 Task: Buy 1 Water Connection from Gaskets section under best seller category for shipping address: Jesse Powell, 4203 Skips Lane, Phoenix, Arizona 85012, Cell Number 9285042162. Pay from credit card ending with 2005, CVV 3321
Action: Mouse moved to (31, 90)
Screenshot: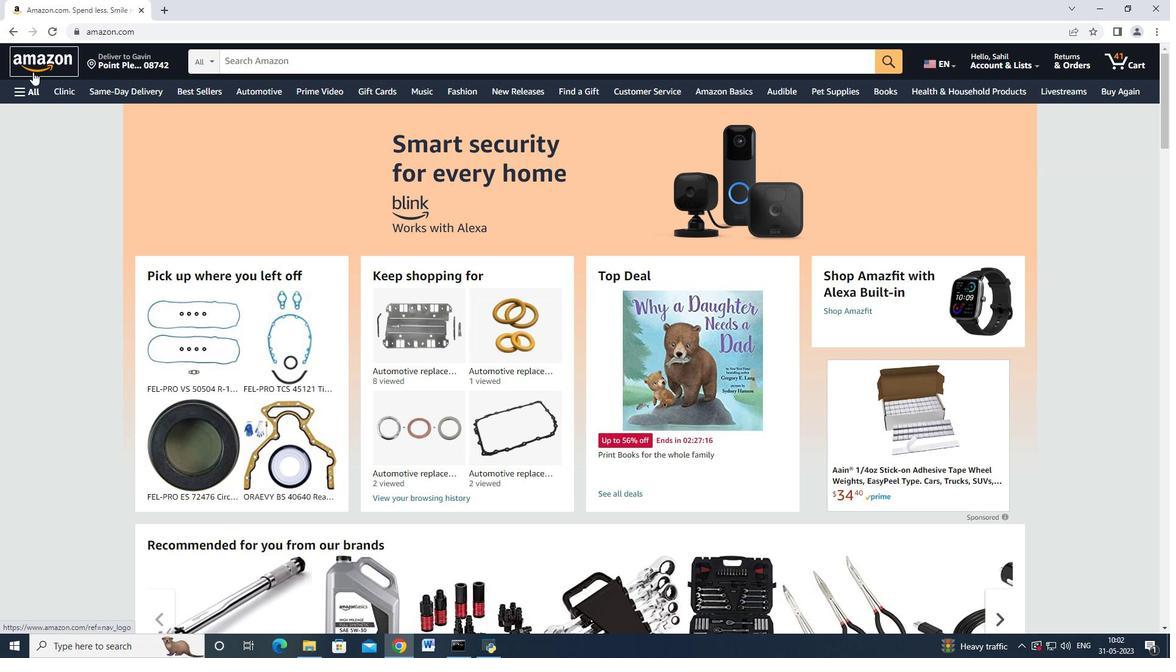 
Action: Mouse pressed left at (31, 90)
Screenshot: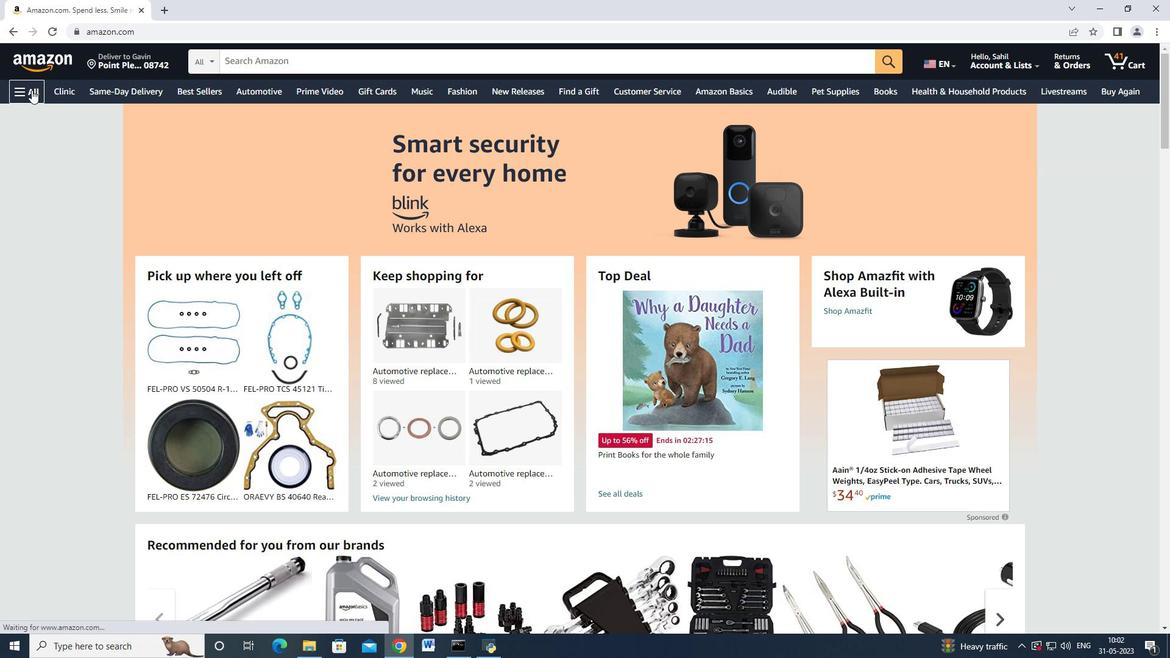 
Action: Mouse moved to (38, 305)
Screenshot: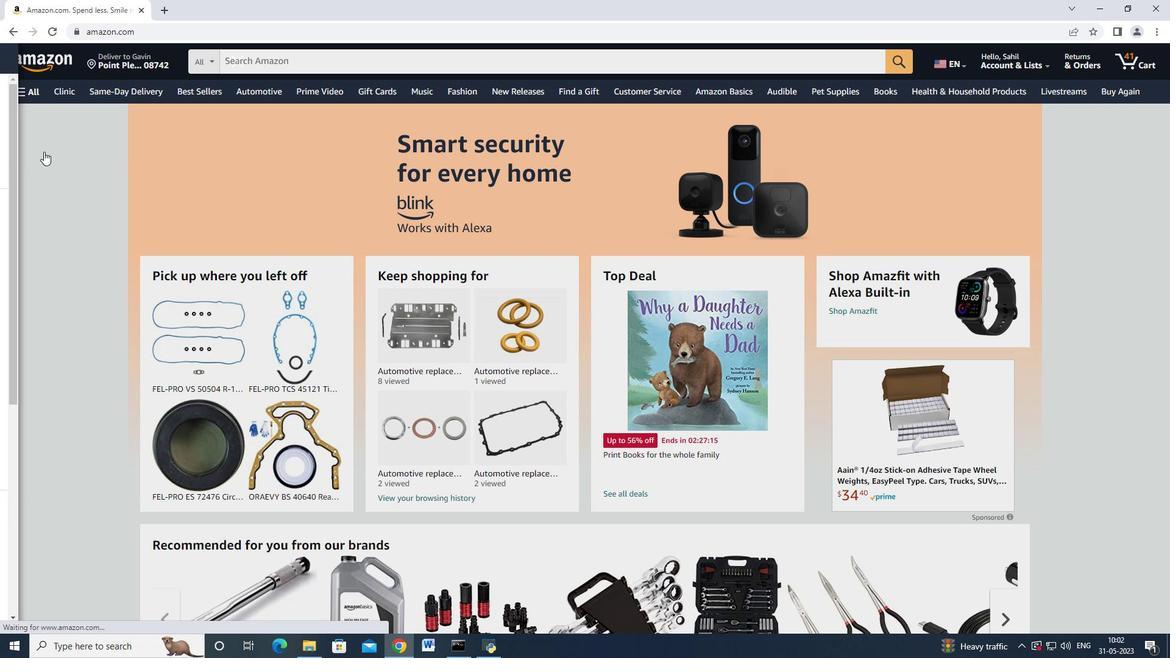 
Action: Mouse scrolled (38, 304) with delta (0, 0)
Screenshot: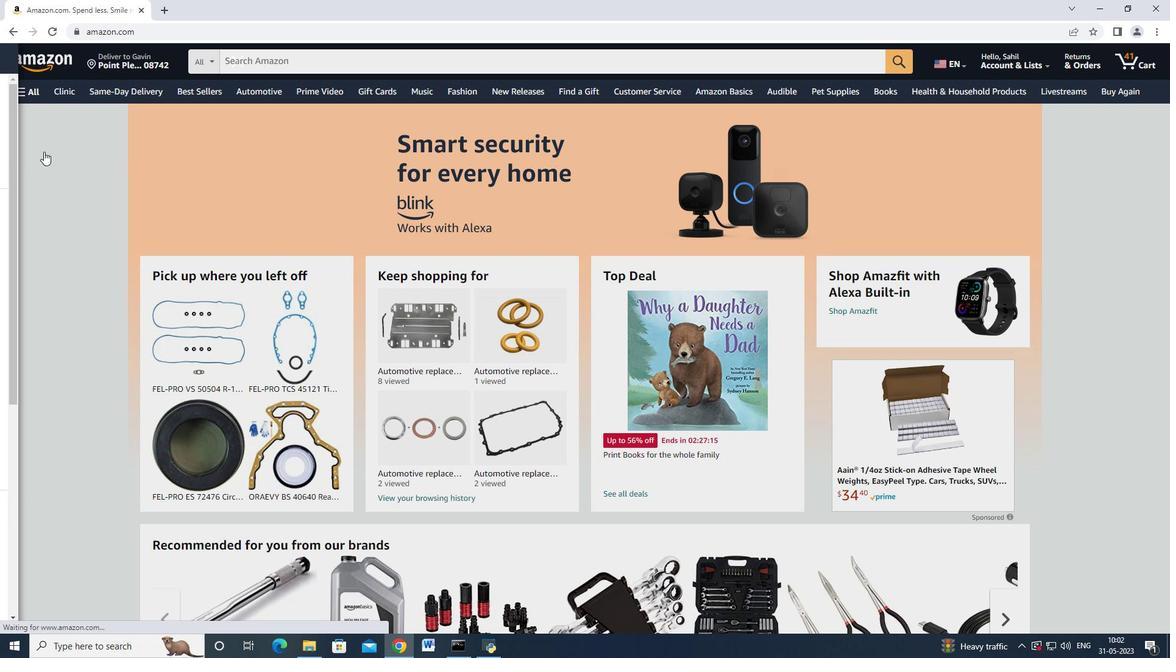 
Action: Mouse moved to (38, 311)
Screenshot: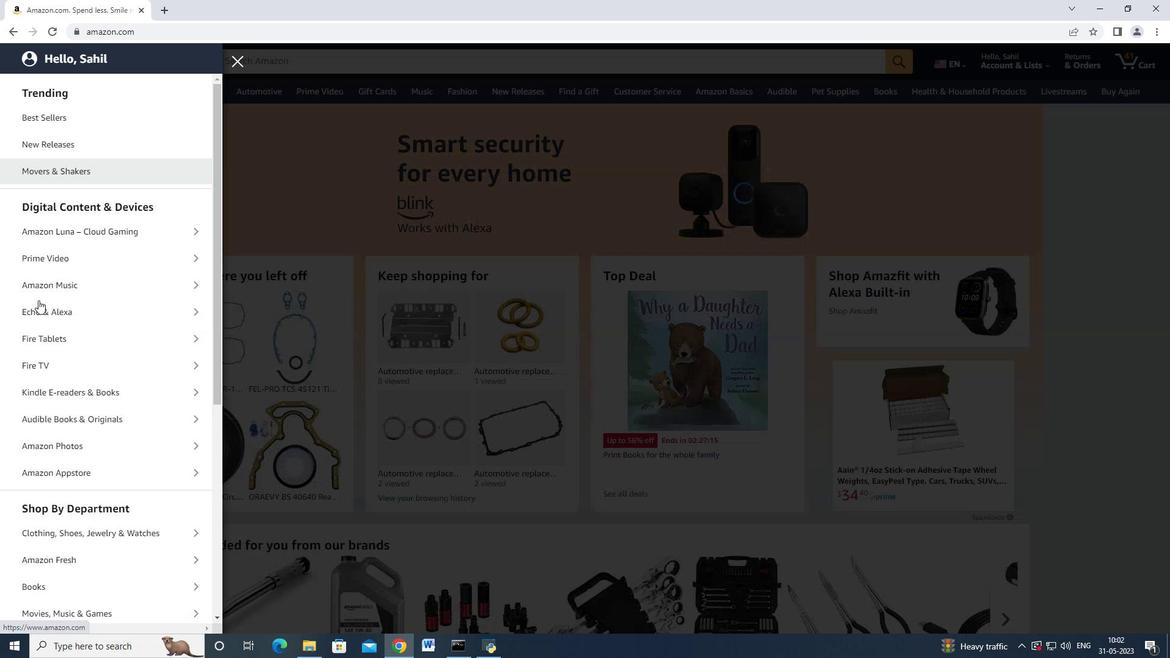 
Action: Mouse scrolled (38, 310) with delta (0, 0)
Screenshot: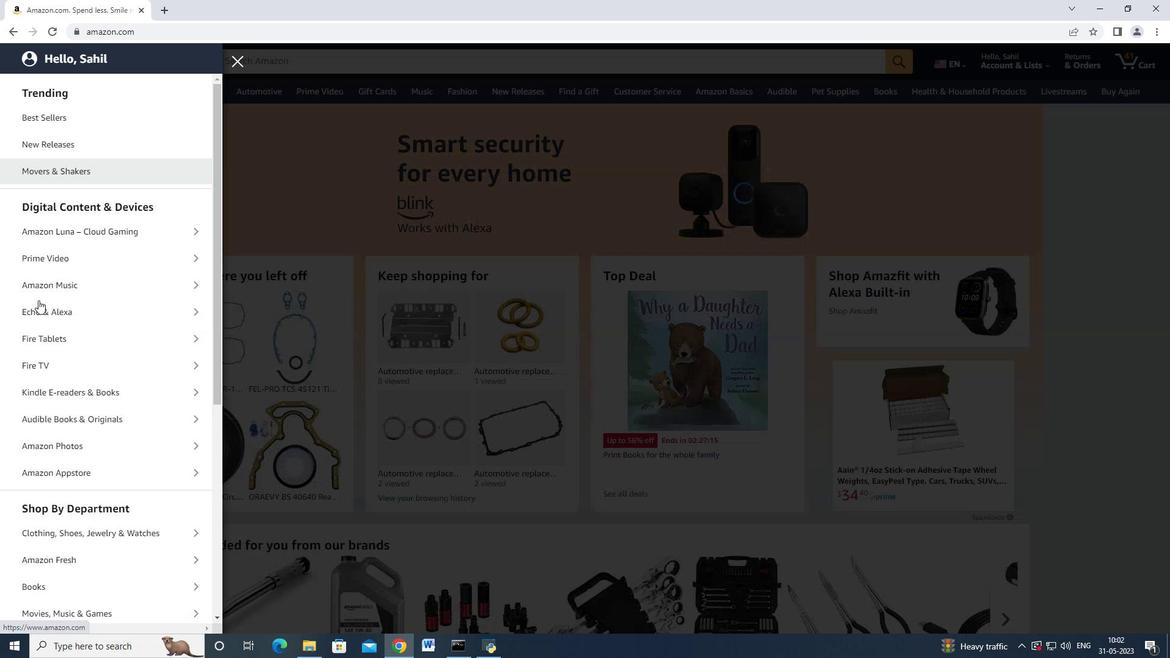 
Action: Mouse moved to (35, 343)
Screenshot: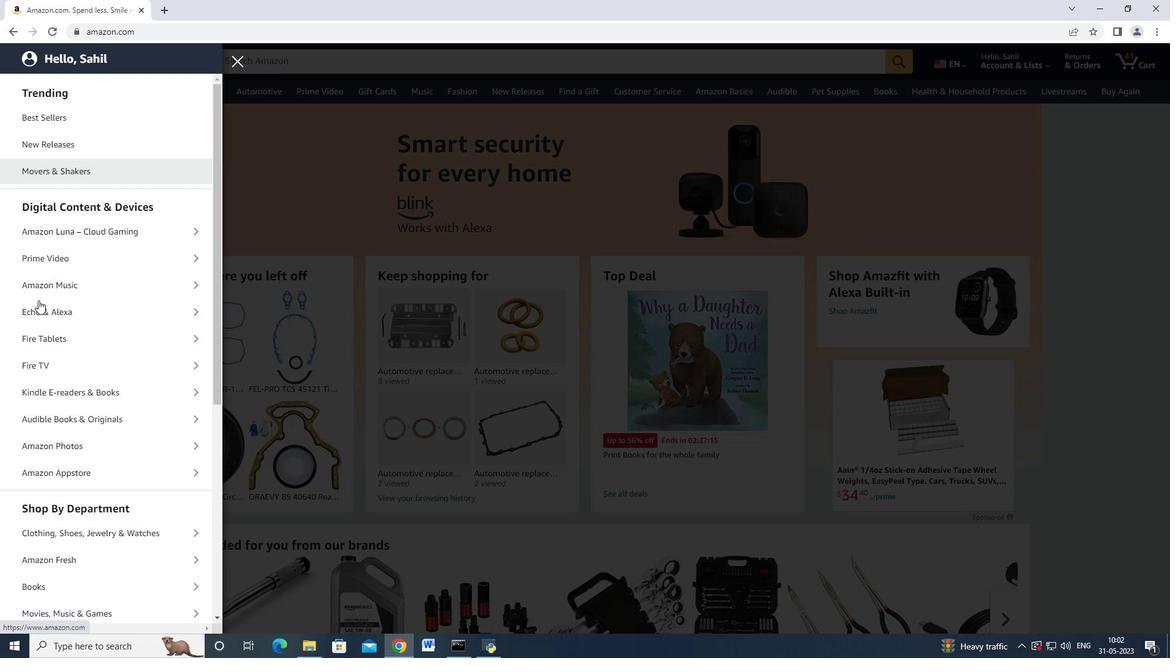 
Action: Mouse scrolled (35, 343) with delta (0, 0)
Screenshot: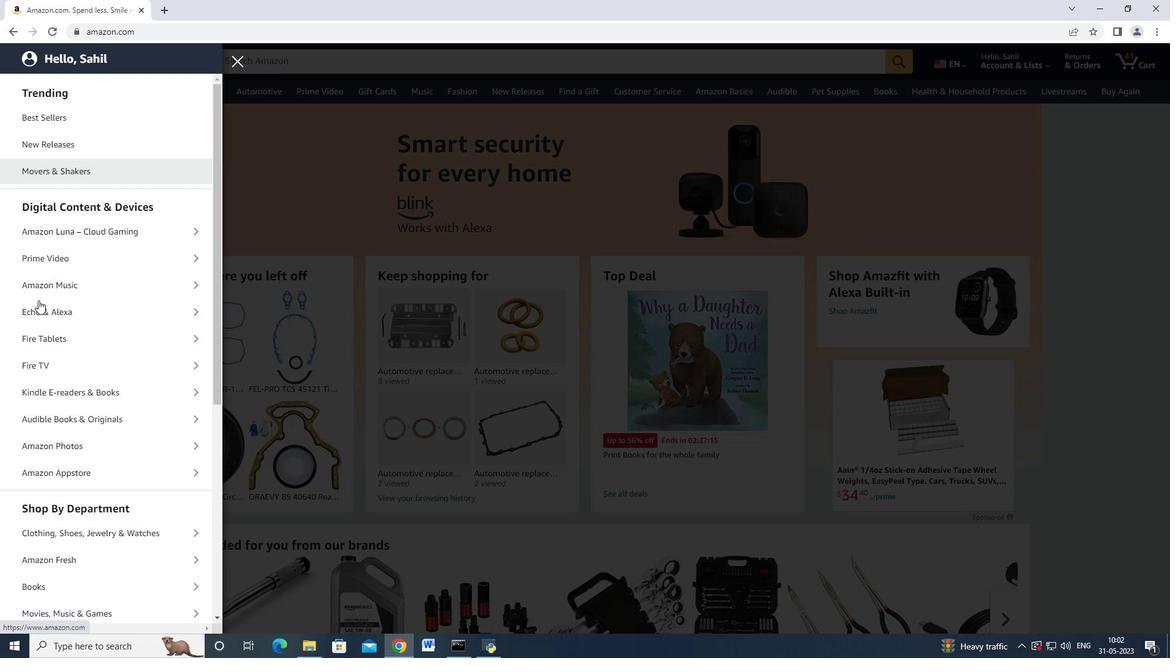 
Action: Mouse moved to (85, 459)
Screenshot: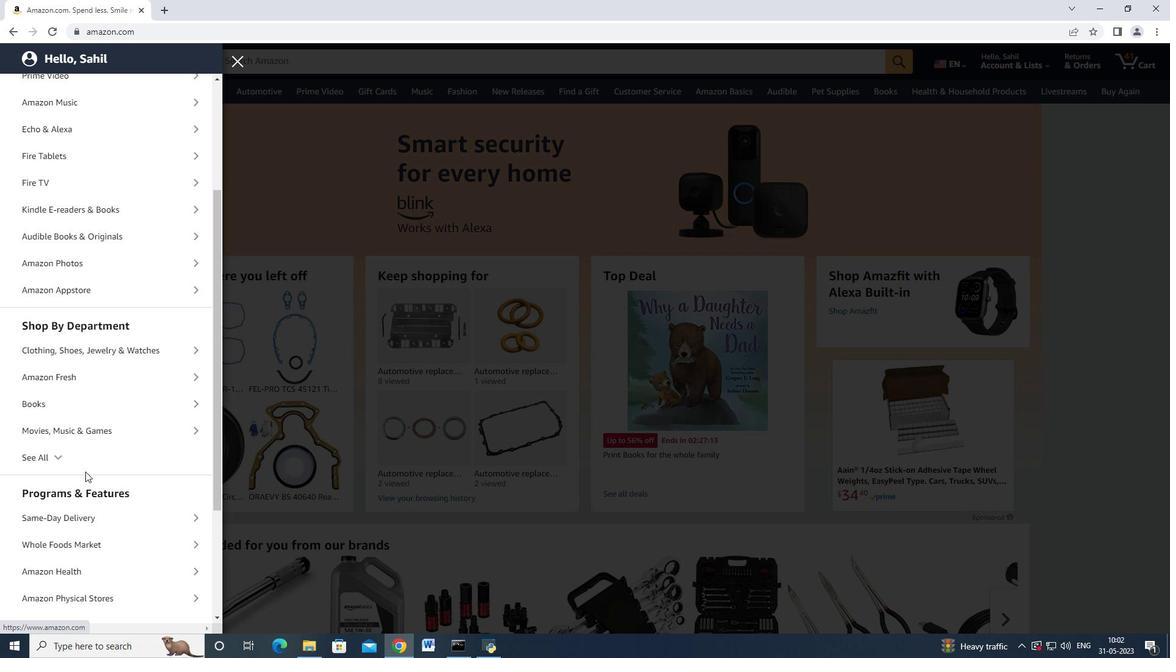 
Action: Mouse pressed left at (85, 459)
Screenshot: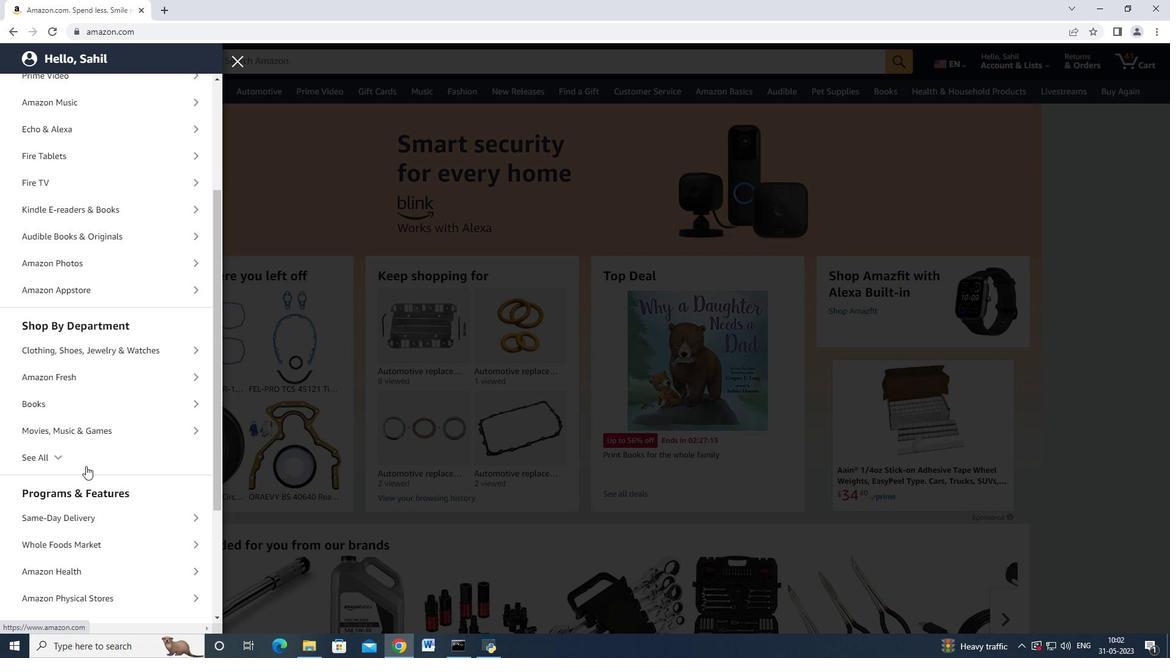 
Action: Mouse moved to (91, 430)
Screenshot: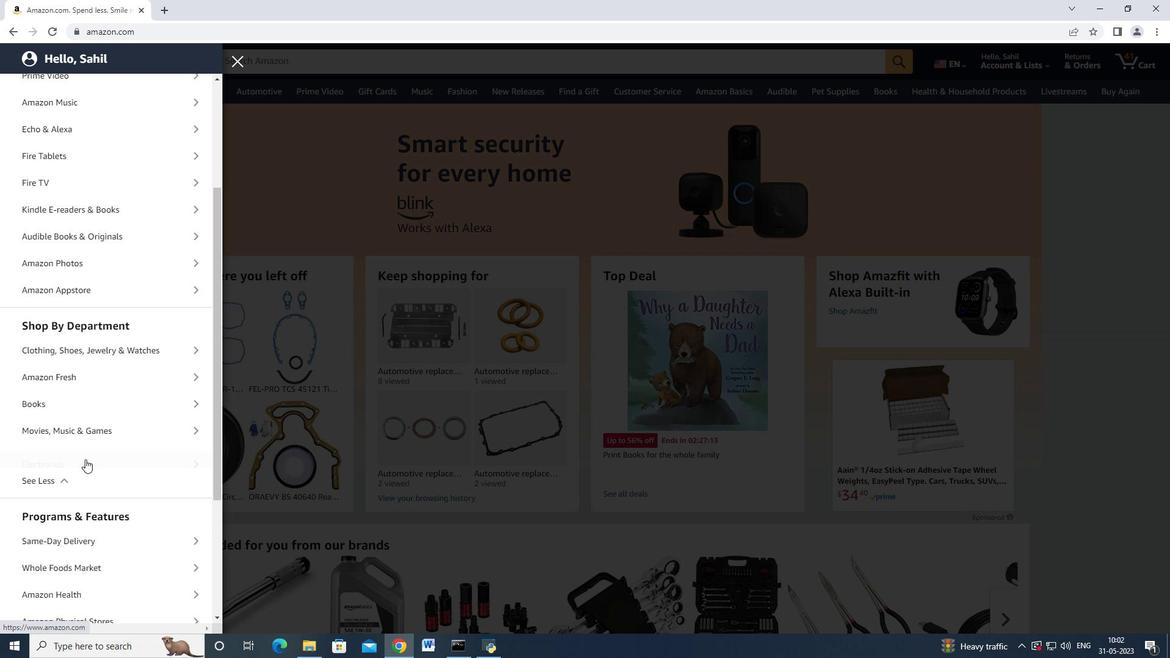 
Action: Mouse scrolled (91, 430) with delta (0, 0)
Screenshot: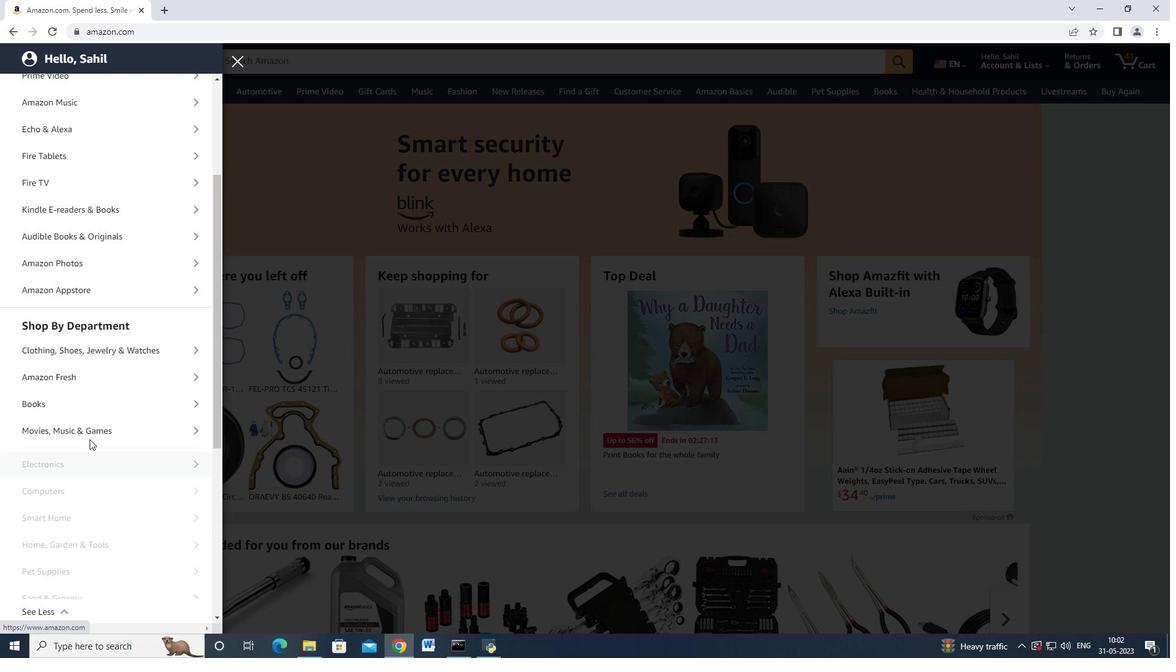 
Action: Mouse moved to (91, 430)
Screenshot: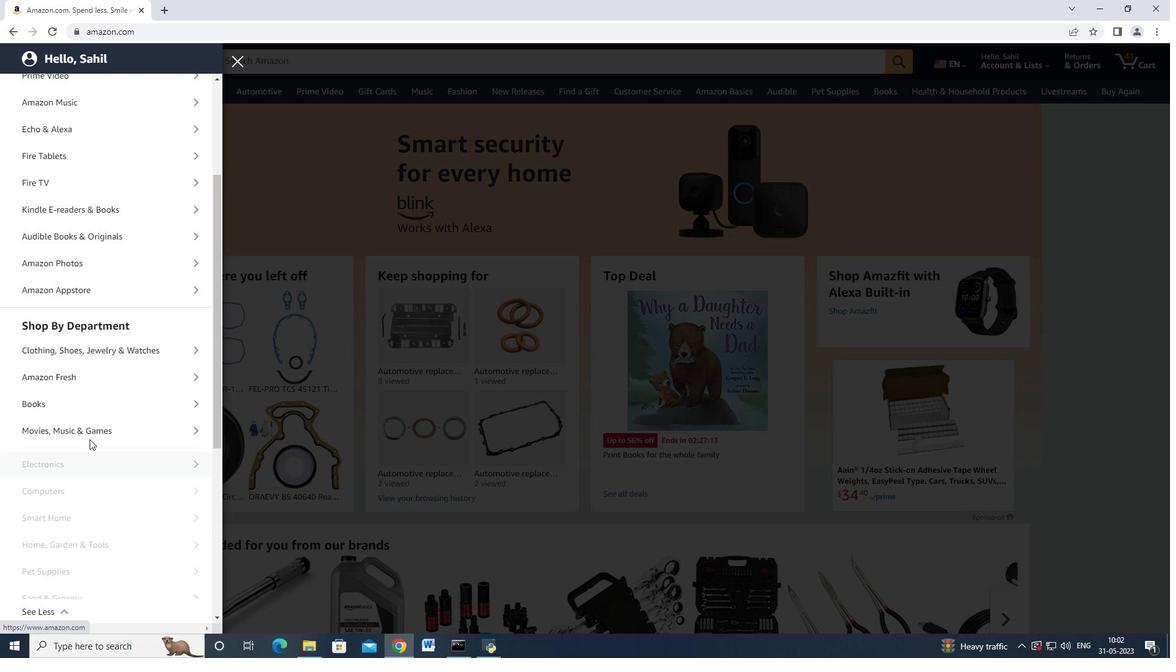 
Action: Mouse scrolled (91, 430) with delta (0, 0)
Screenshot: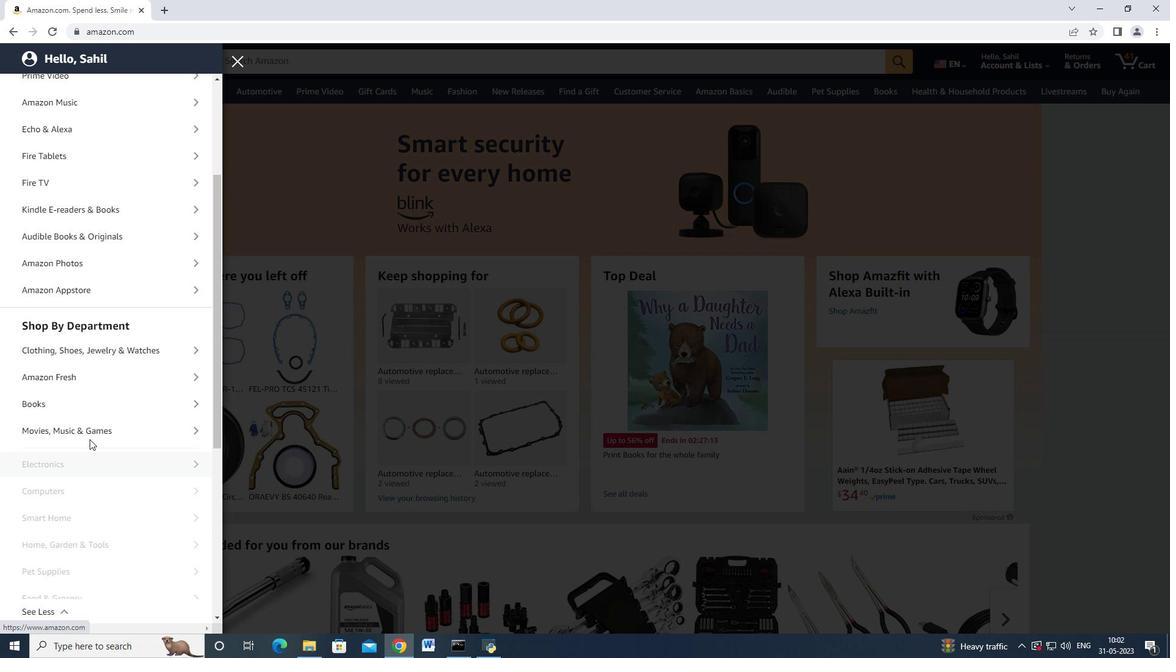 
Action: Mouse scrolled (91, 430) with delta (0, 0)
Screenshot: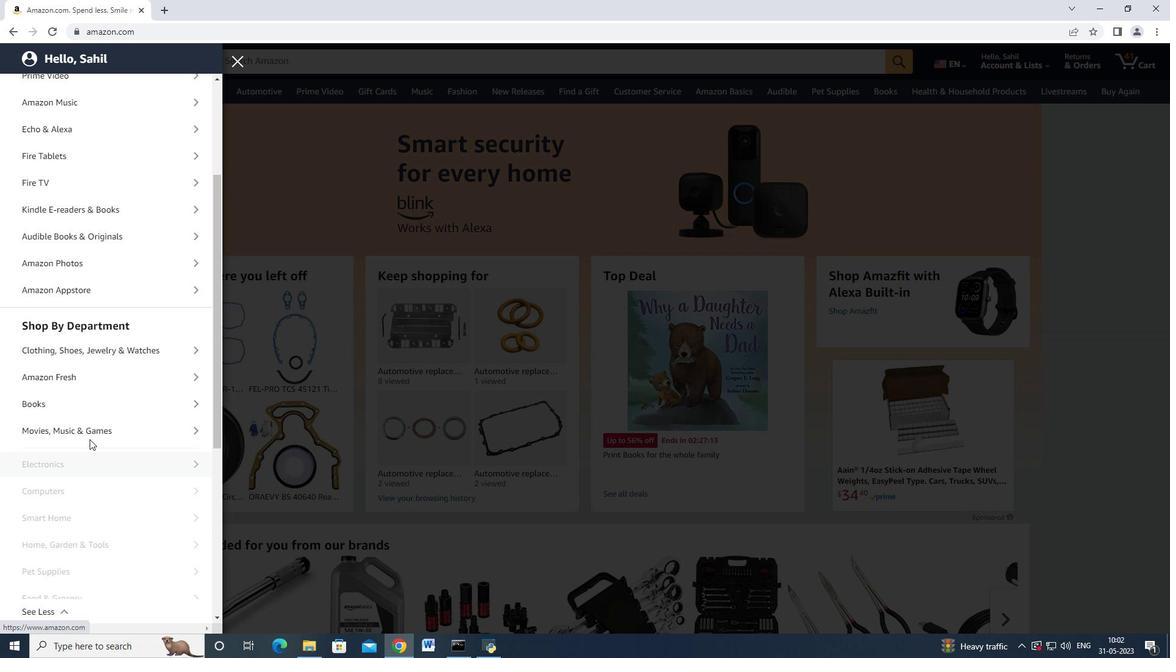 
Action: Mouse scrolled (91, 430) with delta (0, 0)
Screenshot: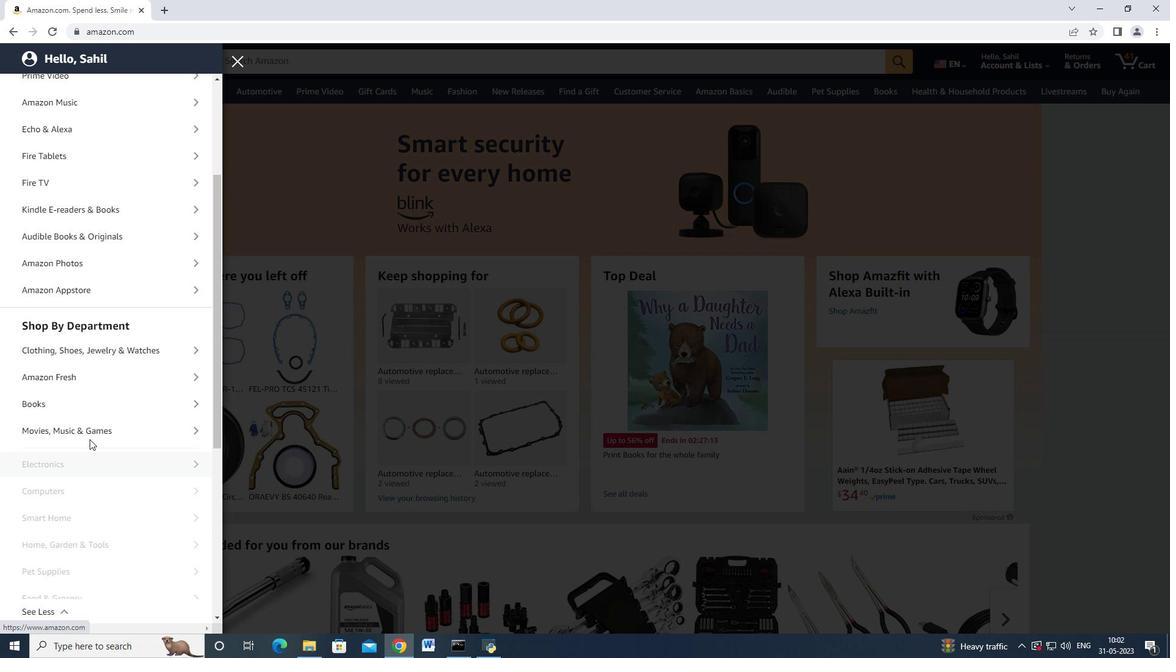 
Action: Mouse scrolled (91, 430) with delta (0, 0)
Screenshot: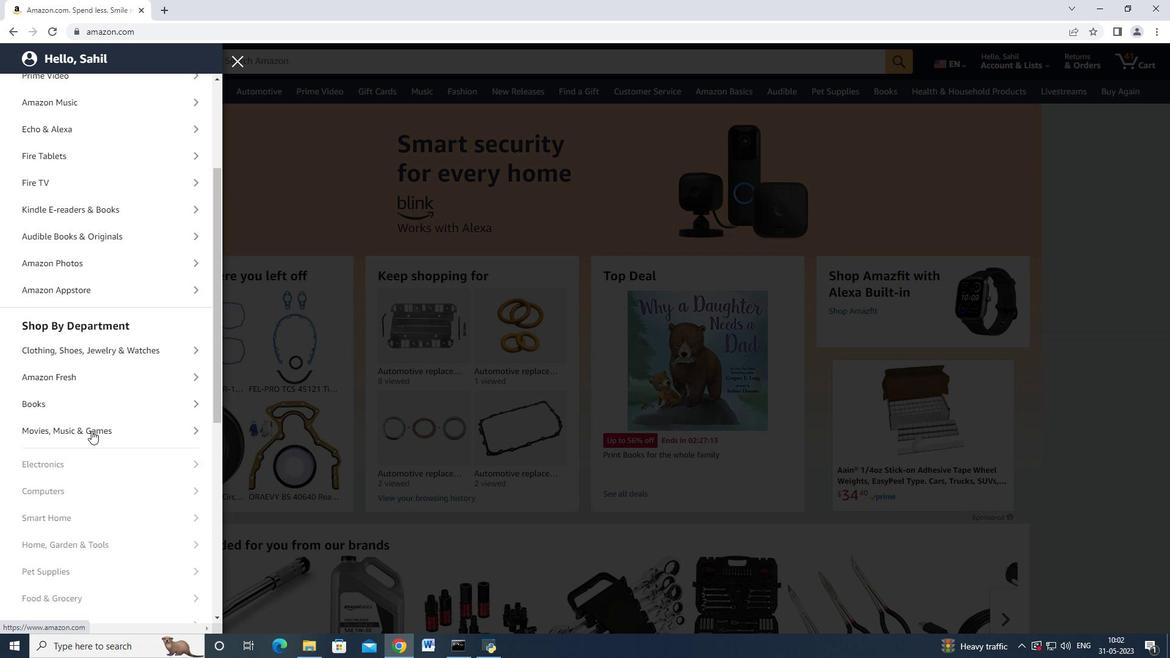 
Action: Mouse moved to (98, 448)
Screenshot: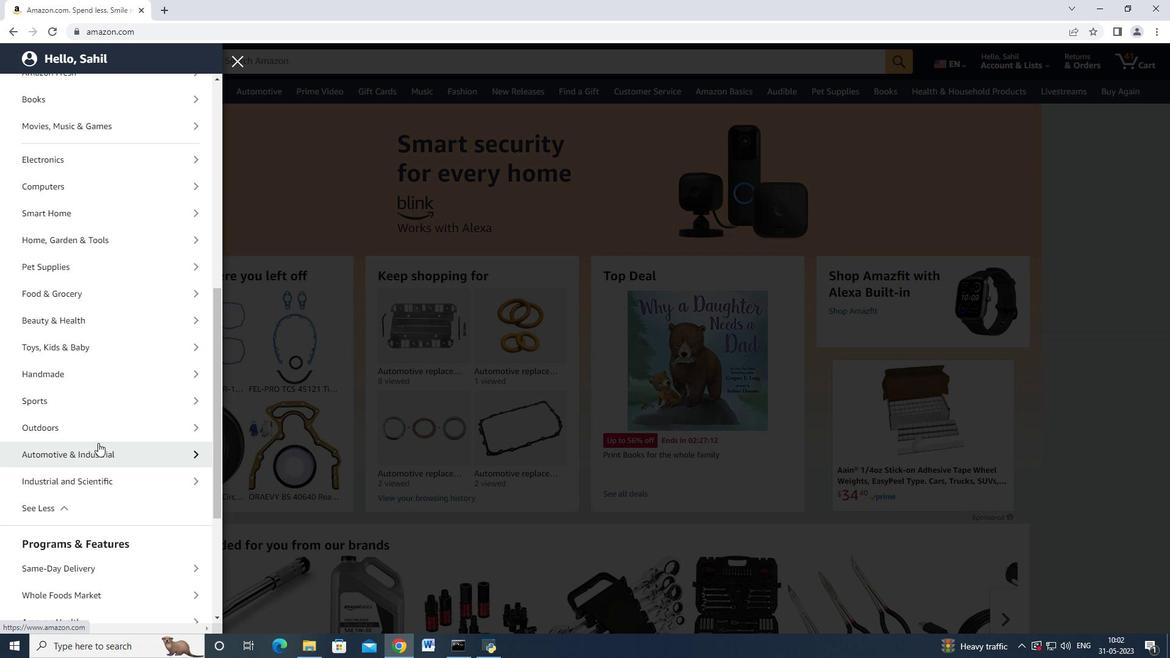 
Action: Mouse pressed left at (98, 448)
Screenshot: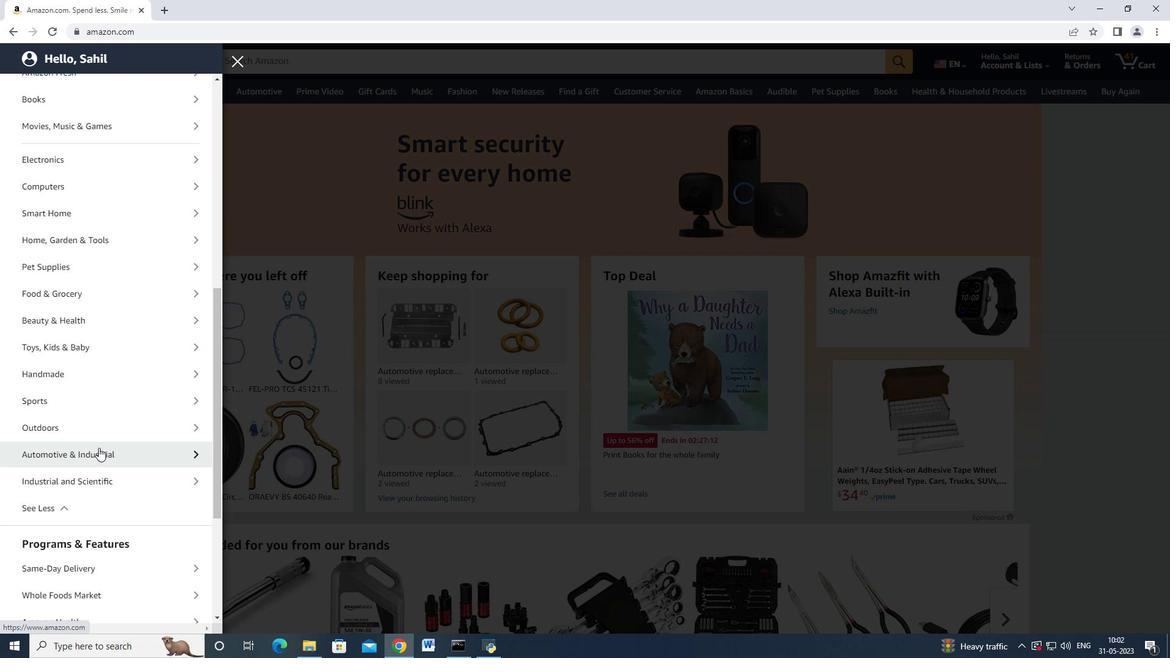 
Action: Mouse moved to (37, 56)
Screenshot: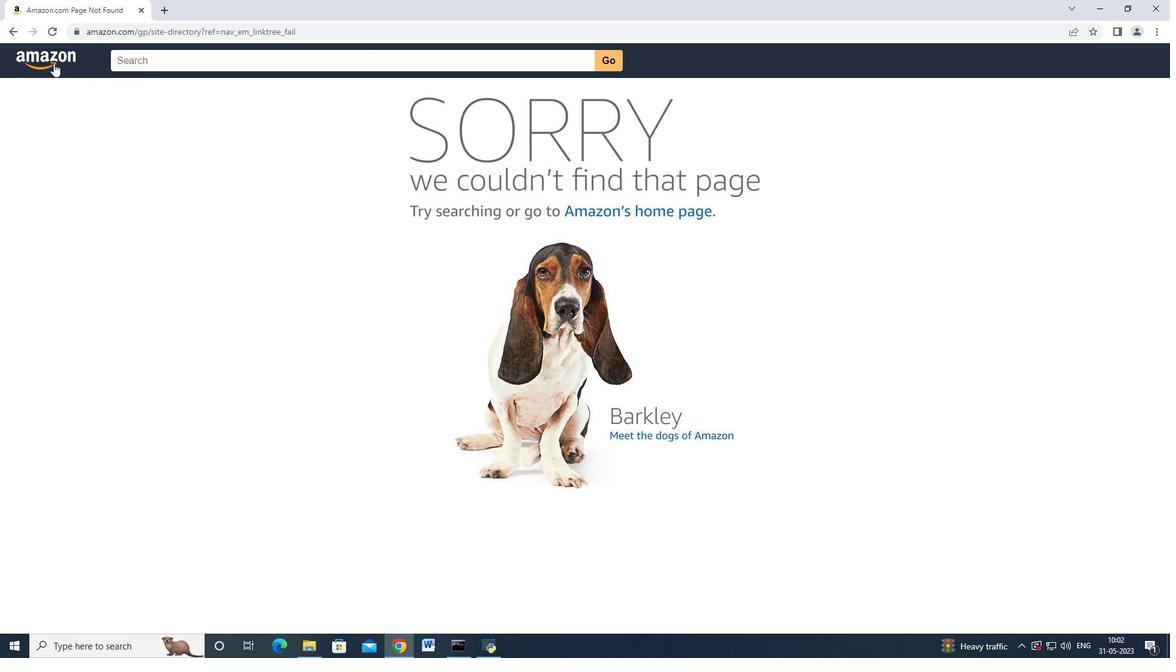 
Action: Mouse pressed left at (37, 56)
Screenshot: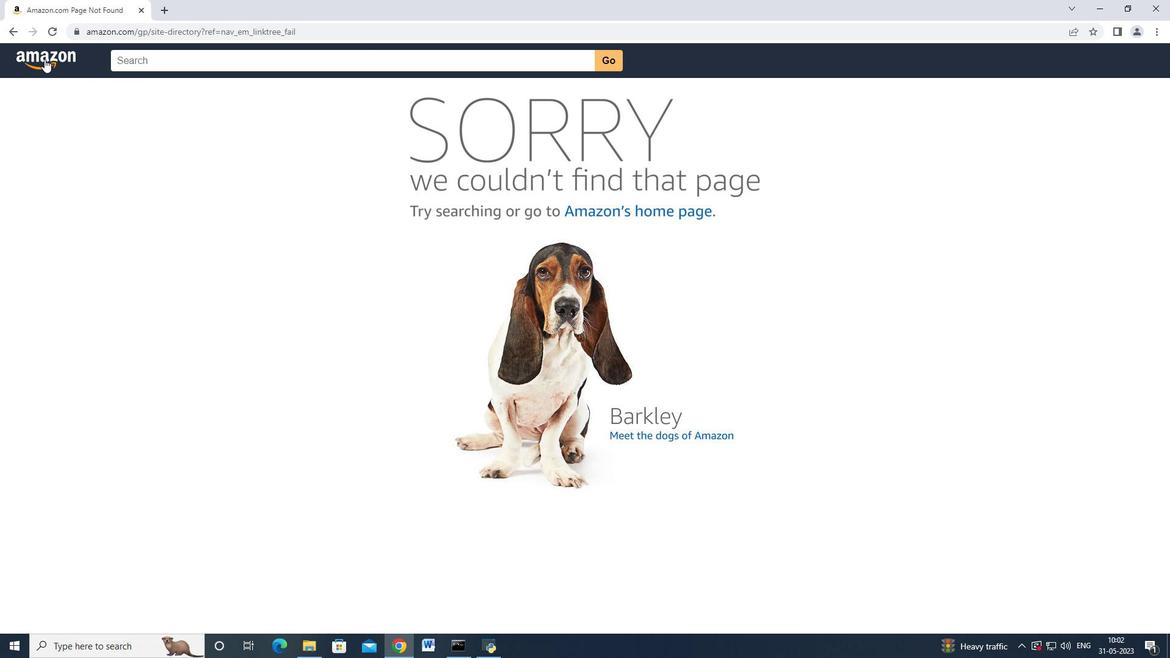 
Action: Mouse moved to (23, 95)
Screenshot: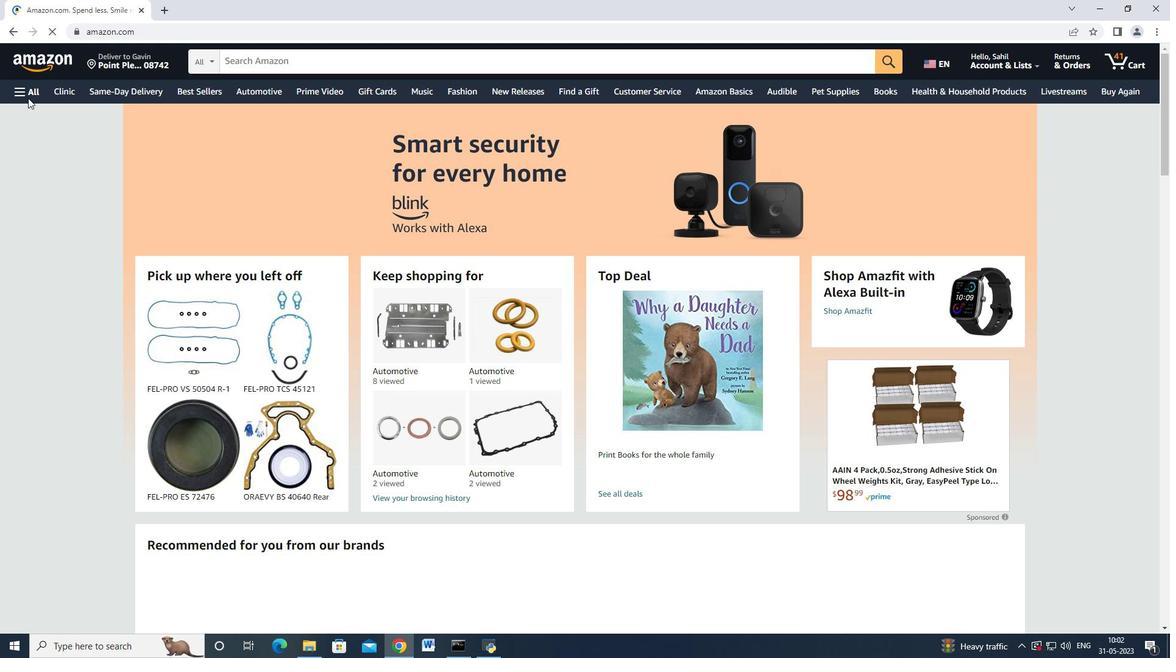 
Action: Mouse pressed left at (23, 95)
Screenshot: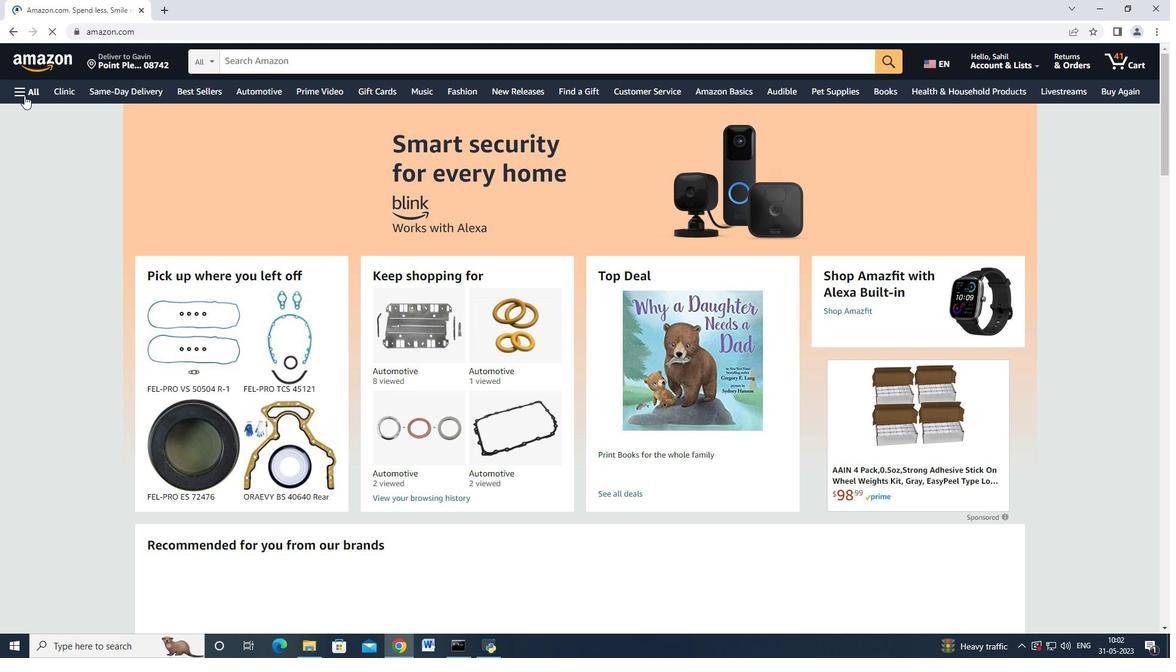 
Action: Mouse moved to (62, 167)
Screenshot: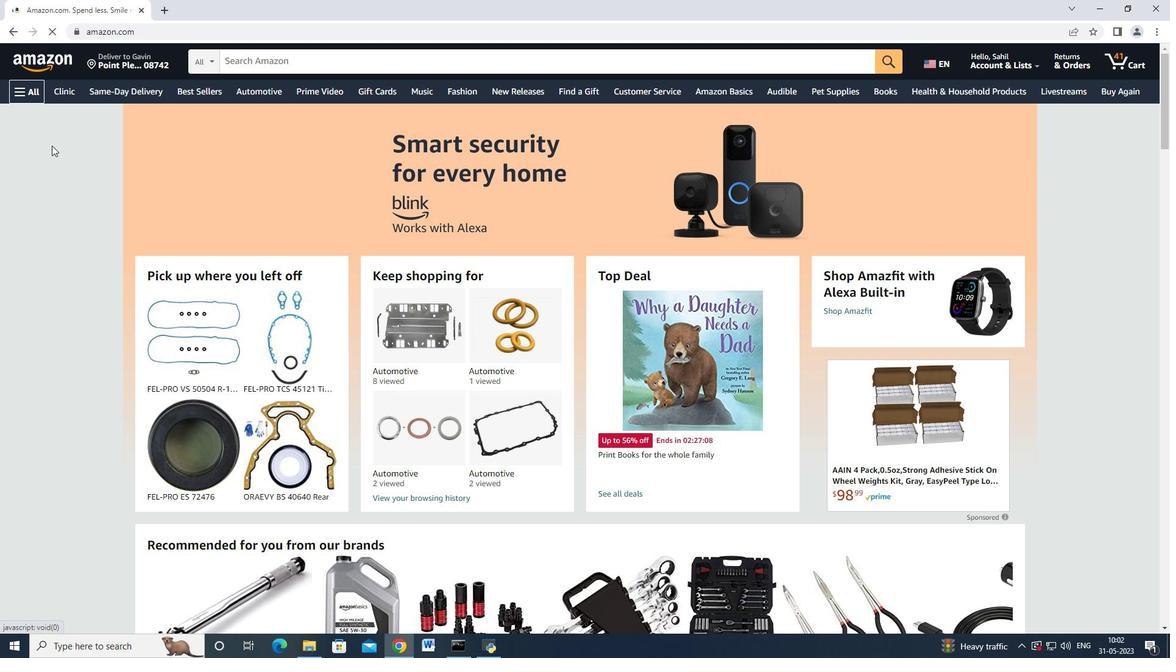 
Action: Mouse scrolled (62, 166) with delta (0, 0)
Screenshot: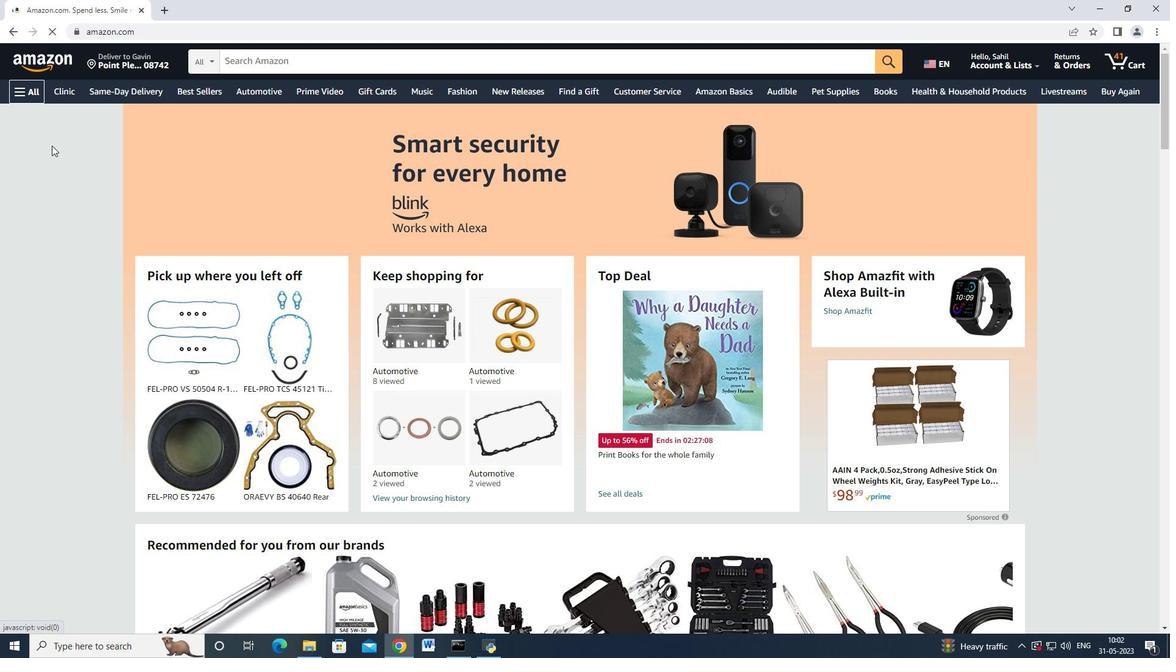 
Action: Mouse moved to (62, 169)
Screenshot: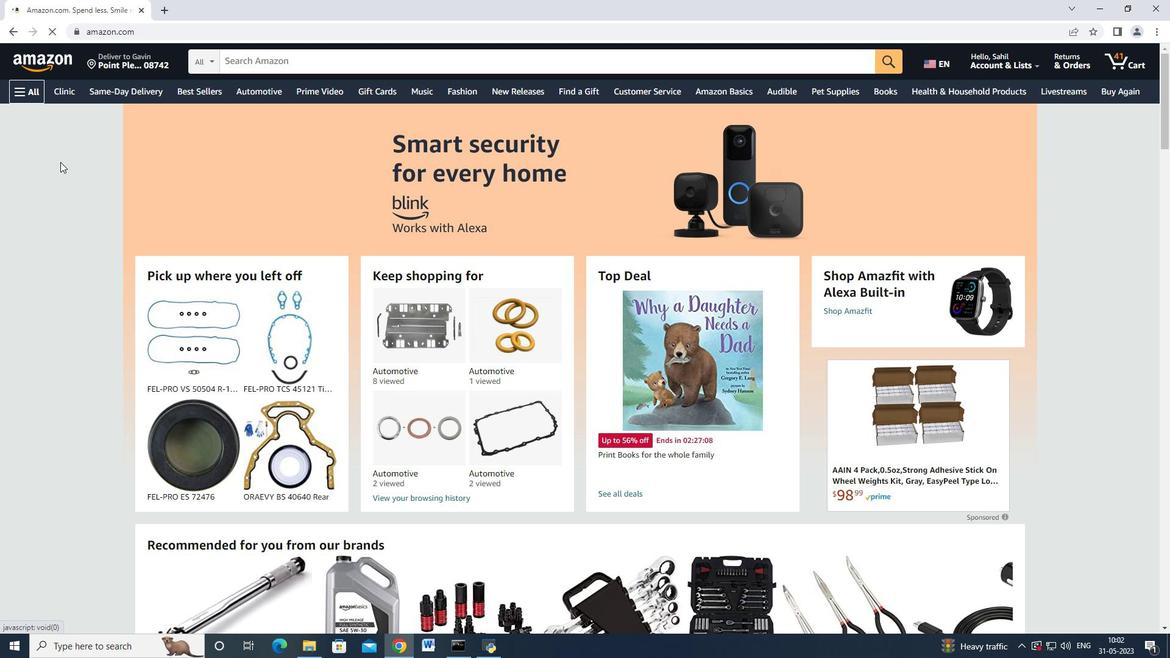 
Action: Mouse scrolled (62, 168) with delta (0, 0)
Screenshot: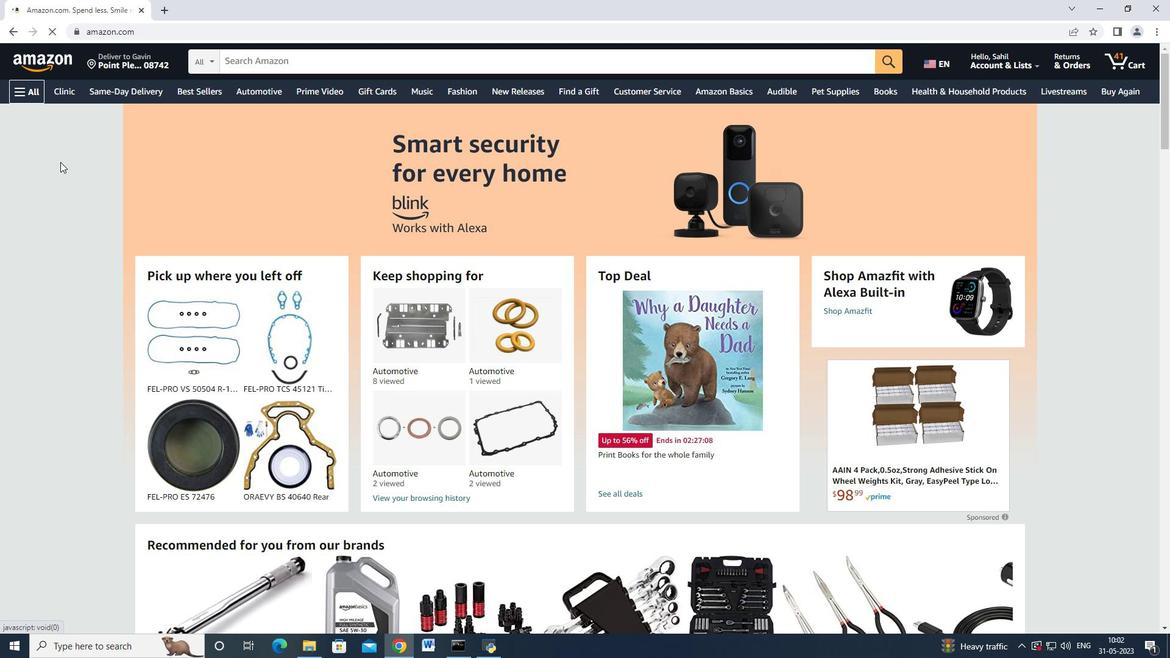 
Action: Mouse moved to (62, 171)
Screenshot: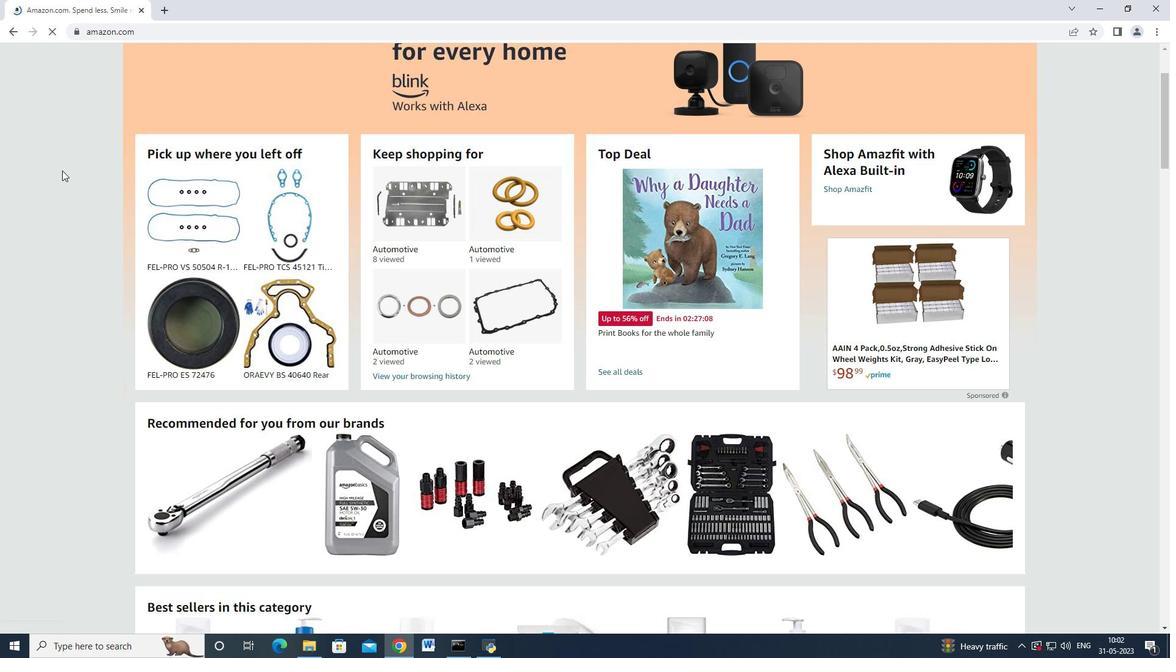 
Action: Mouse scrolled (62, 171) with delta (0, 0)
Screenshot: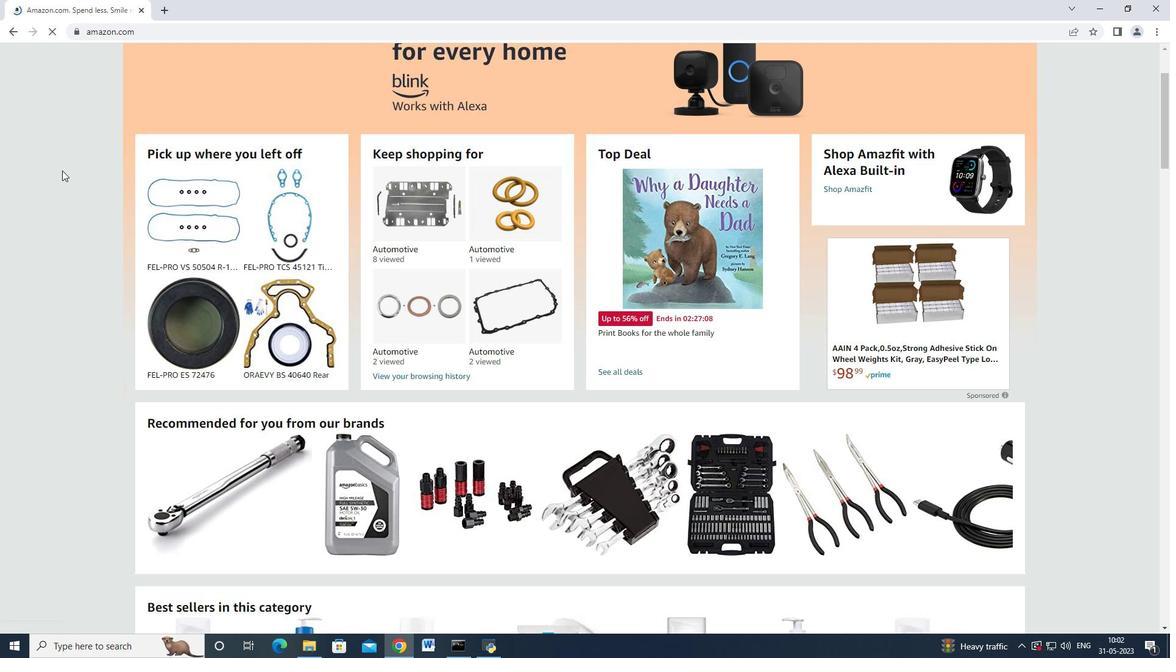 
Action: Mouse moved to (62, 173)
Screenshot: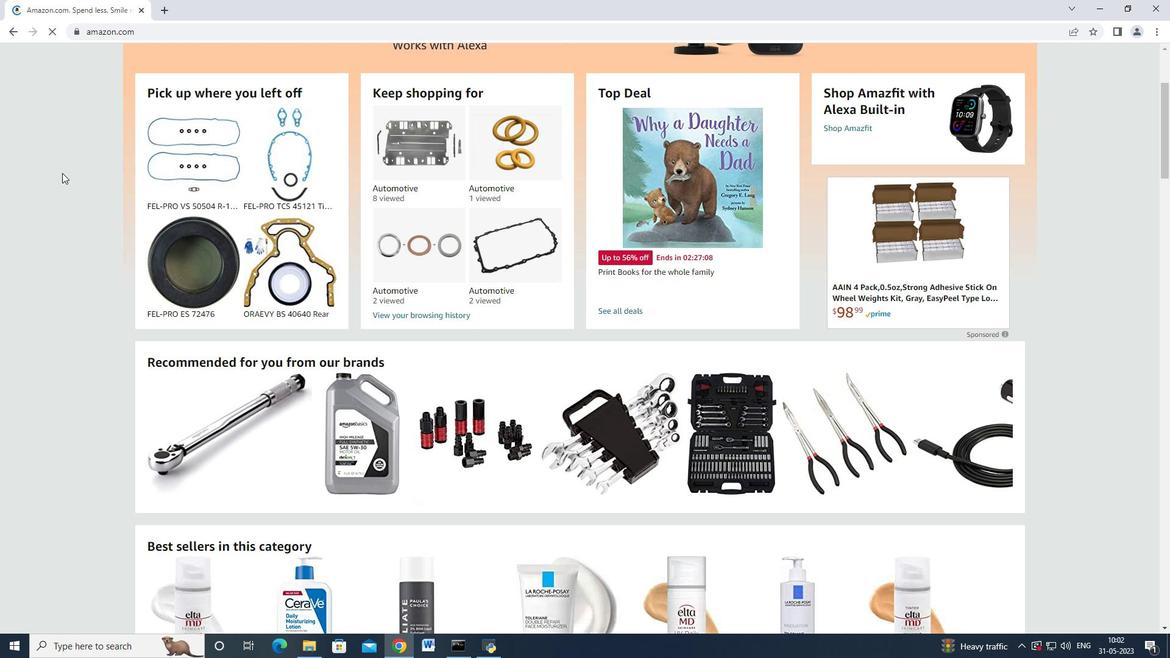 
Action: Mouse scrolled (62, 173) with delta (0, 0)
Screenshot: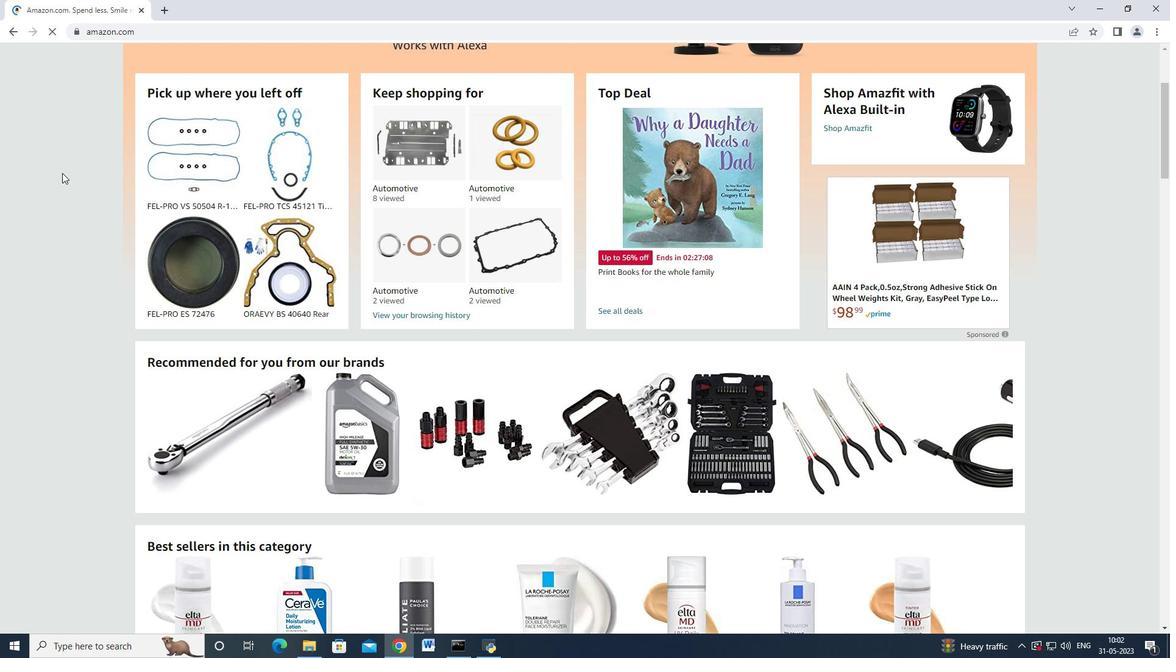 
Action: Mouse scrolled (62, 173) with delta (0, 0)
Screenshot: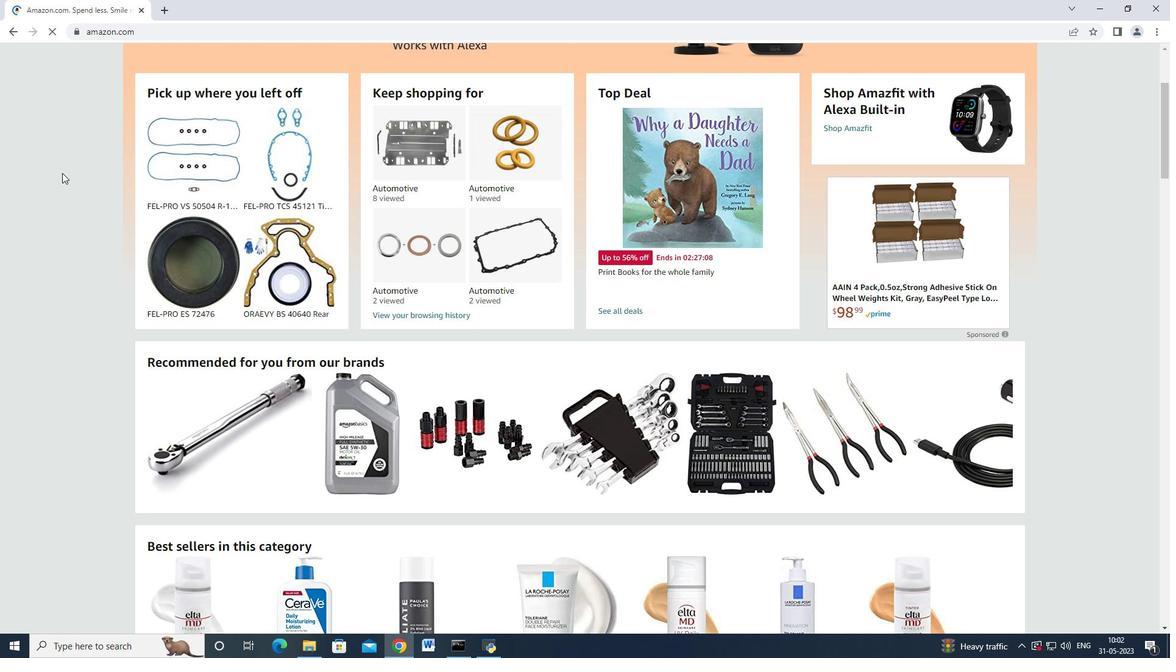 
Action: Mouse scrolled (62, 173) with delta (0, 0)
Screenshot: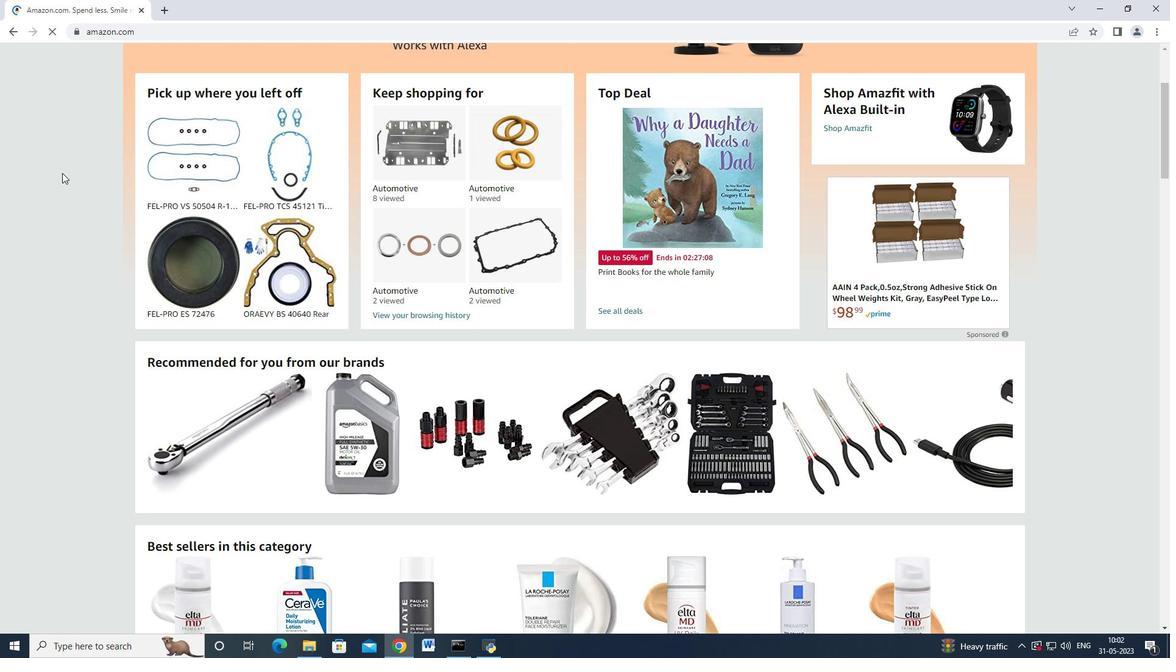 
Action: Mouse scrolled (62, 173) with delta (0, 0)
Screenshot: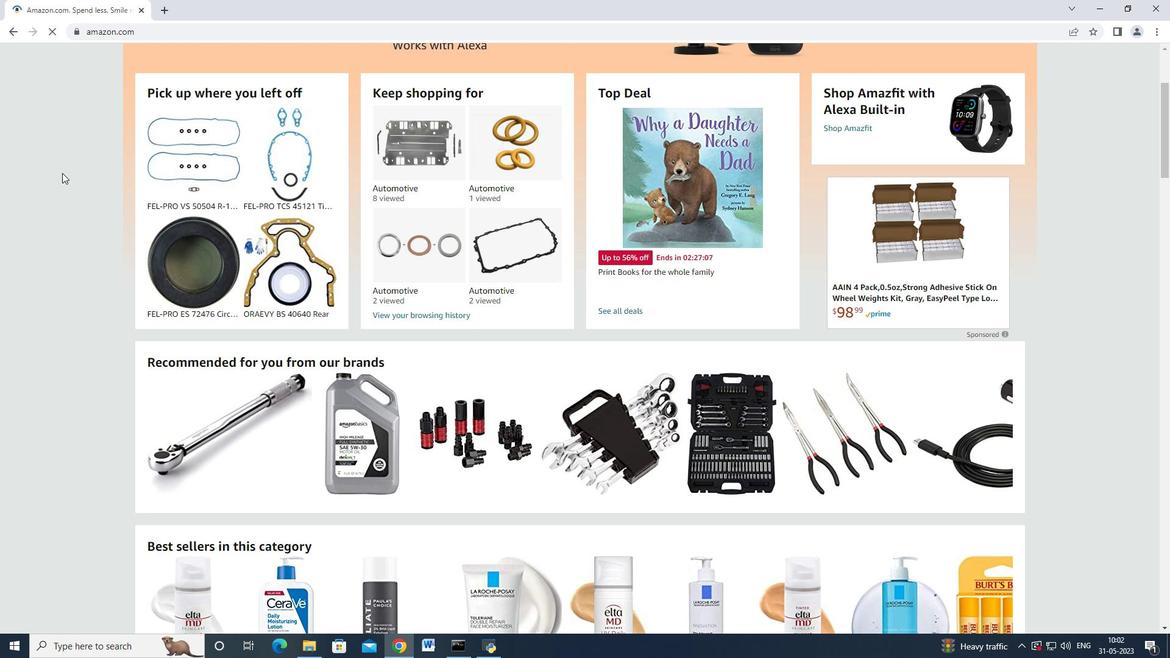 
Action: Mouse moved to (124, 266)
Screenshot: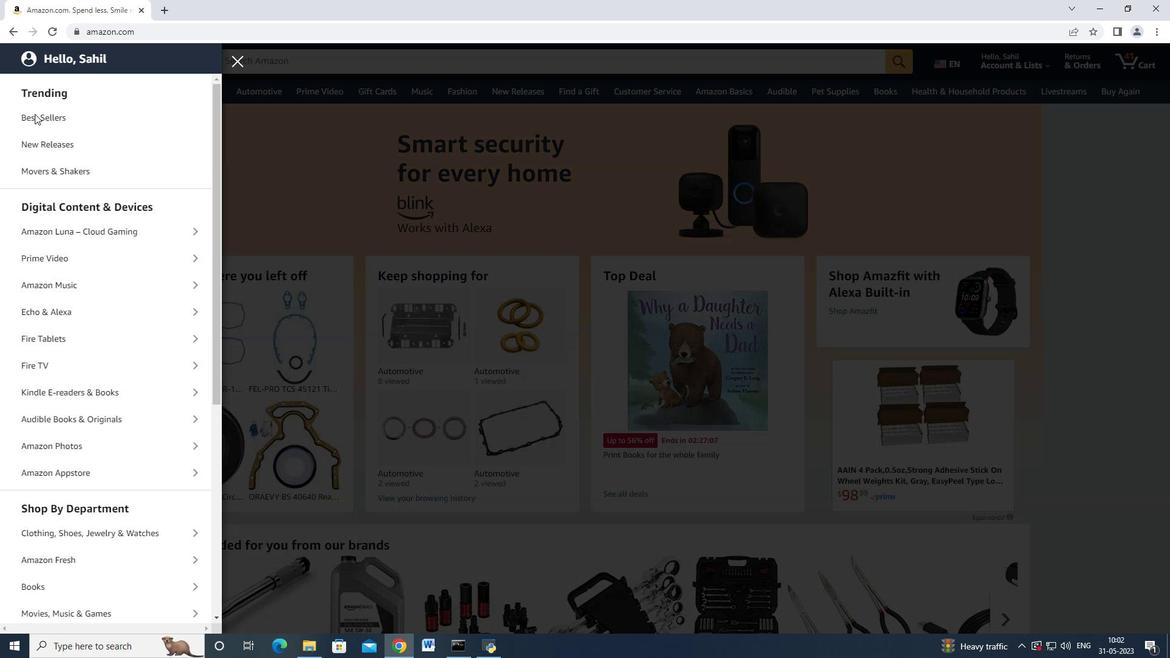 
Action: Mouse scrolled (124, 266) with delta (0, 0)
Screenshot: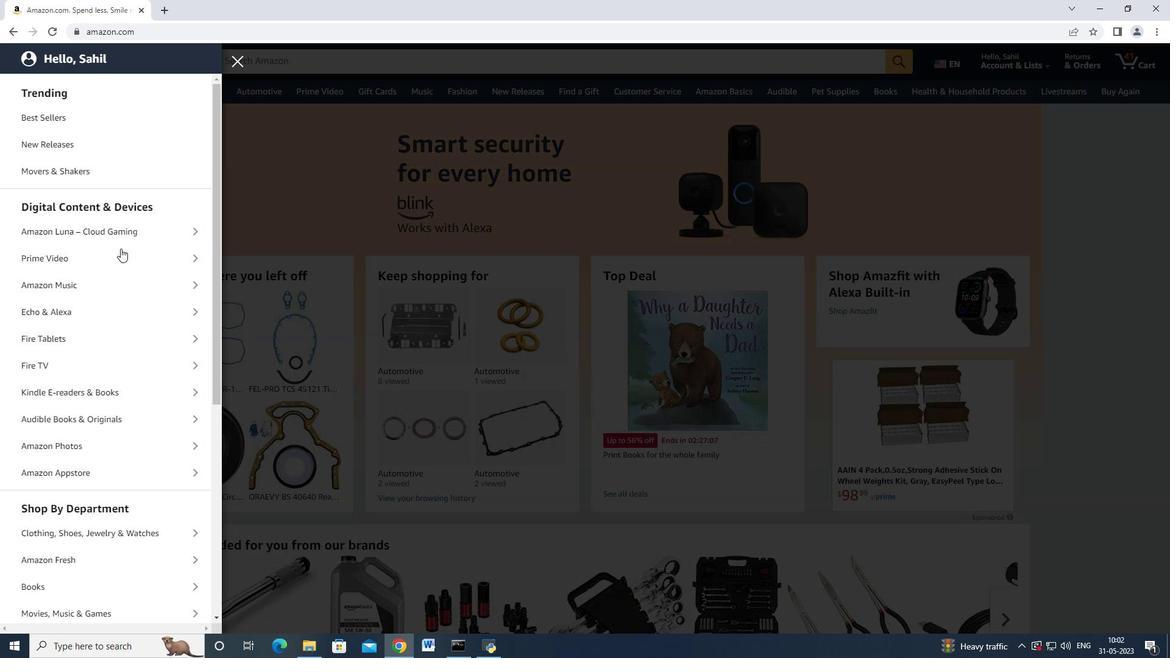 
Action: Mouse moved to (124, 268)
Screenshot: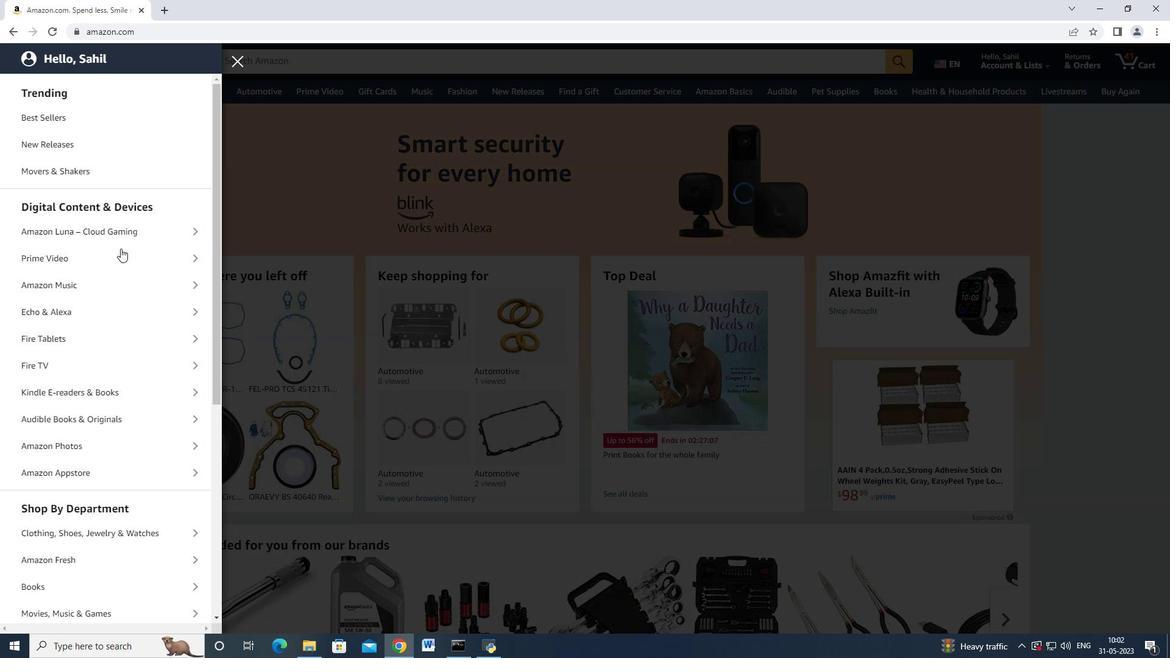 
Action: Mouse scrolled (124, 267) with delta (0, 0)
Screenshot: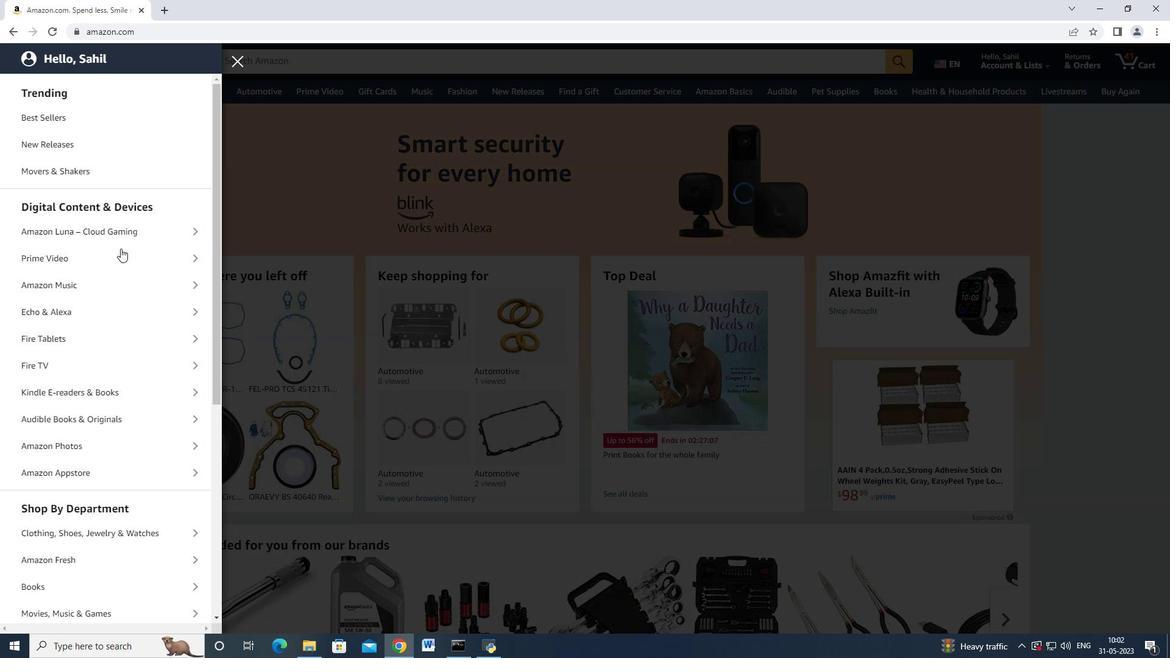 
Action: Mouse scrolled (124, 267) with delta (0, 0)
Screenshot: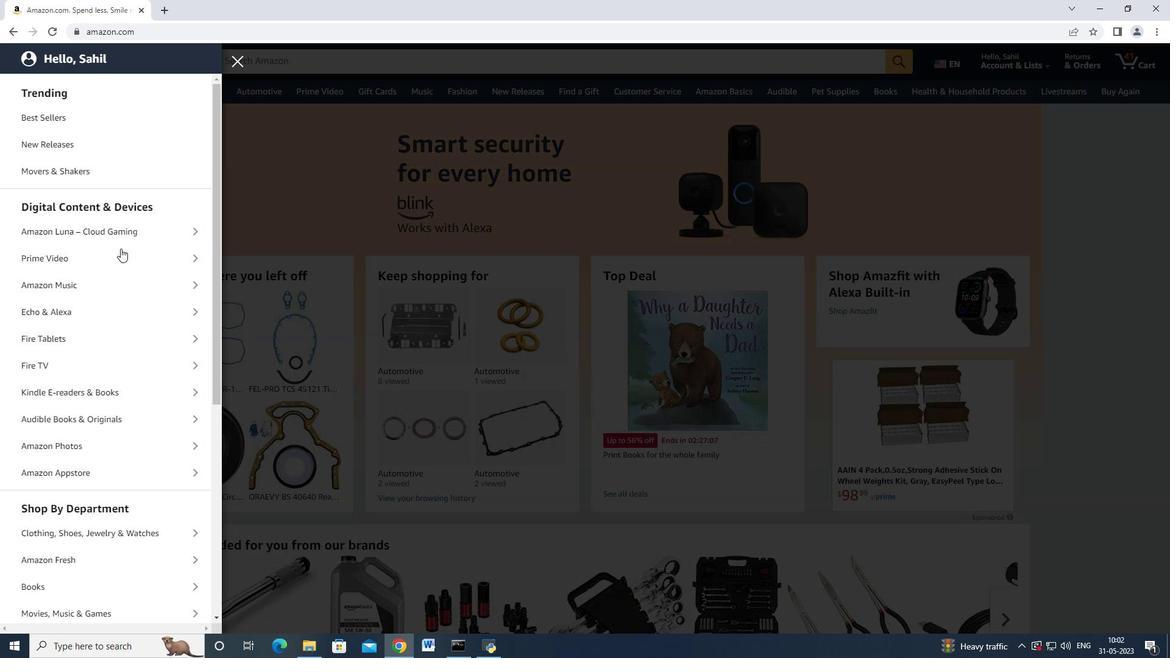 
Action: Mouse scrolled (124, 267) with delta (0, 0)
Screenshot: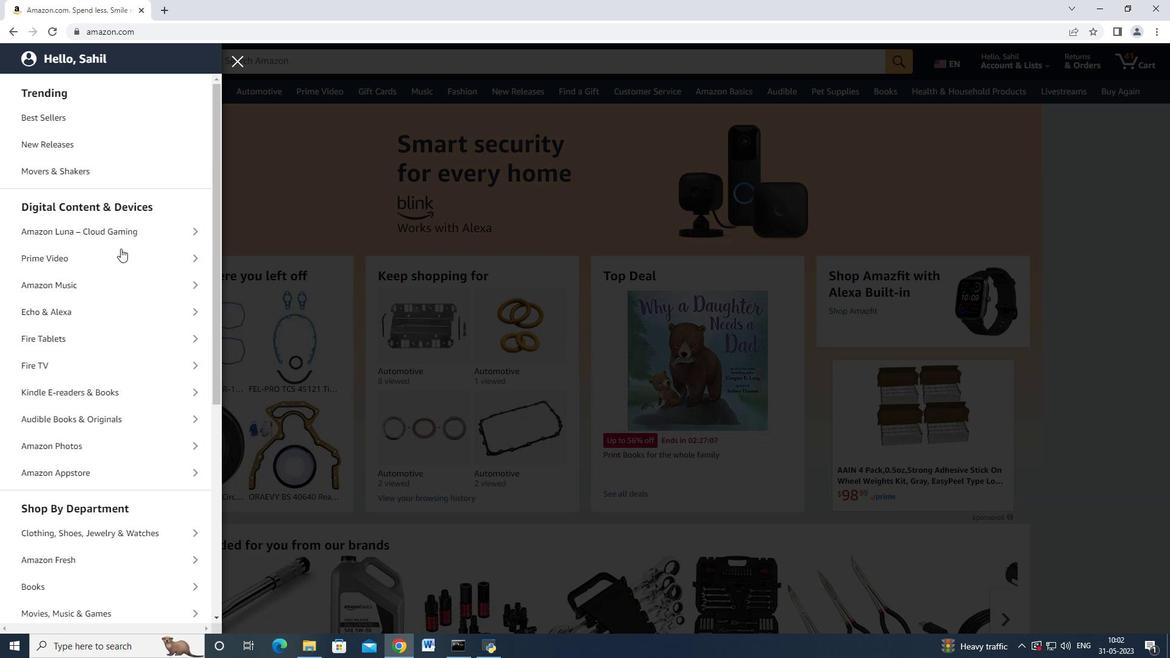 
Action: Mouse scrolled (124, 267) with delta (0, 0)
Screenshot: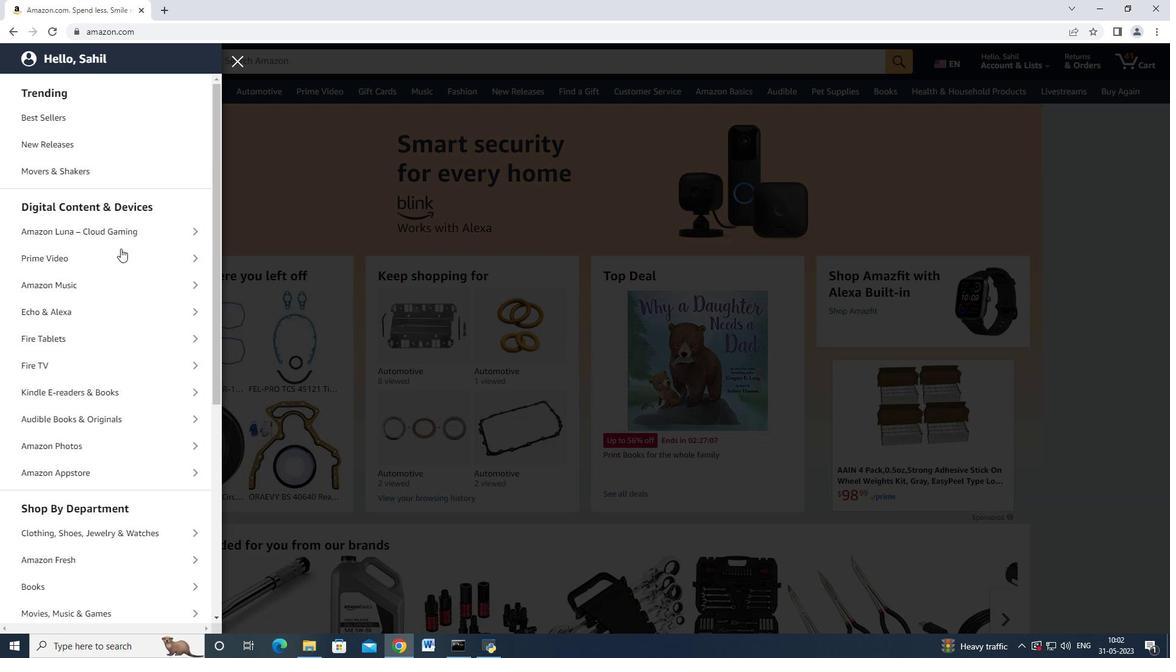 
Action: Mouse scrolled (124, 267) with delta (0, 0)
Screenshot: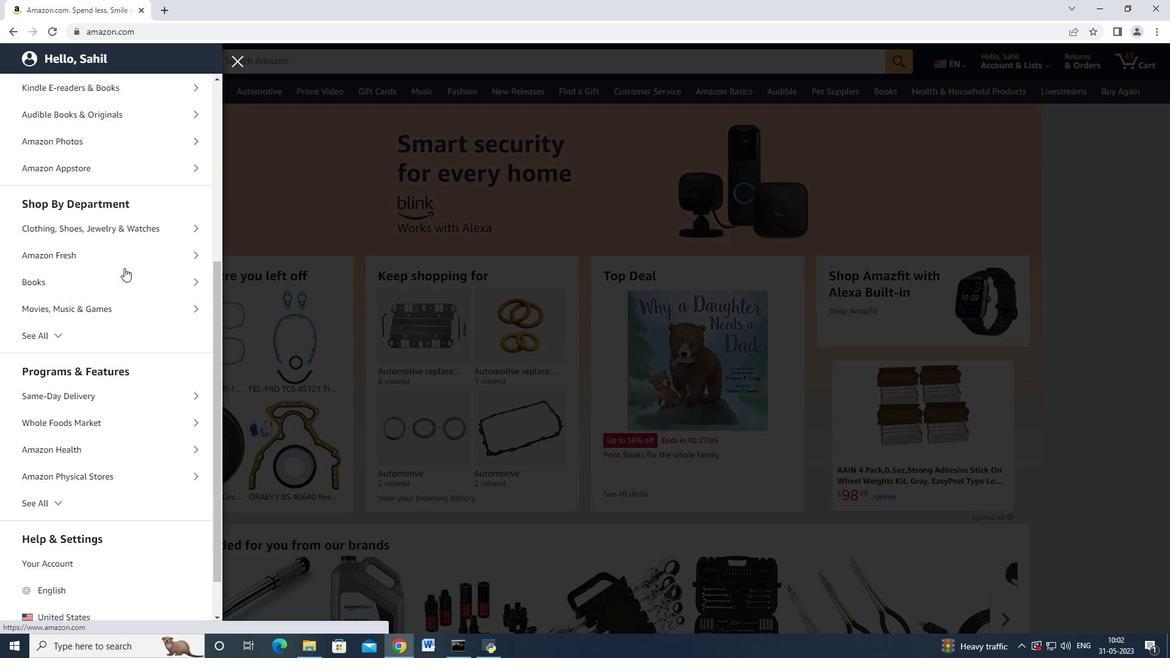 
Action: Mouse scrolled (124, 267) with delta (0, 0)
Screenshot: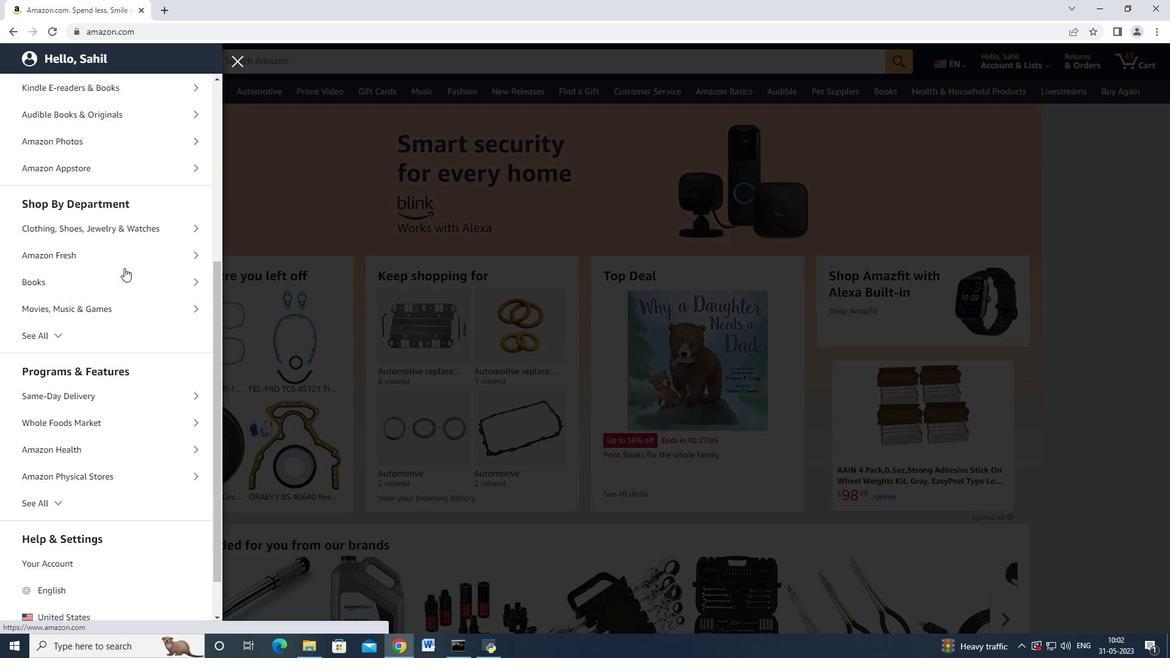 
Action: Mouse scrolled (124, 267) with delta (0, 0)
Screenshot: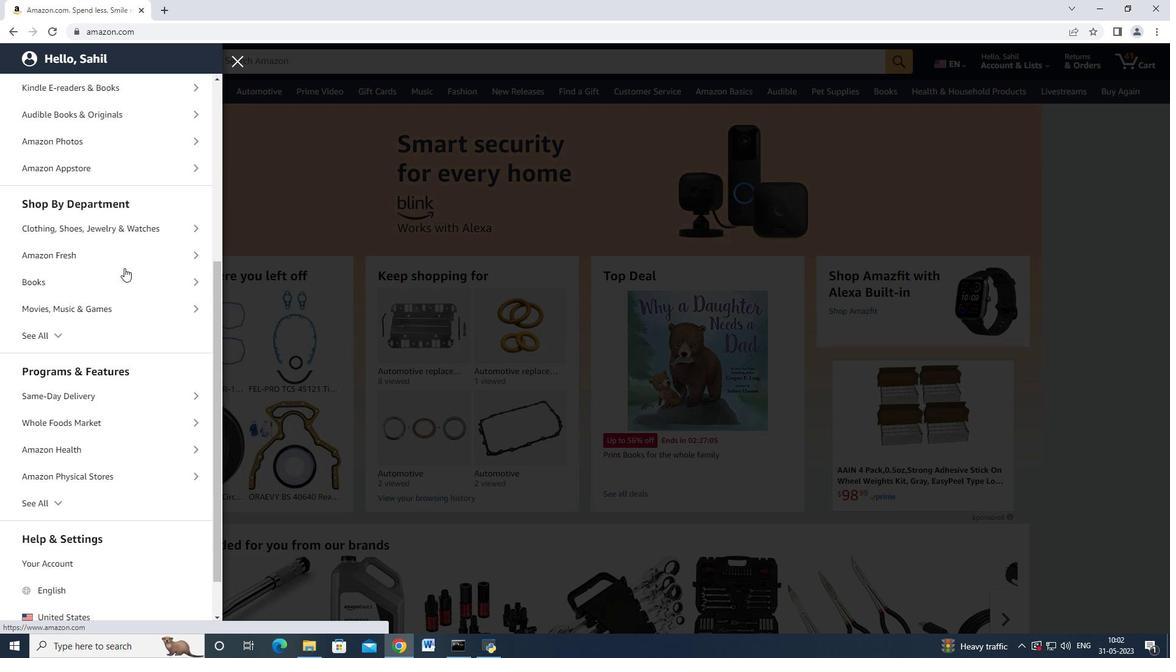 
Action: Mouse scrolled (124, 267) with delta (0, 0)
Screenshot: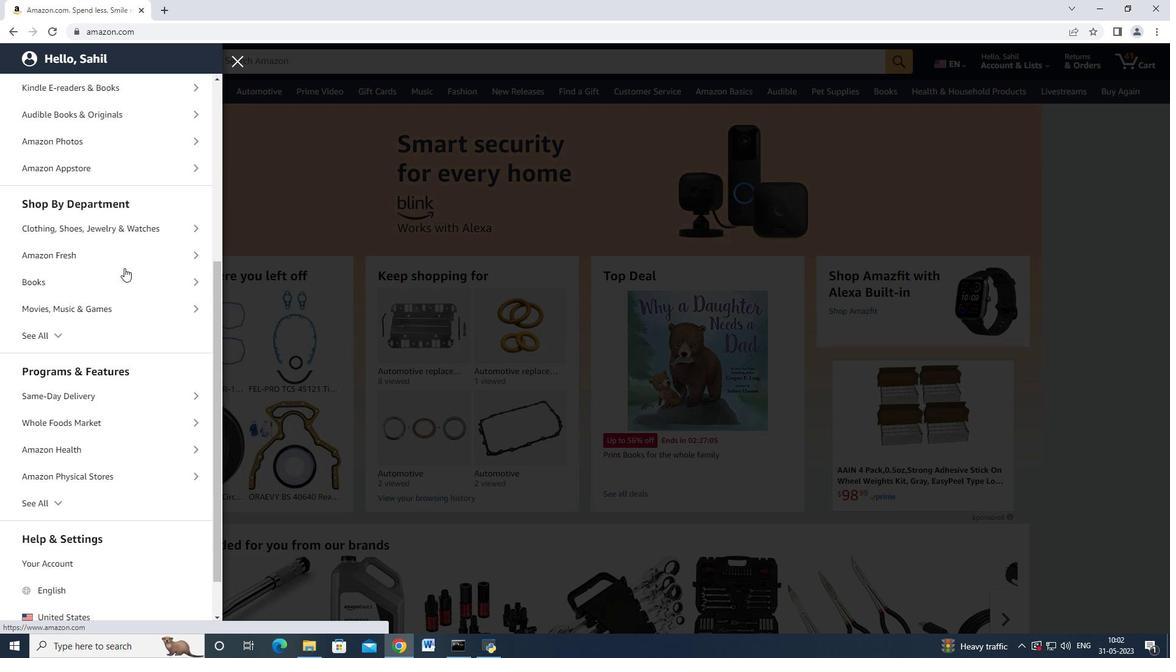 
Action: Mouse scrolled (124, 267) with delta (0, 0)
Screenshot: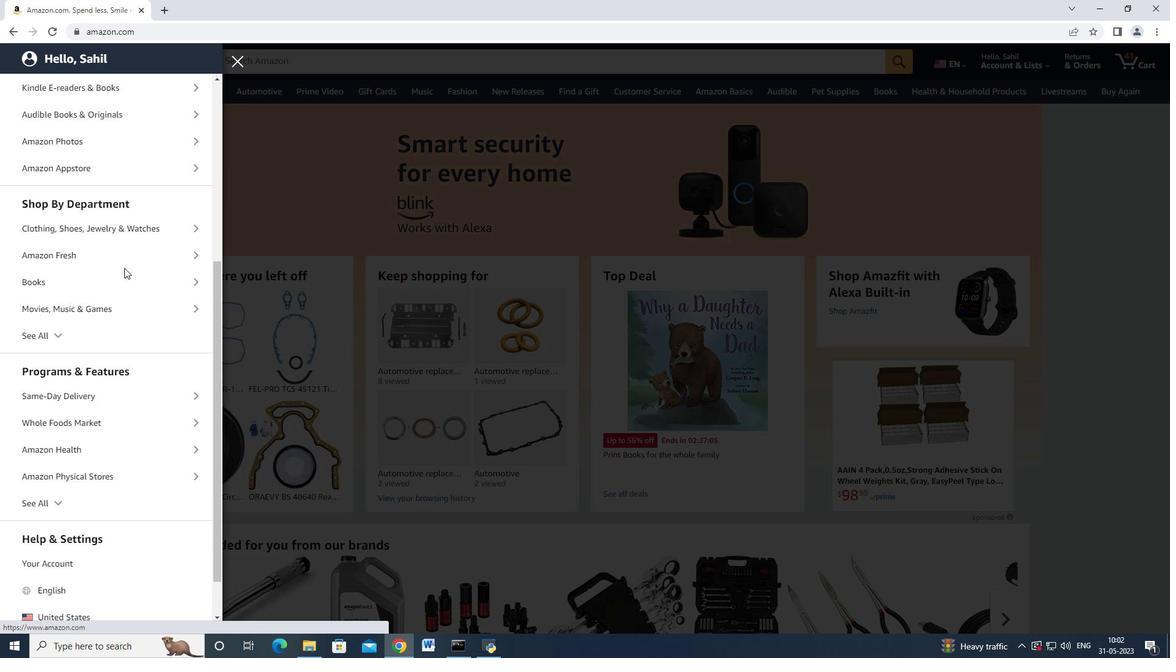 
Action: Mouse scrolled (124, 267) with delta (0, 0)
Screenshot: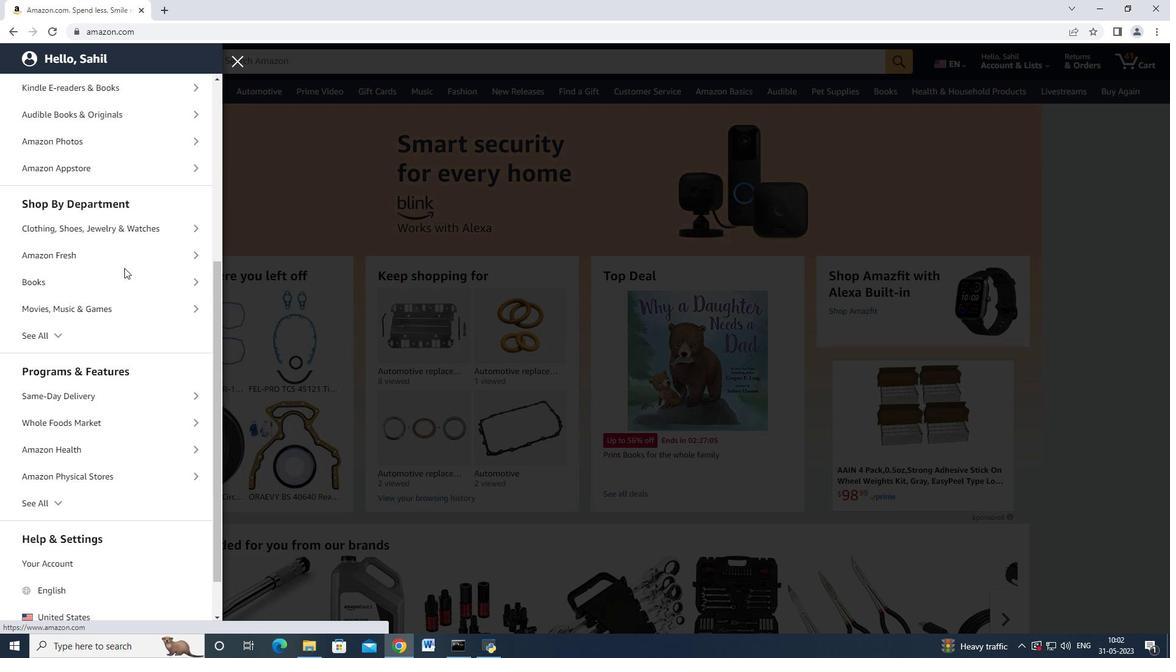 
Action: Mouse moved to (62, 285)
Screenshot: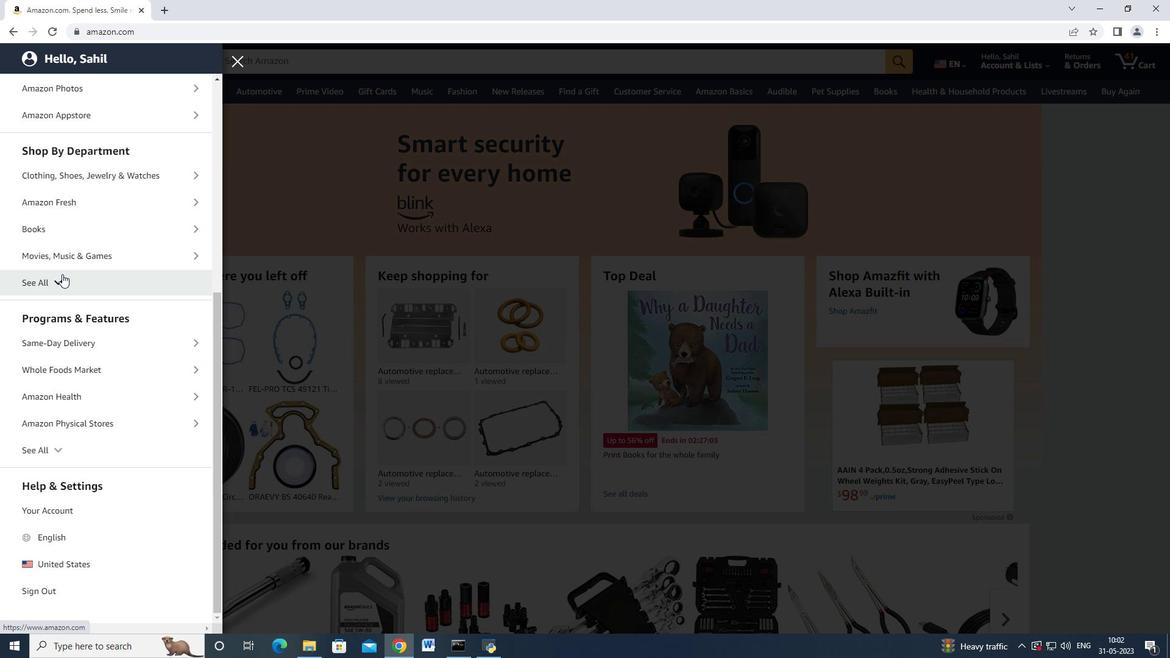 
Action: Mouse pressed left at (62, 285)
Screenshot: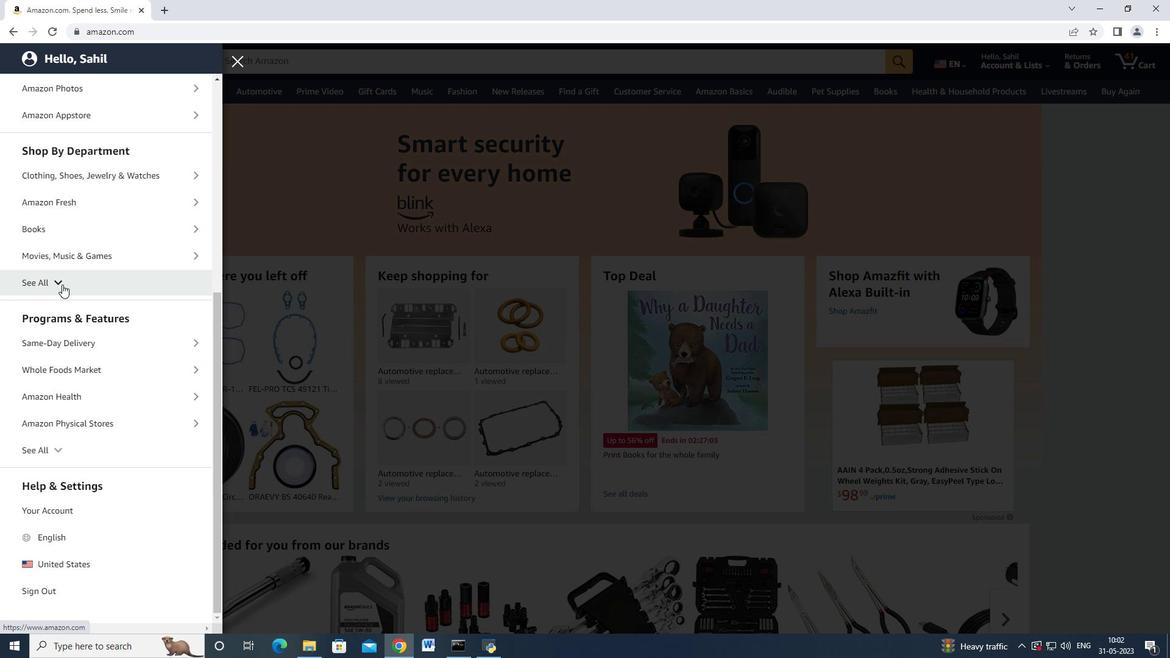 
Action: Mouse moved to (74, 287)
Screenshot: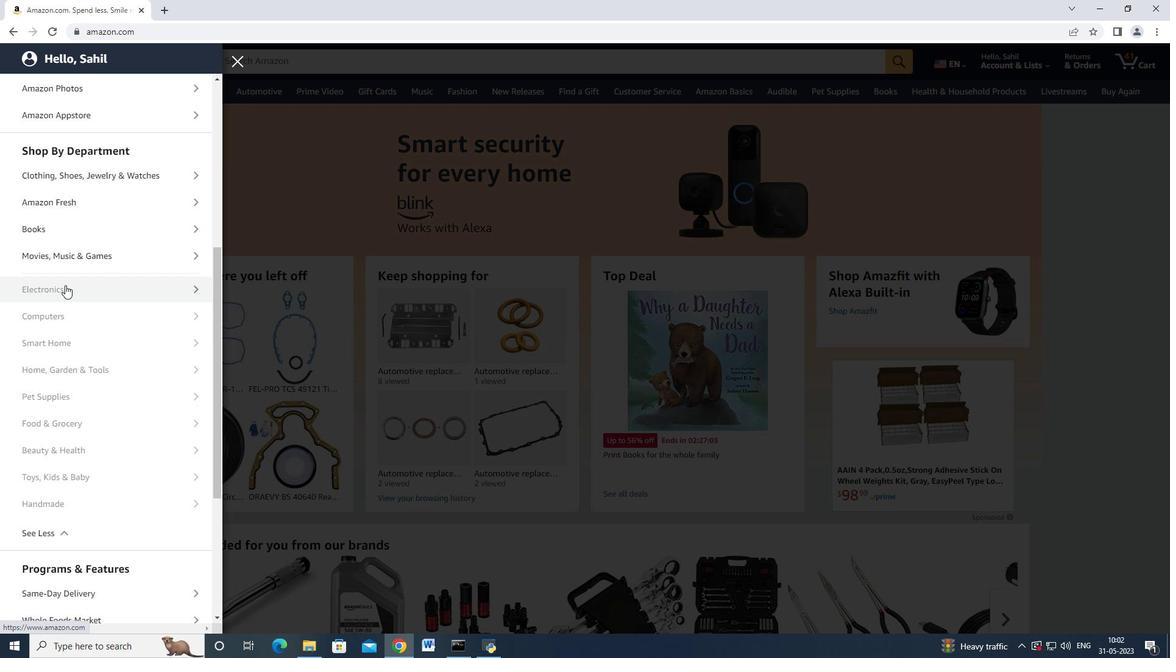 
Action: Mouse scrolled (74, 287) with delta (0, 0)
Screenshot: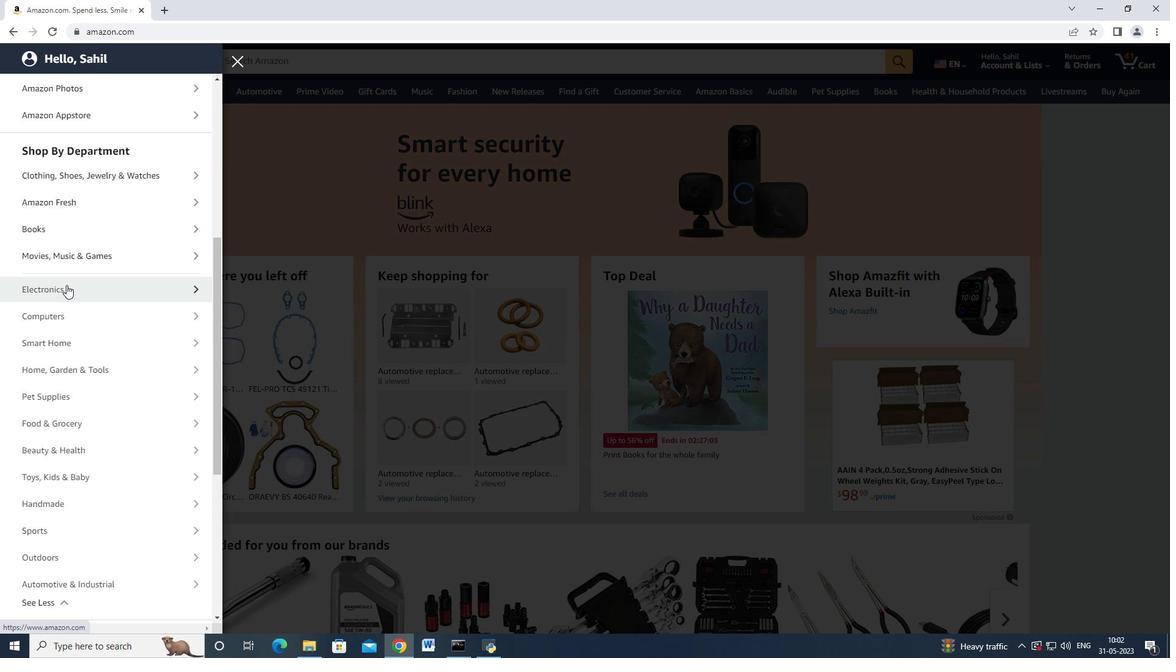 
Action: Mouse scrolled (74, 287) with delta (0, 0)
Screenshot: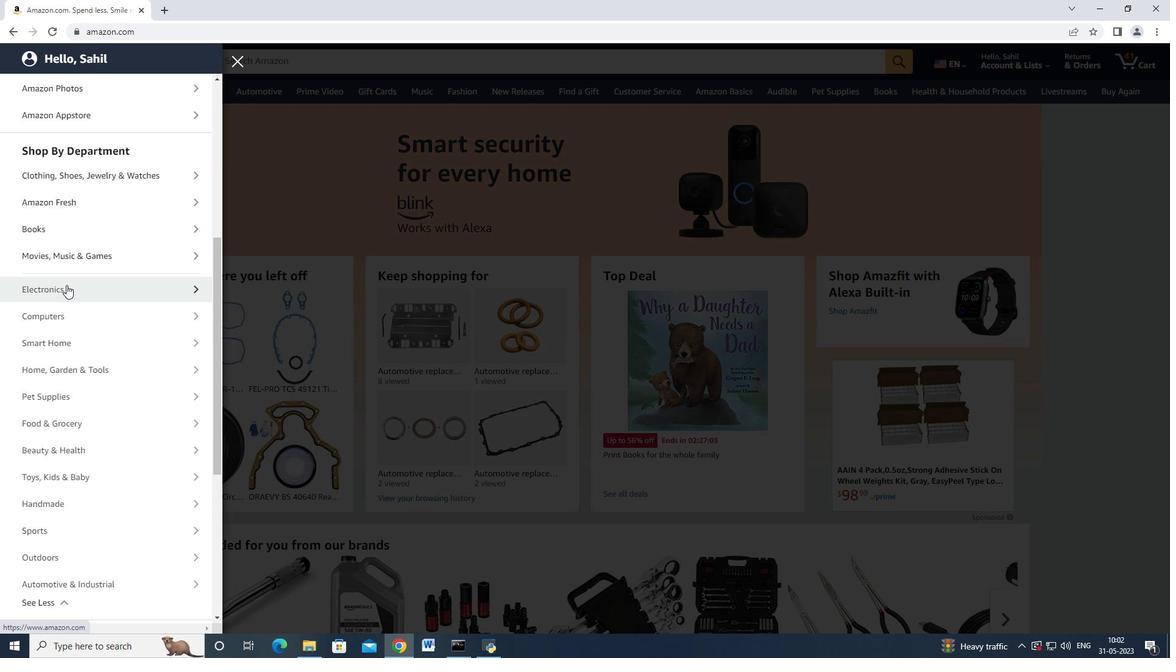 
Action: Mouse scrolled (74, 287) with delta (0, 0)
Screenshot: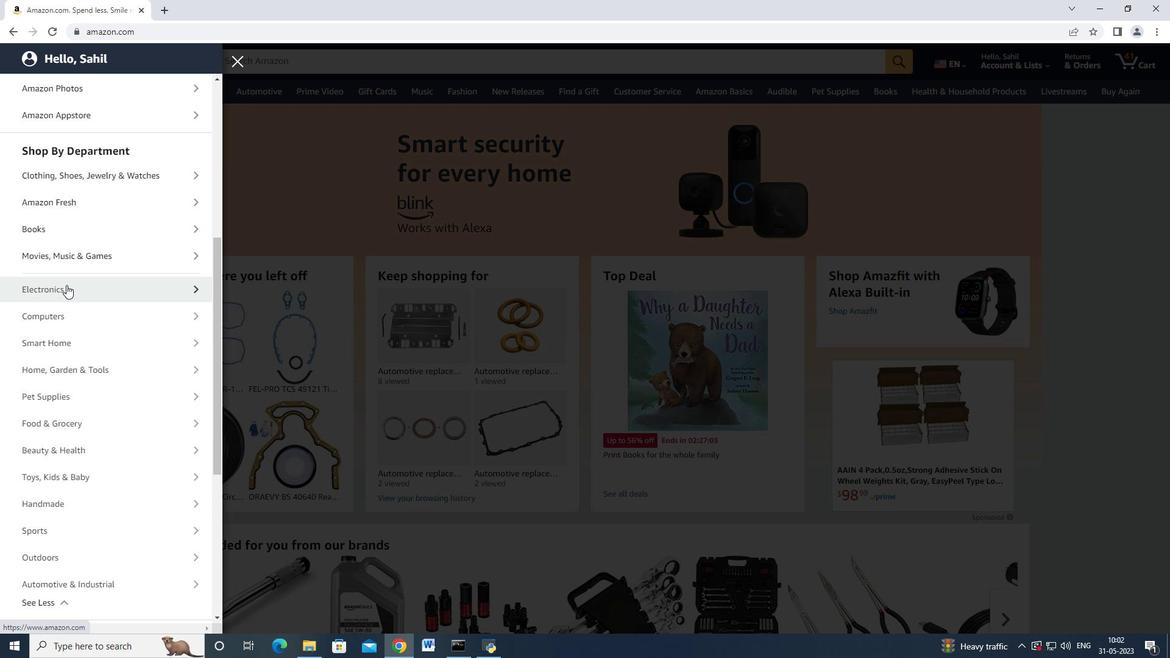 
Action: Mouse scrolled (74, 287) with delta (0, 0)
Screenshot: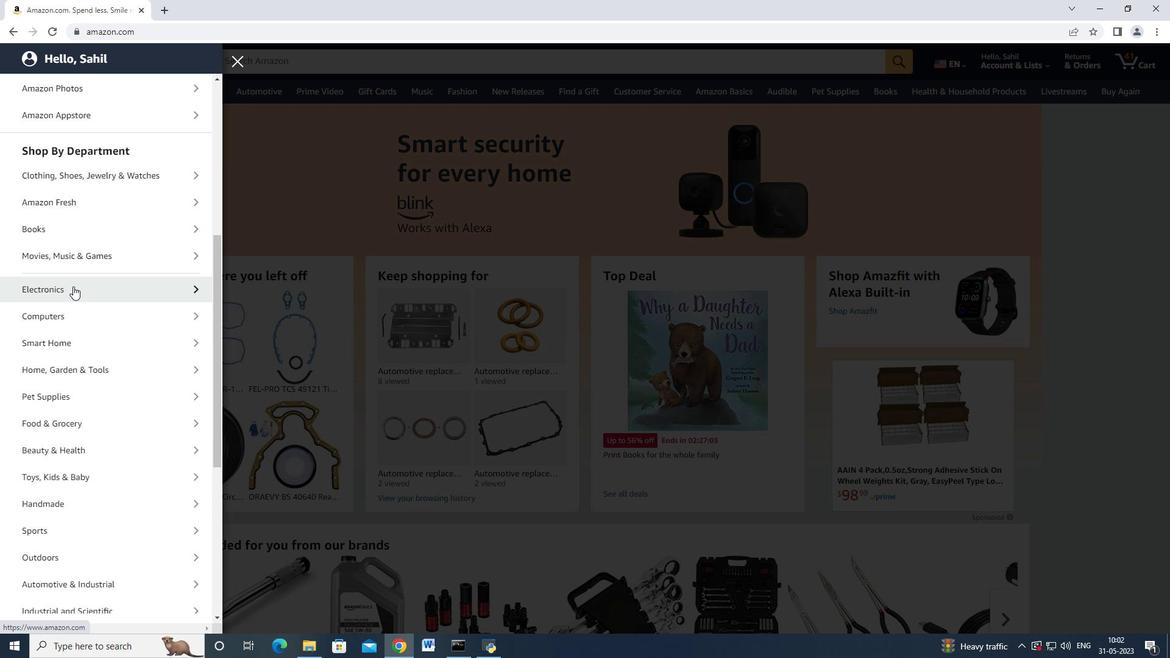 
Action: Mouse moved to (74, 288)
Screenshot: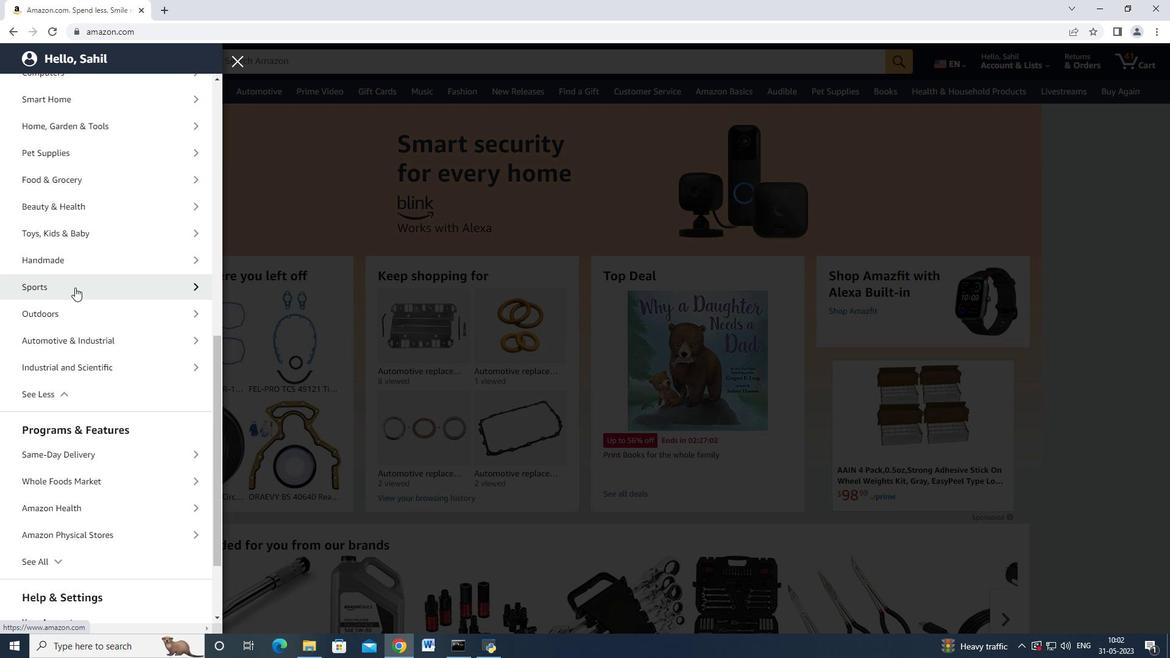 
Action: Mouse scrolled (74, 287) with delta (0, 0)
Screenshot: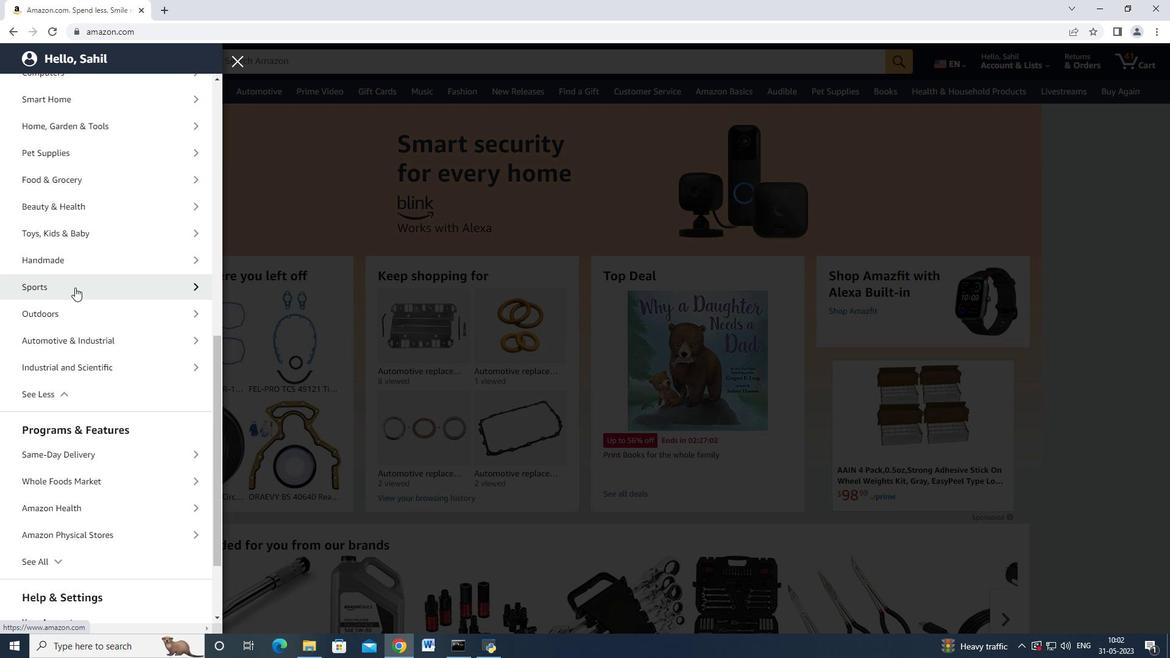 
Action: Mouse scrolled (74, 287) with delta (0, 0)
Screenshot: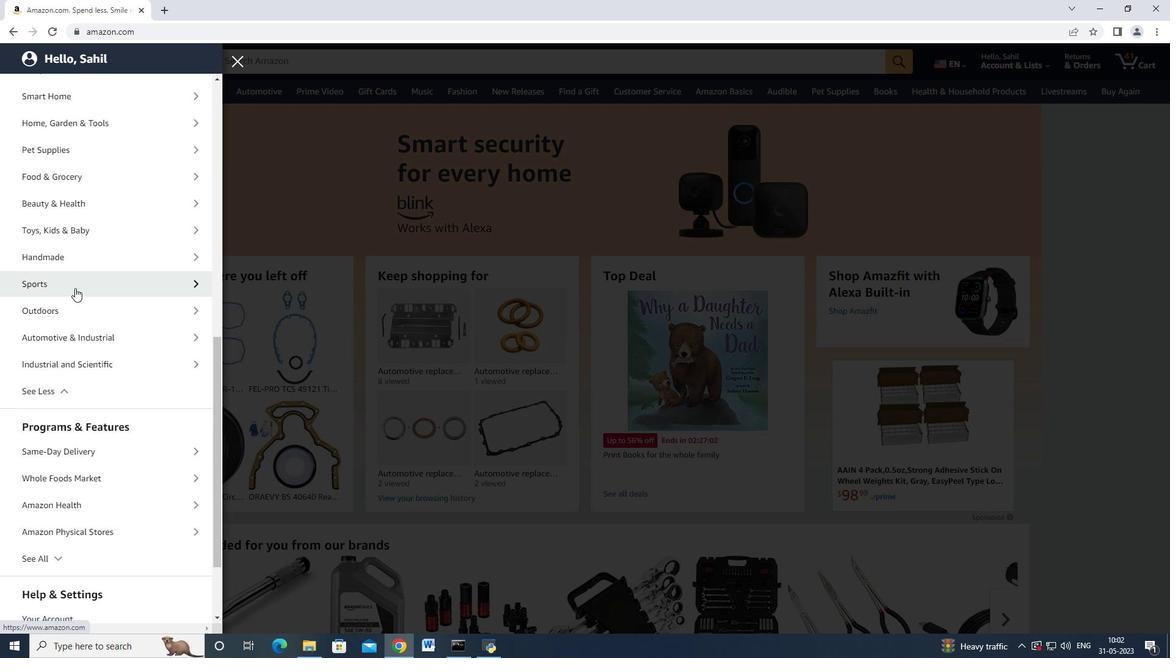 
Action: Mouse scrolled (74, 288) with delta (0, 0)
Screenshot: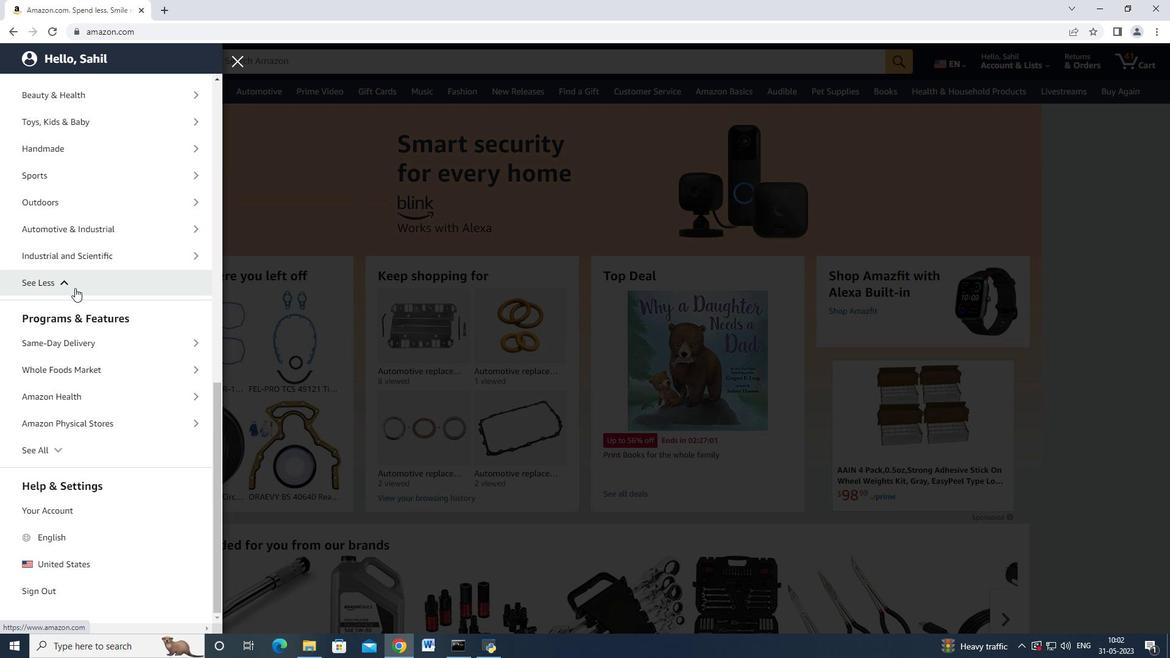 
Action: Mouse moved to (78, 285)
Screenshot: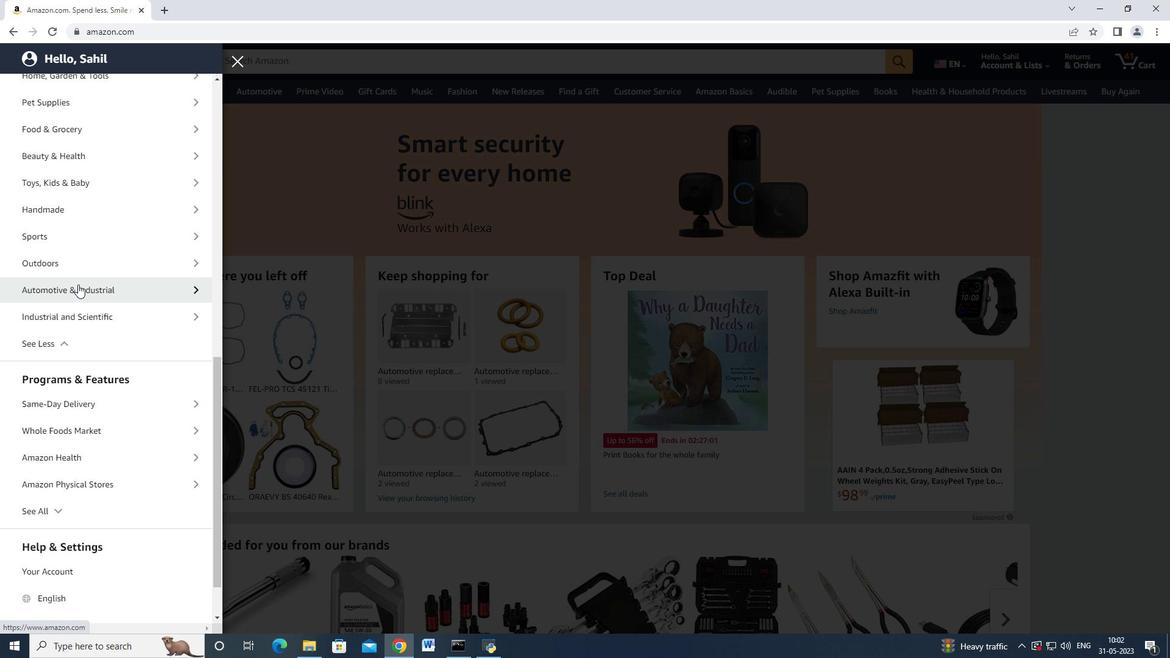 
Action: Mouse pressed left at (78, 285)
Screenshot: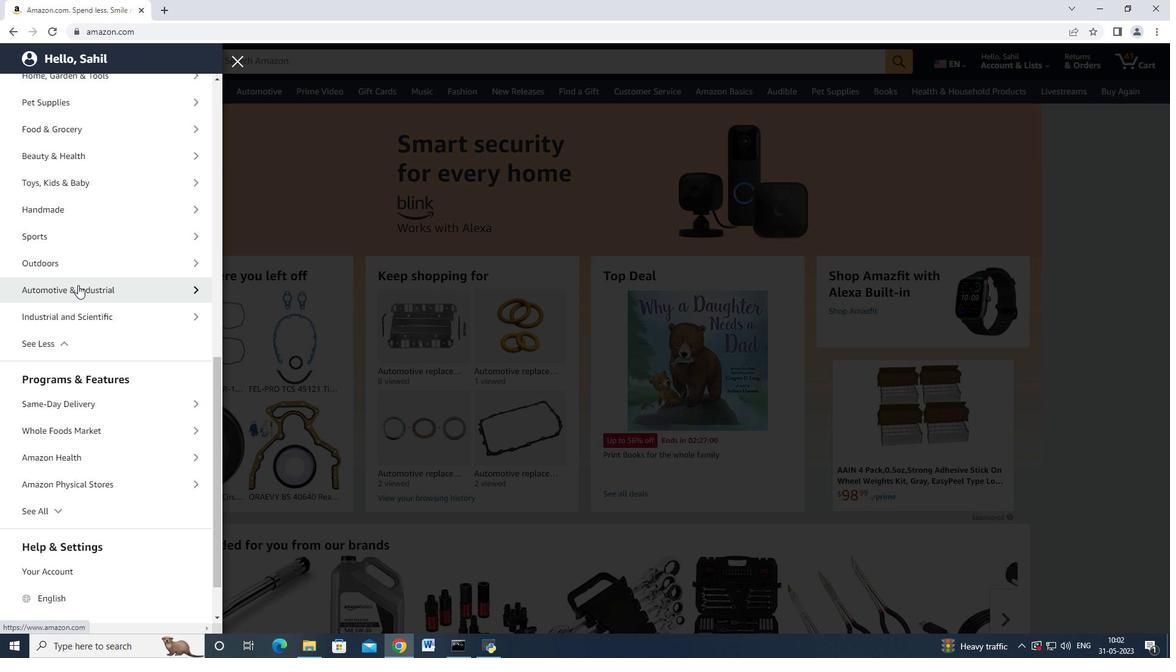 
Action: Mouse moved to (107, 153)
Screenshot: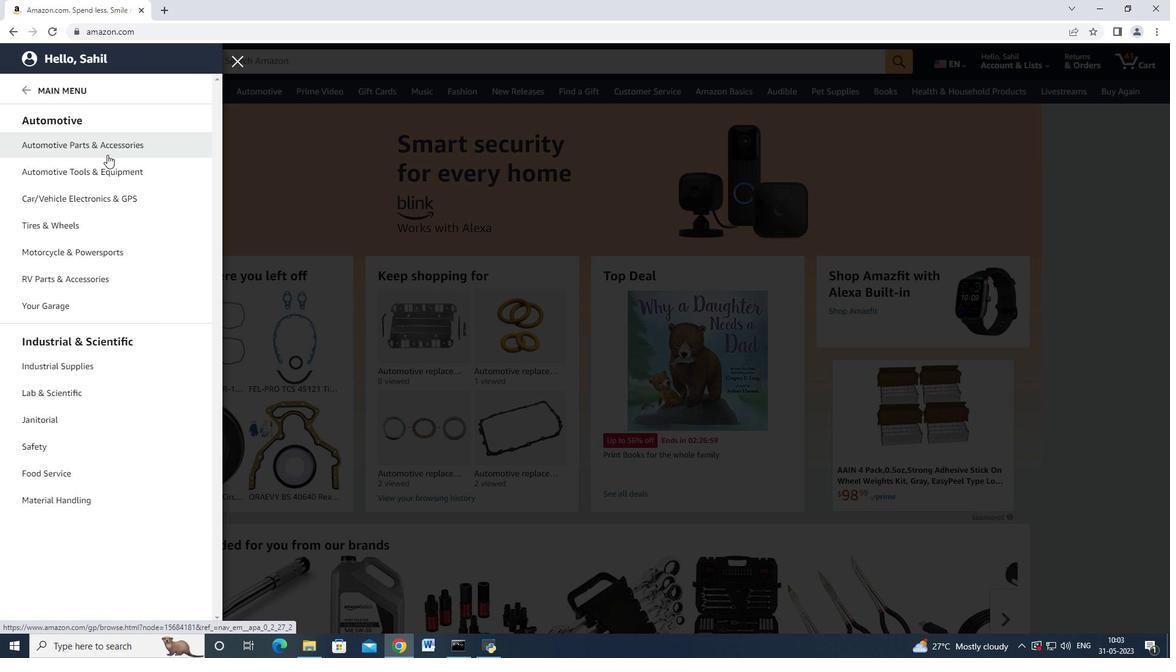 
Action: Mouse pressed left at (107, 153)
Screenshot: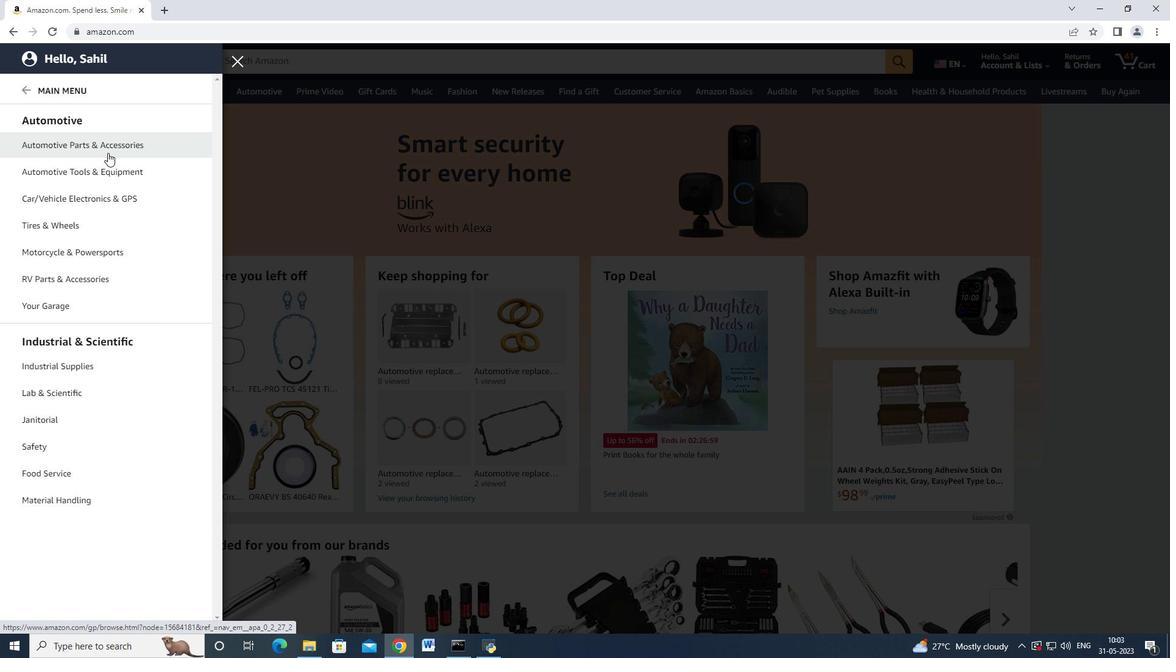 
Action: Mouse moved to (191, 119)
Screenshot: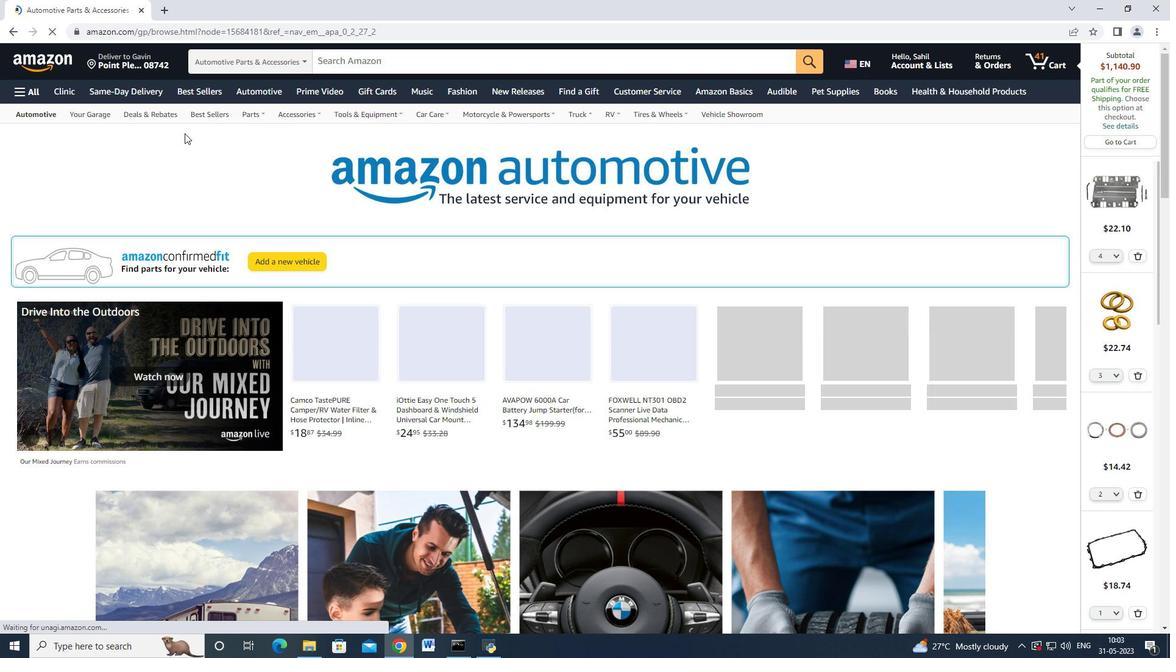 
Action: Mouse pressed left at (191, 119)
Screenshot: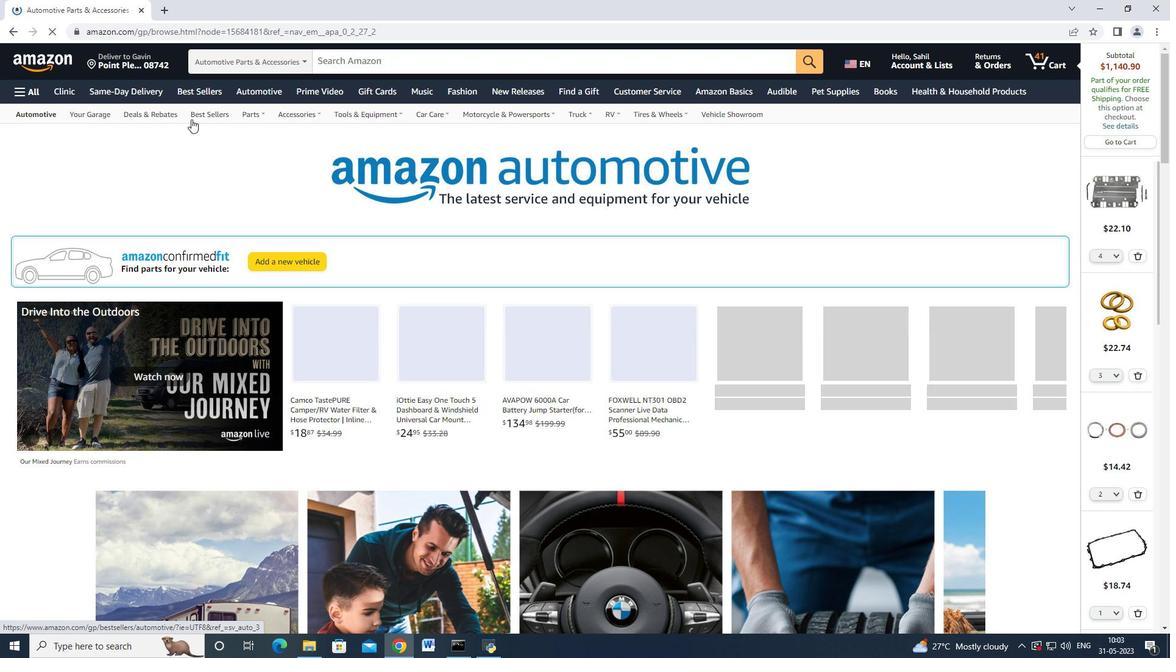 
Action: Mouse moved to (153, 164)
Screenshot: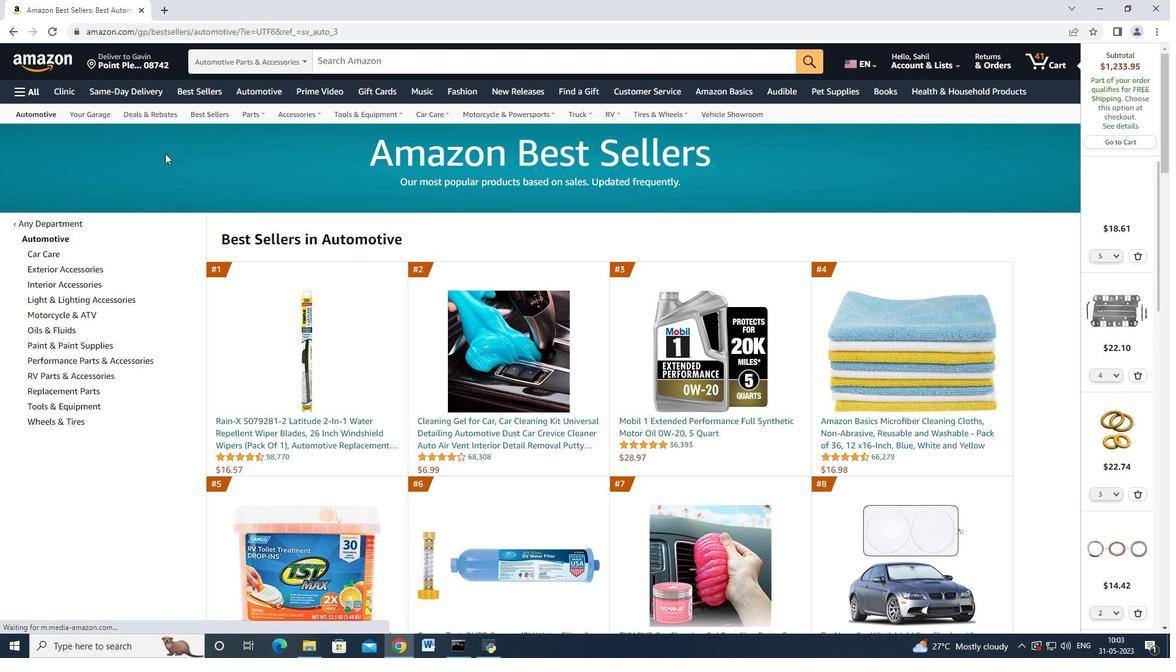 
Action: Mouse scrolled (153, 163) with delta (0, 0)
Screenshot: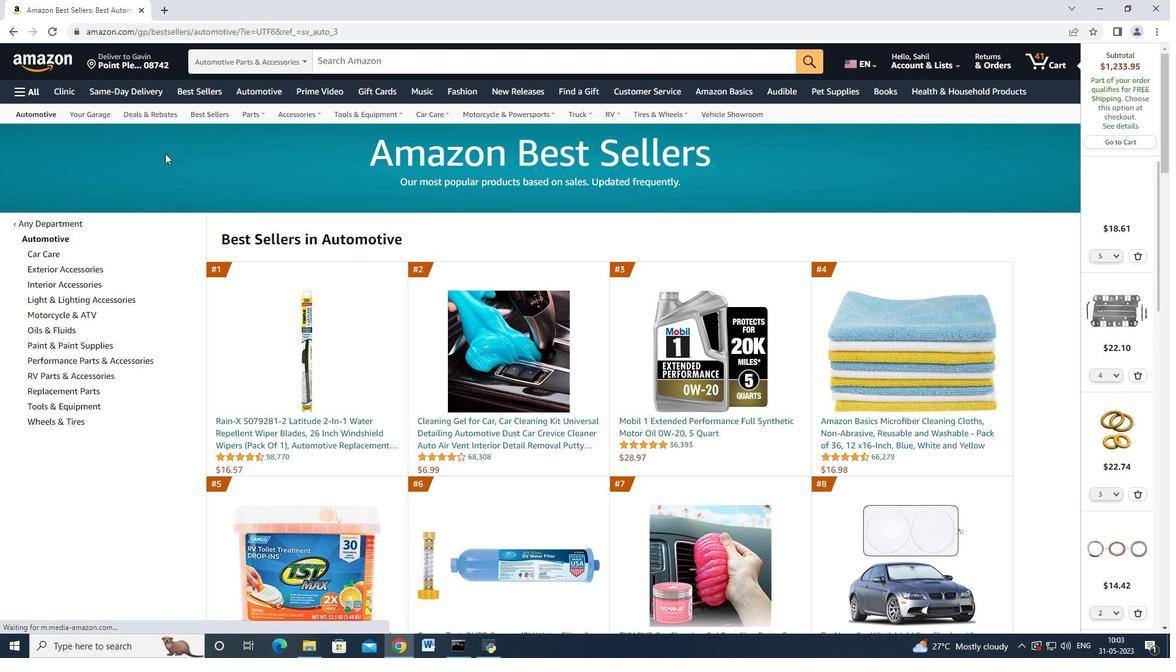 
Action: Mouse moved to (152, 164)
Screenshot: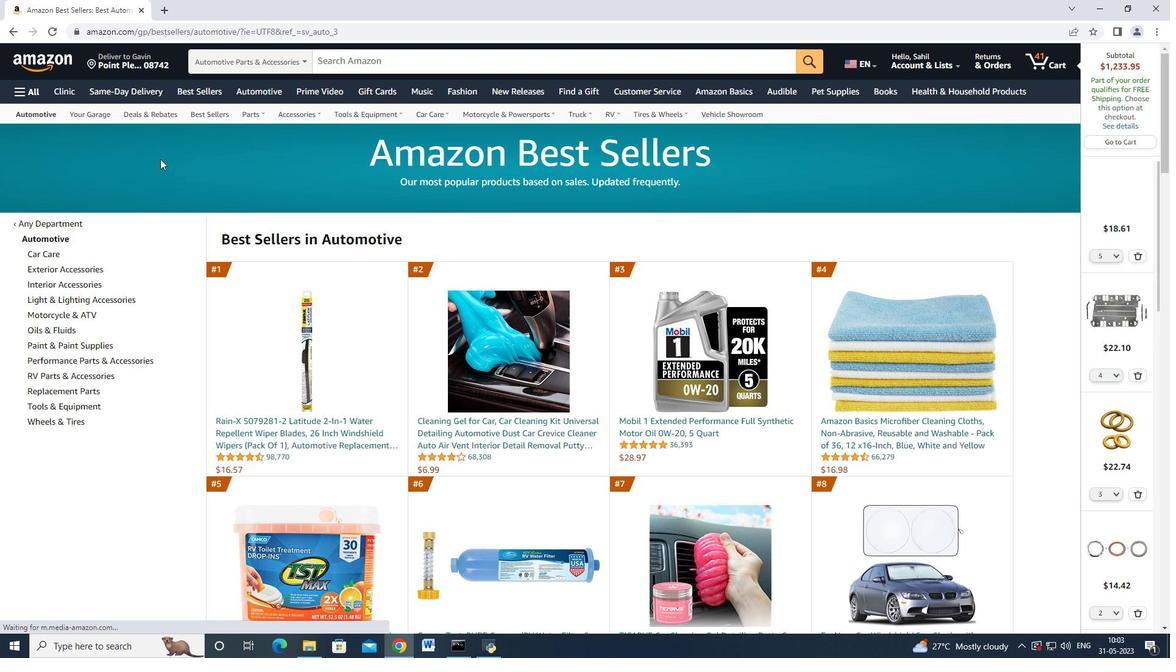 
Action: Mouse scrolled (152, 163) with delta (0, 0)
Screenshot: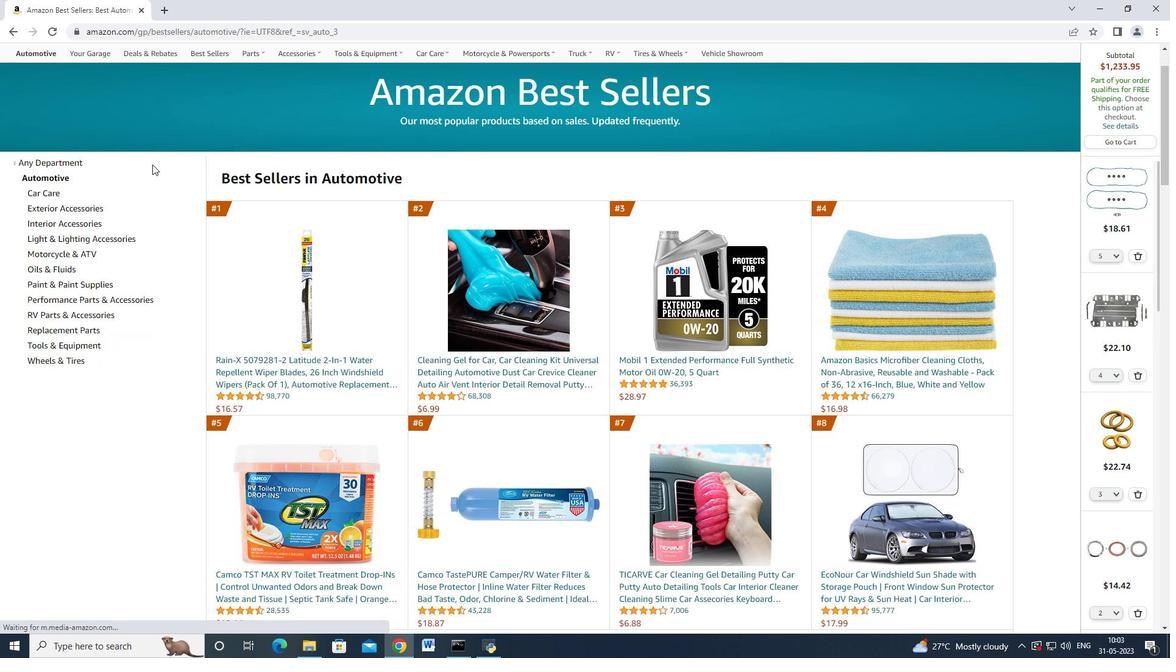
Action: Mouse moved to (87, 266)
Screenshot: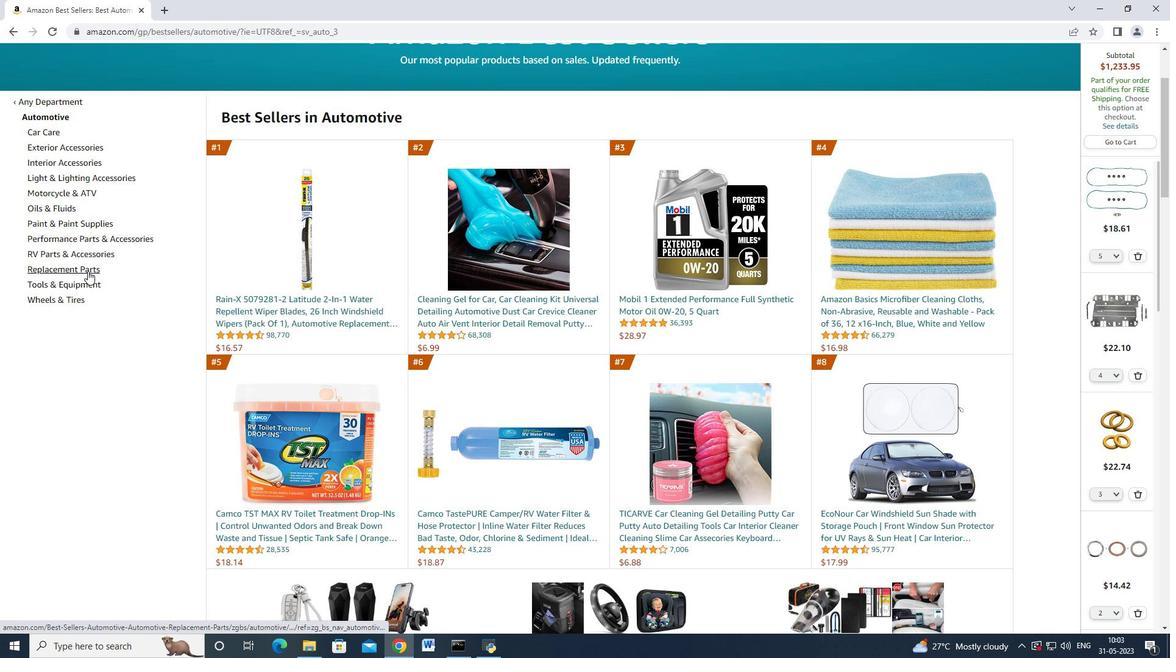 
Action: Mouse pressed left at (87, 266)
Screenshot: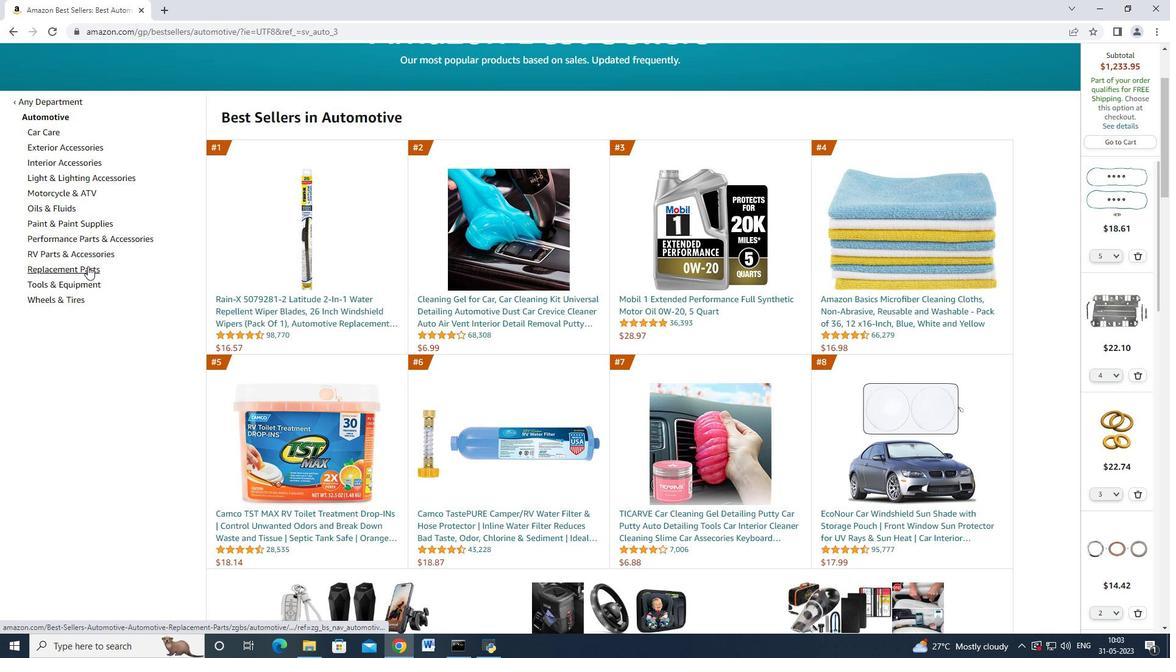 
Action: Mouse moved to (114, 283)
Screenshot: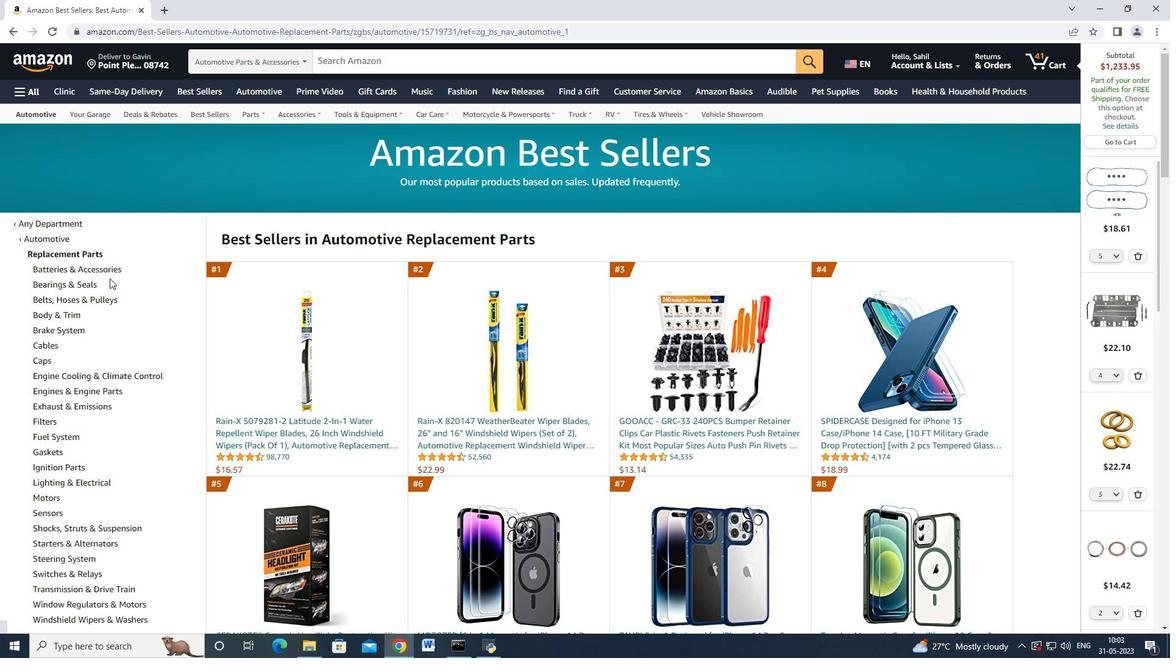
Action: Mouse scrolled (114, 282) with delta (0, 0)
Screenshot: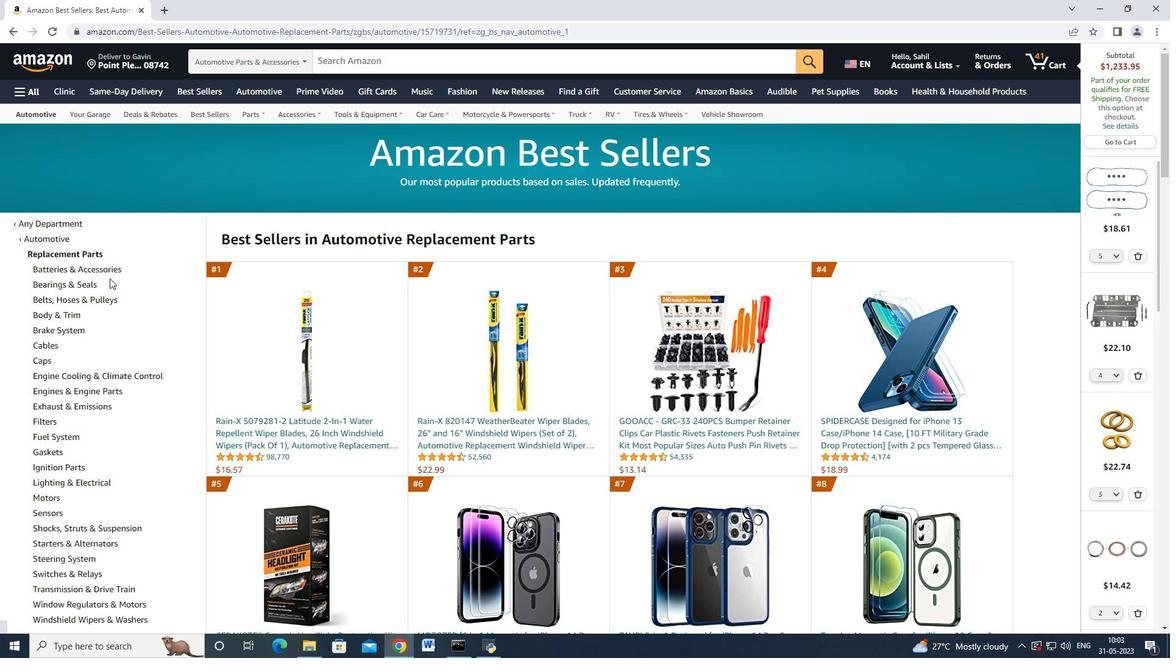 
Action: Mouse moved to (115, 285)
Screenshot: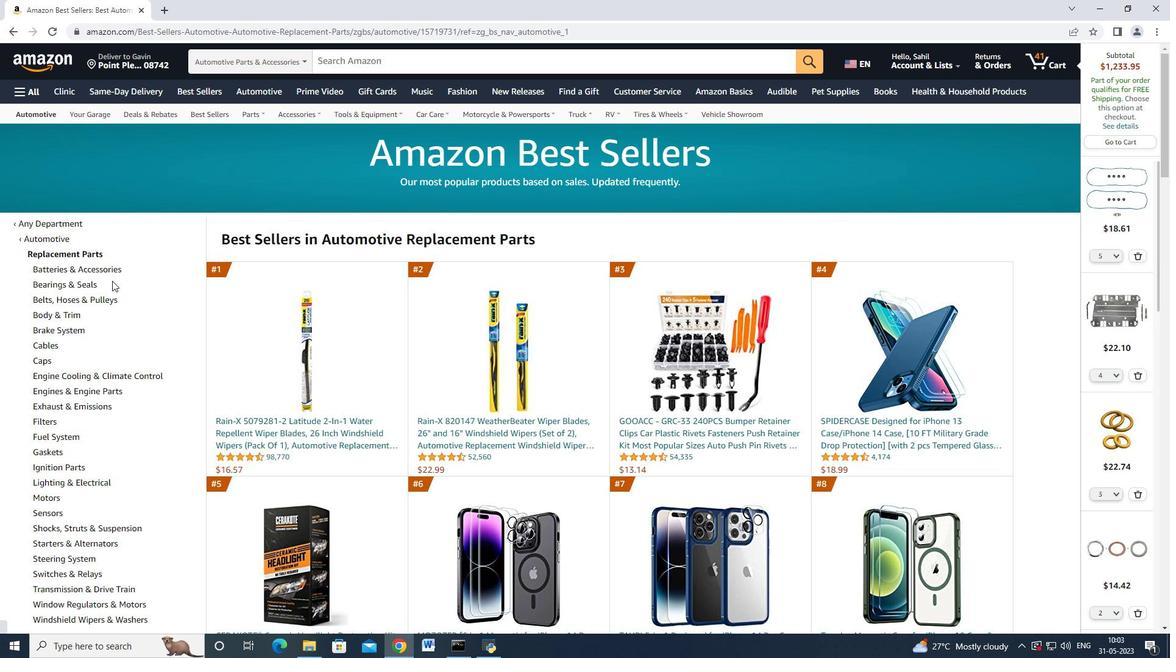 
Action: Mouse scrolled (115, 284) with delta (0, 0)
Screenshot: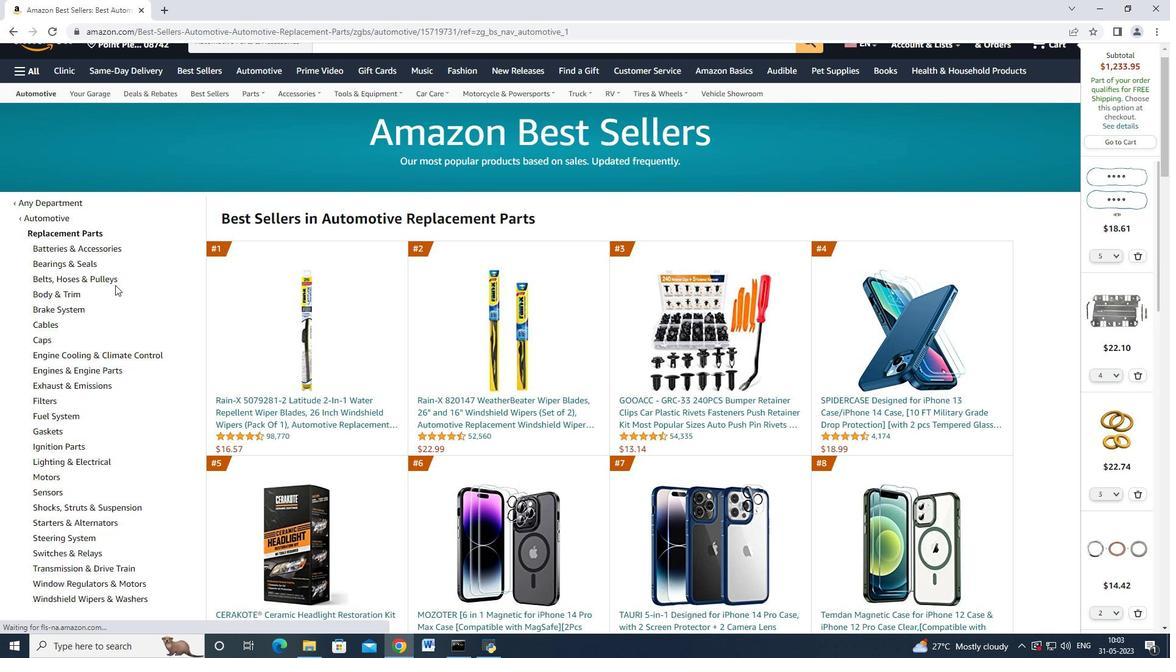 
Action: Mouse moved to (59, 329)
Screenshot: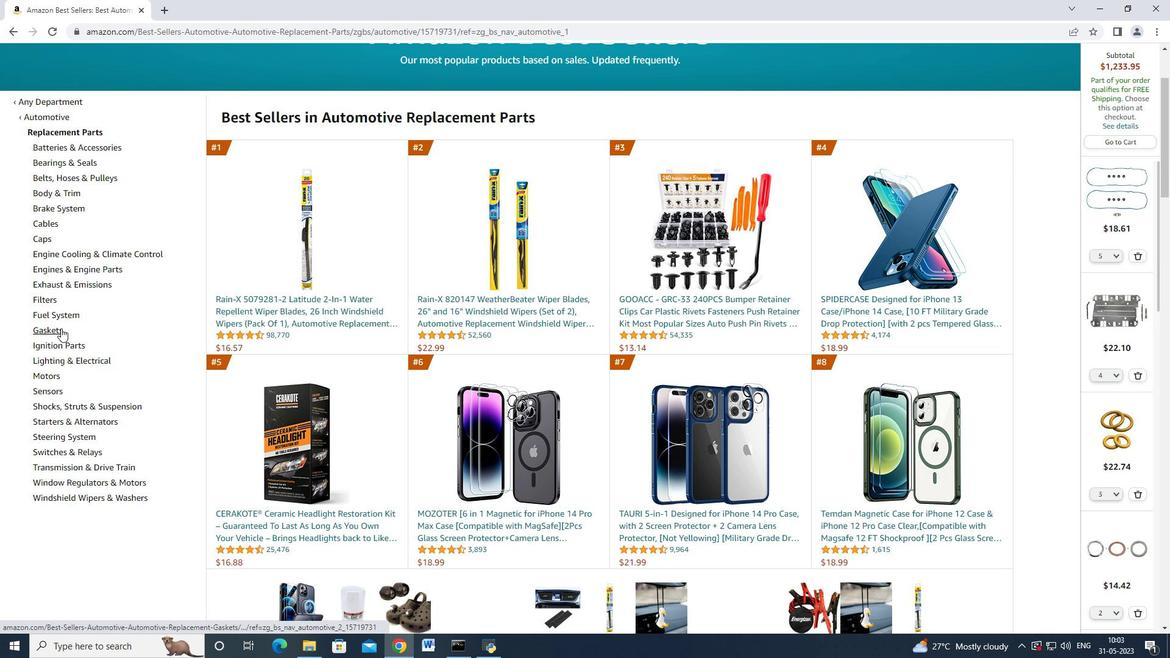 
Action: Mouse pressed left at (59, 329)
Screenshot: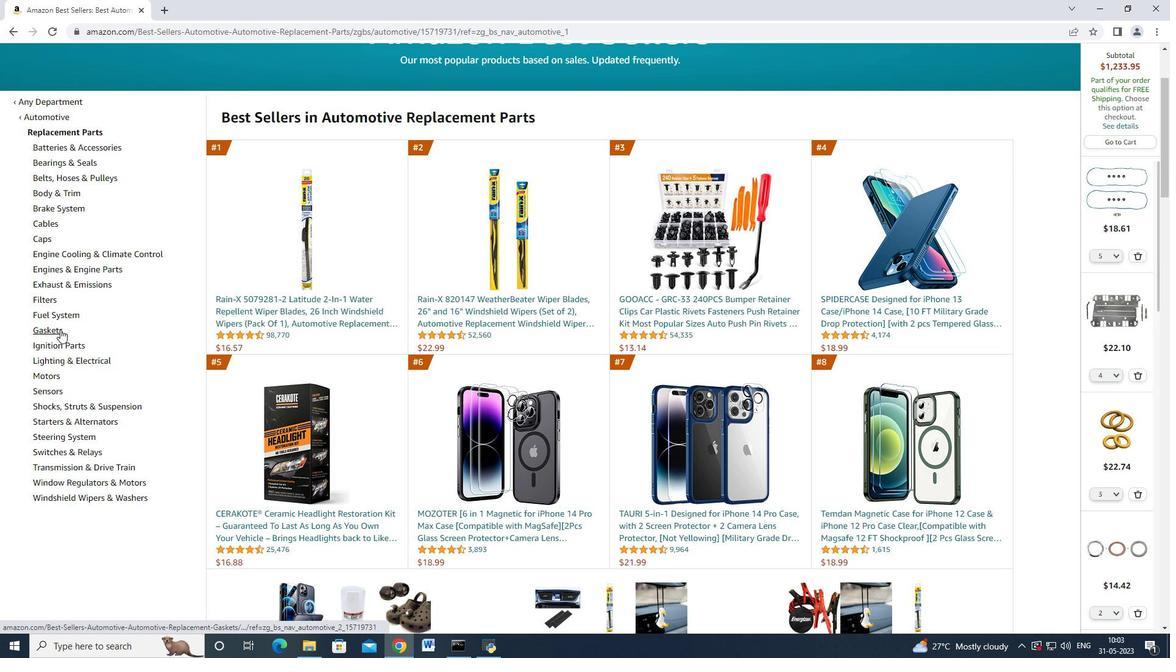 
Action: Mouse moved to (56, 323)
Screenshot: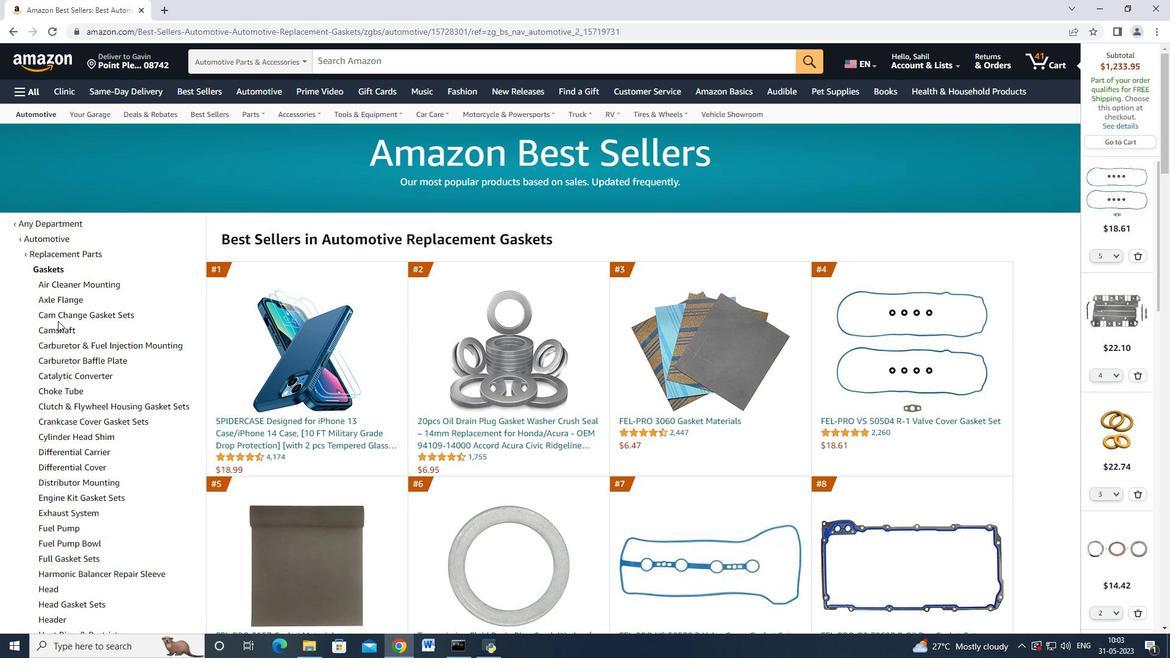 
Action: Mouse scrolled (56, 322) with delta (0, 0)
Screenshot: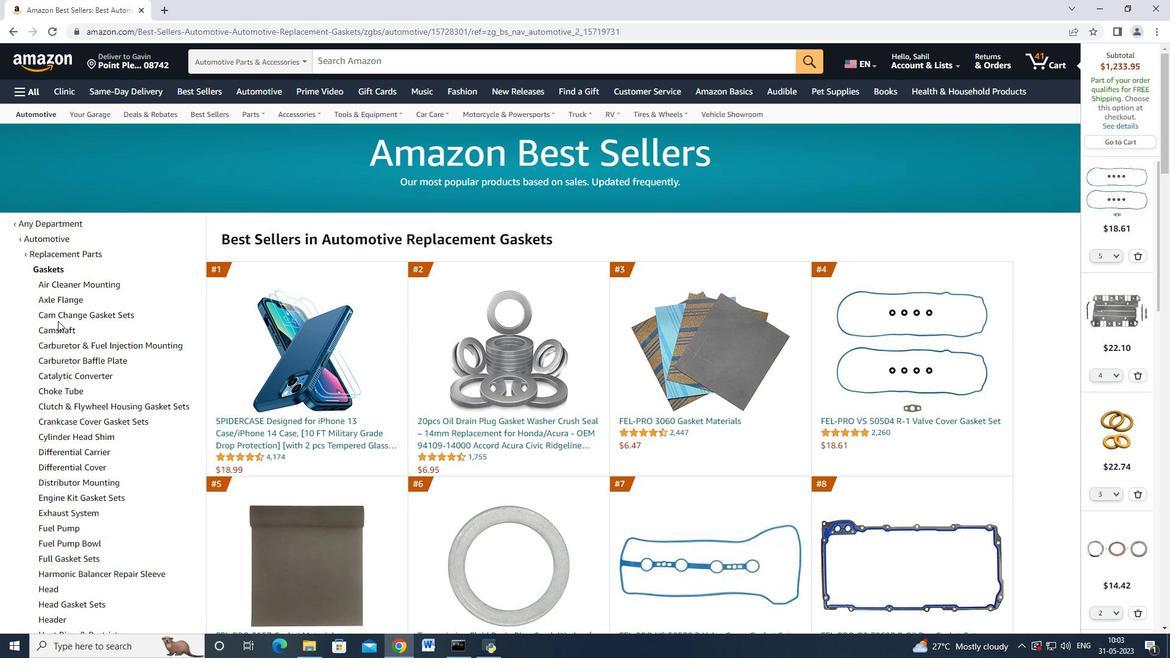 
Action: Mouse moved to (56, 324)
Screenshot: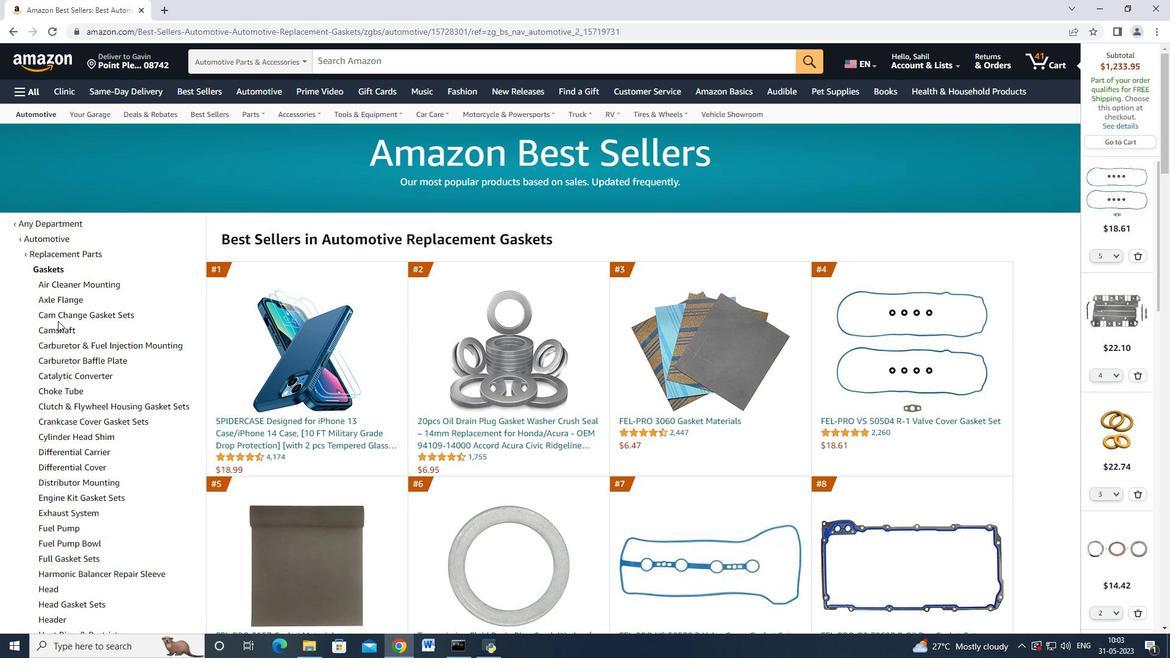
Action: Mouse scrolled (56, 323) with delta (0, 0)
Screenshot: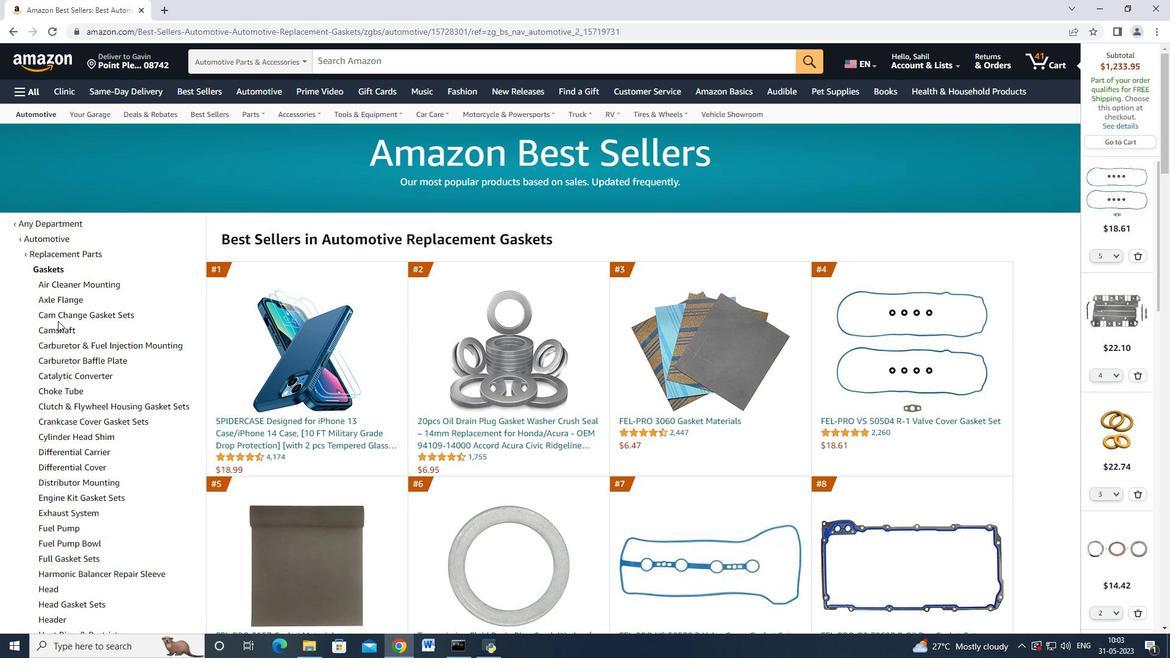 
Action: Mouse moved to (67, 358)
Screenshot: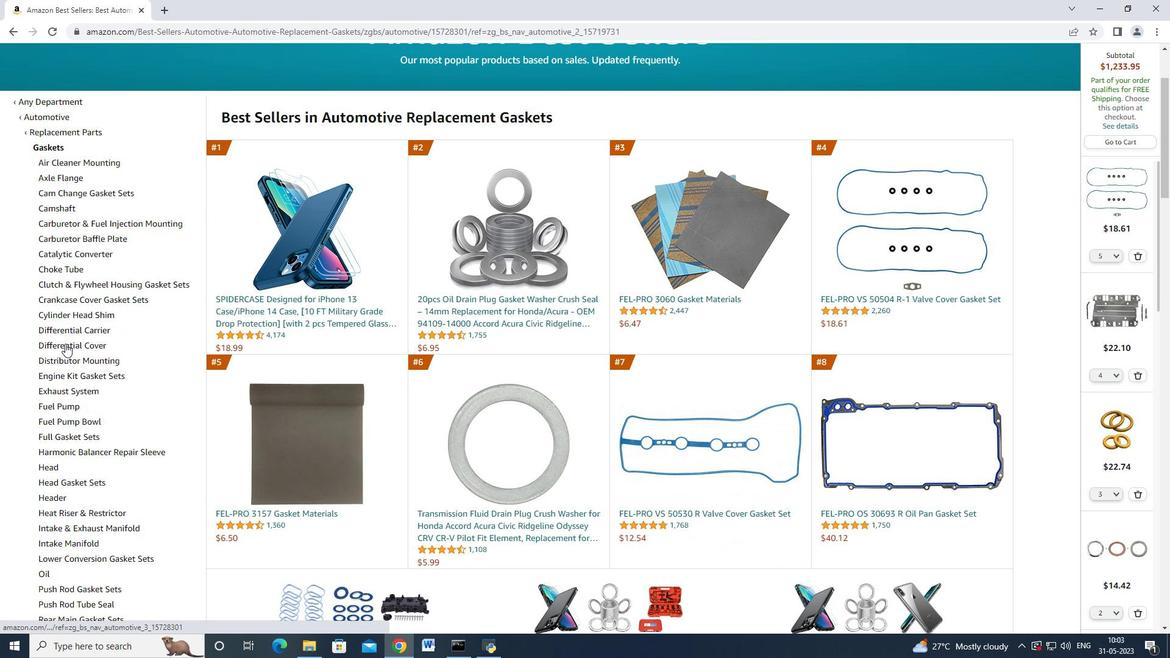 
Action: Mouse scrolled (67, 357) with delta (0, 0)
Screenshot: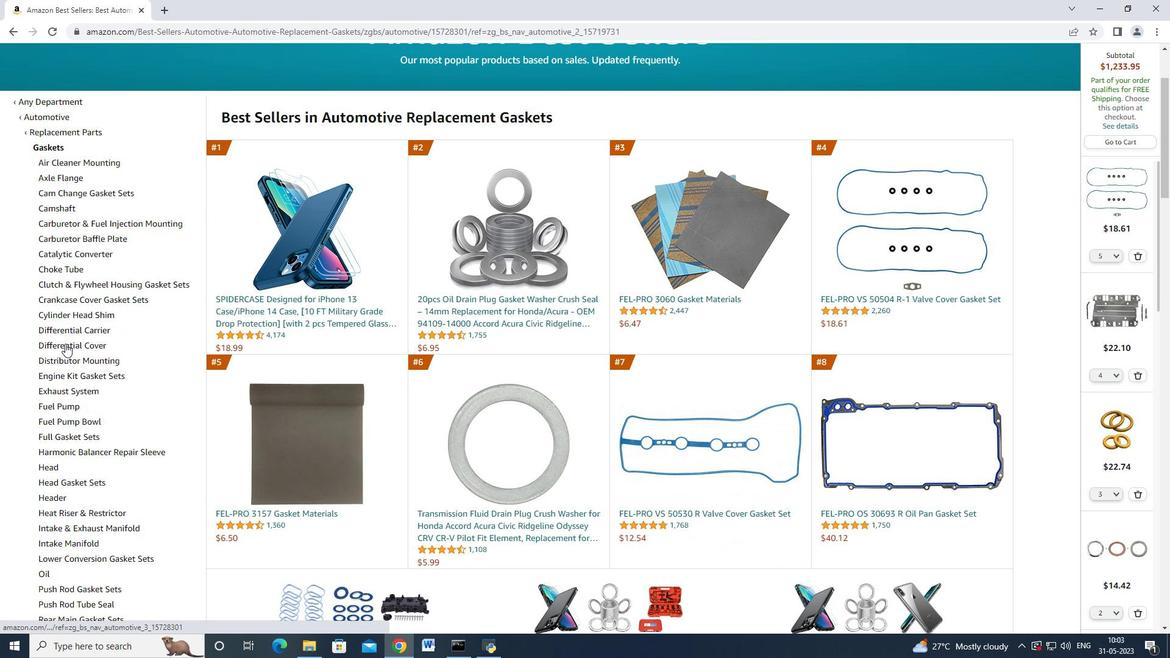 
Action: Mouse moved to (73, 401)
Screenshot: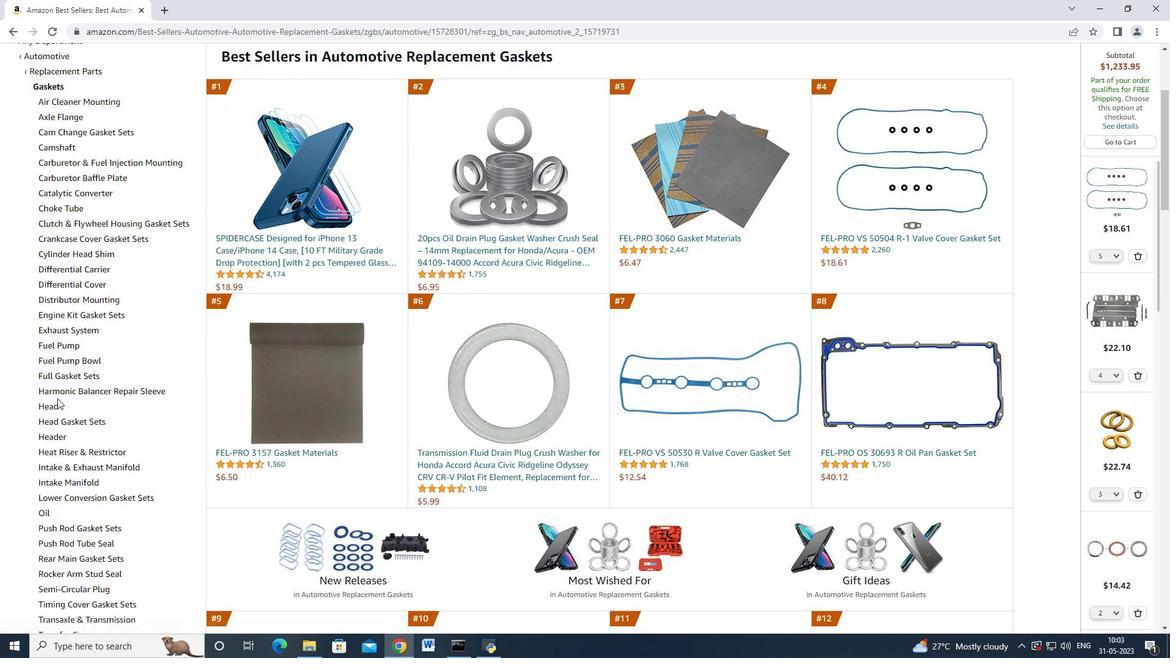 
Action: Mouse scrolled (73, 401) with delta (0, 0)
Screenshot: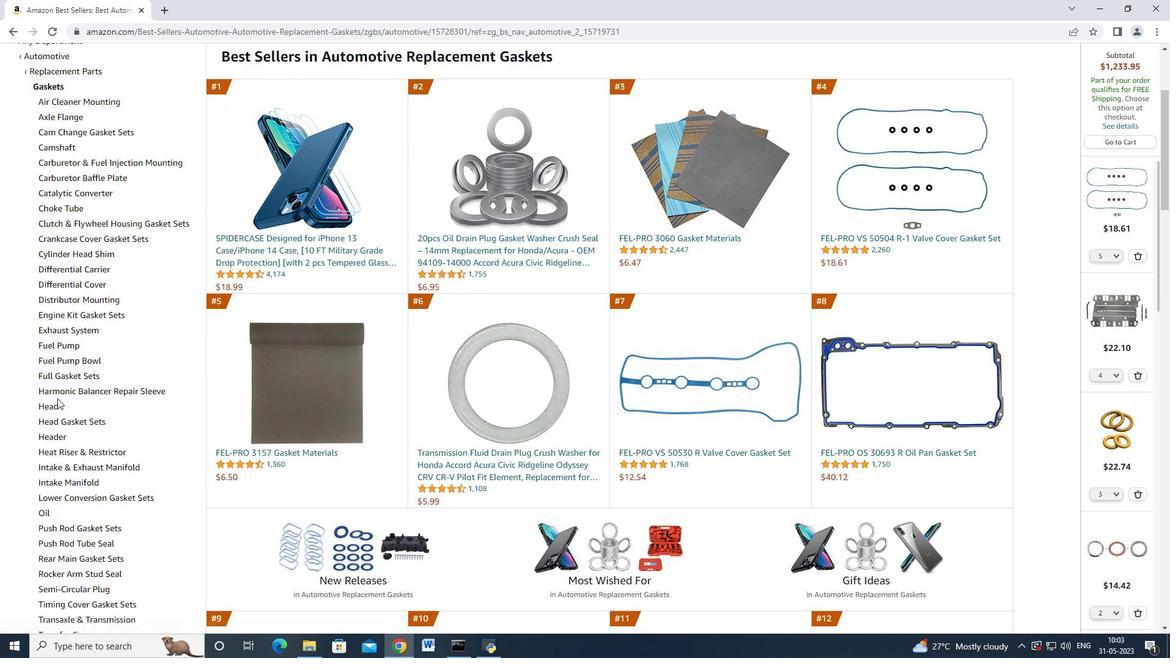 
Action: Mouse scrolled (73, 401) with delta (0, 0)
Screenshot: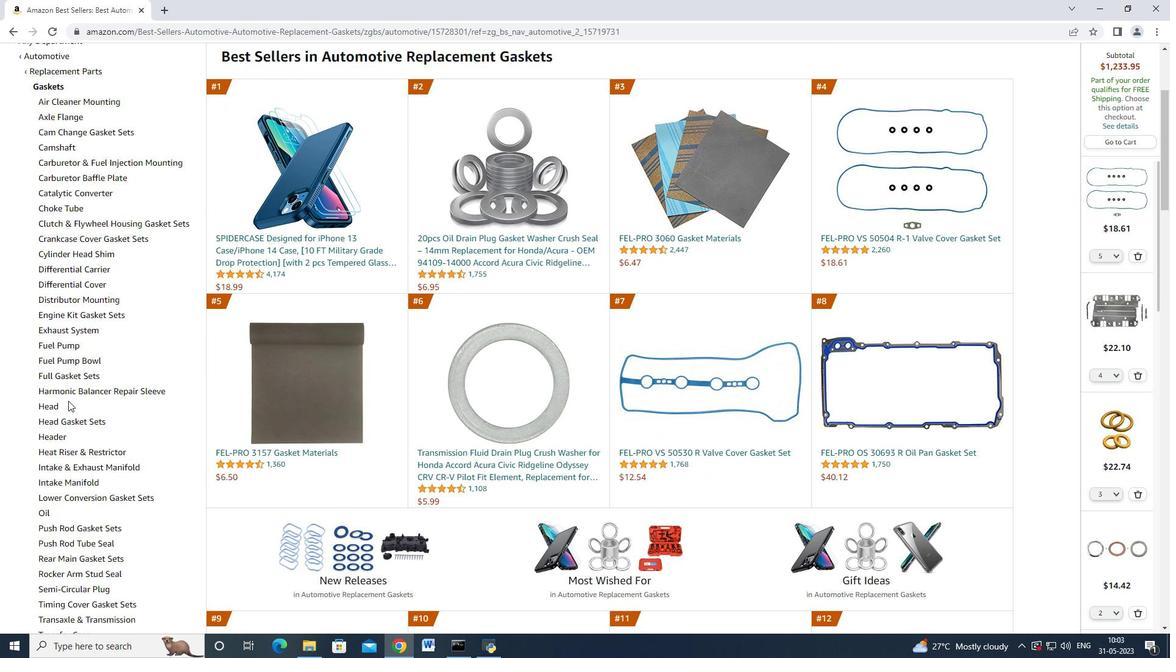 
Action: Mouse moved to (74, 400)
Screenshot: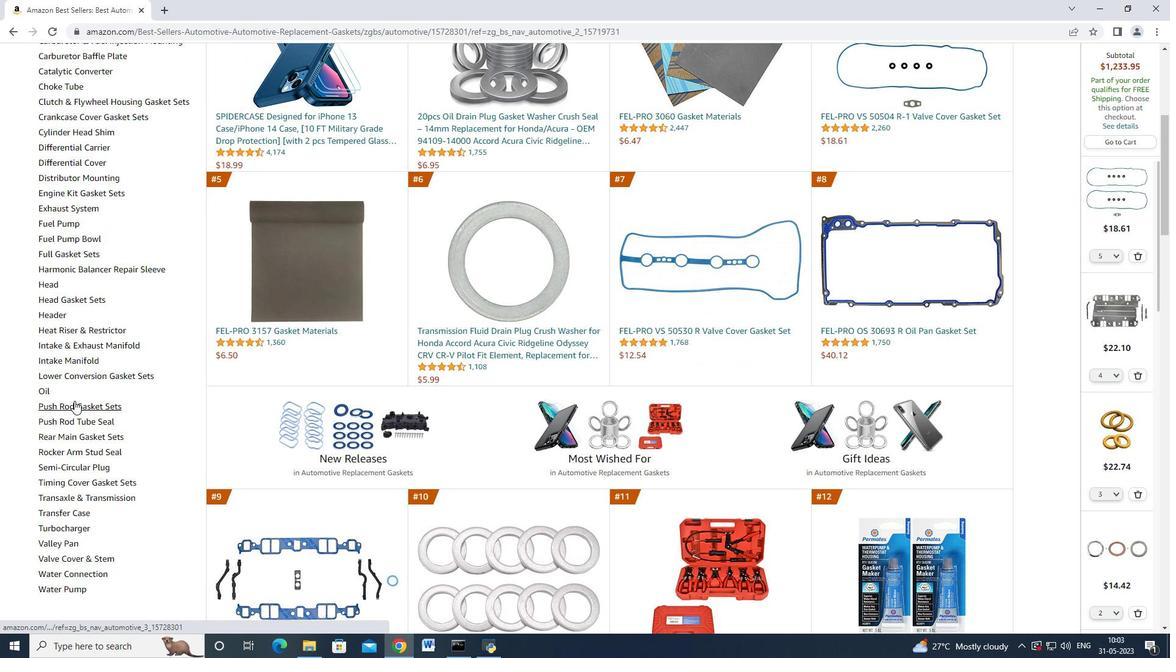 
Action: Mouse scrolled (74, 399) with delta (0, 0)
Screenshot: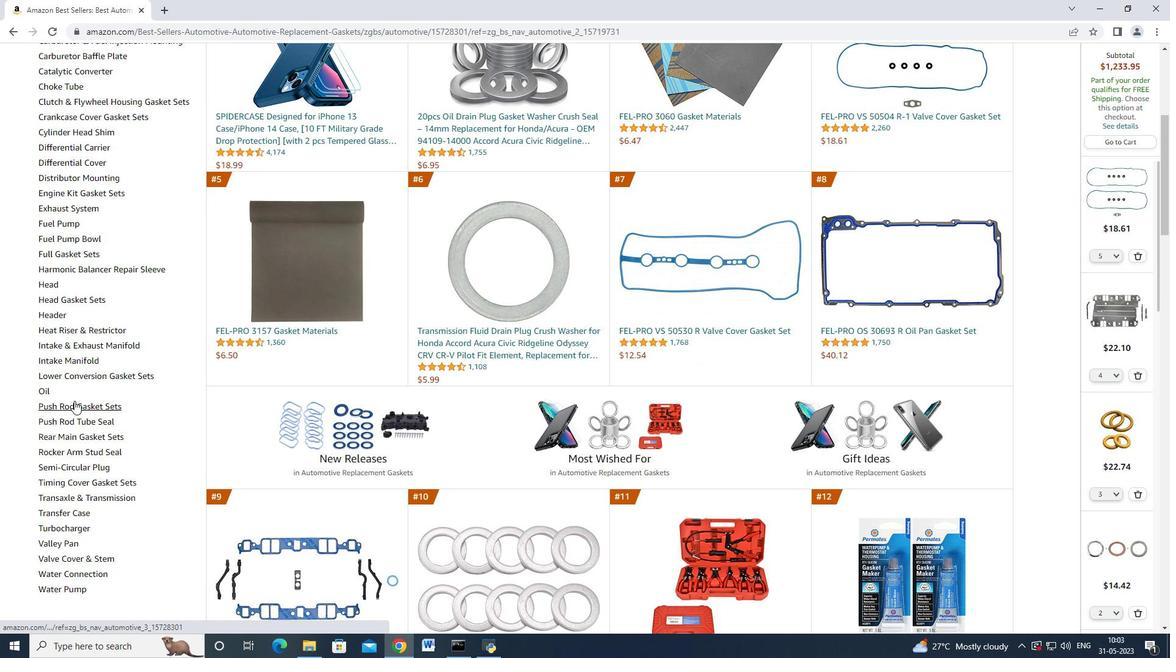 
Action: Mouse scrolled (74, 399) with delta (0, 0)
Screenshot: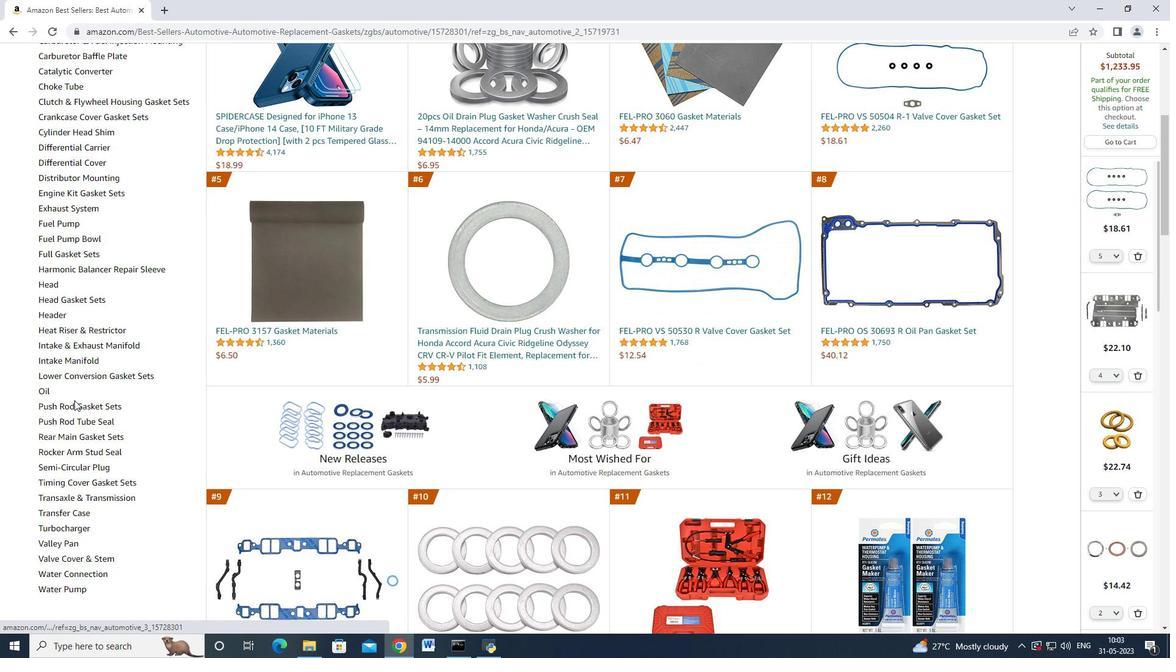 
Action: Mouse moved to (74, 401)
Screenshot: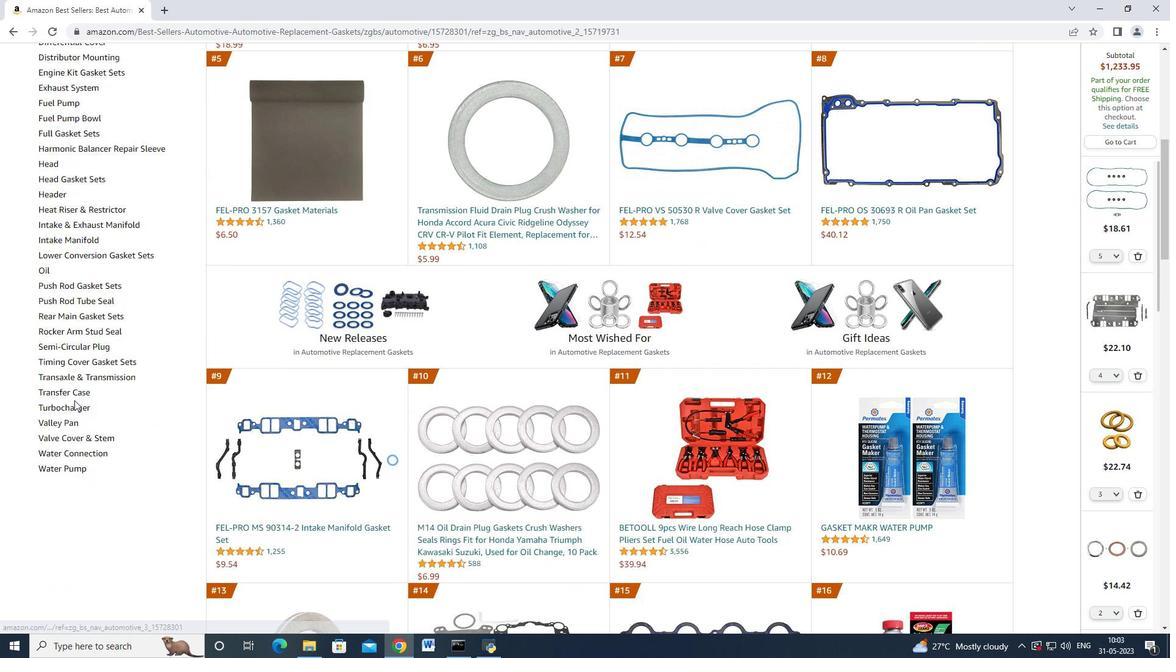 
Action: Mouse scrolled (74, 400) with delta (0, 0)
Screenshot: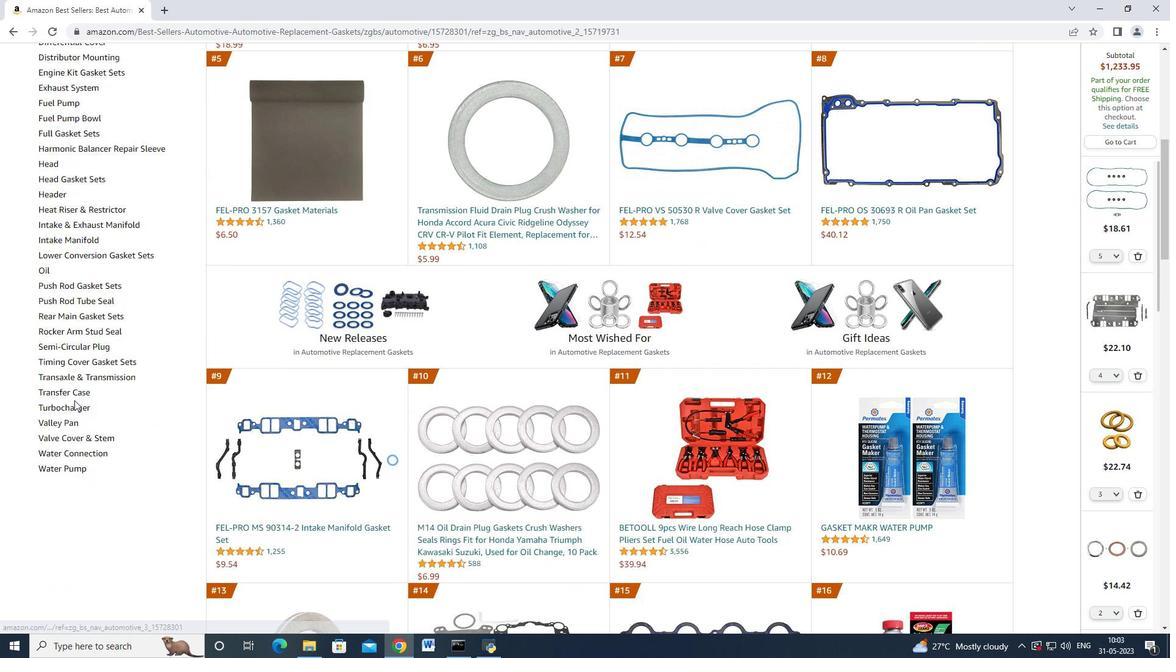 
Action: Mouse moved to (74, 404)
Screenshot: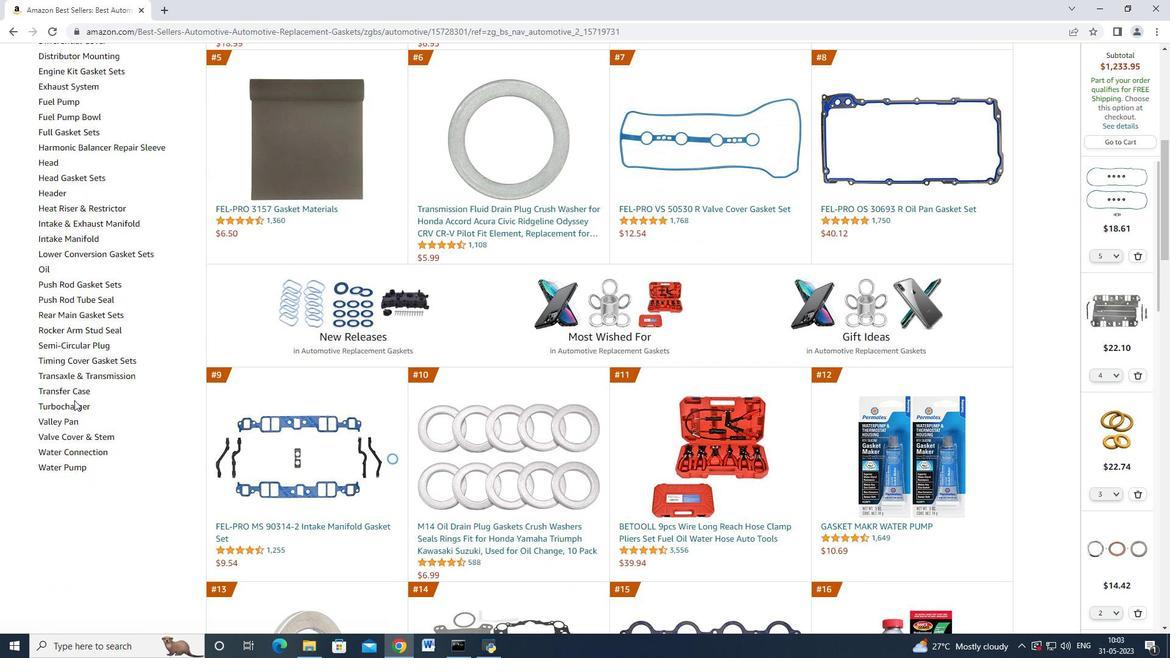 
Action: Mouse scrolled (74, 404) with delta (0, 0)
Screenshot: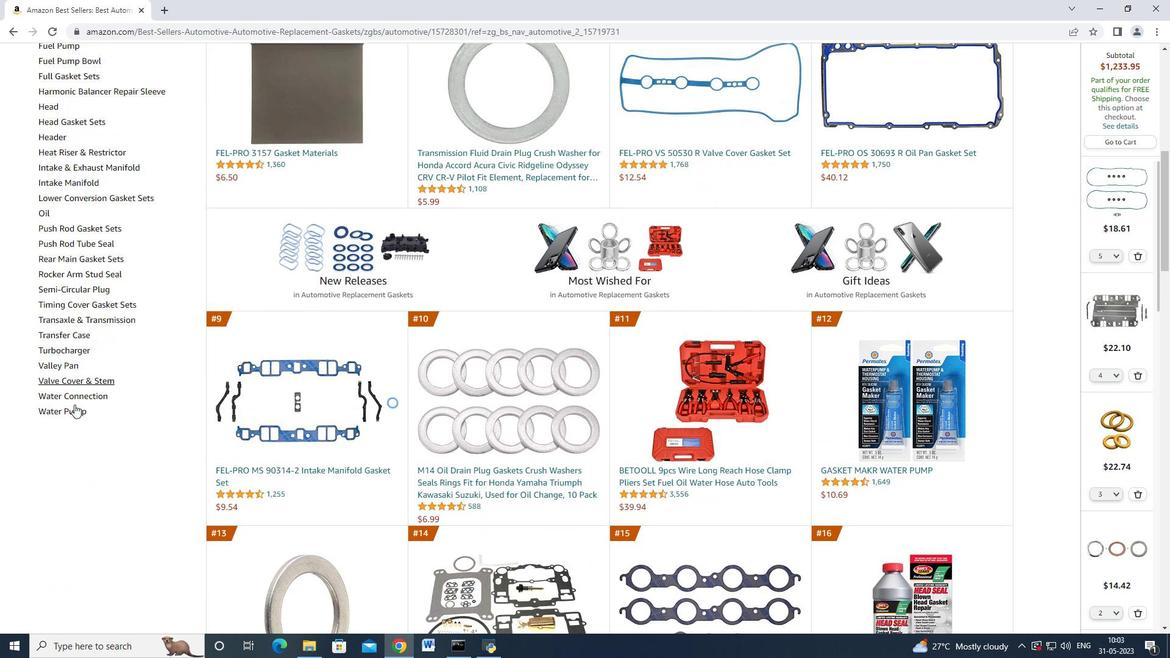 
Action: Mouse moved to (73, 405)
Screenshot: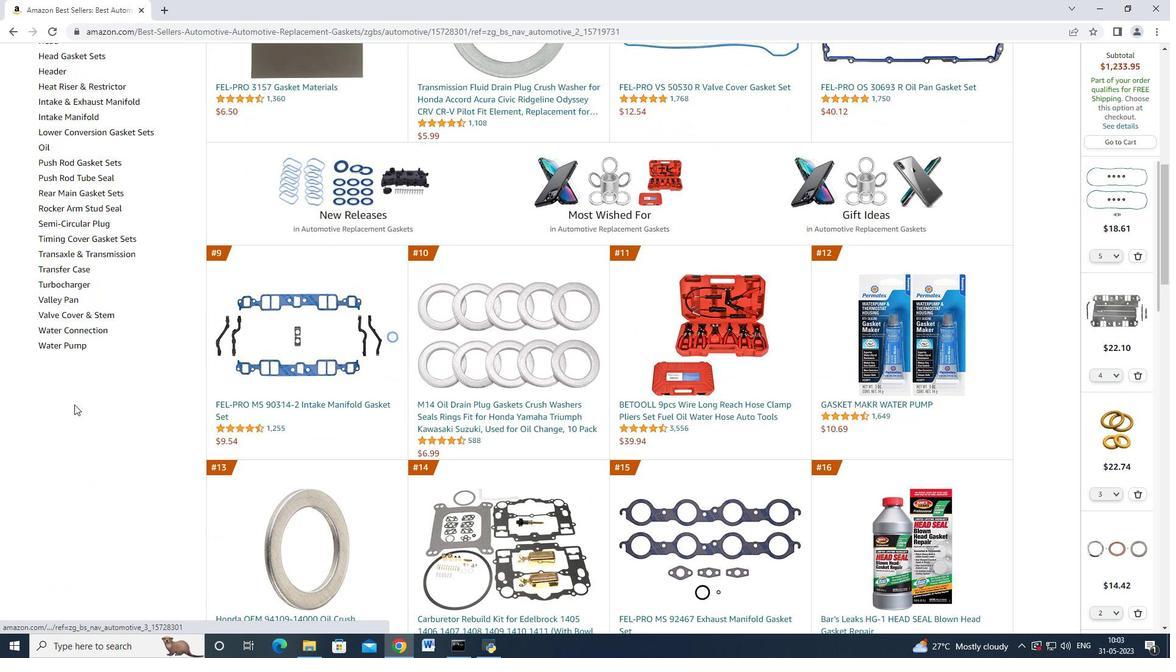 
Action: Mouse scrolled (73, 405) with delta (0, 0)
Screenshot: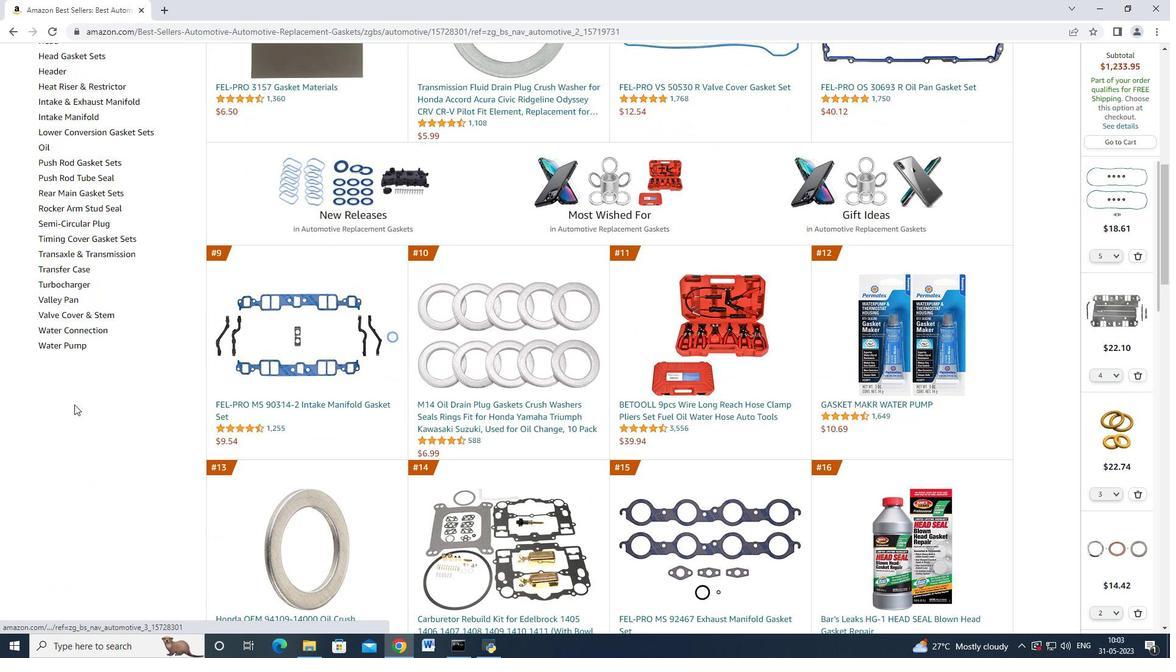 
Action: Mouse moved to (63, 266)
Screenshot: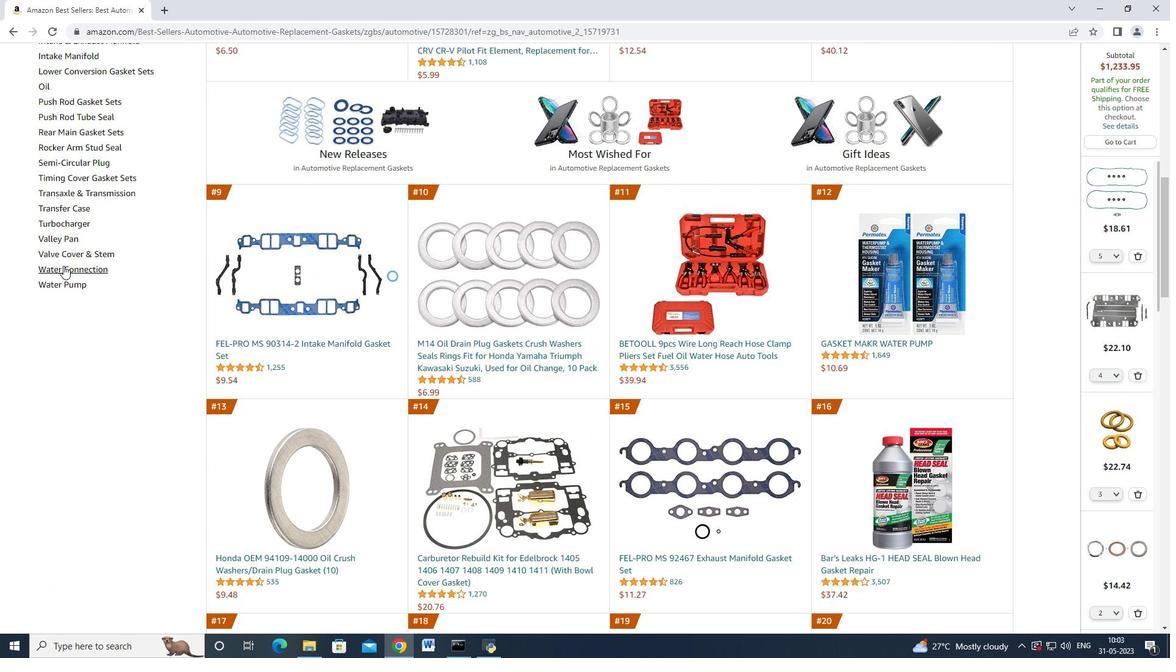 
Action: Mouse pressed left at (63, 266)
Screenshot: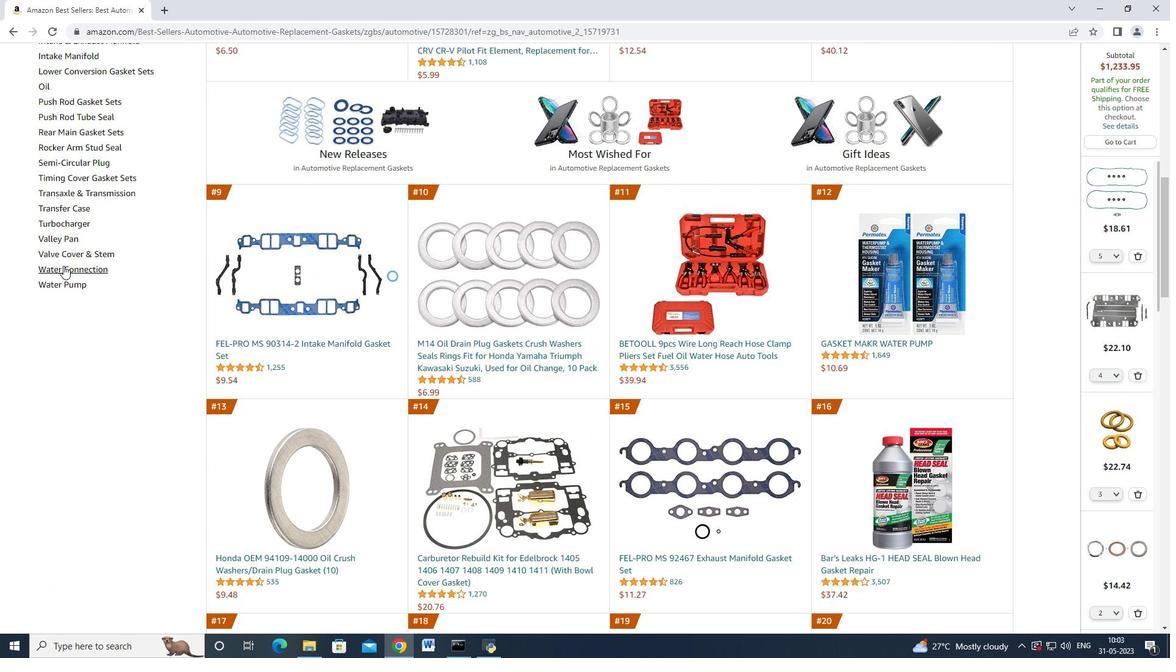 
Action: Mouse moved to (284, 413)
Screenshot: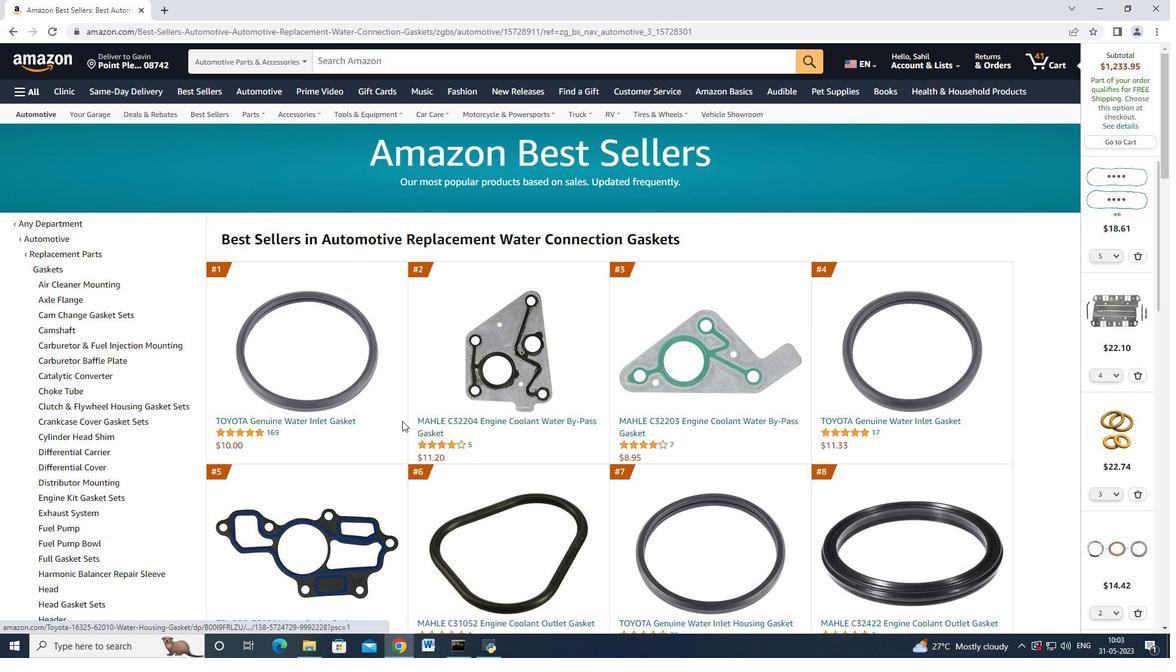 
Action: Mouse pressed left at (284, 413)
Screenshot: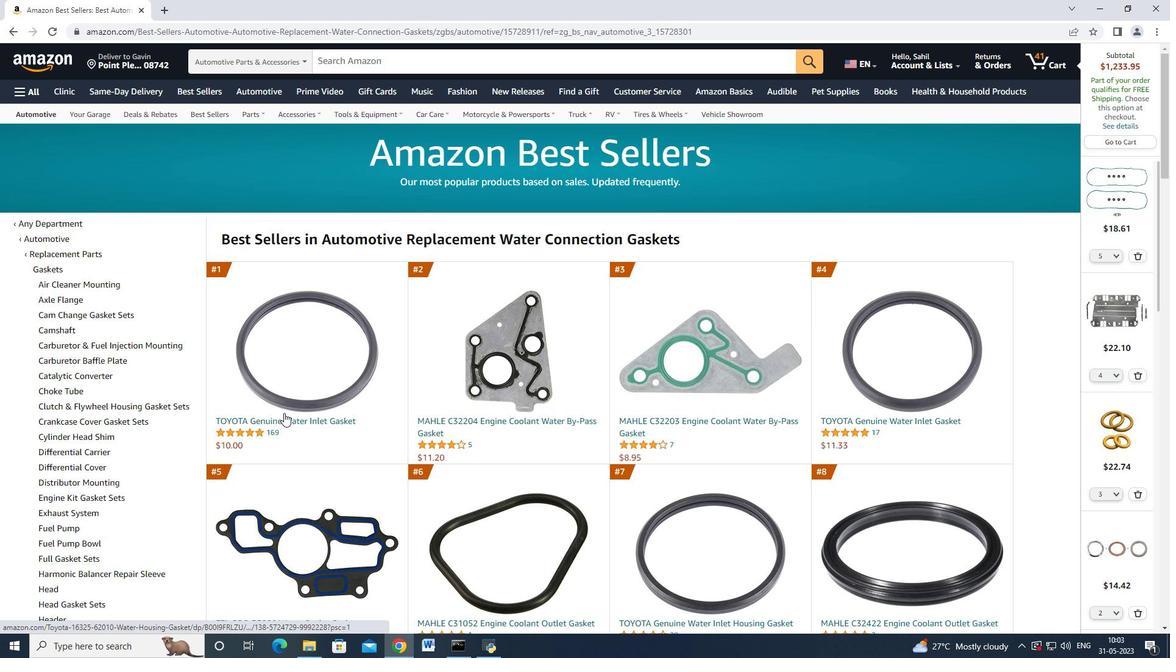 
Action: Mouse moved to (284, 416)
Screenshot: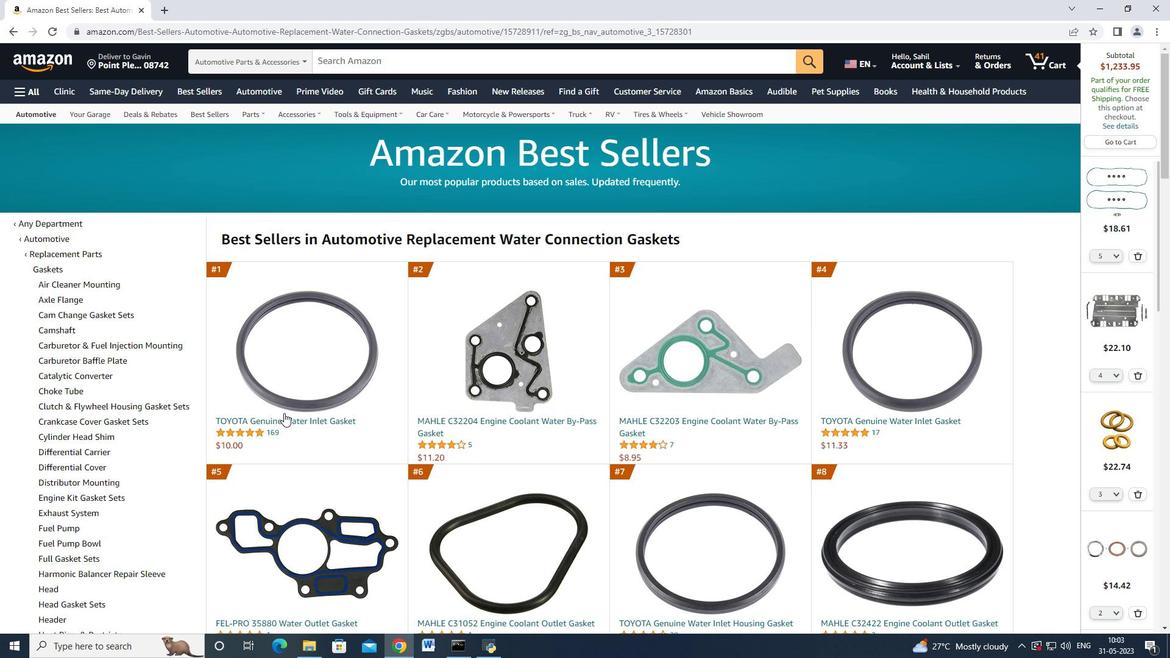 
Action: Mouse pressed left at (284, 416)
Screenshot: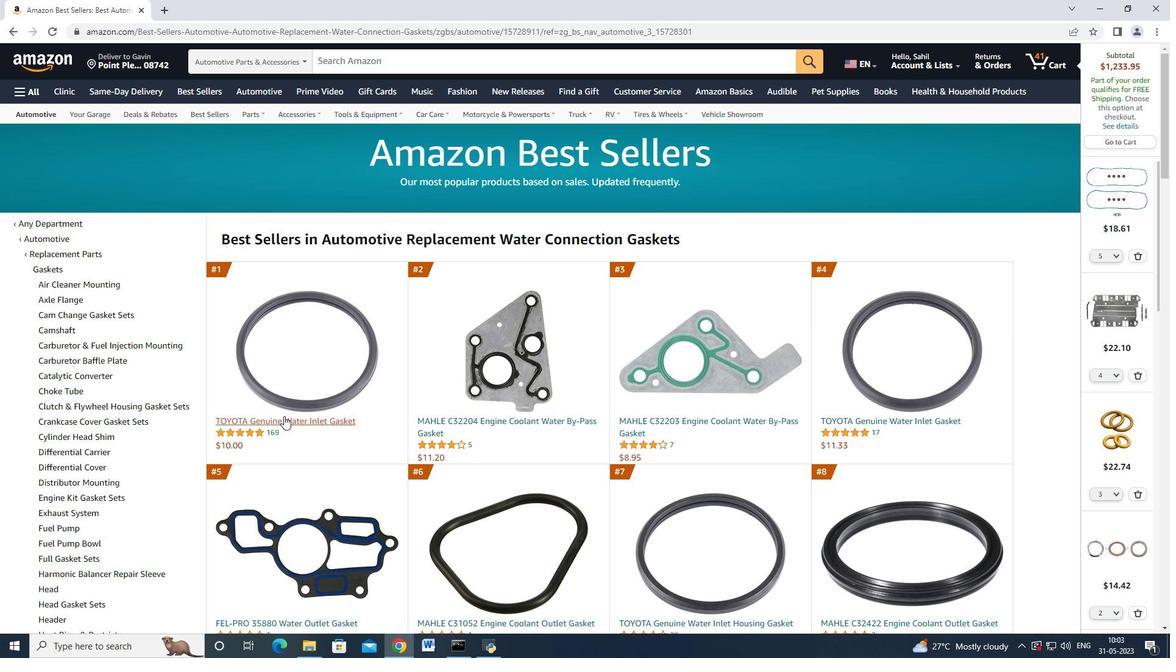 
Action: Mouse moved to (901, 505)
Screenshot: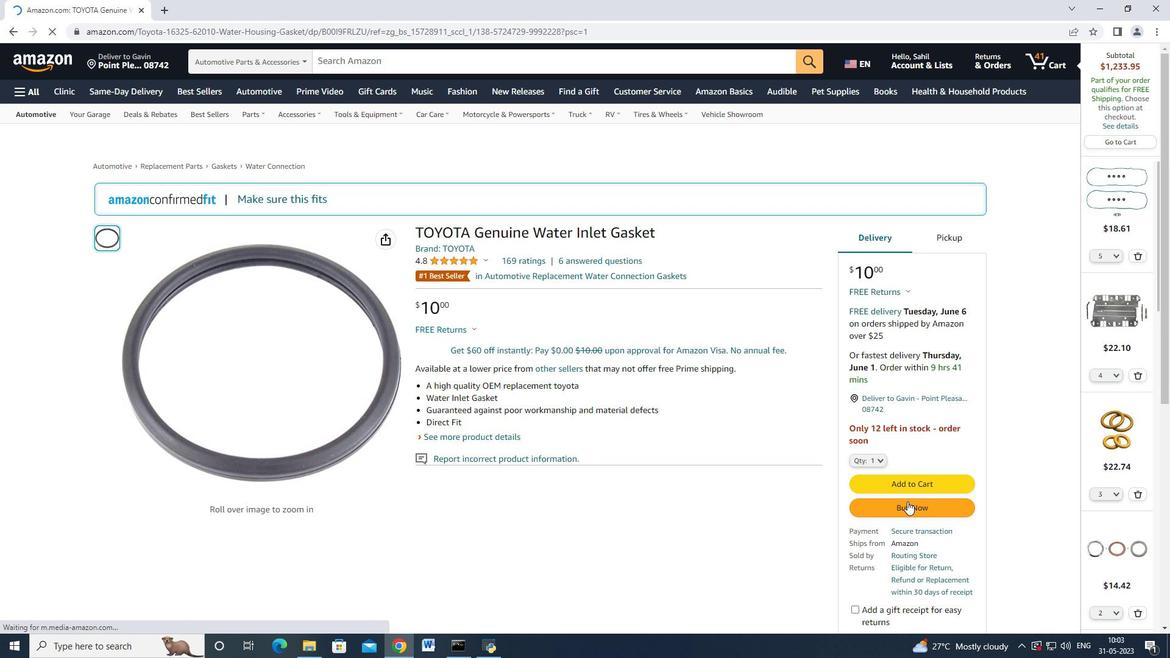 
Action: Mouse pressed left at (901, 505)
Screenshot: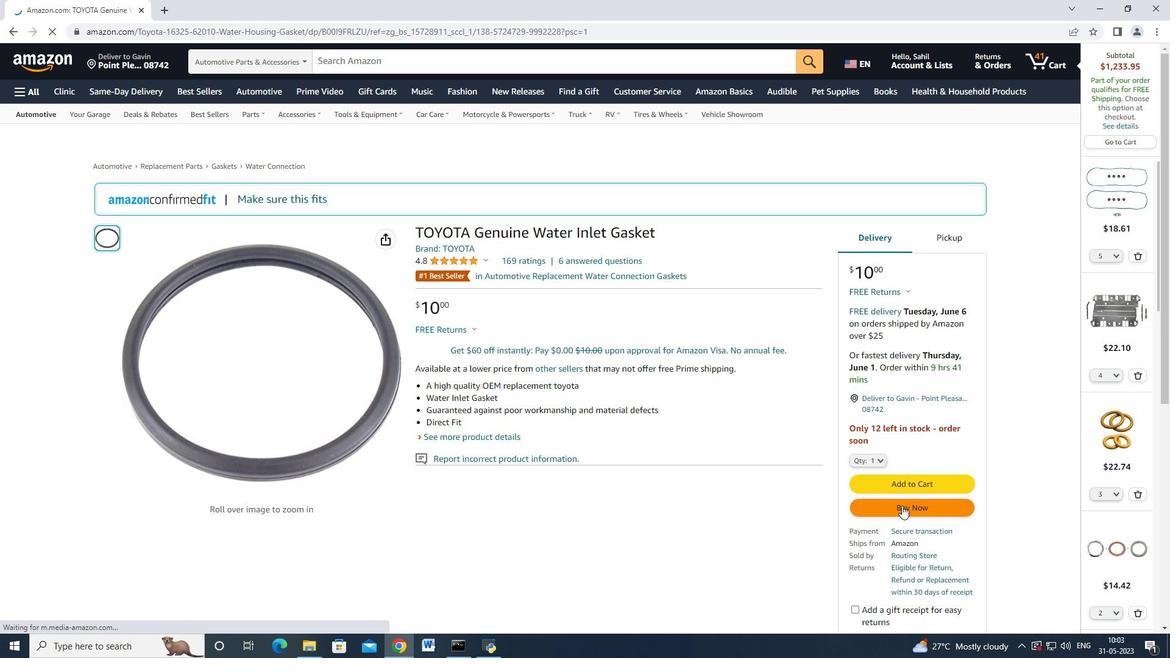 
Action: Mouse moved to (702, 100)
Screenshot: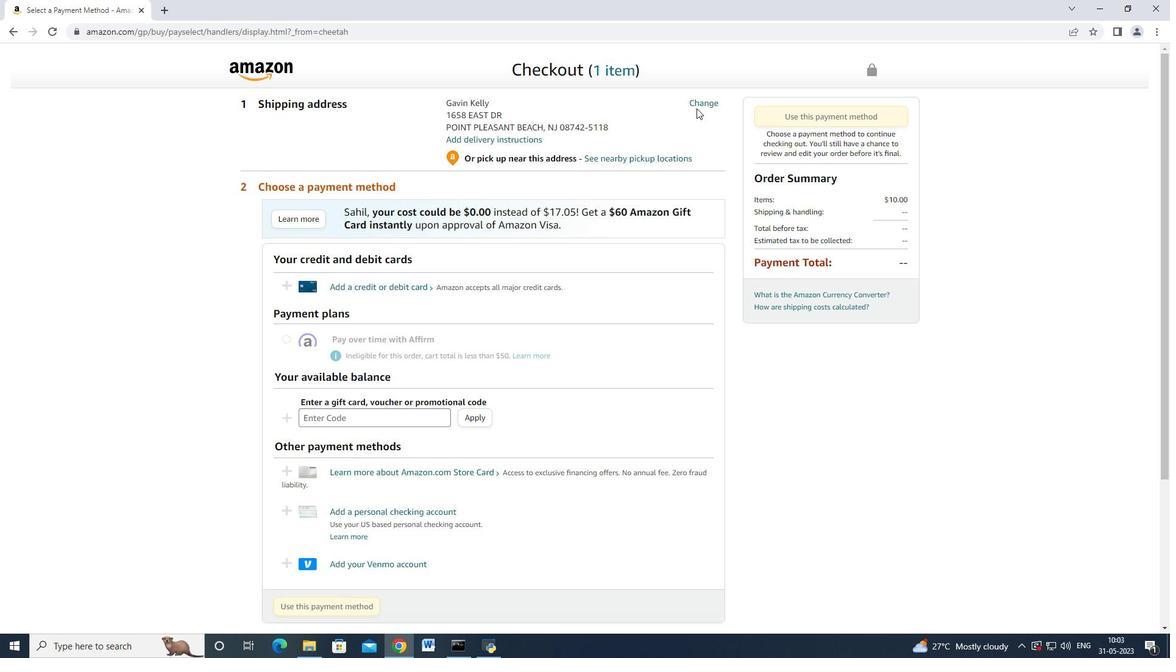 
Action: Mouse pressed left at (702, 100)
Screenshot: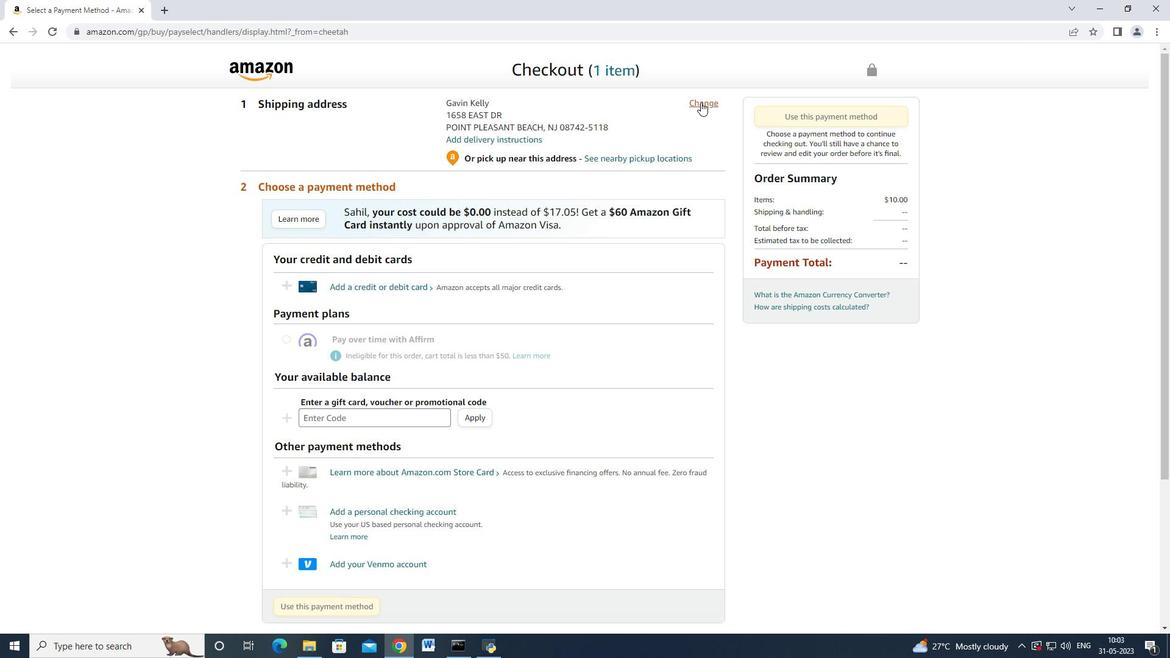 
Action: Mouse moved to (389, 494)
Screenshot: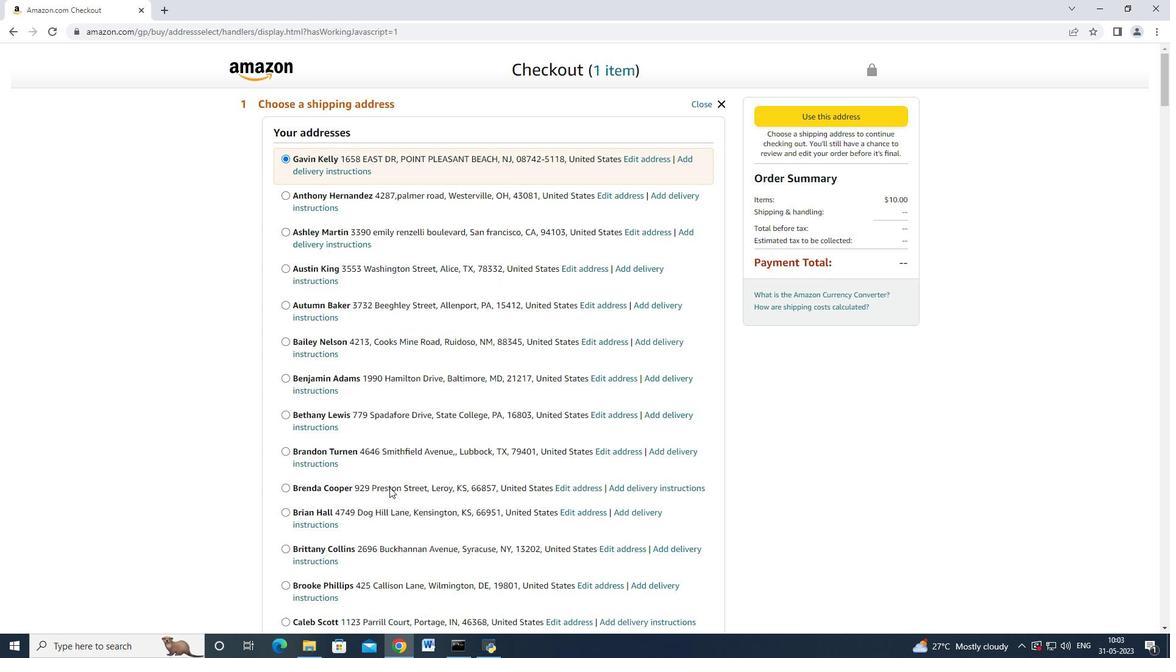 
Action: Mouse scrolled (389, 494) with delta (0, 0)
Screenshot: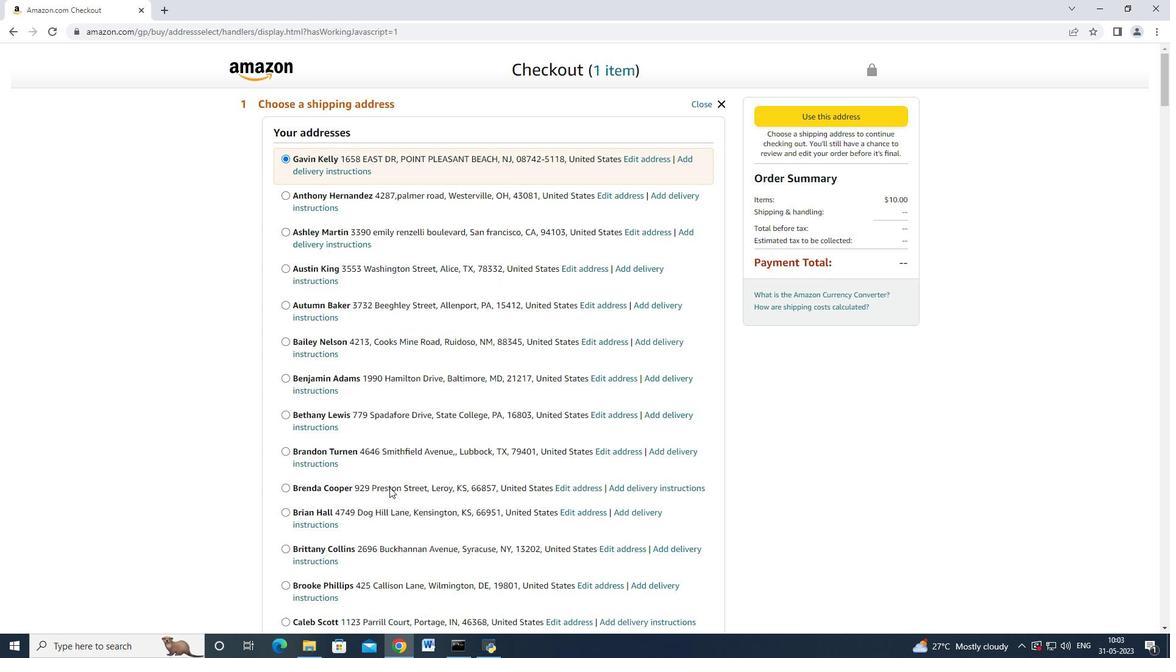 
Action: Mouse moved to (389, 495)
Screenshot: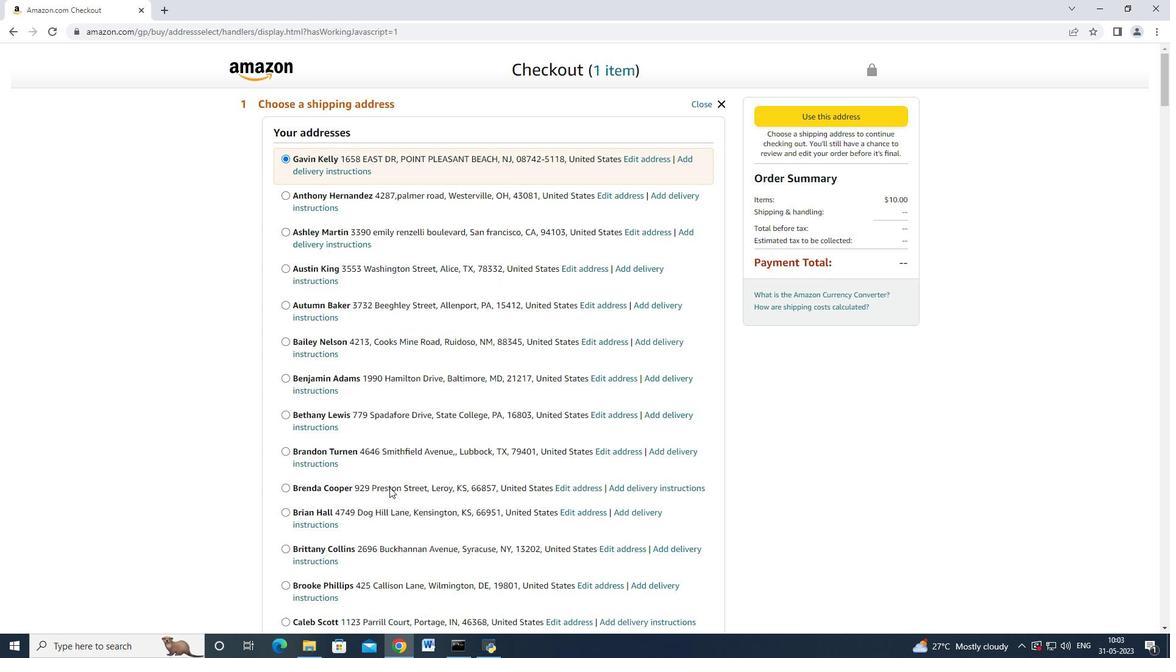 
Action: Mouse scrolled (389, 494) with delta (0, 0)
Screenshot: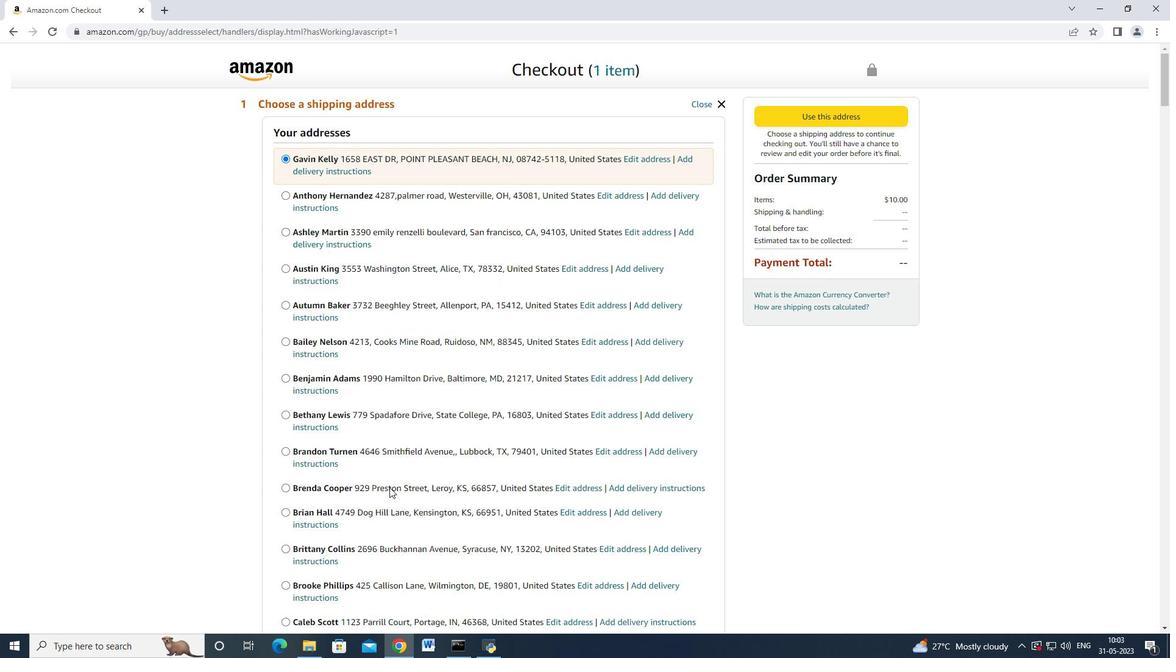 
Action: Mouse scrolled (389, 494) with delta (0, 0)
Screenshot: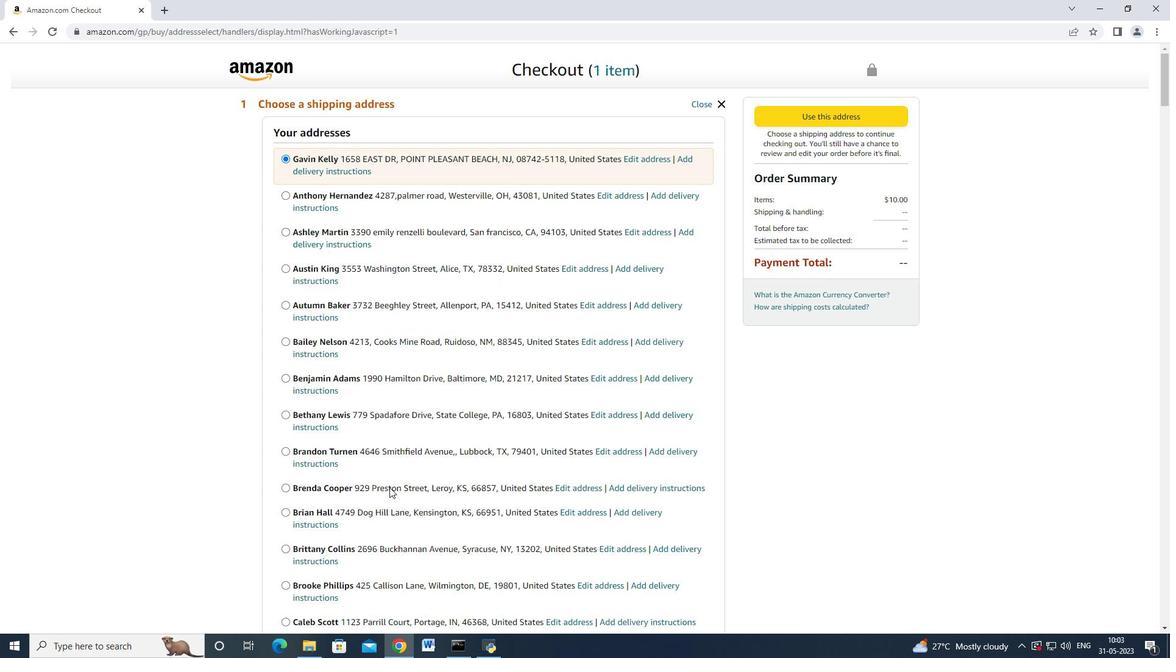 
Action: Mouse scrolled (389, 494) with delta (0, 0)
Screenshot: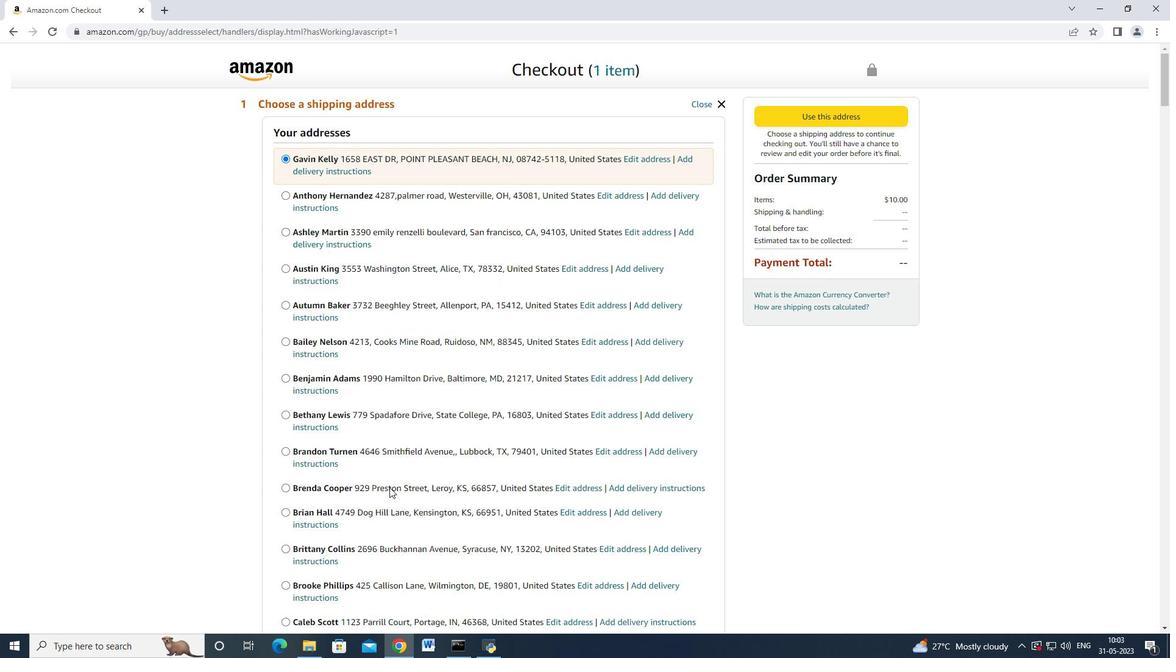 
Action: Mouse moved to (388, 495)
Screenshot: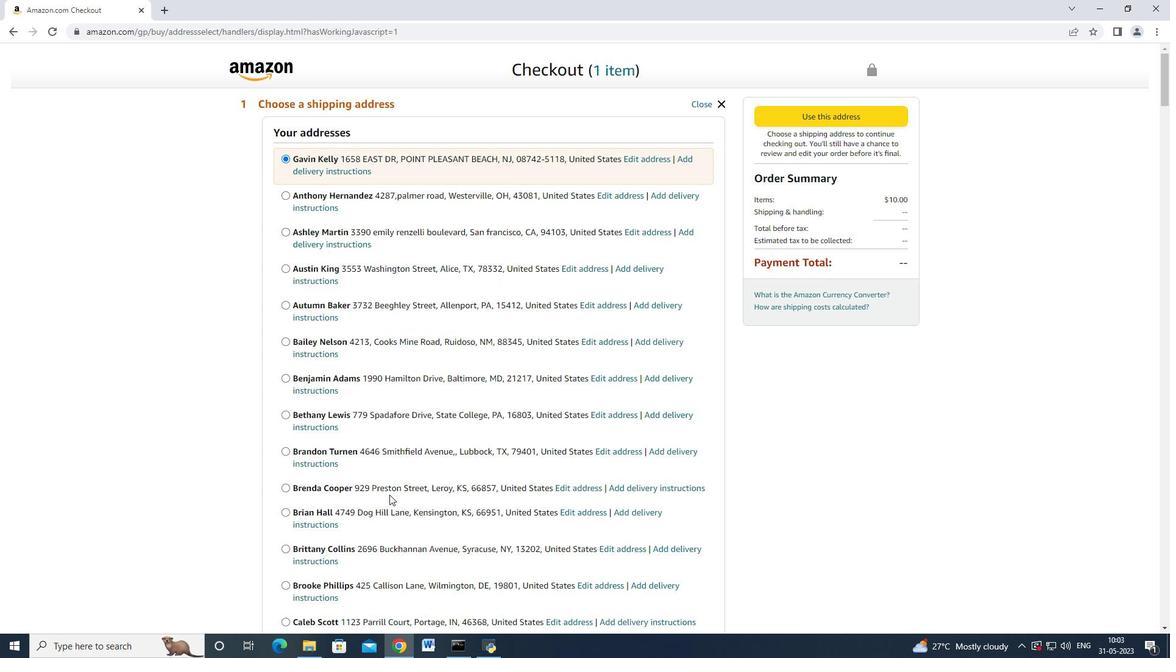 
Action: Mouse scrolled (389, 494) with delta (0, 0)
Screenshot: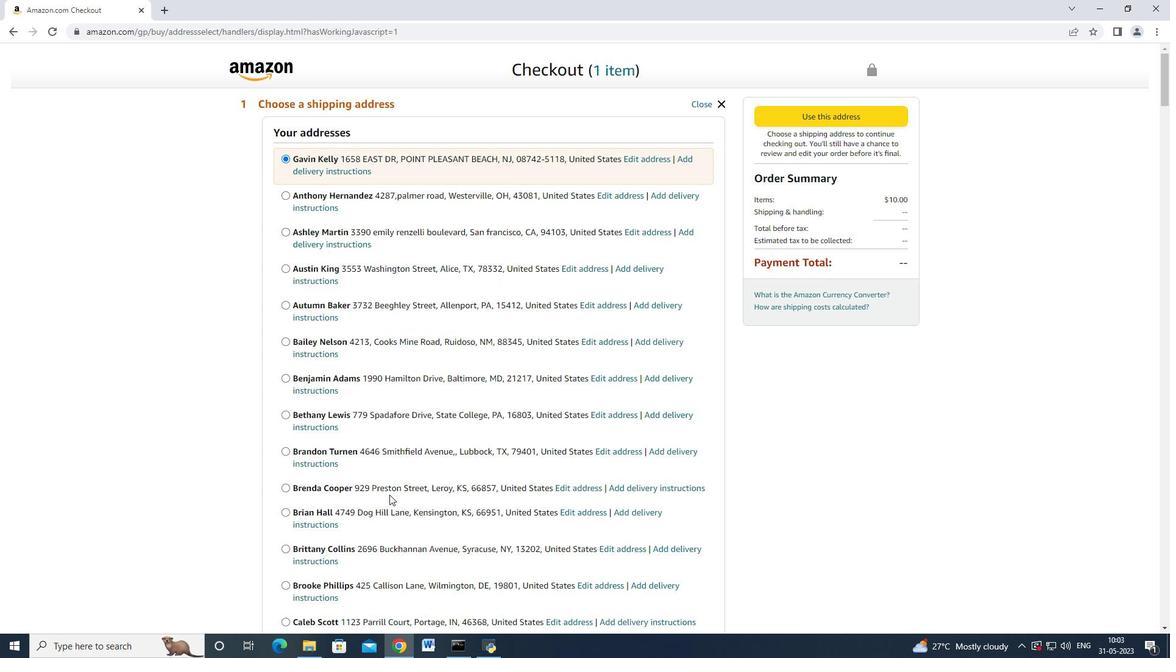 
Action: Mouse moved to (388, 495)
Screenshot: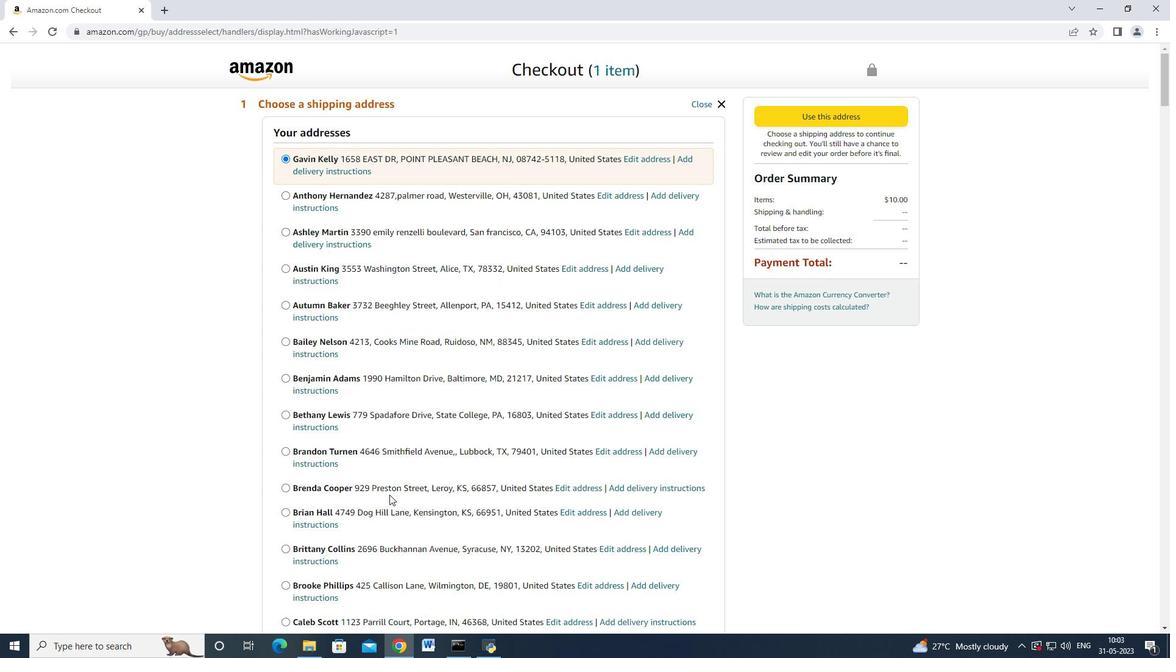 
Action: Mouse scrolled (388, 494) with delta (0, 0)
Screenshot: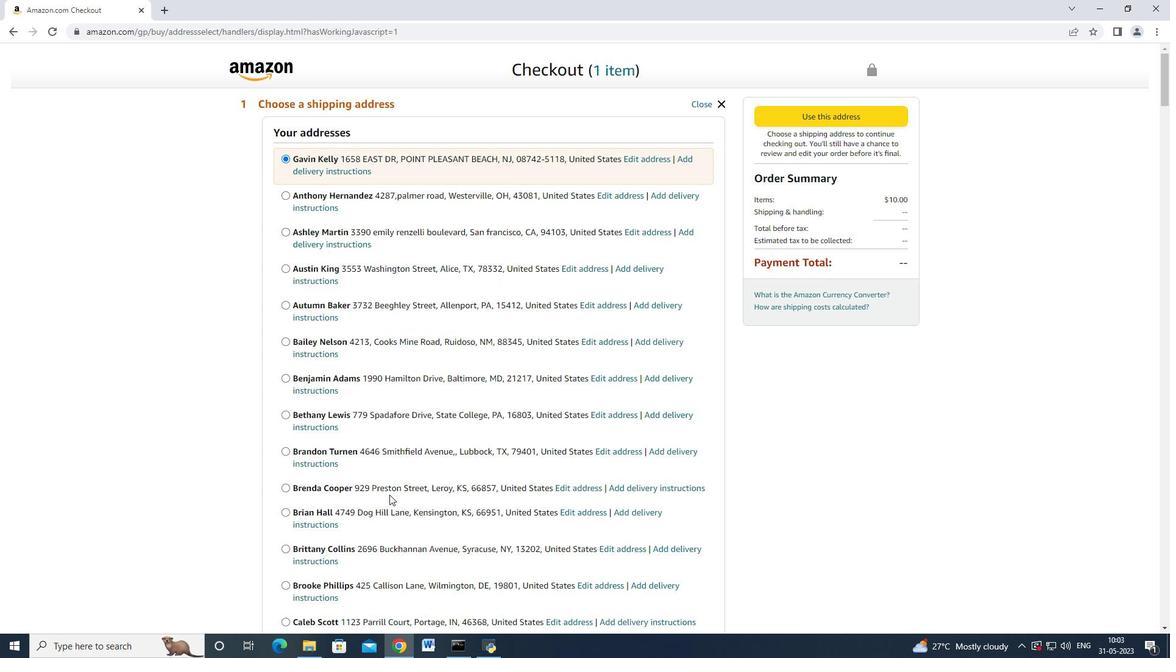 
Action: Mouse moved to (382, 495)
Screenshot: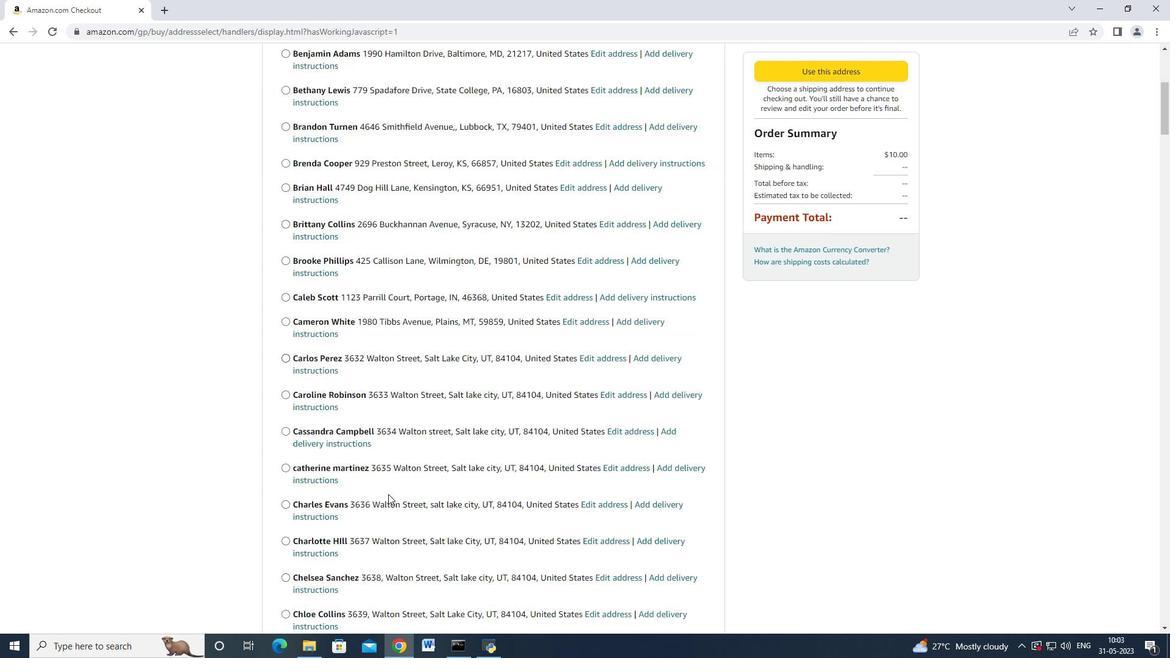 
Action: Mouse scrolled (382, 494) with delta (0, 0)
Screenshot: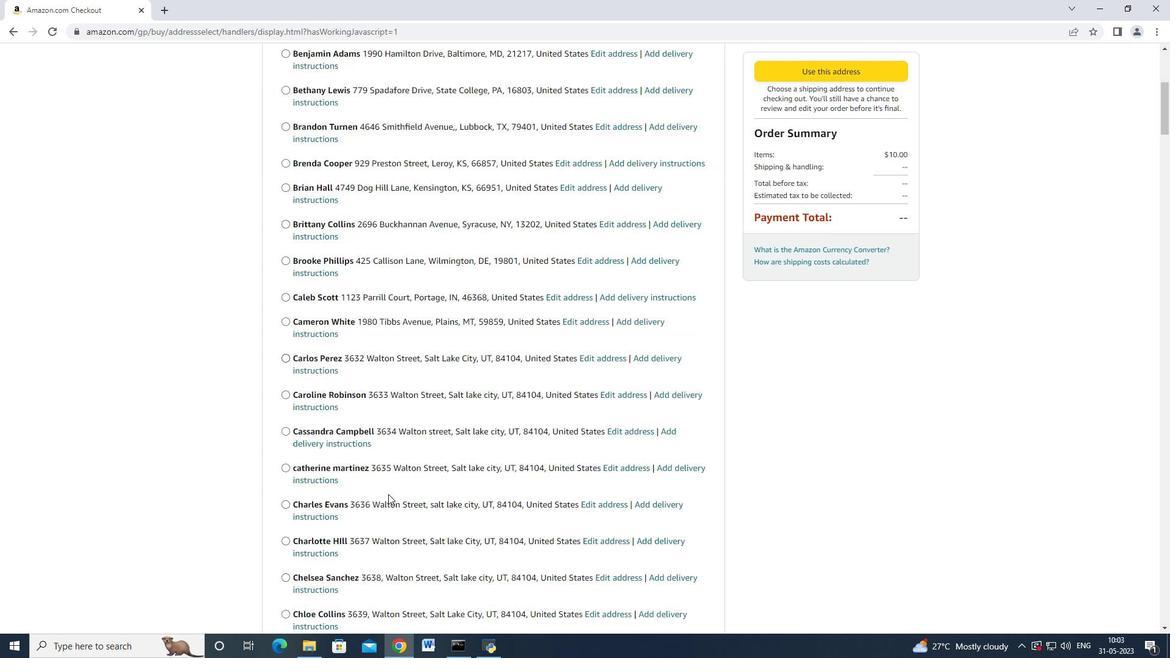 
Action: Mouse scrolled (382, 494) with delta (0, 0)
Screenshot: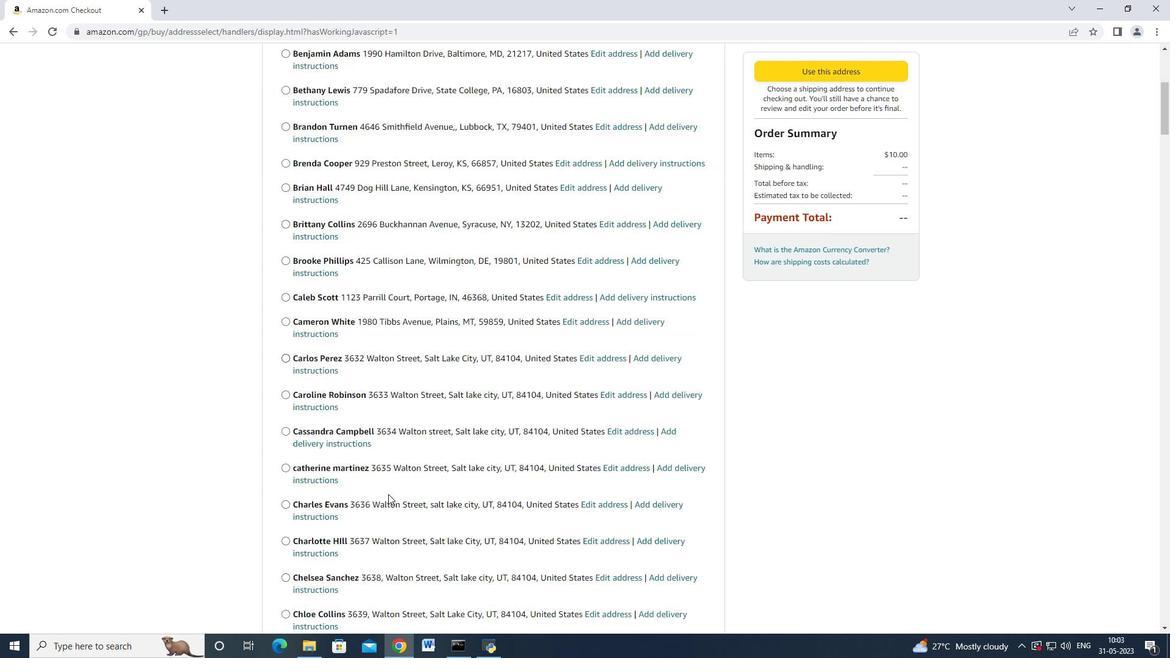 
Action: Mouse scrolled (382, 494) with delta (0, 0)
Screenshot: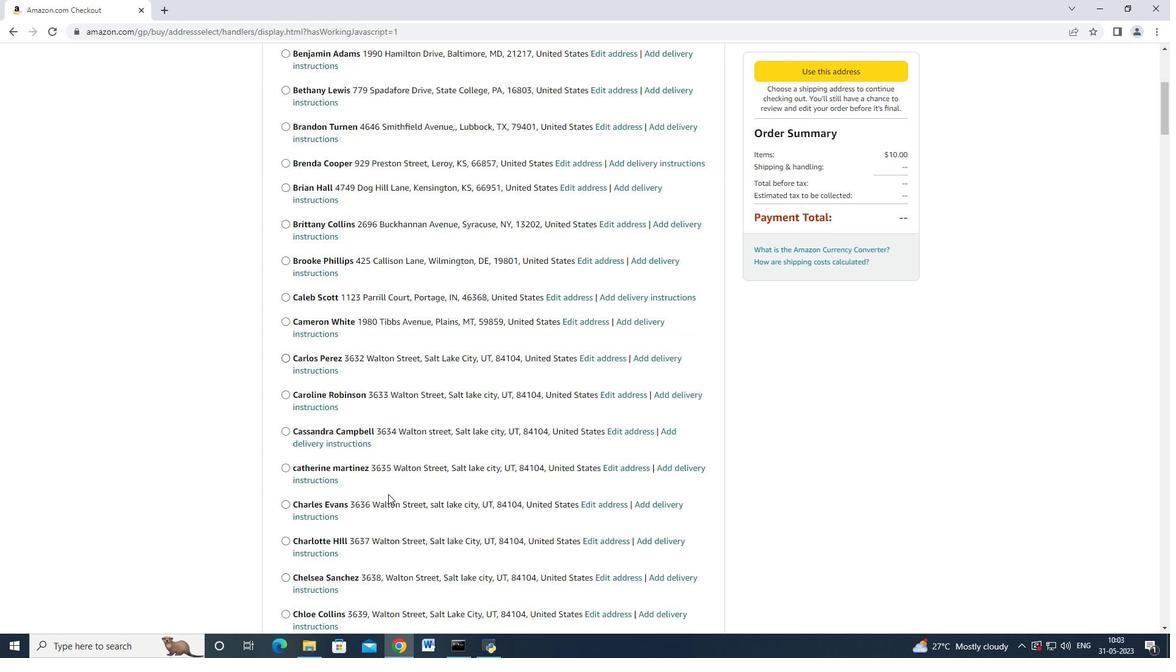 
Action: Mouse scrolled (382, 494) with delta (0, 0)
Screenshot: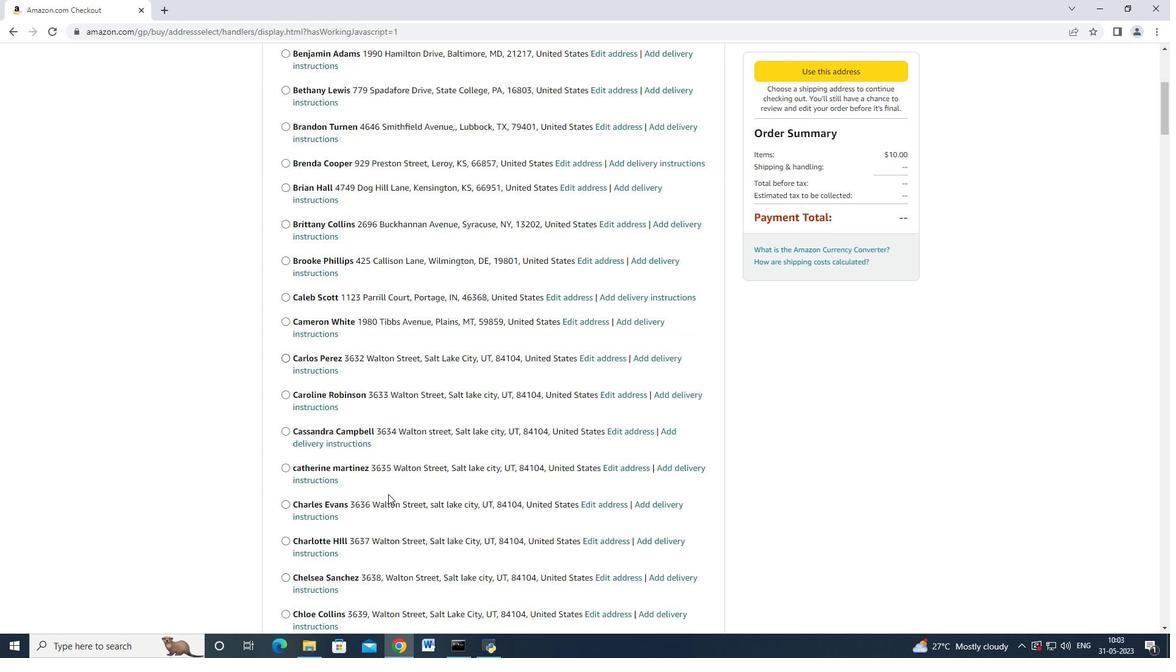 
Action: Mouse moved to (382, 495)
Screenshot: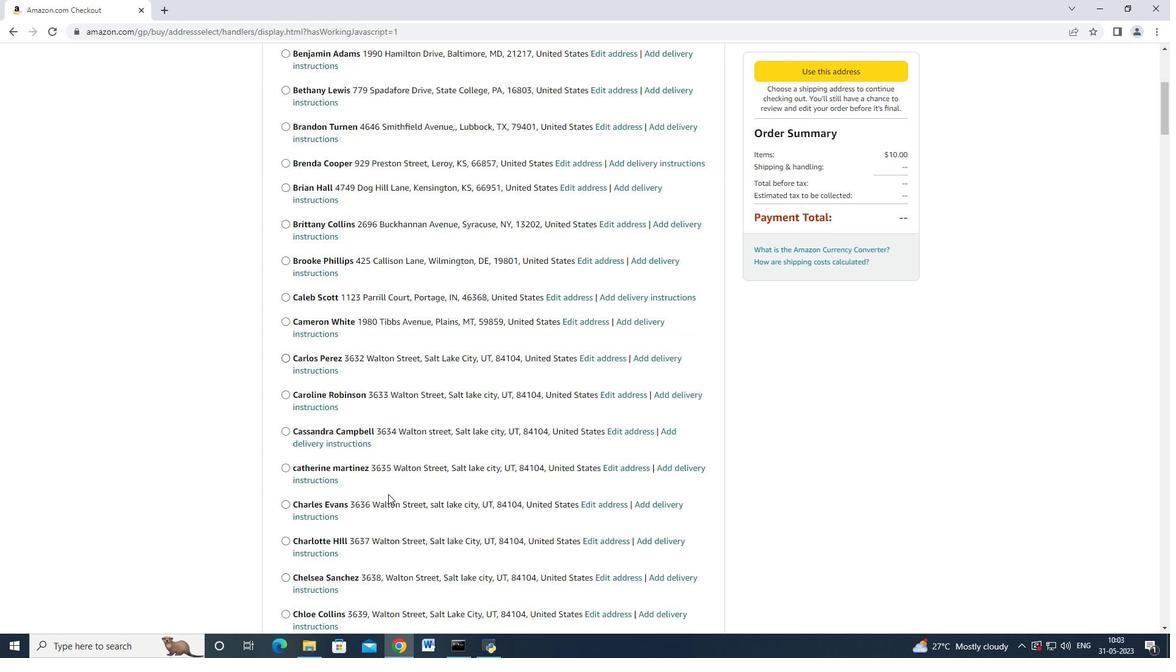 
Action: Mouse scrolled (382, 494) with delta (0, 0)
Screenshot: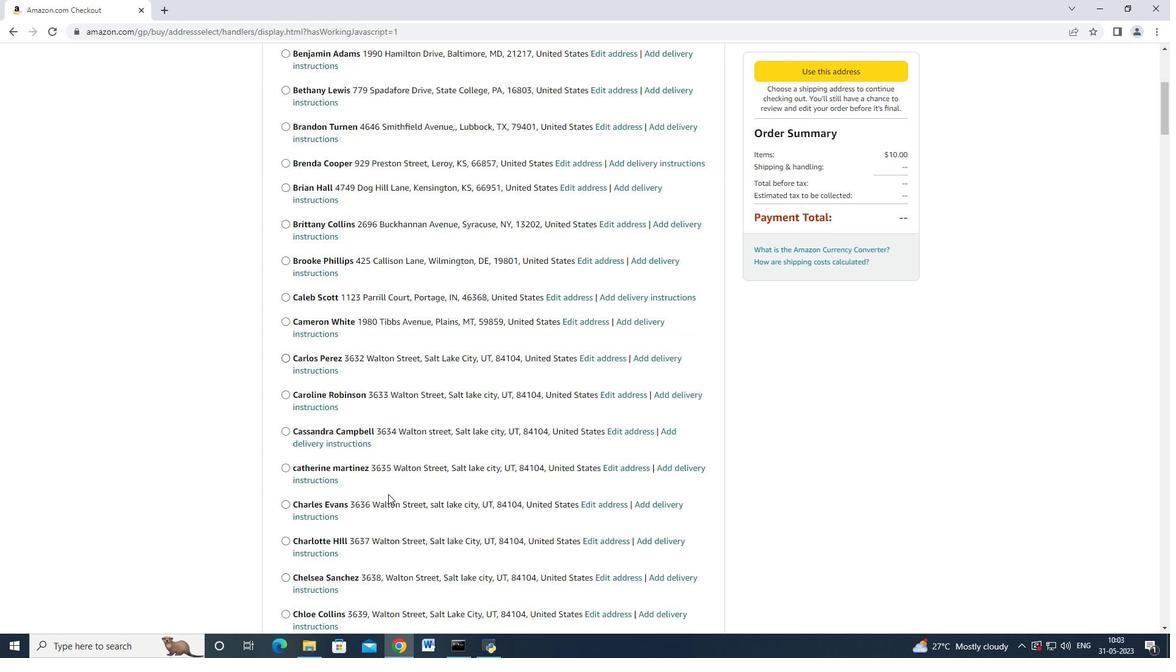 
Action: Mouse moved to (381, 494)
Screenshot: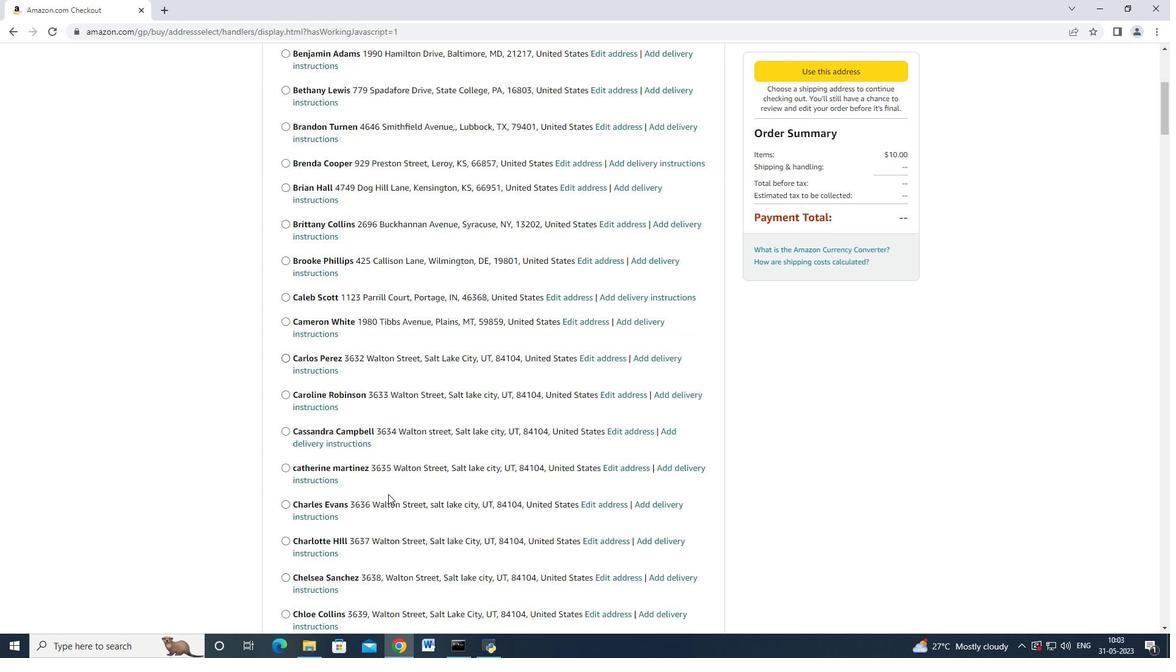 
Action: Mouse scrolled (382, 494) with delta (0, 0)
Screenshot: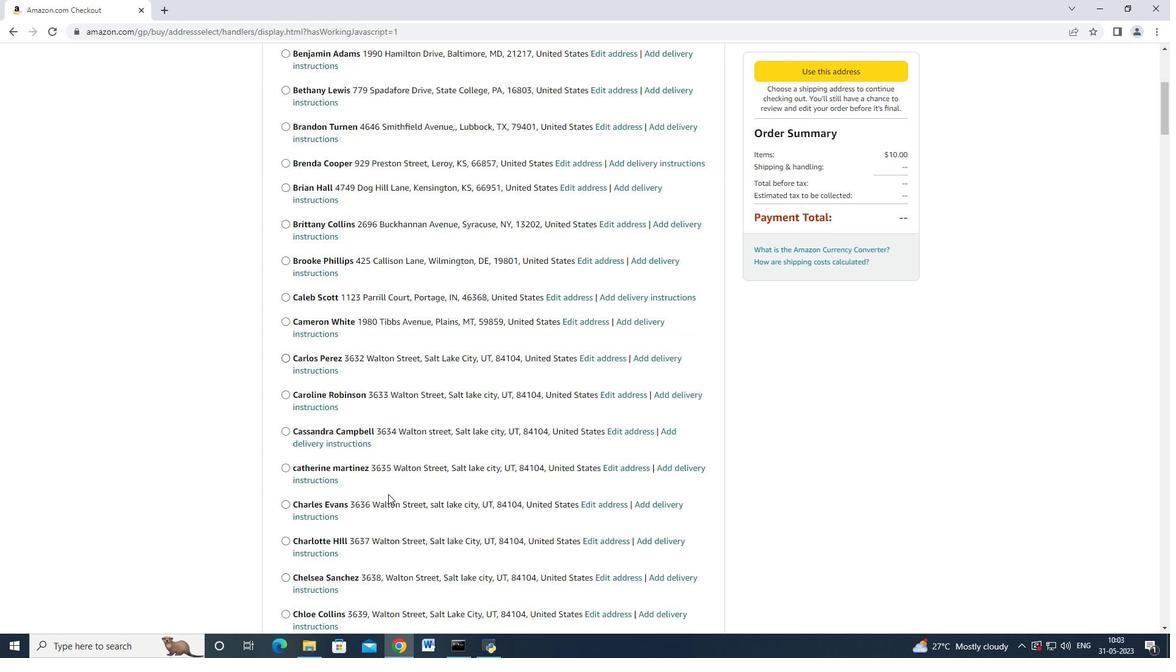 
Action: Mouse moved to (381, 493)
Screenshot: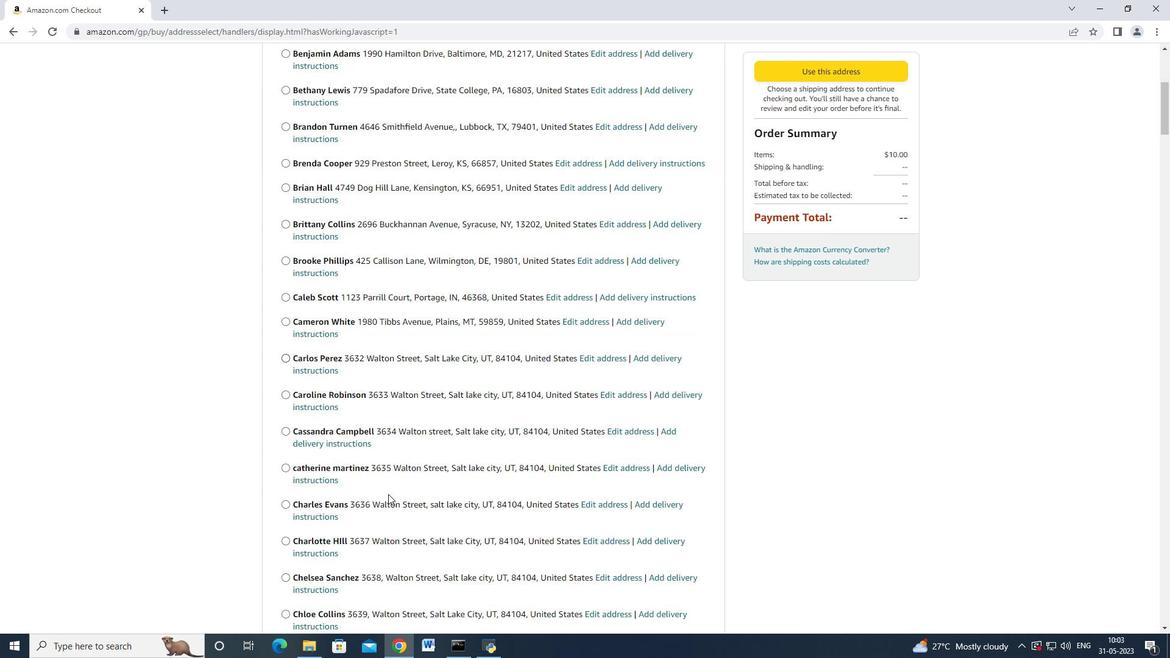 
Action: Mouse scrolled (381, 493) with delta (0, 0)
Screenshot: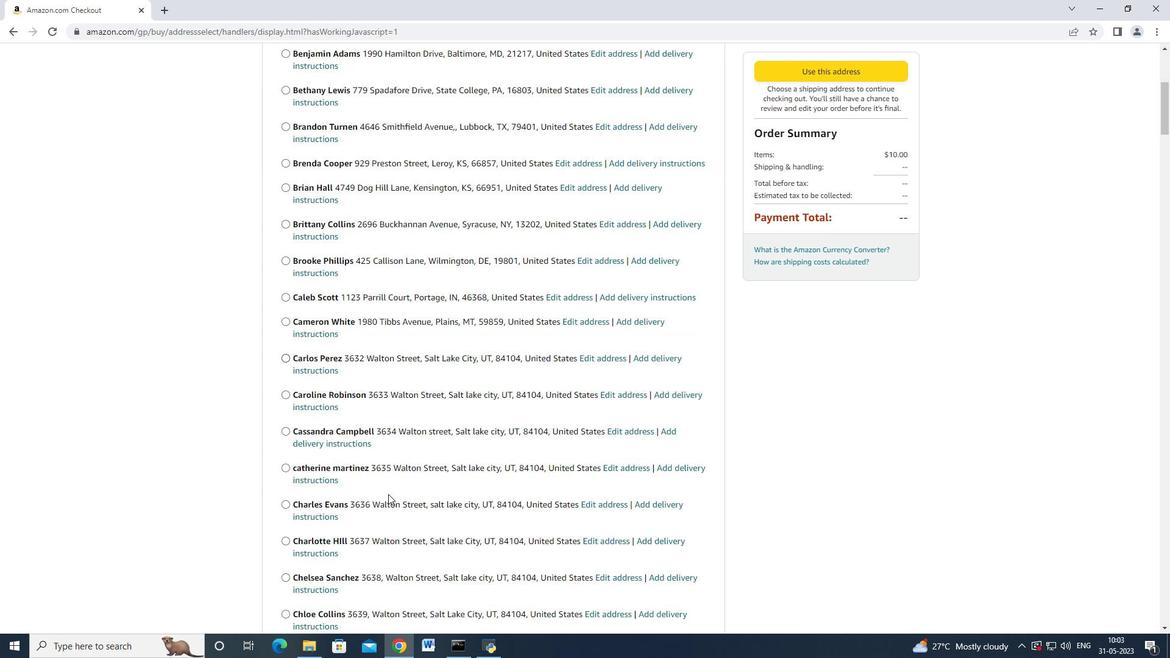 
Action: Mouse moved to (379, 491)
Screenshot: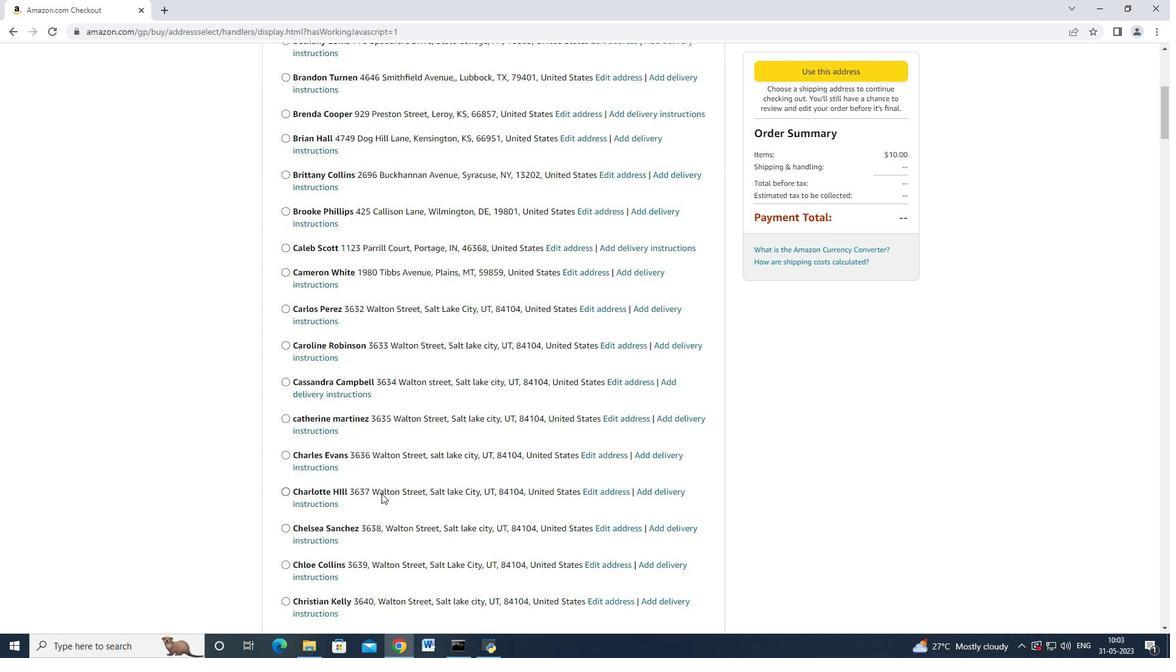 
Action: Mouse scrolled (379, 491) with delta (0, 0)
Screenshot: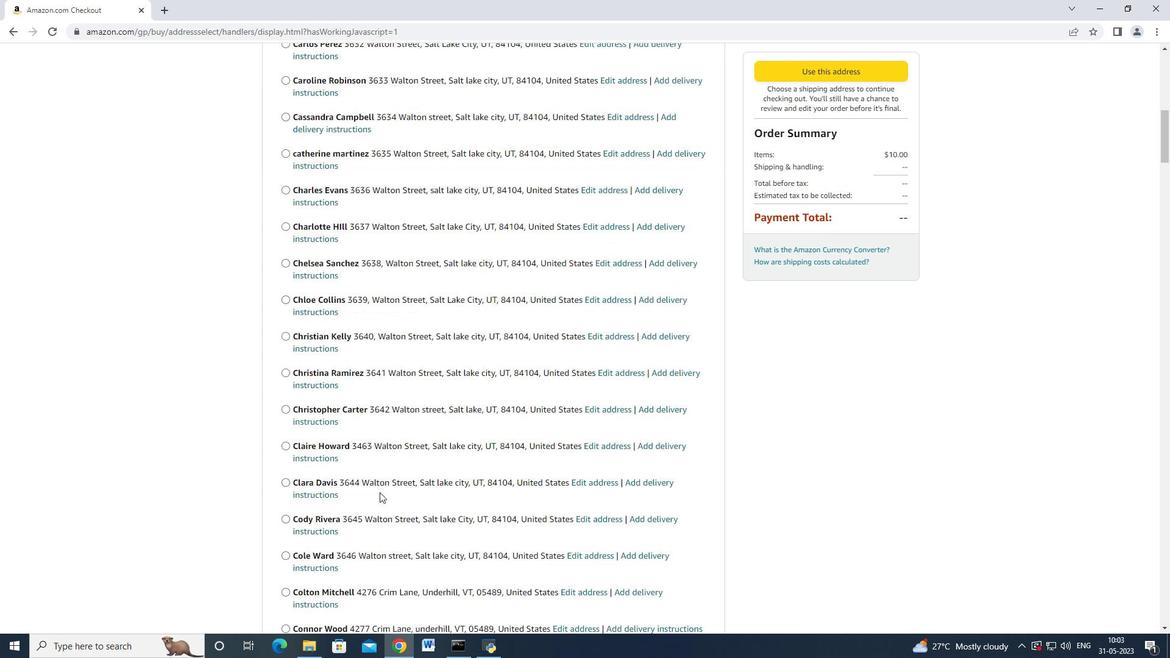 
Action: Mouse moved to (379, 491)
Screenshot: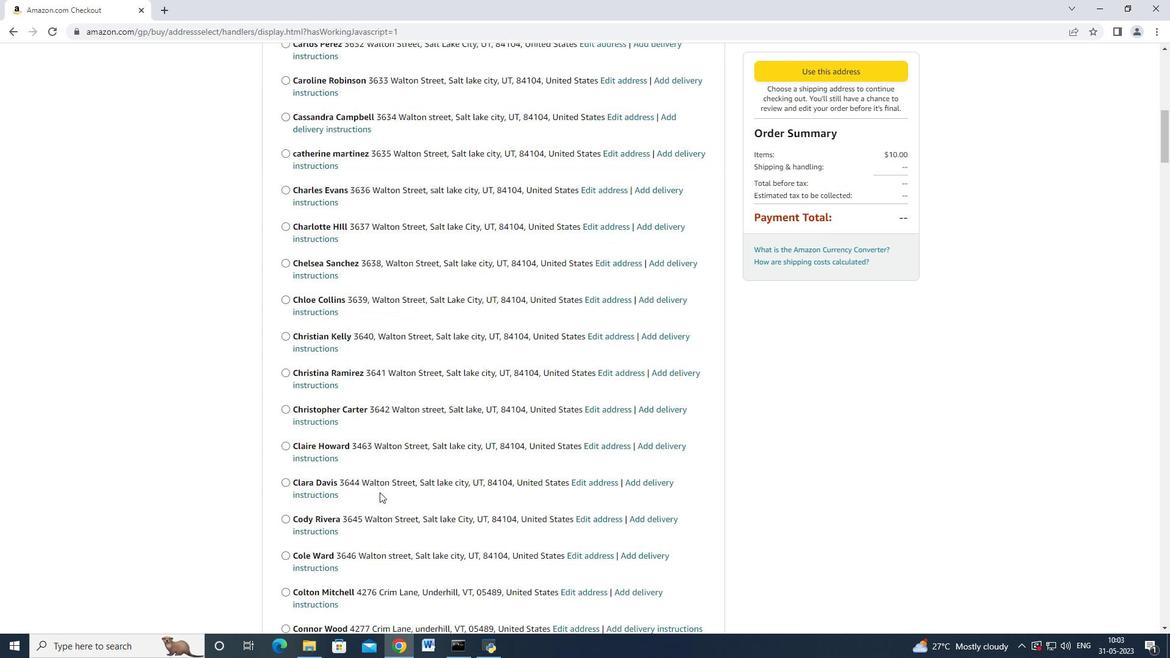 
Action: Mouse scrolled (379, 491) with delta (0, 0)
Screenshot: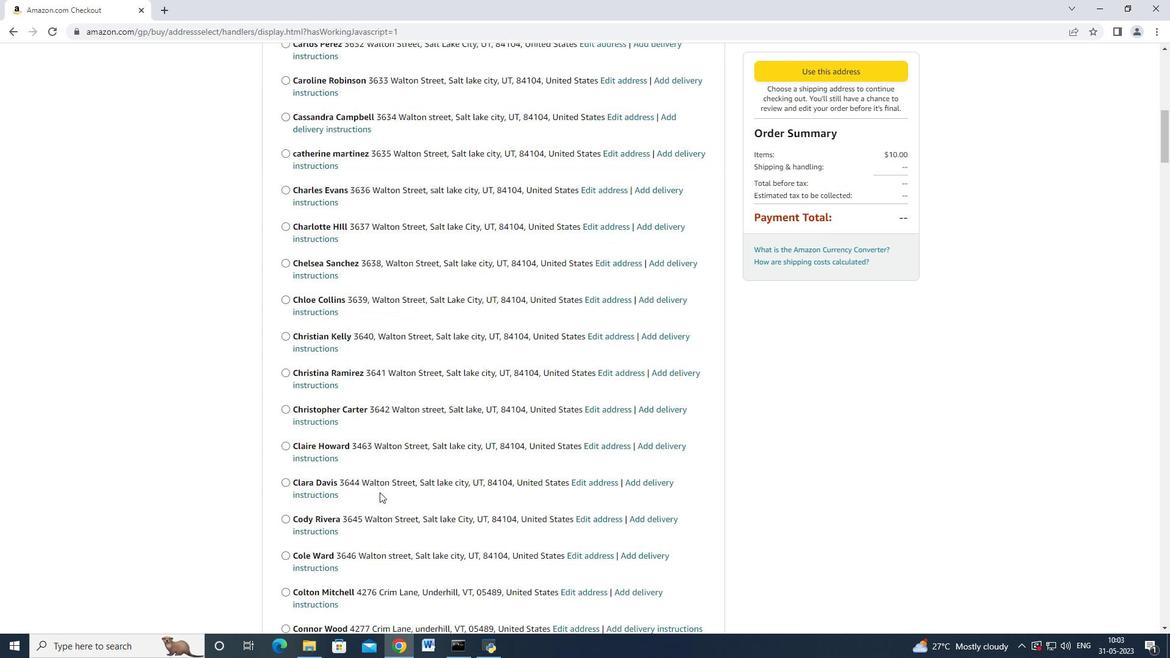 
Action: Mouse moved to (378, 491)
Screenshot: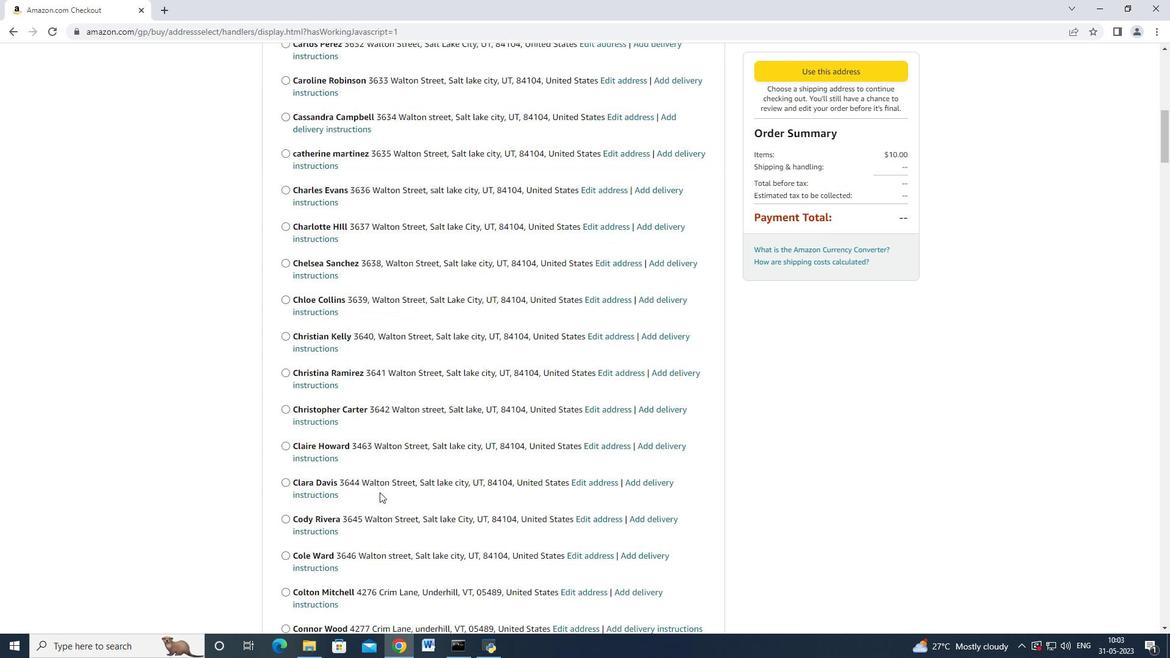 
Action: Mouse scrolled (378, 491) with delta (0, 0)
Screenshot: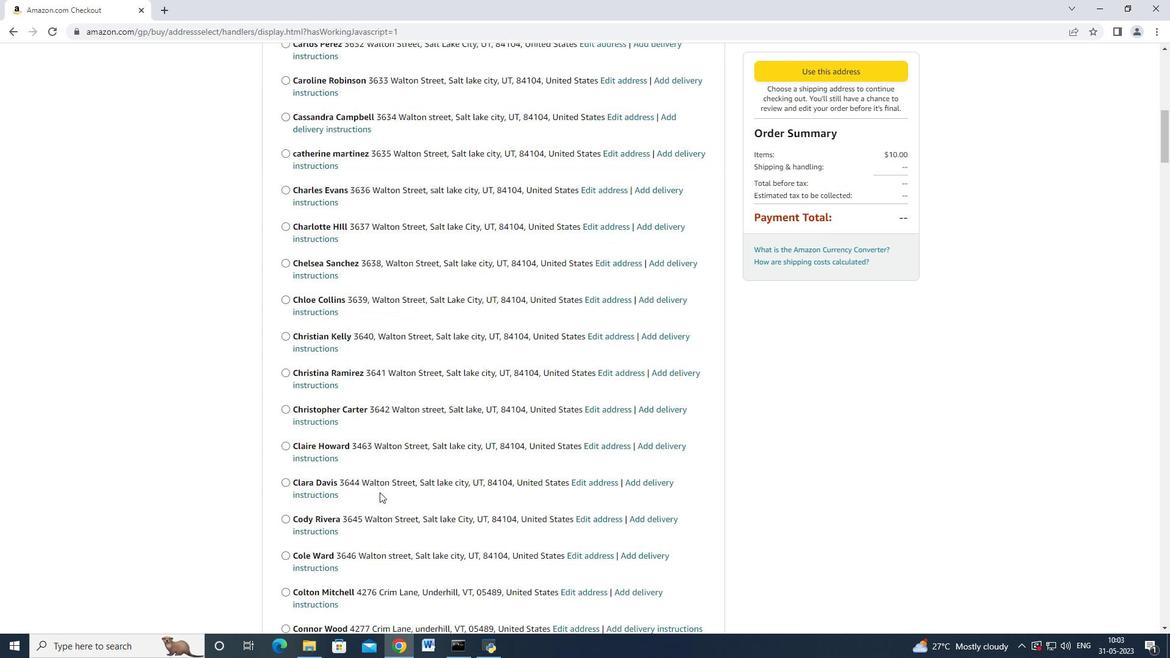 
Action: Mouse moved to (378, 491)
Screenshot: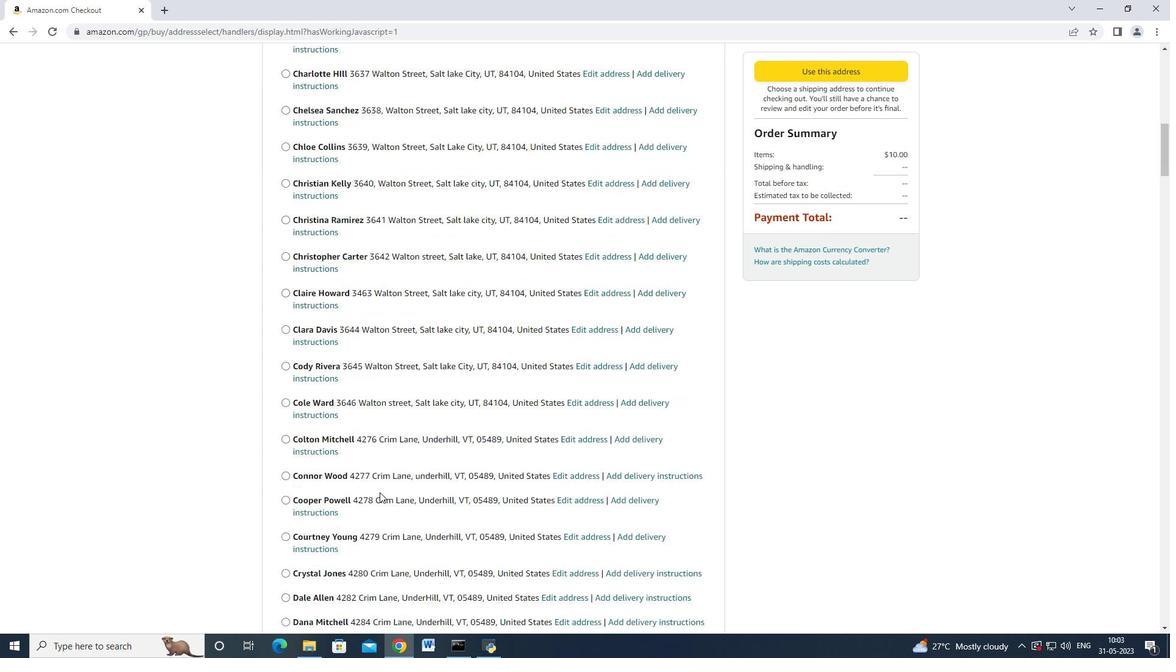 
Action: Mouse scrolled (378, 490) with delta (0, -1)
Screenshot: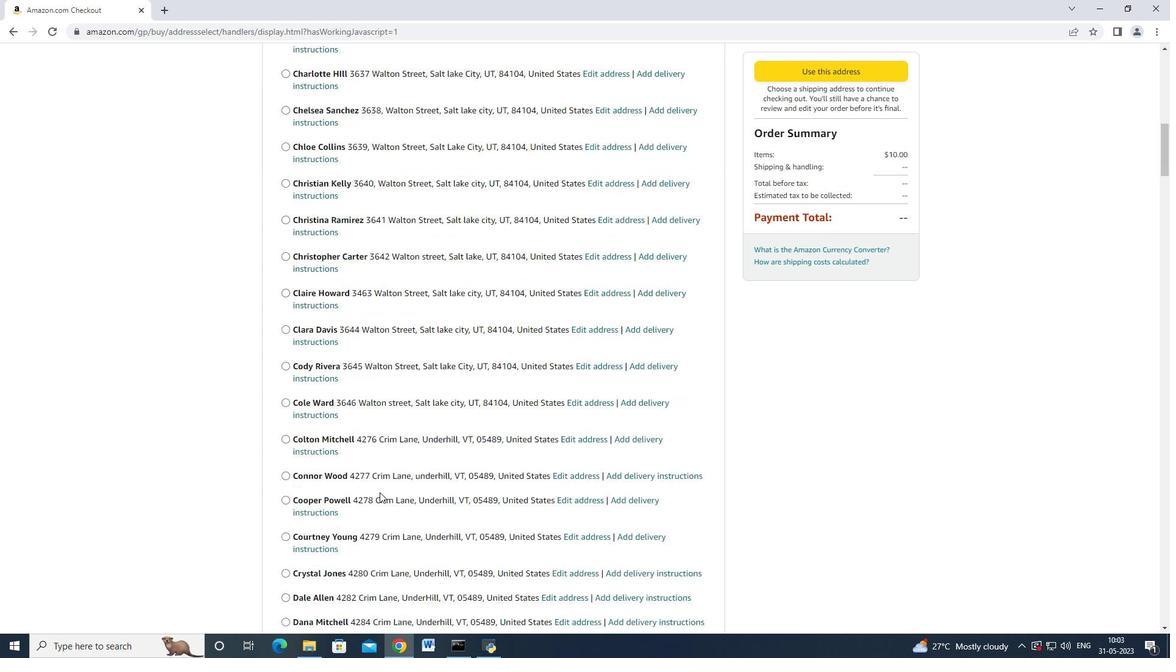 
Action: Mouse moved to (379, 483)
Screenshot: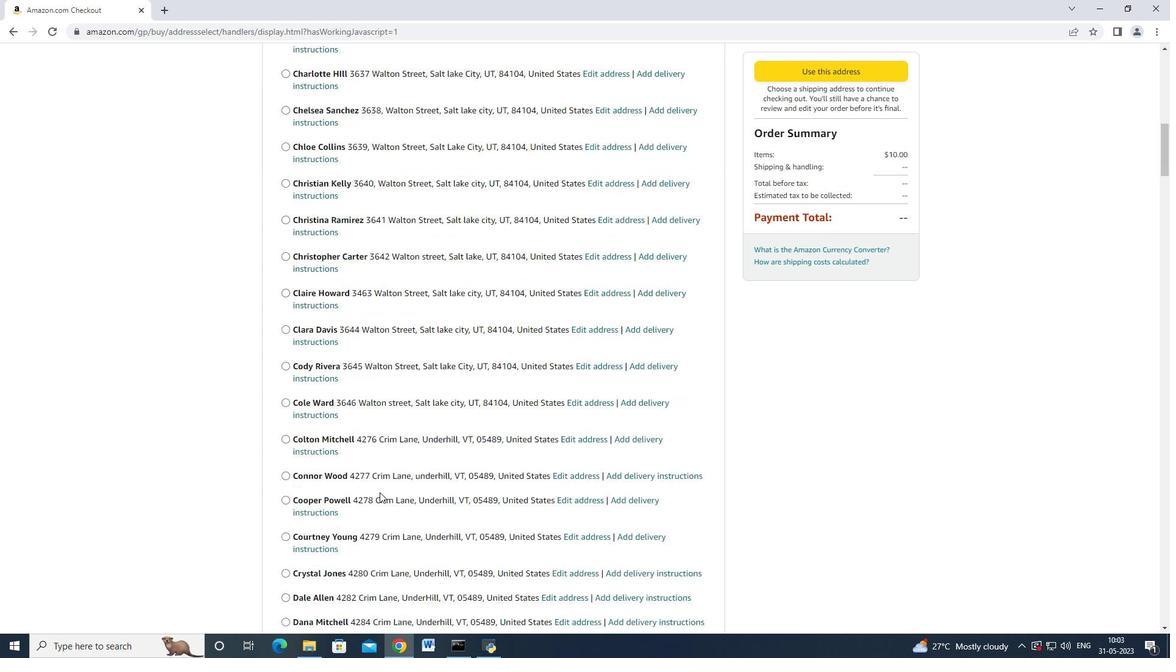 
Action: Mouse scrolled (378, 490) with delta (0, -1)
Screenshot: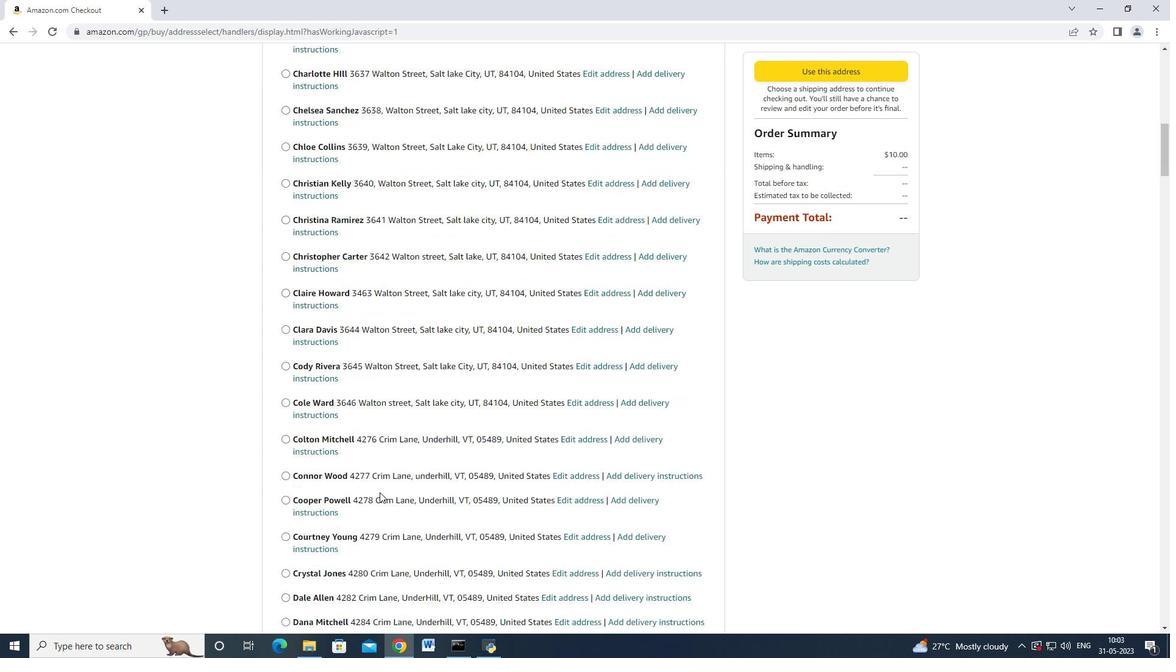 
Action: Mouse moved to (379, 477)
Screenshot: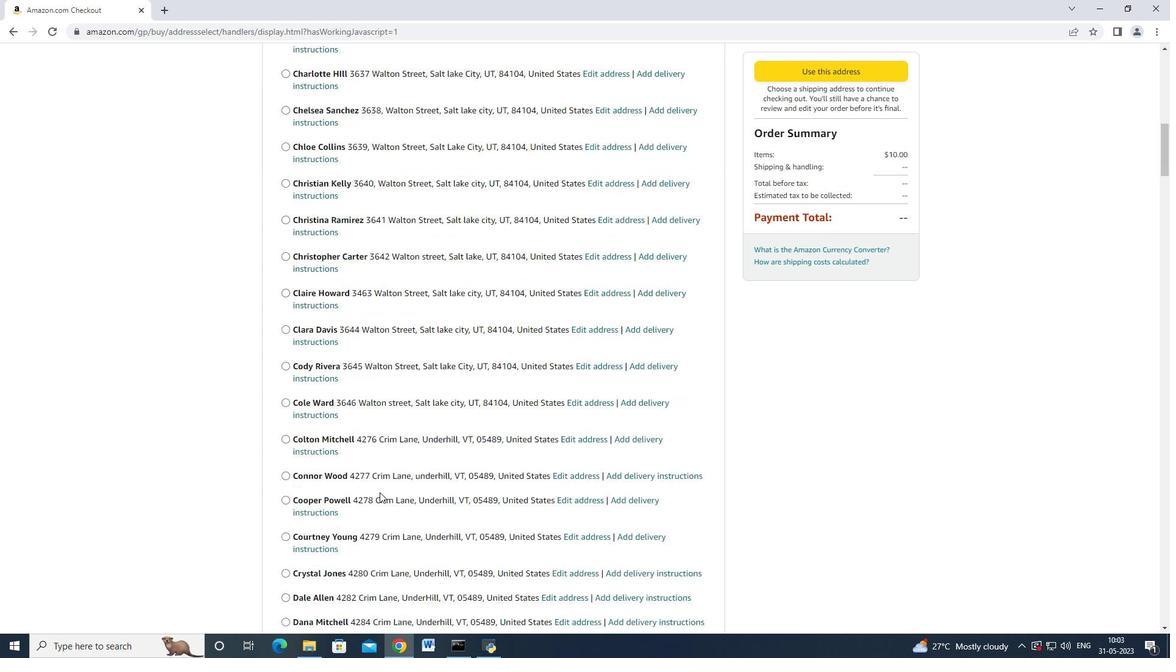 
Action: Mouse scrolled (379, 482) with delta (0, 0)
Screenshot: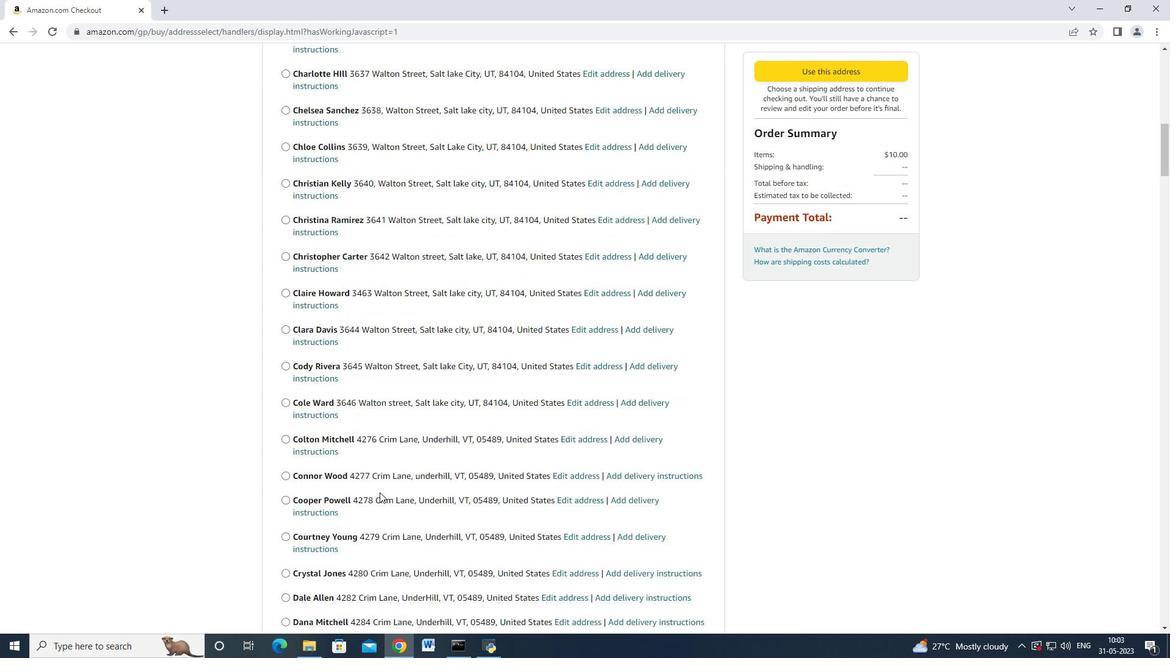 
Action: Mouse moved to (379, 475)
Screenshot: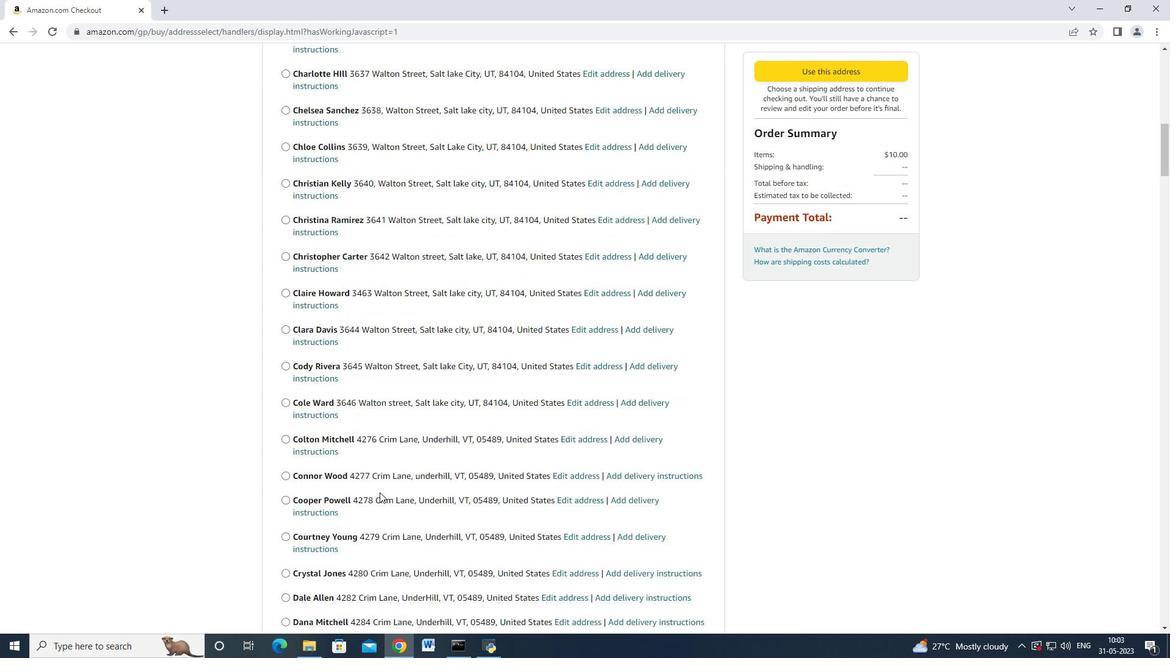 
Action: Mouse scrolled (379, 476) with delta (0, 0)
Screenshot: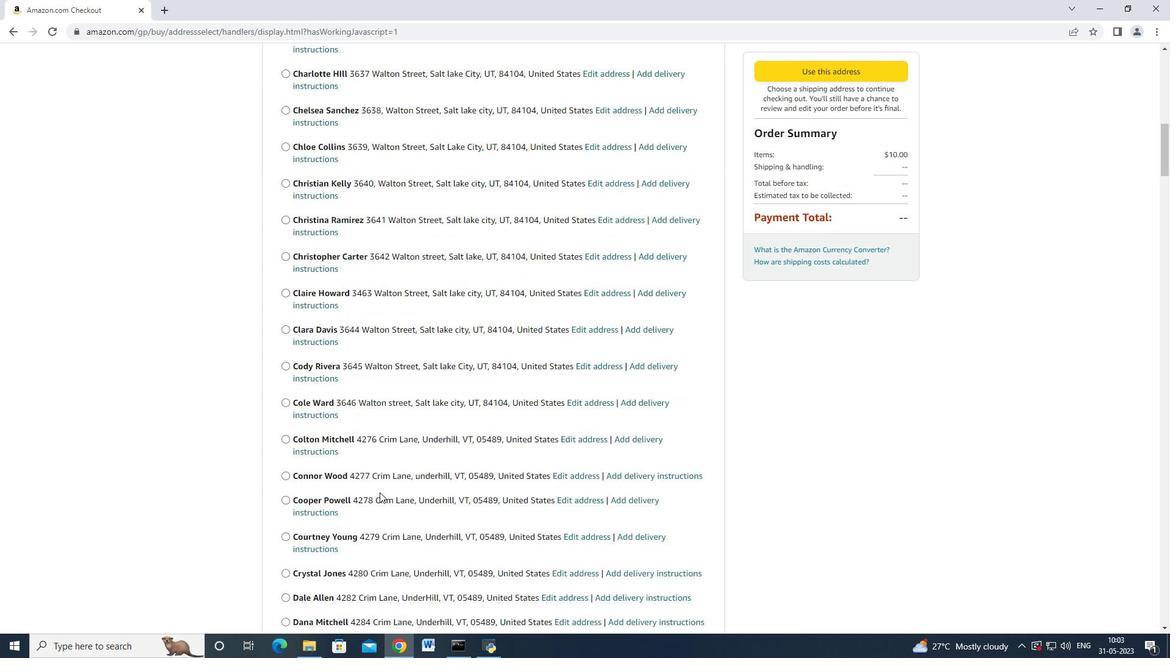 
Action: Mouse moved to (371, 477)
Screenshot: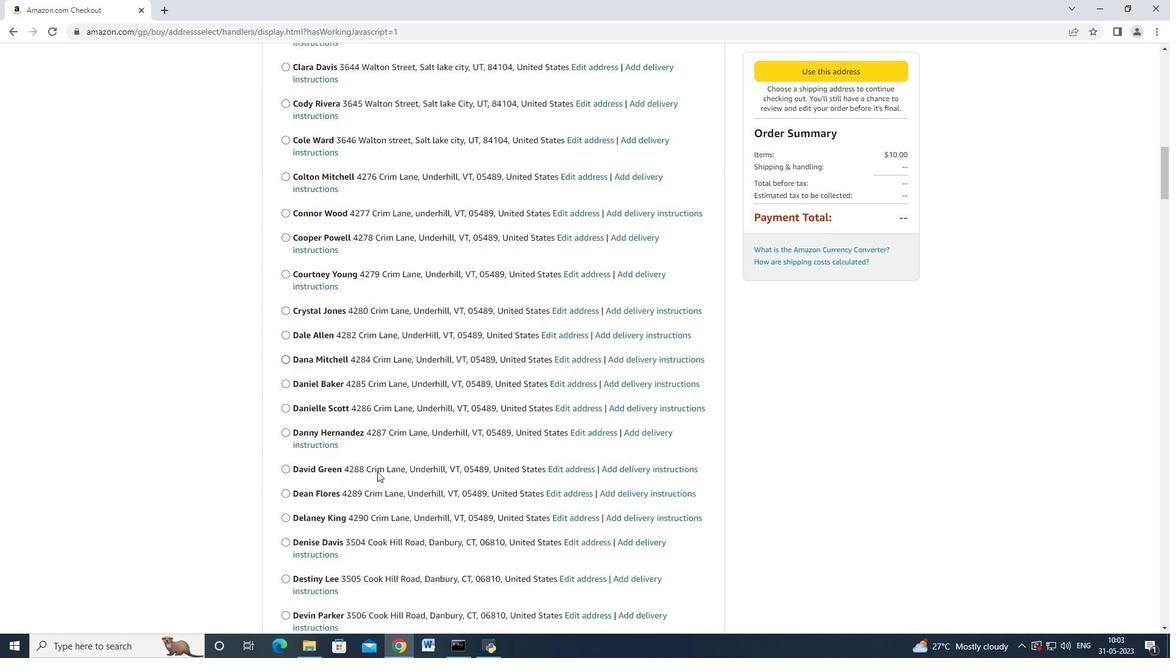 
Action: Mouse scrolled (371, 476) with delta (0, 0)
Screenshot: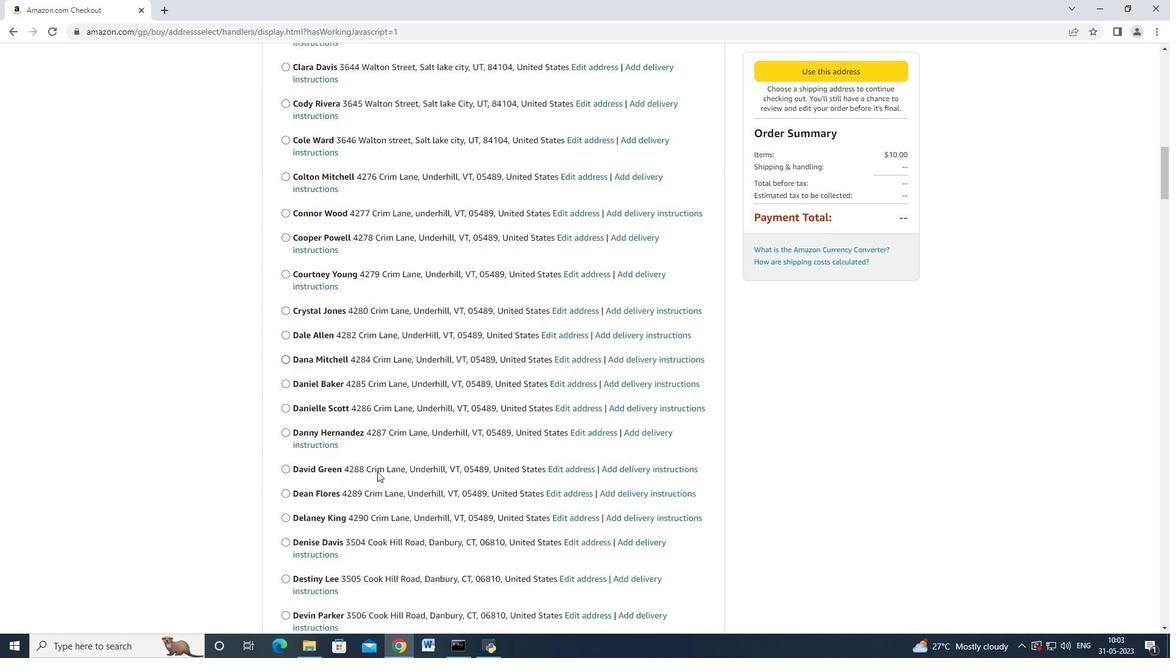 
Action: Mouse moved to (366, 482)
Screenshot: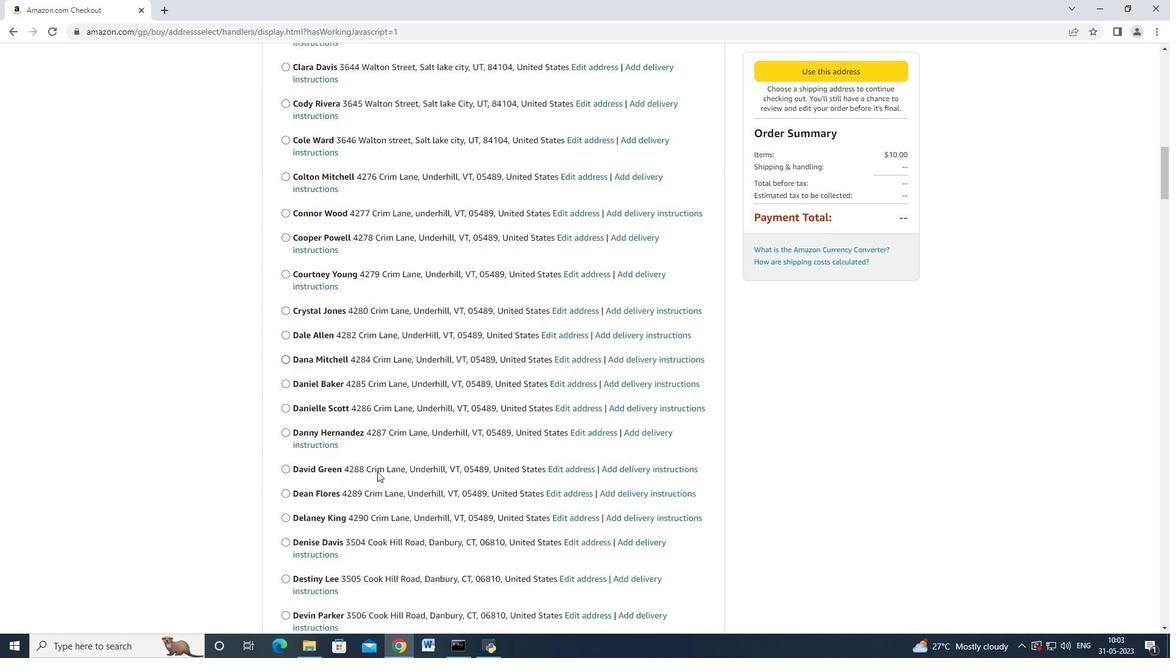 
Action: Mouse scrolled (368, 480) with delta (0, 0)
Screenshot: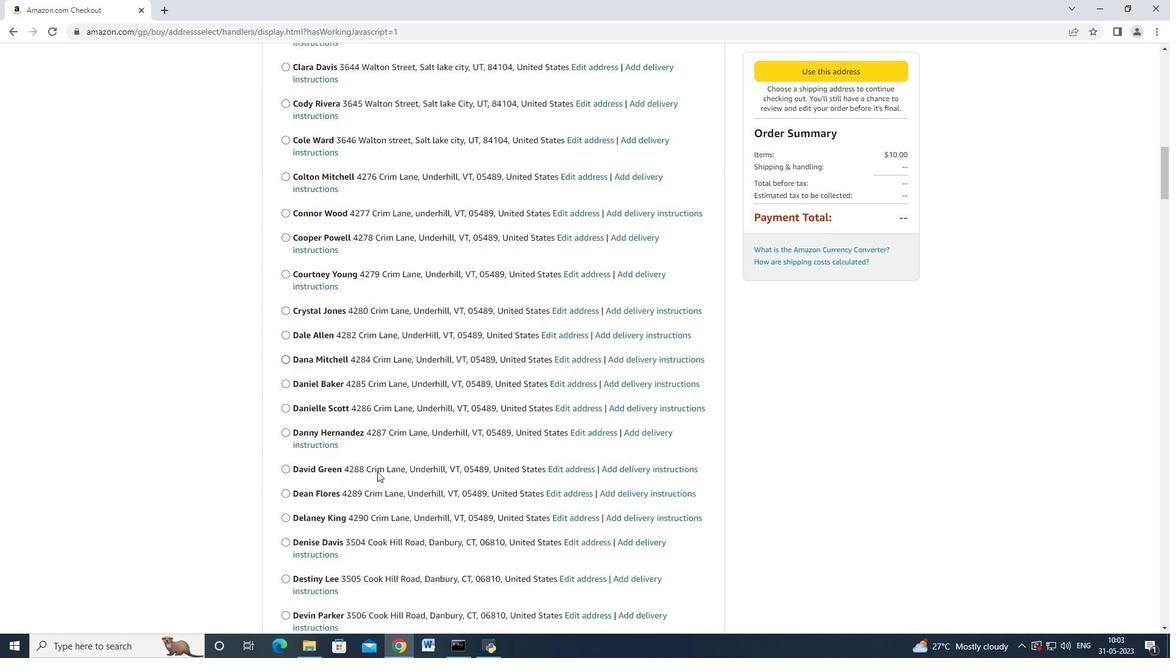 
Action: Mouse moved to (366, 479)
Screenshot: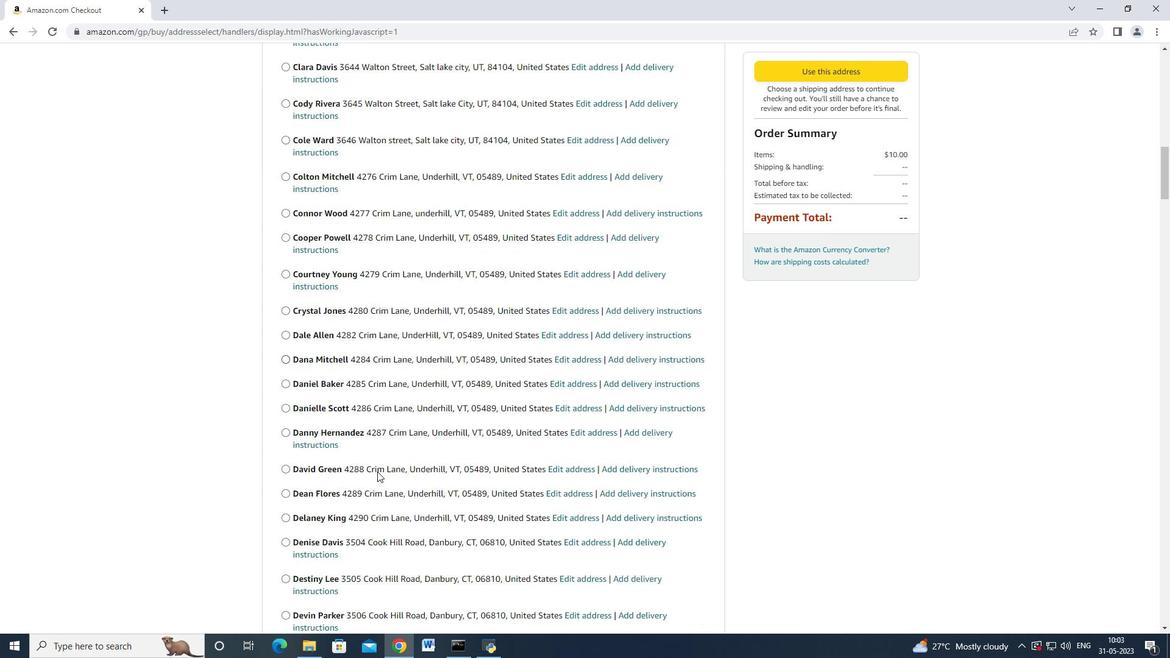 
Action: Mouse scrolled (366, 480) with delta (0, -1)
Screenshot: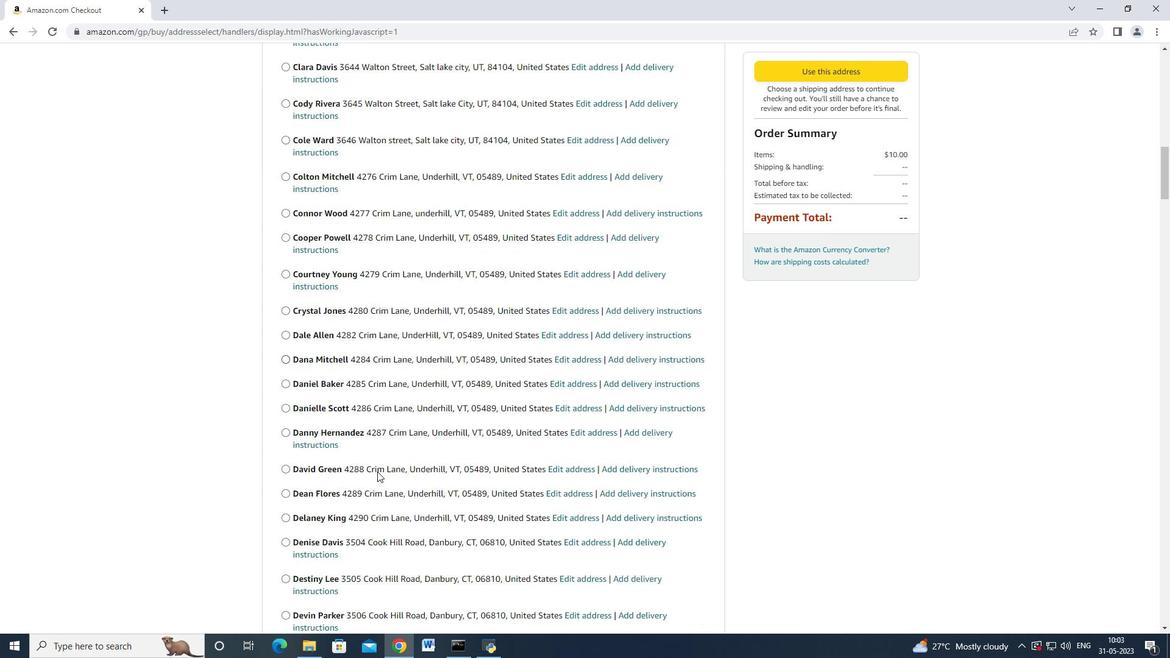 
Action: Mouse moved to (366, 477)
Screenshot: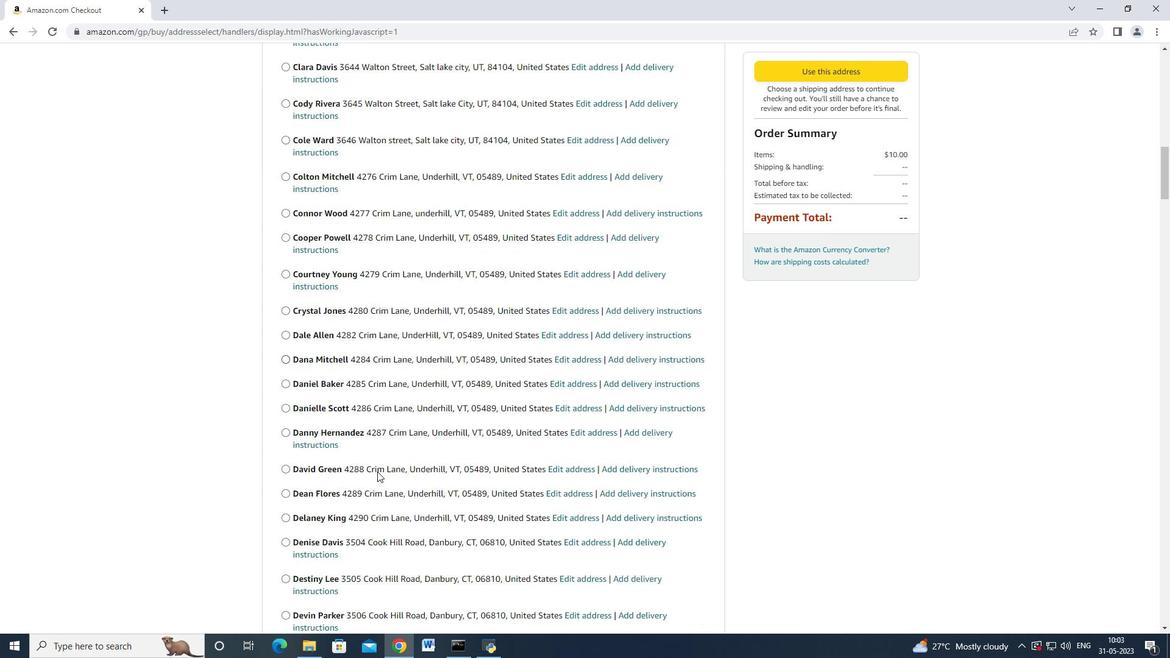 
Action: Mouse scrolled (366, 480) with delta (0, -1)
Screenshot: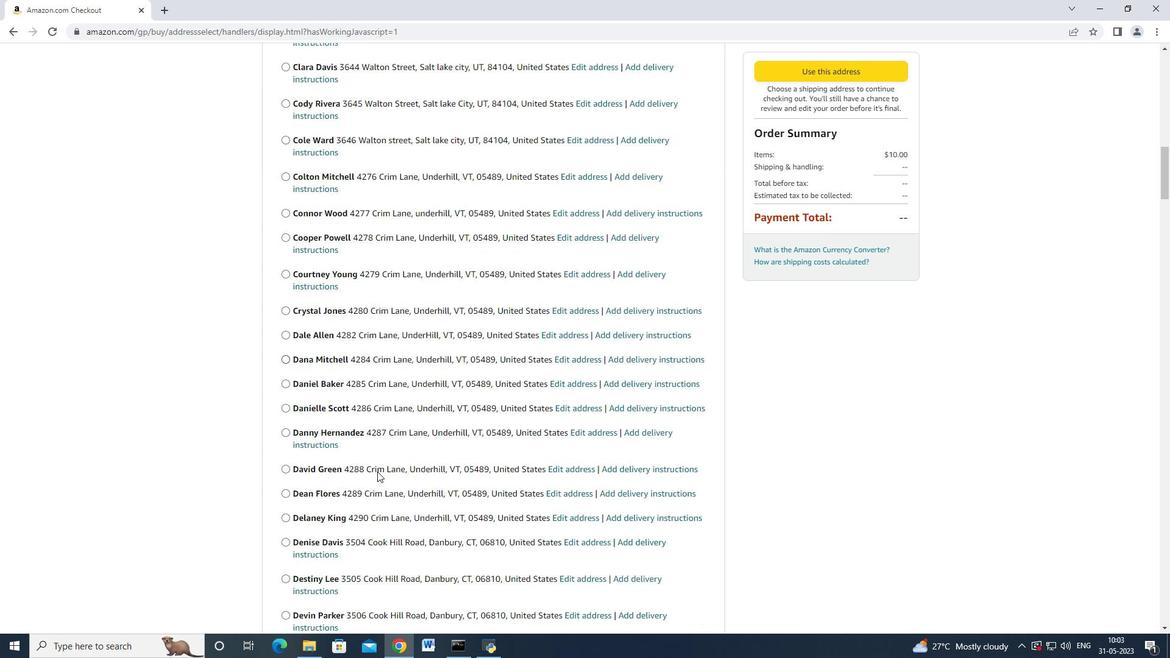 
Action: Mouse moved to (367, 477)
Screenshot: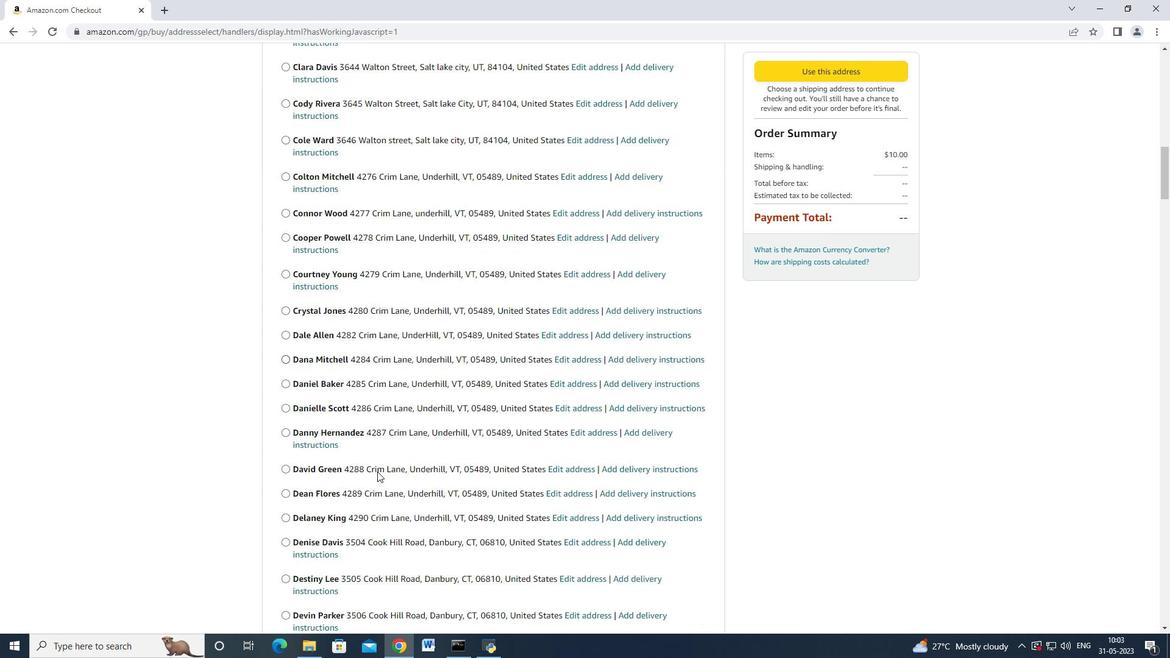 
Action: Mouse scrolled (366, 478) with delta (0, -1)
Screenshot: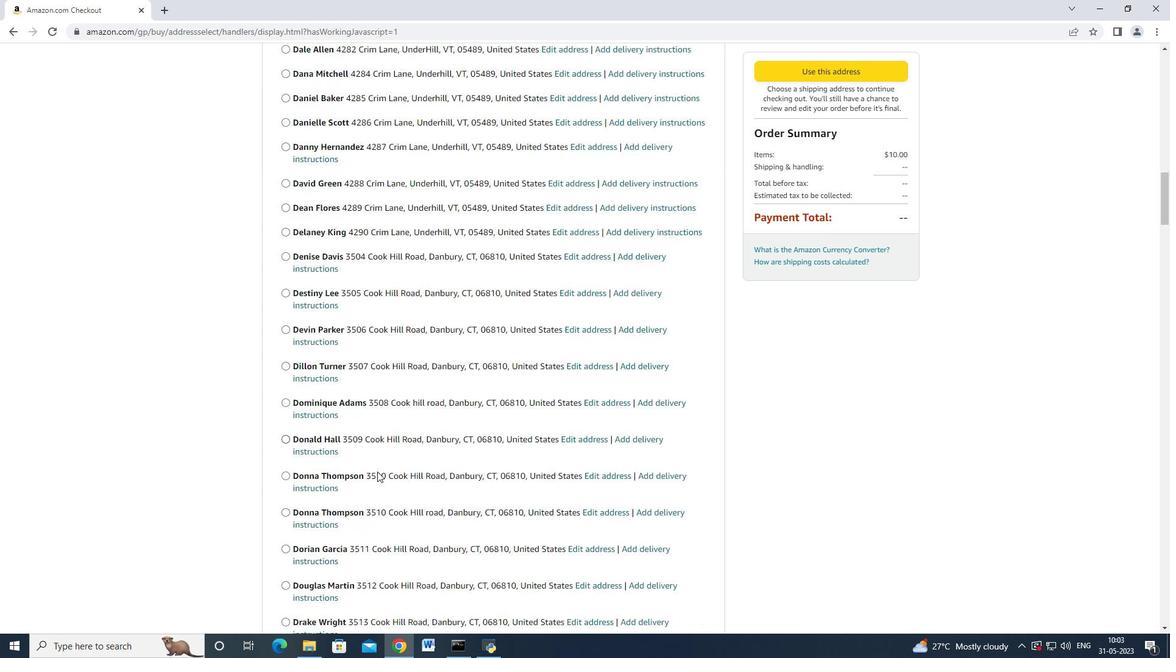 
Action: Mouse moved to (367, 477)
Screenshot: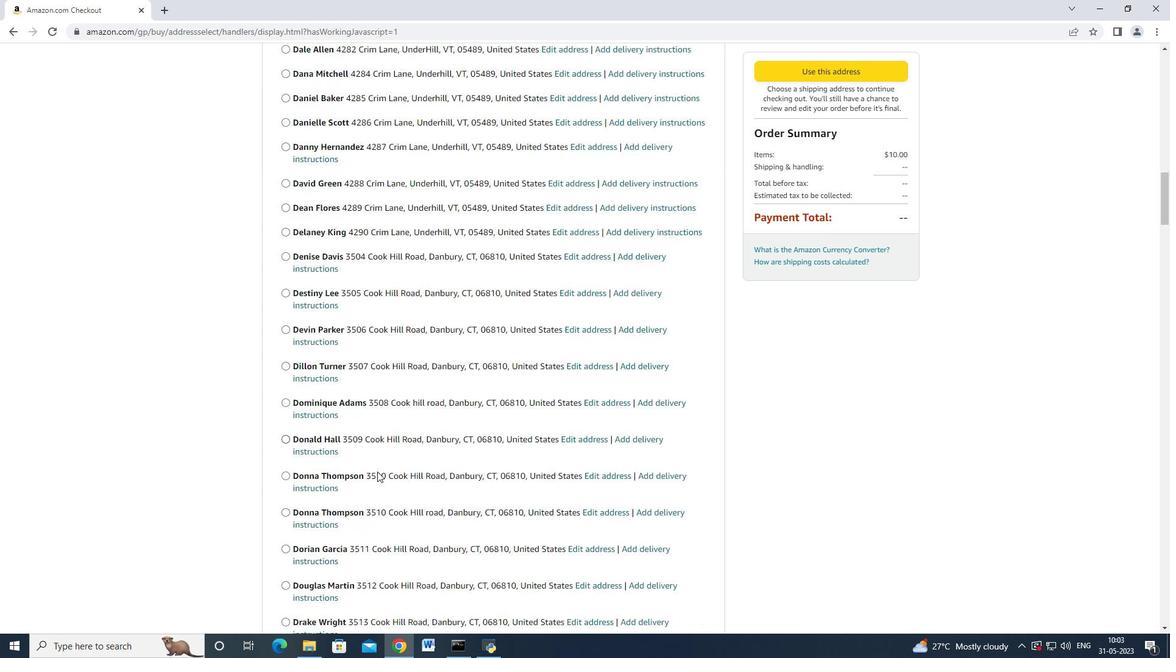 
Action: Mouse scrolled (366, 476) with delta (0, 0)
Screenshot: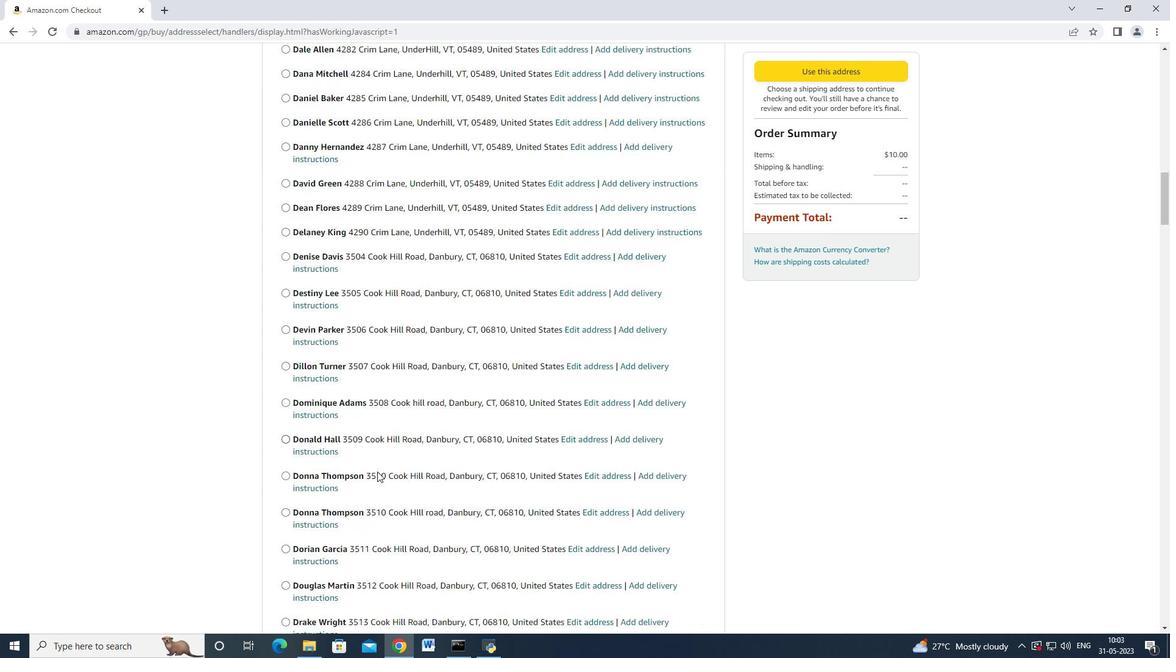 
Action: Mouse moved to (367, 477)
Screenshot: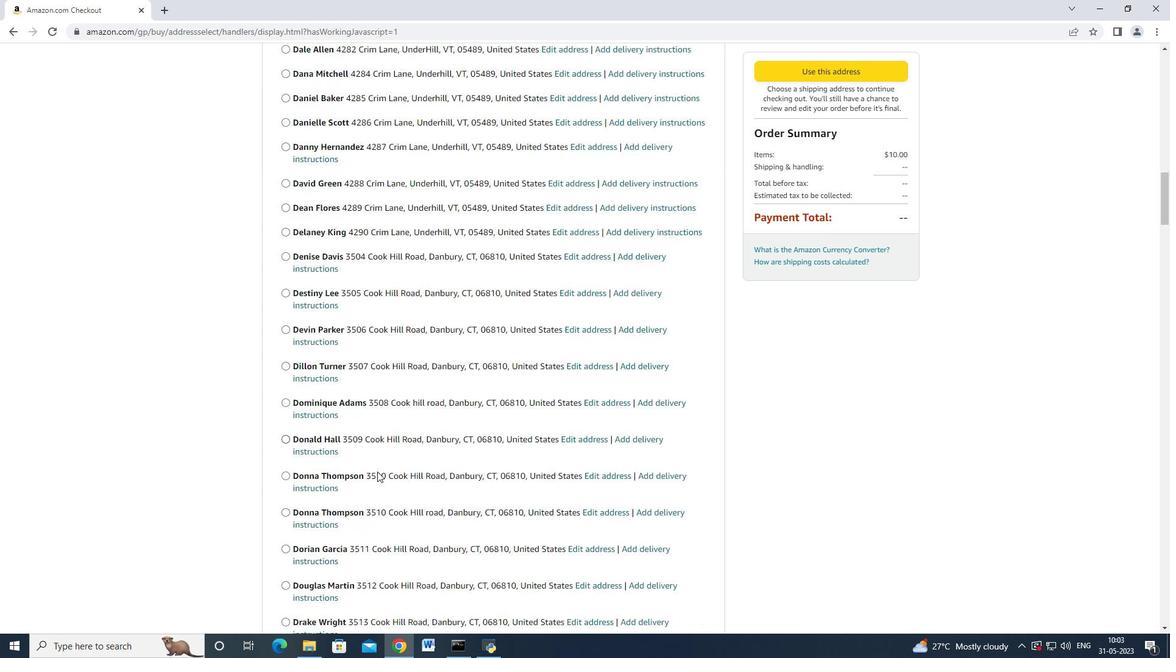 
Action: Mouse scrolled (367, 476) with delta (0, 0)
Screenshot: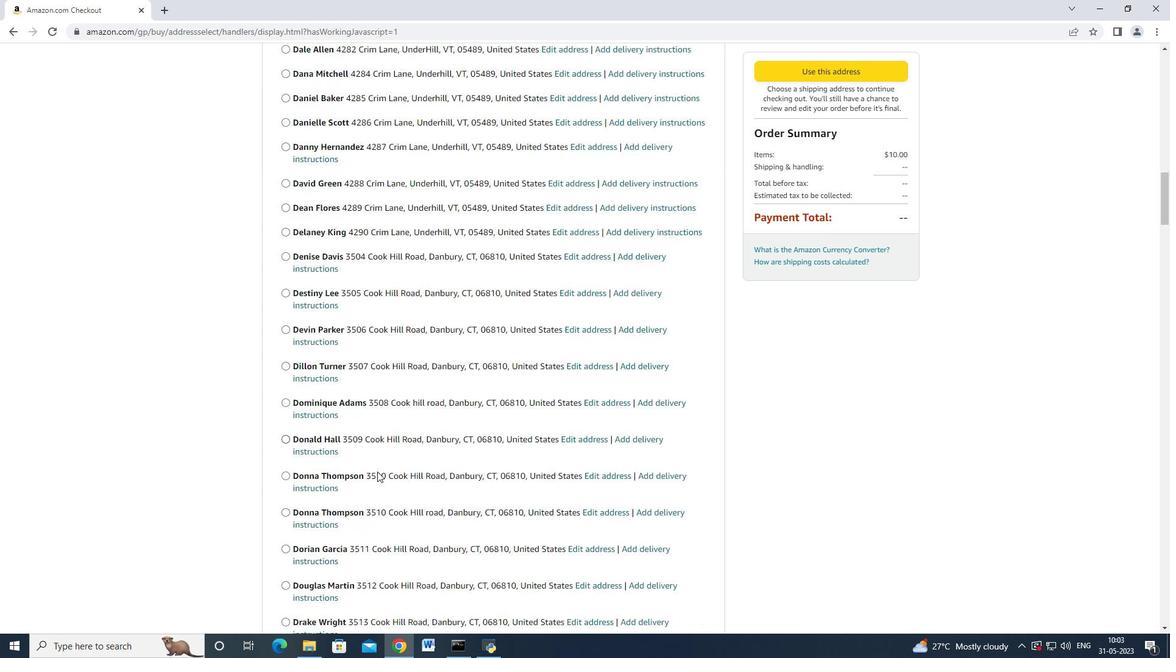 
Action: Mouse scrolled (367, 476) with delta (0, 0)
Screenshot: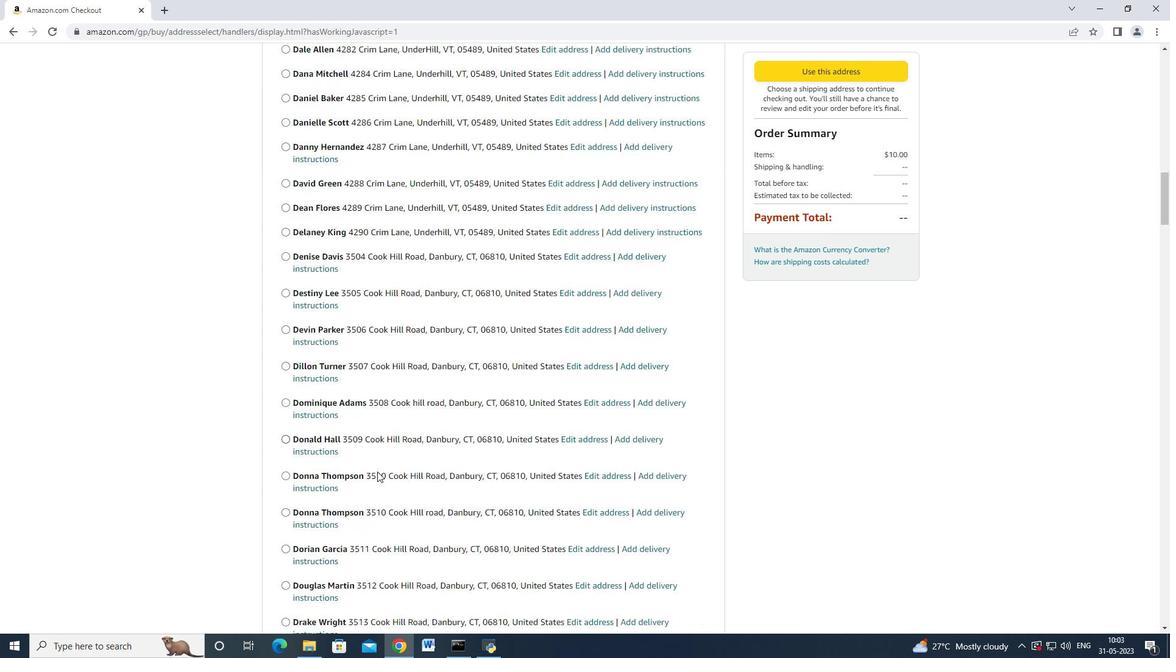 
Action: Mouse moved to (362, 476)
Screenshot: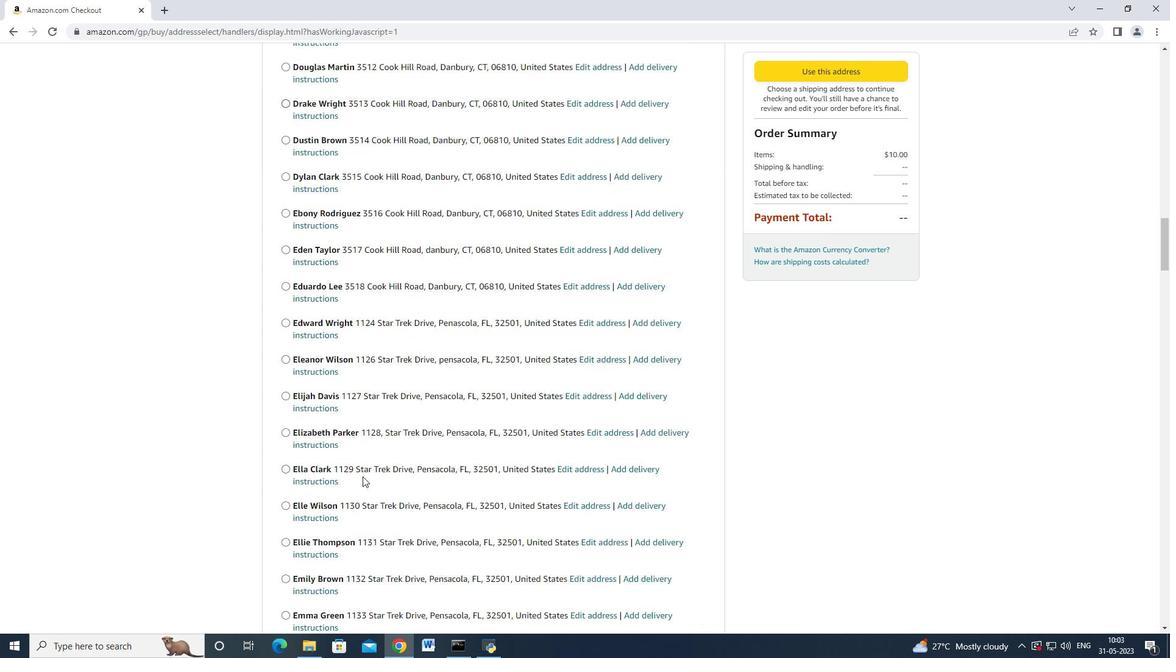
Action: Mouse scrolled (362, 476) with delta (0, 0)
Screenshot: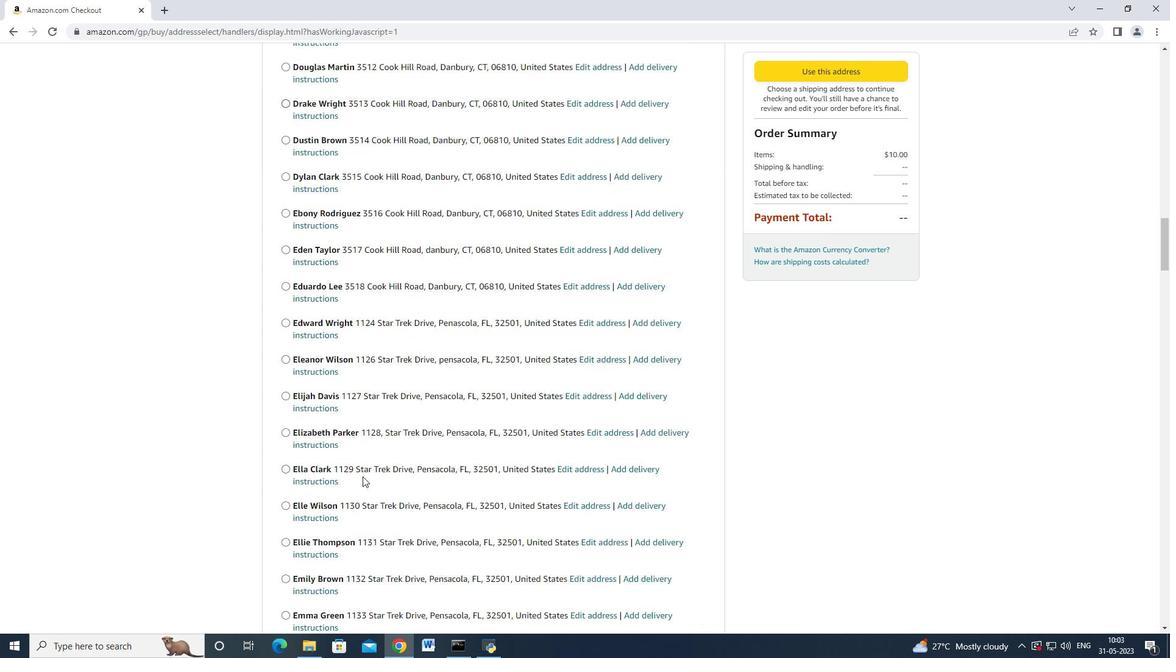 
Action: Mouse moved to (360, 477)
Screenshot: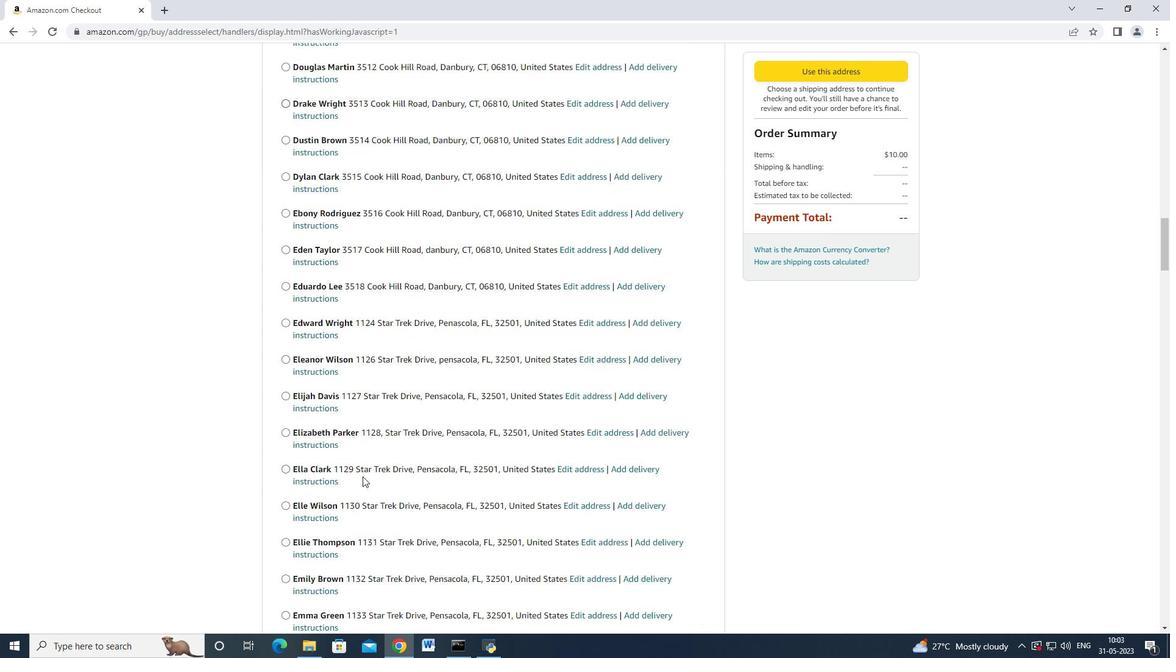 
Action: Mouse scrolled (360, 476) with delta (0, 0)
Screenshot: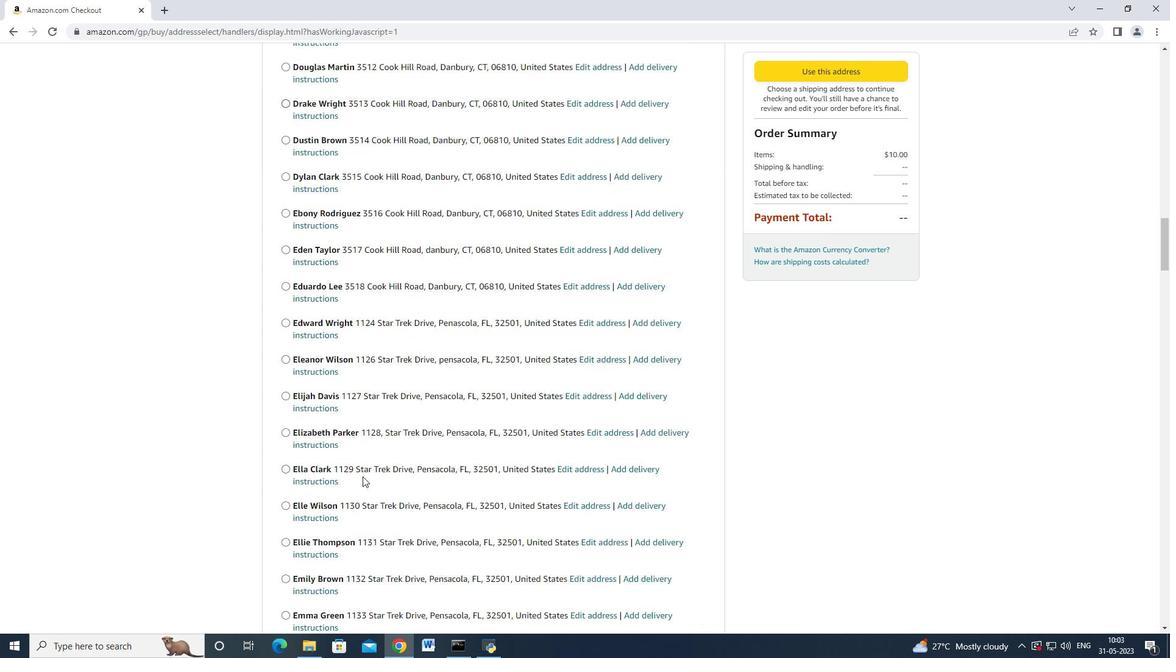 
Action: Mouse moved to (358, 477)
Screenshot: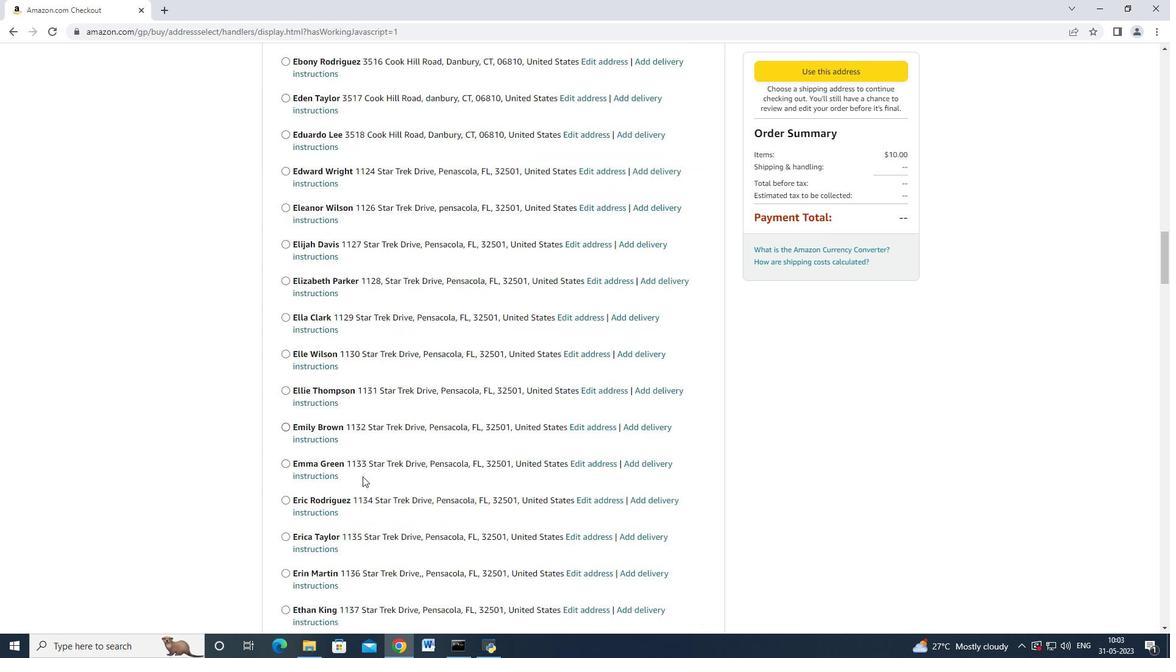 
Action: Mouse scrolled (359, 476) with delta (0, -1)
Screenshot: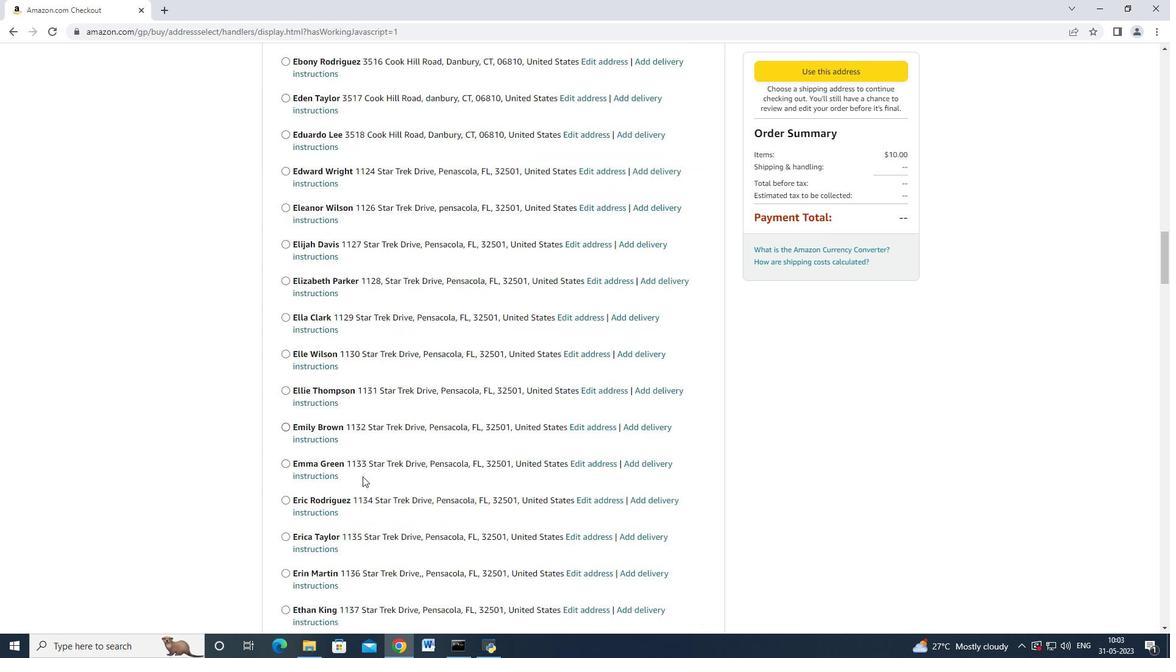 
Action: Mouse moved to (358, 474)
Screenshot: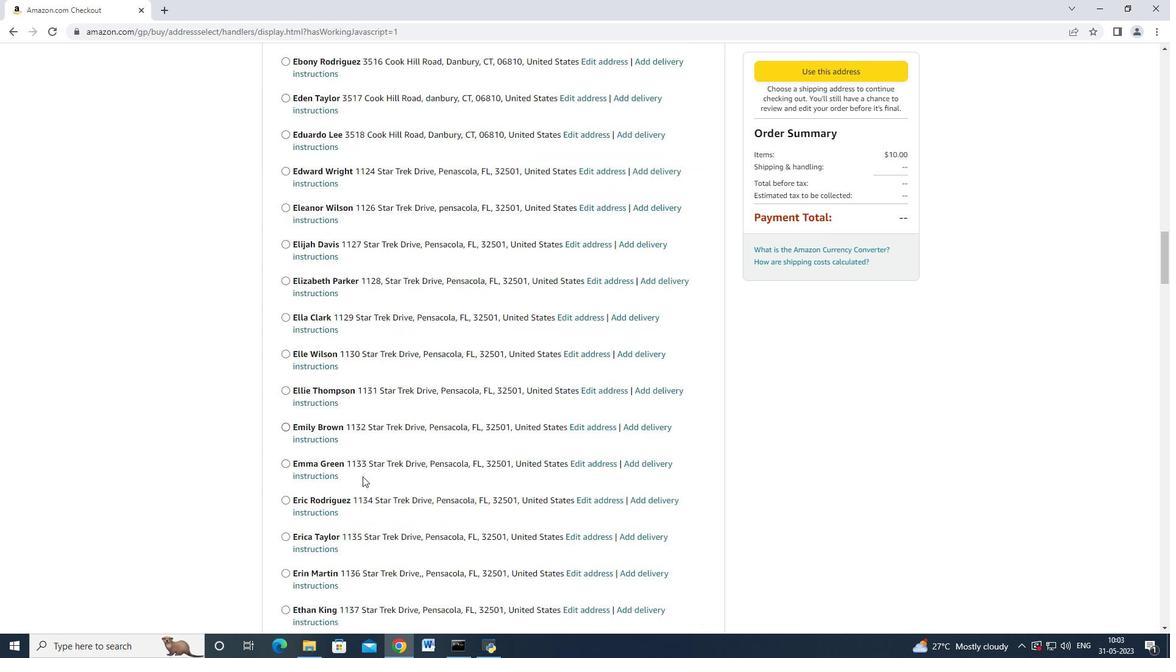 
Action: Mouse scrolled (358, 476) with delta (0, -1)
Screenshot: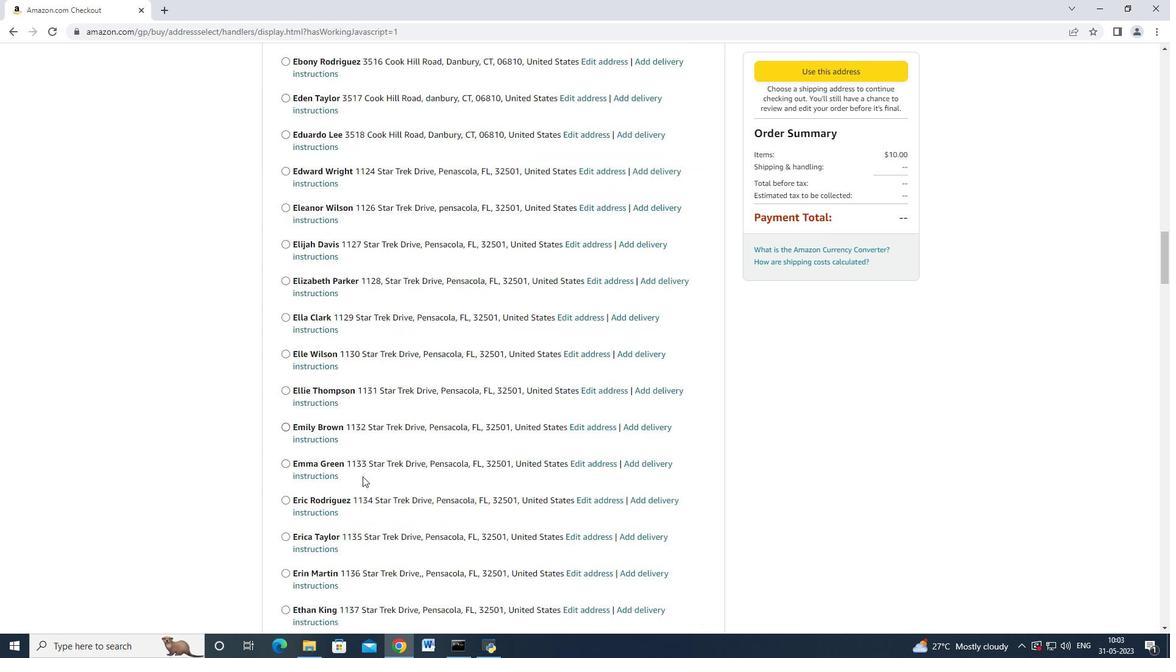 
Action: Mouse moved to (358, 473)
Screenshot: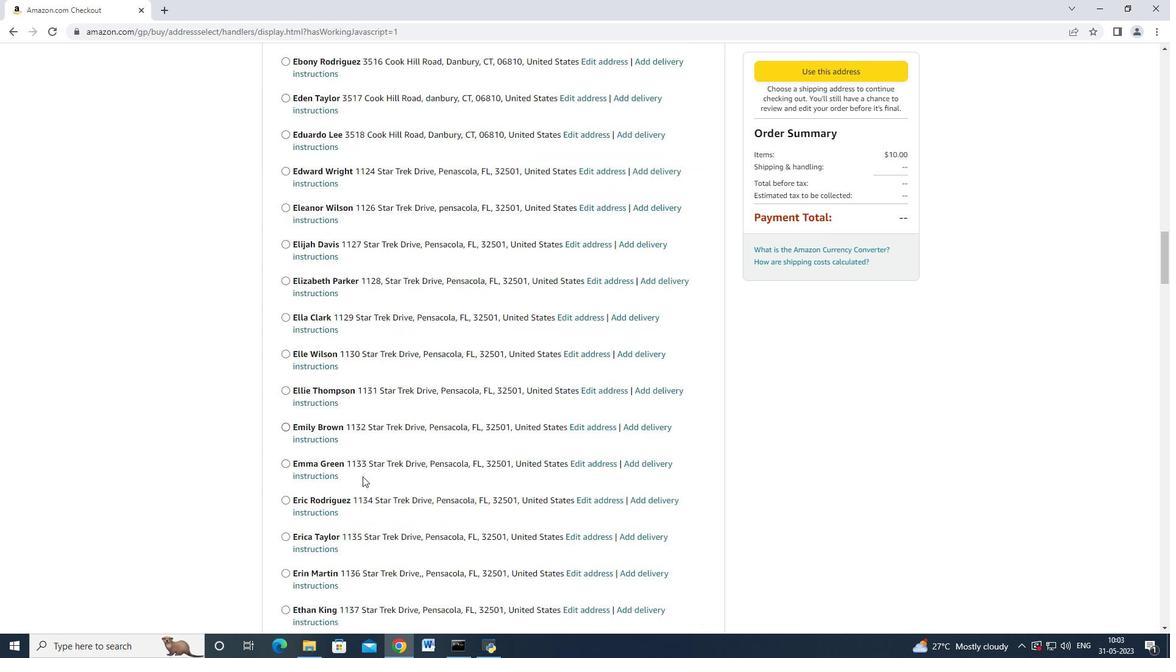 
Action: Mouse scrolled (358, 473) with delta (0, -1)
Screenshot: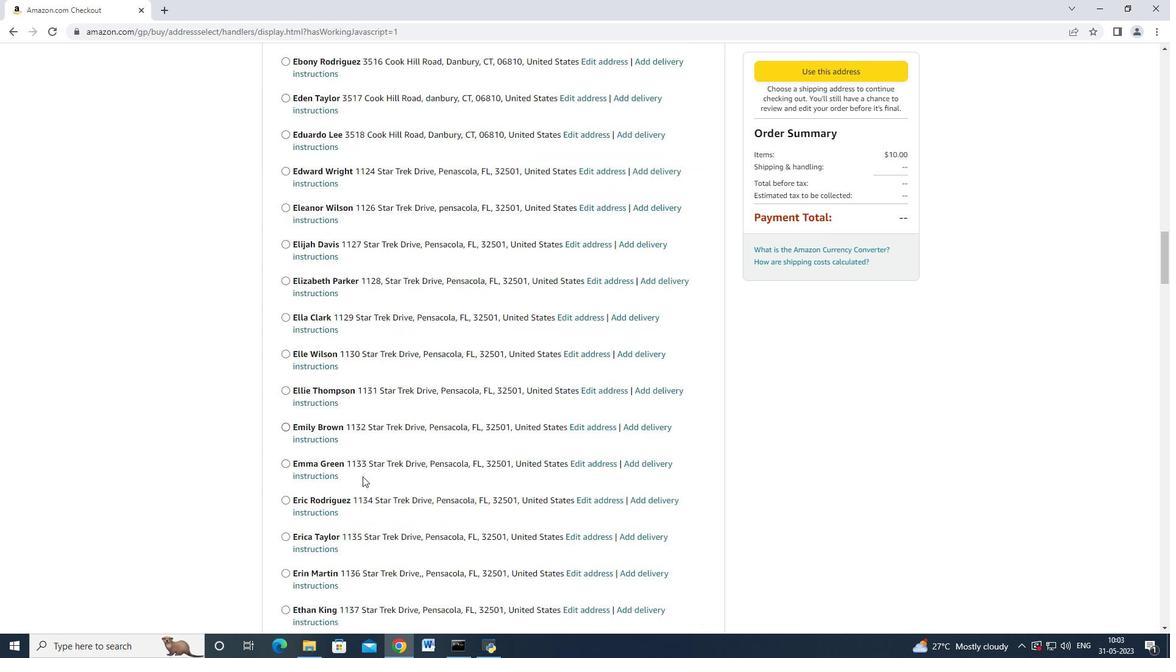 
Action: Mouse moved to (358, 473)
Screenshot: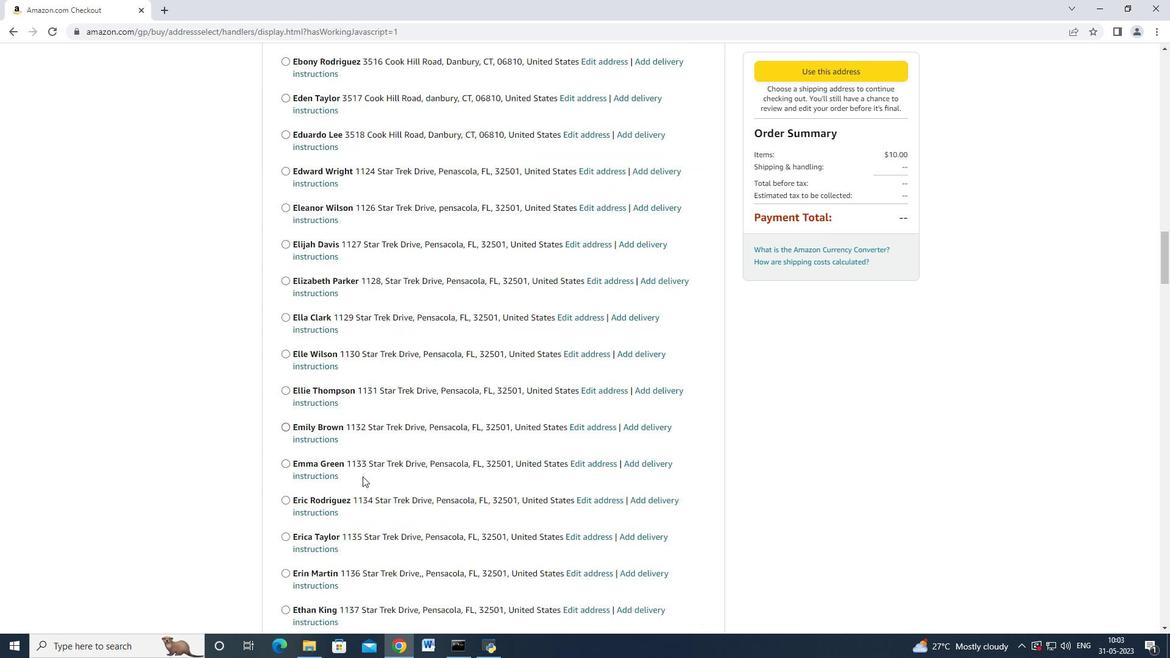 
Action: Mouse scrolled (358, 473) with delta (0, 0)
Screenshot: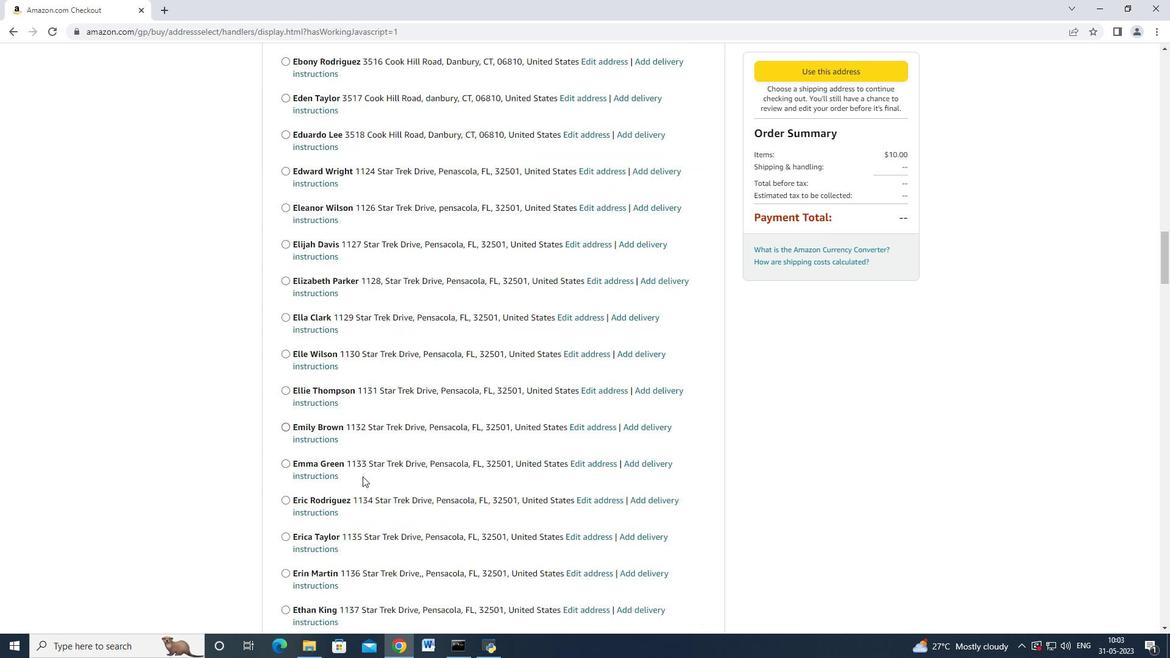 
Action: Mouse moved to (358, 473)
Screenshot: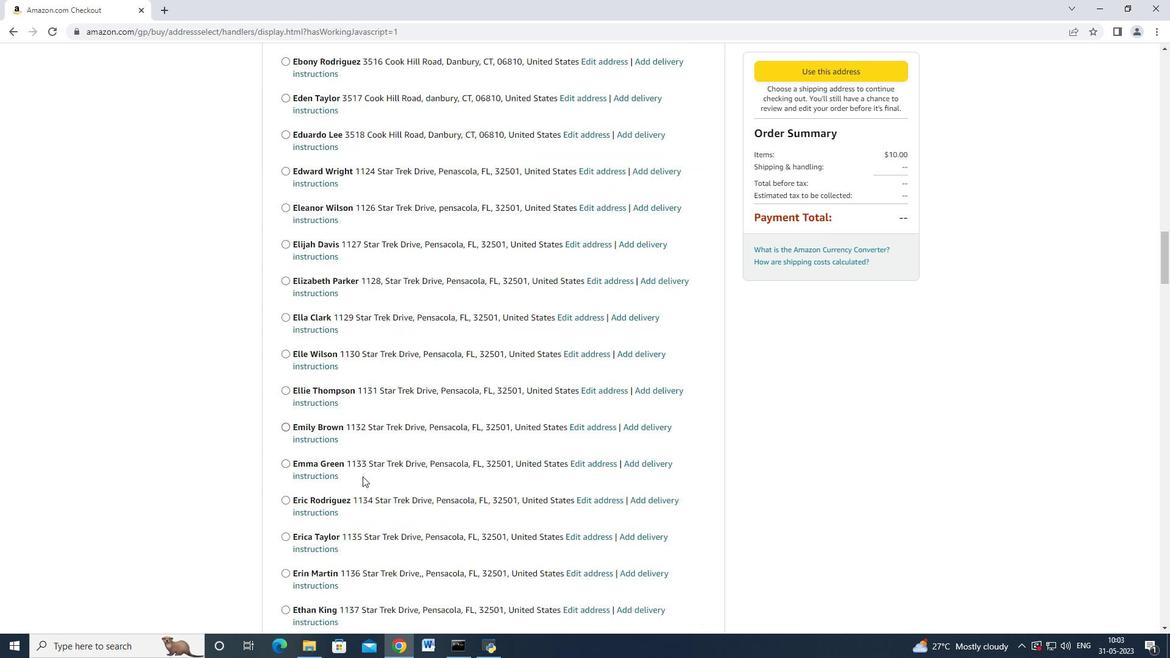 
Action: Mouse scrolled (358, 472) with delta (0, 0)
Screenshot: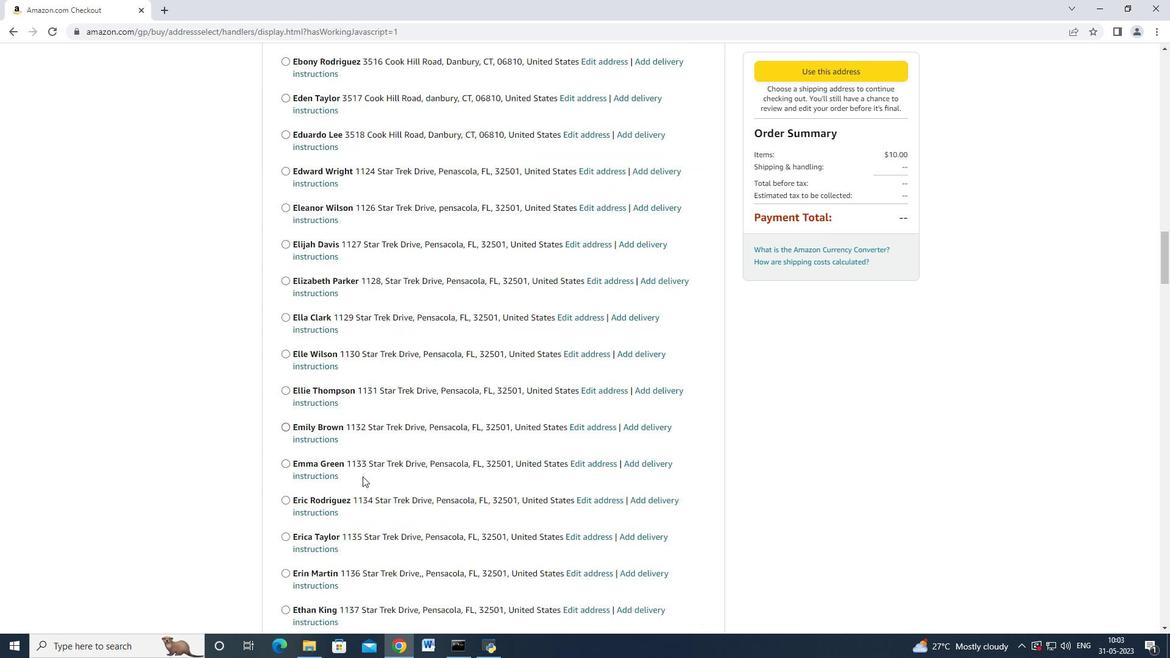 
Action: Mouse moved to (354, 469)
Screenshot: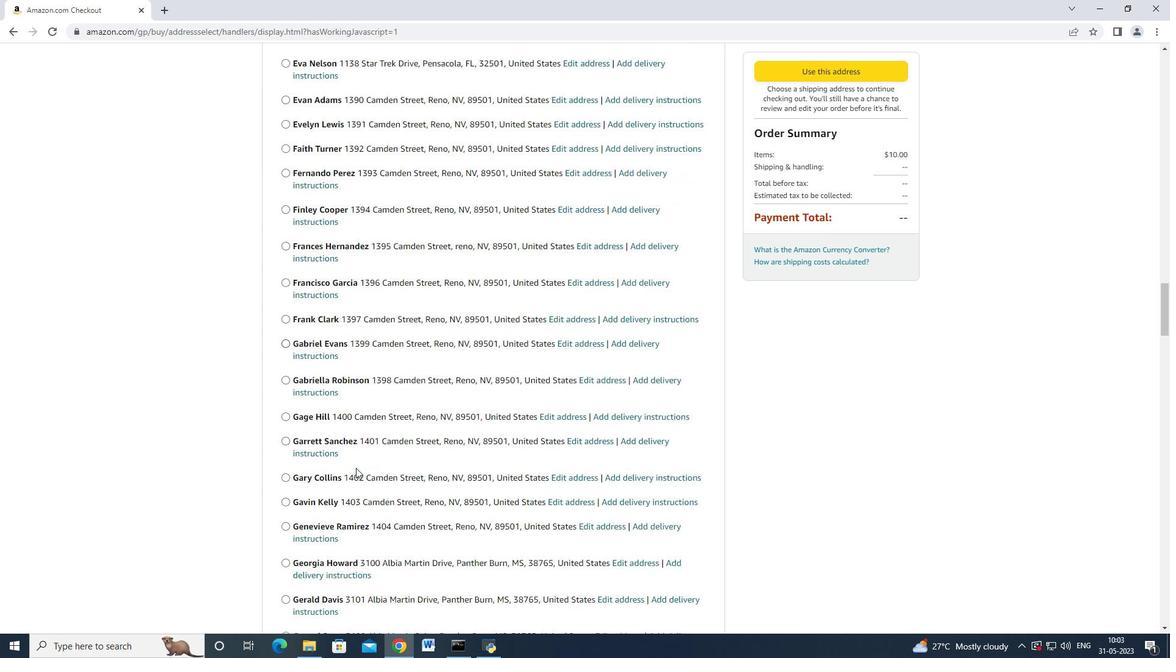 
Action: Mouse scrolled (354, 468) with delta (0, 0)
Screenshot: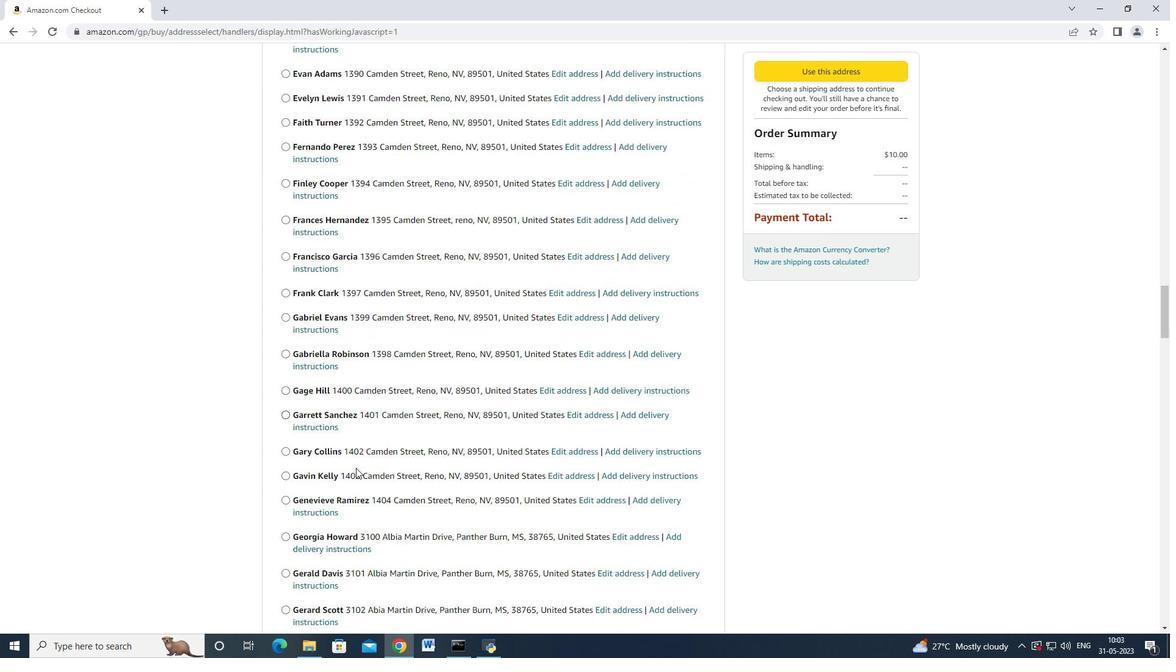 
Action: Mouse moved to (354, 470)
Screenshot: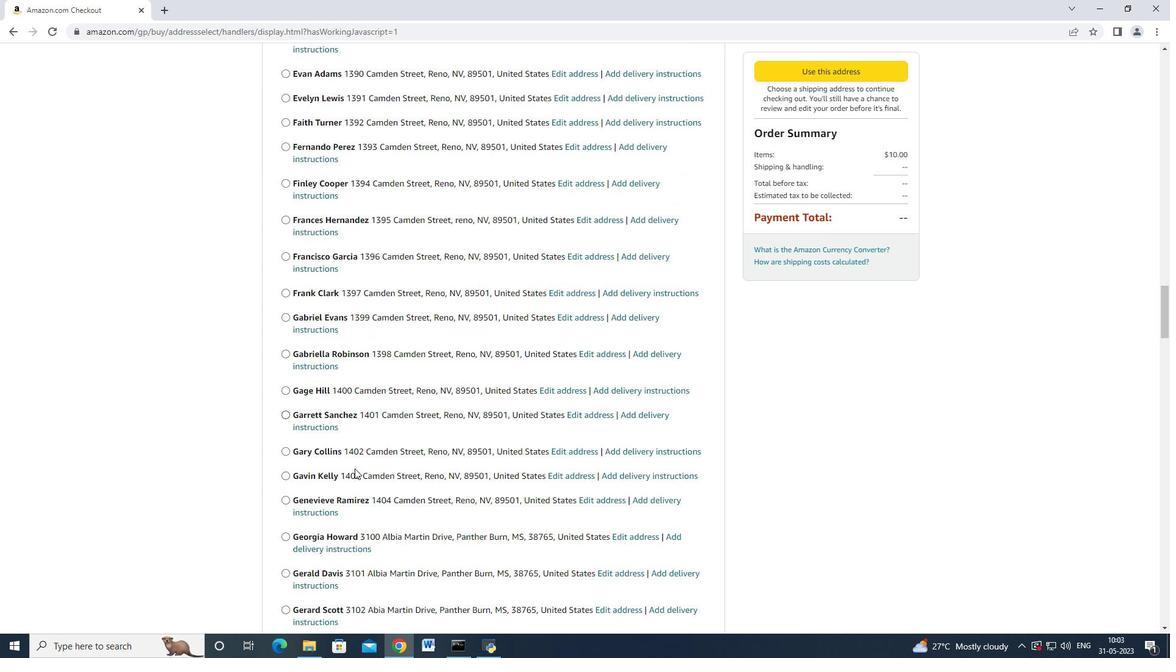 
Action: Mouse scrolled (354, 469) with delta (0, 0)
Screenshot: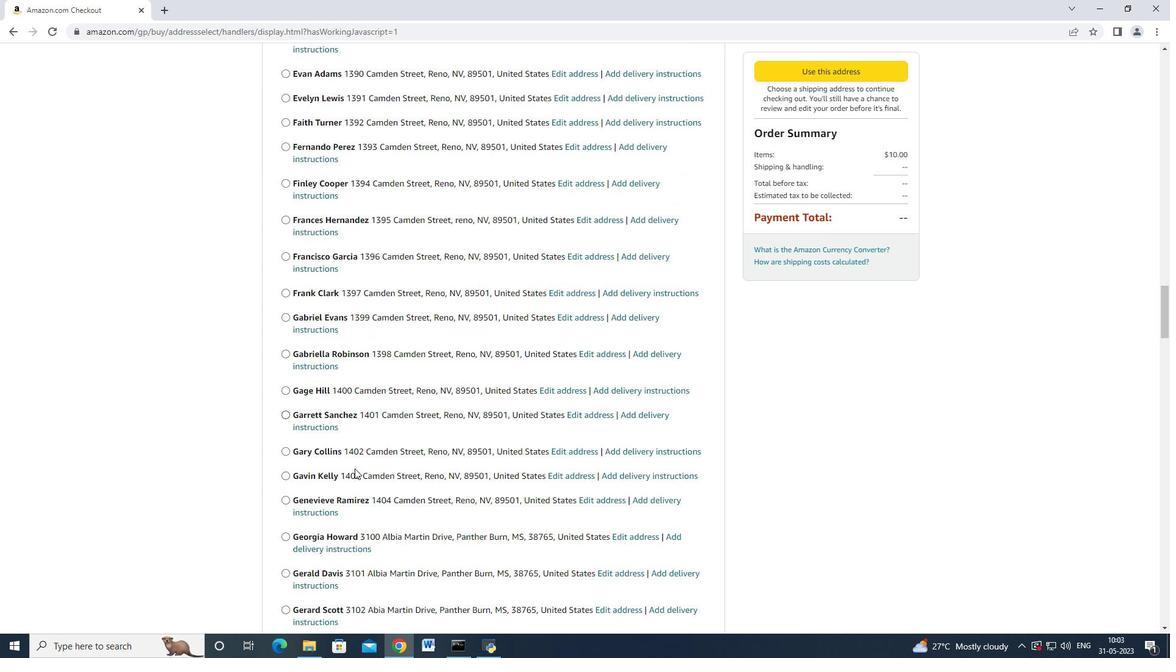 
Action: Mouse moved to (353, 470)
Screenshot: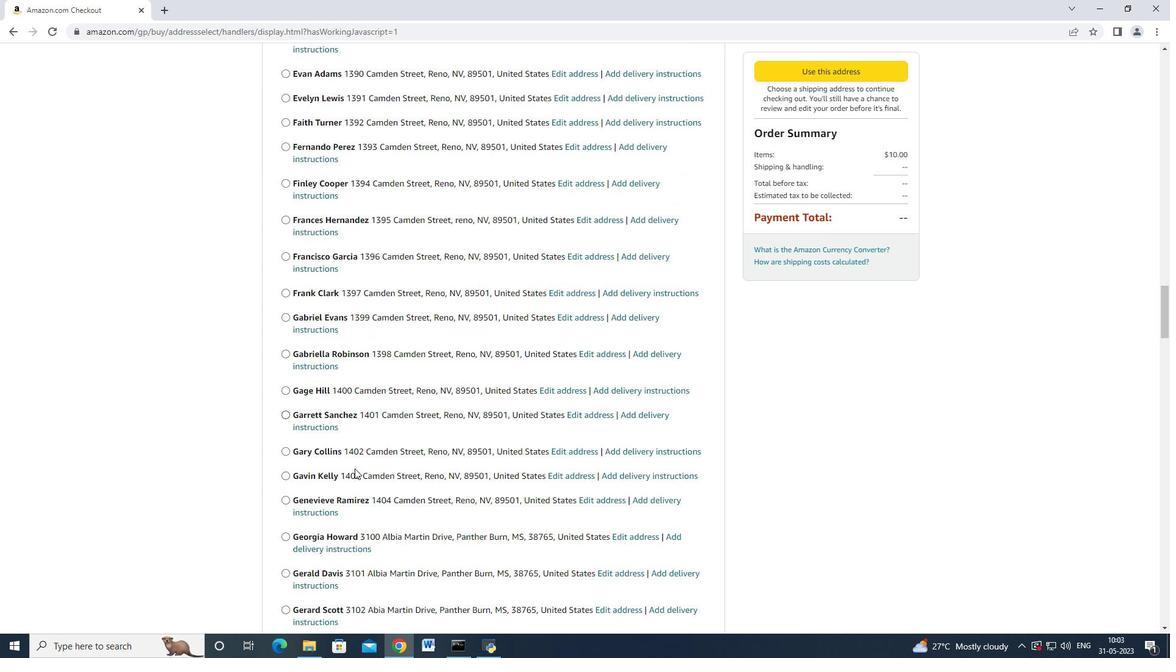 
Action: Mouse scrolled (354, 469) with delta (0, 0)
Screenshot: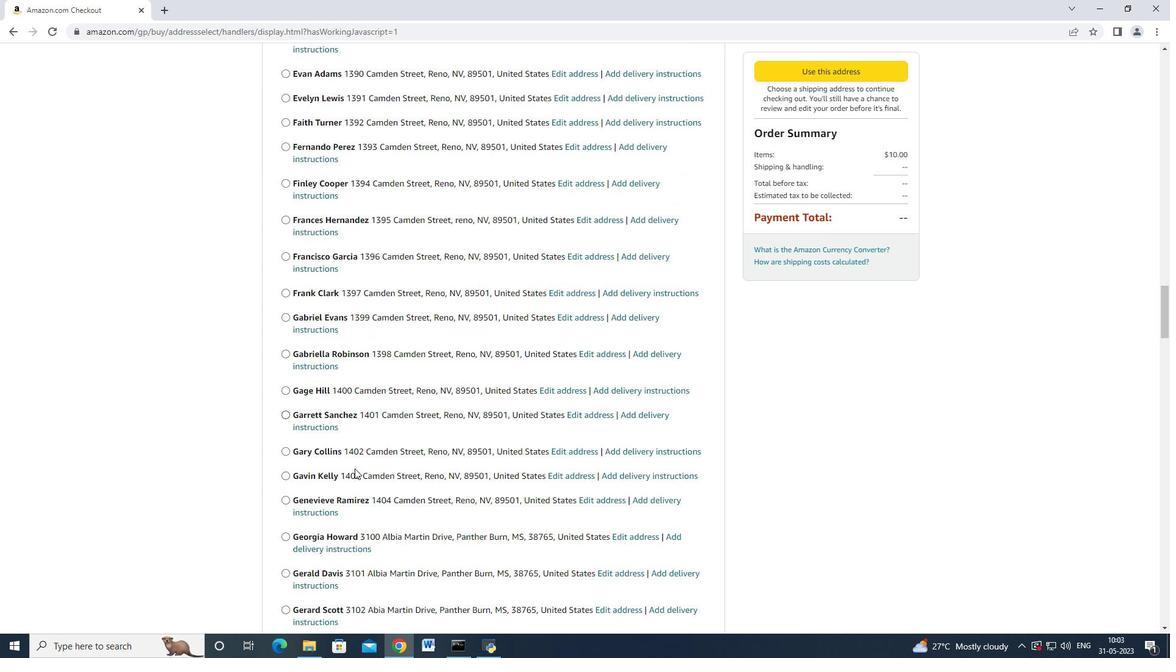 
Action: Mouse moved to (354, 470)
Screenshot: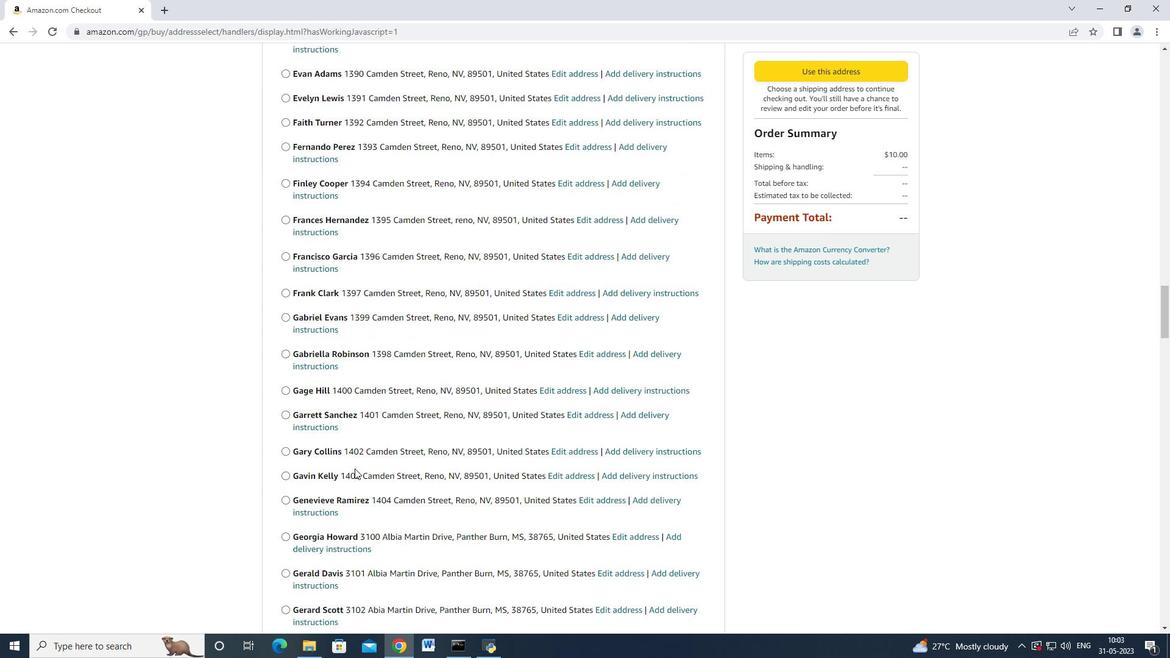 
Action: Mouse scrolled (353, 469) with delta (0, -1)
Screenshot: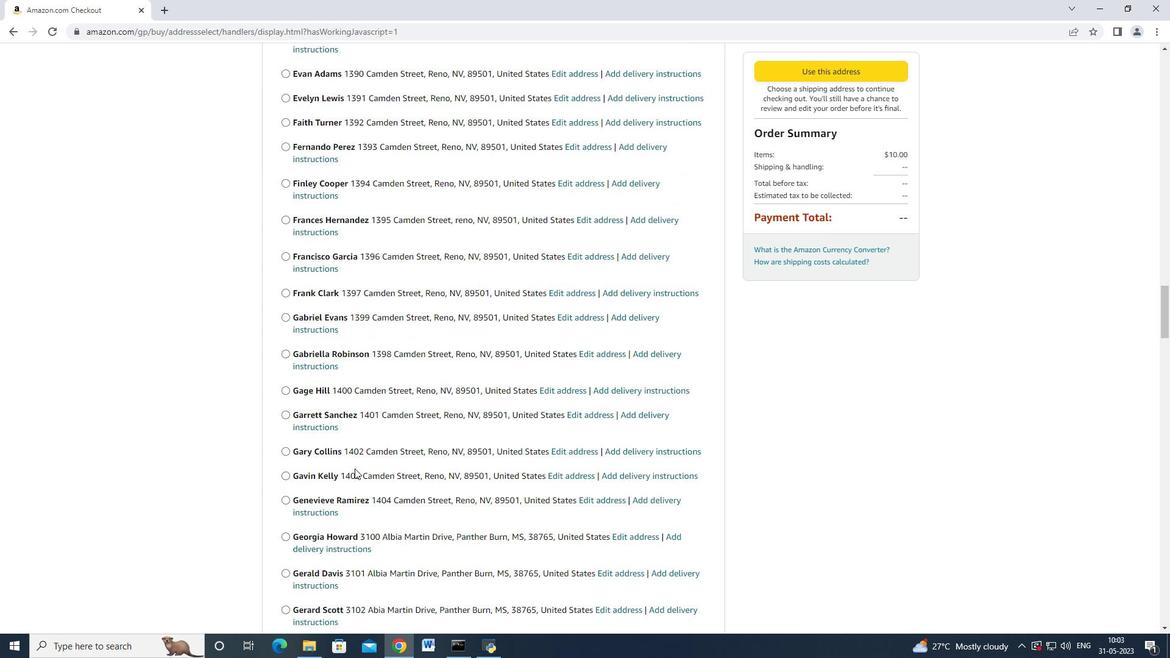 
Action: Mouse moved to (355, 470)
Screenshot: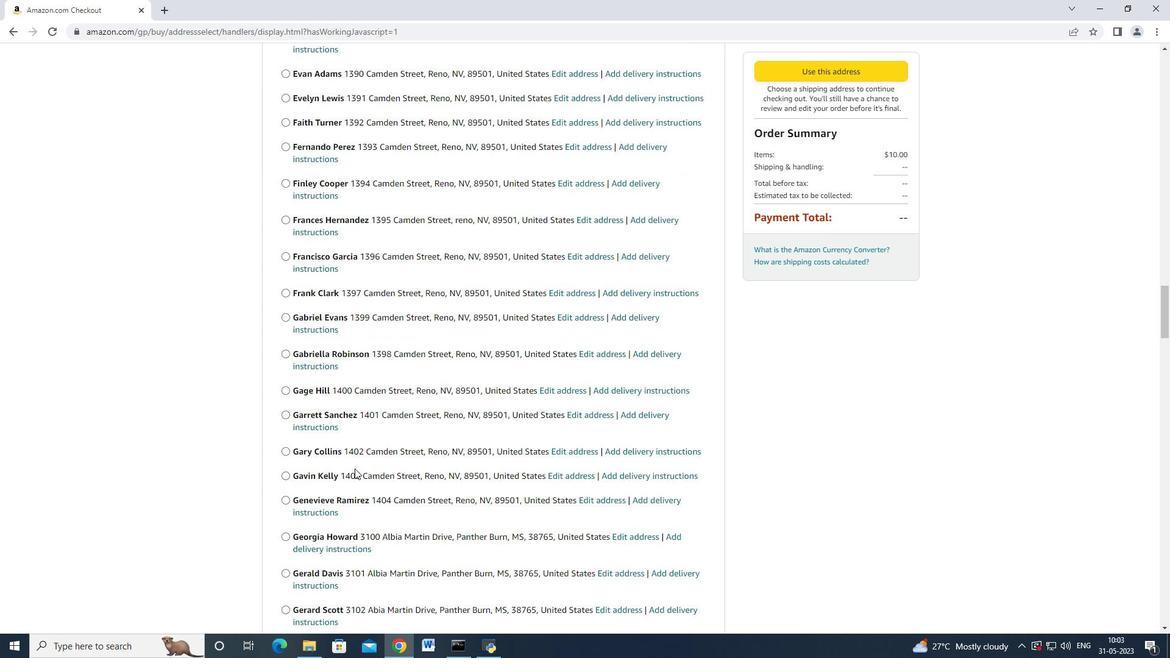
Action: Mouse scrolled (353, 469) with delta (0, 0)
Screenshot: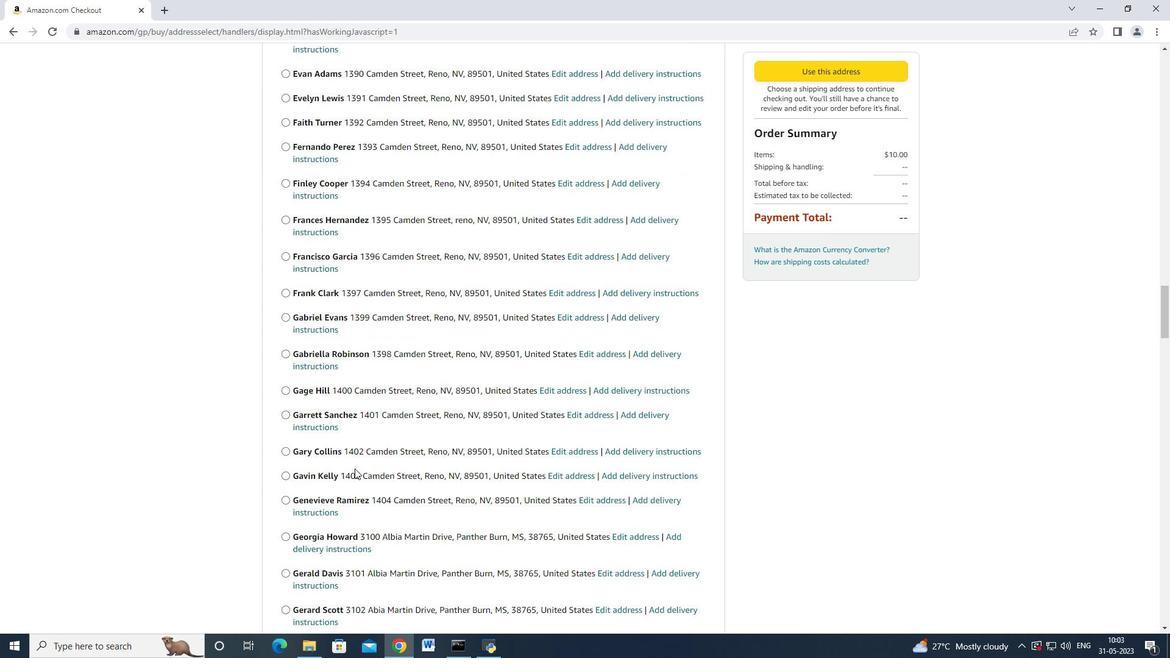 
Action: Mouse moved to (356, 469)
Screenshot: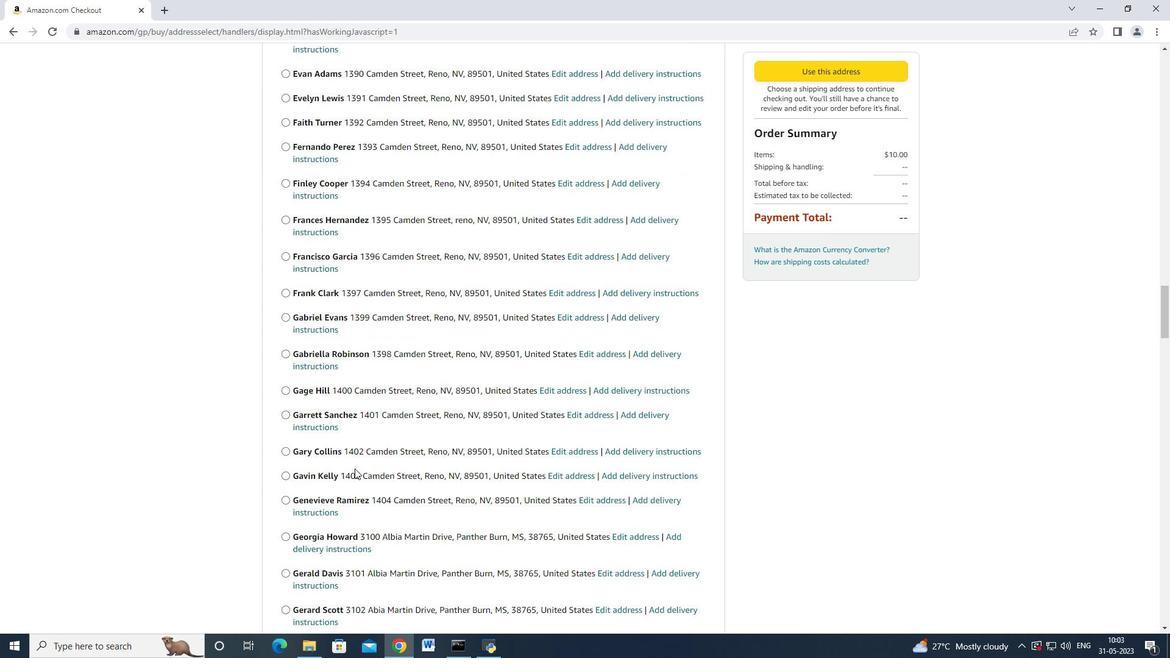 
Action: Mouse scrolled (354, 469) with delta (0, 0)
Screenshot: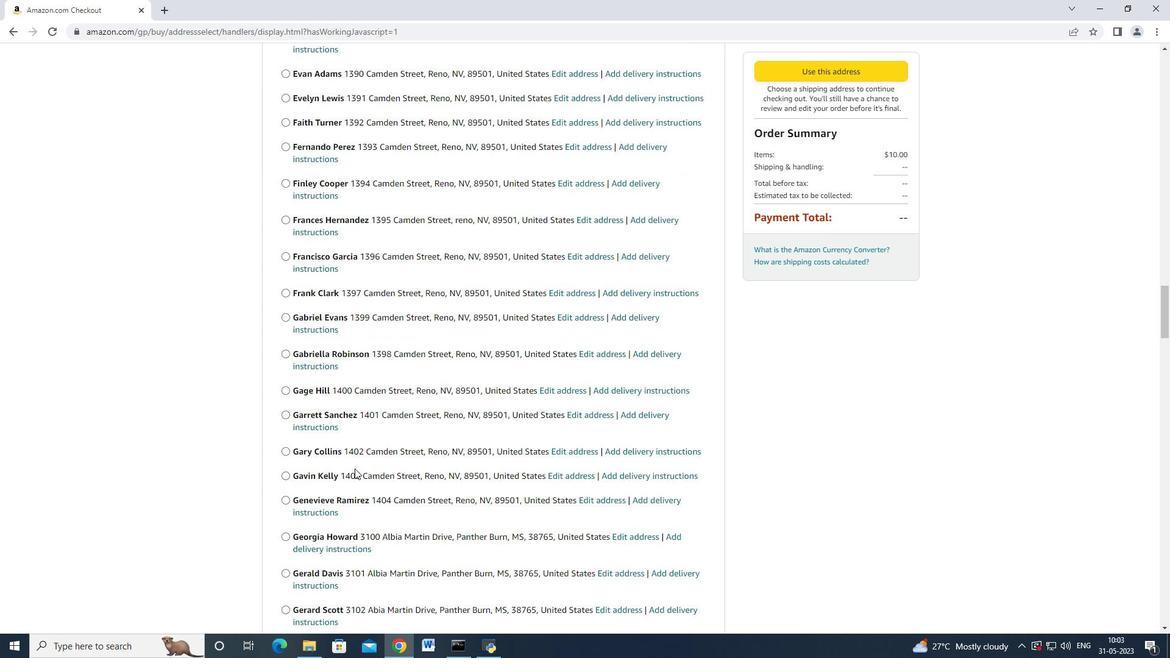
Action: Mouse moved to (356, 469)
Screenshot: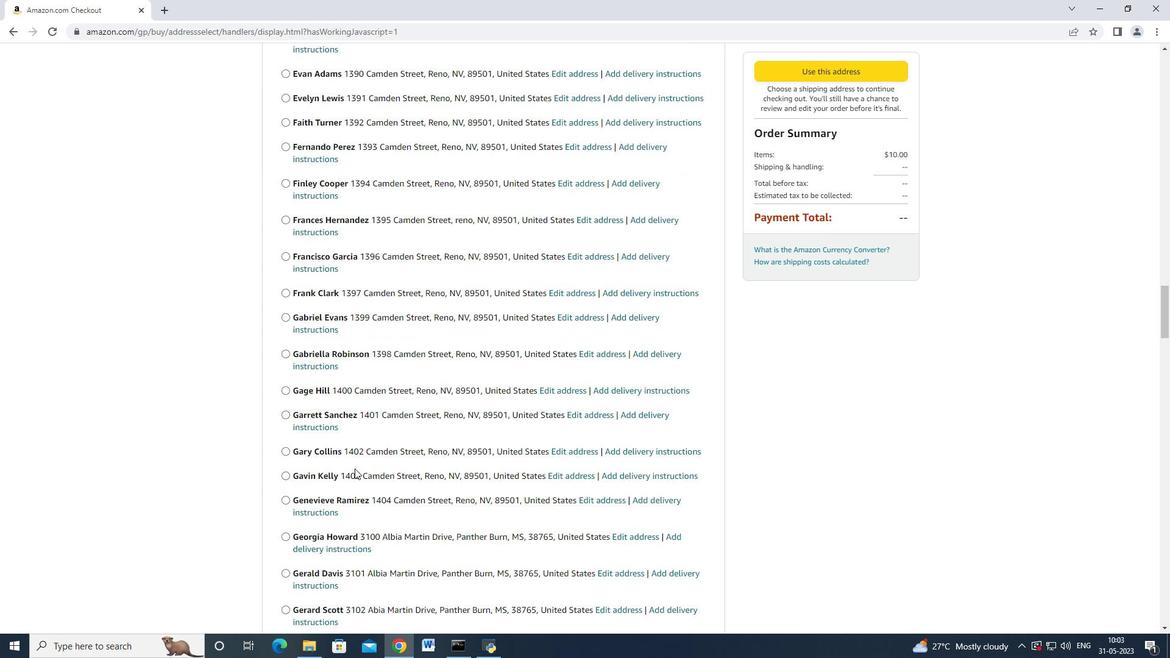 
Action: Mouse scrolled (355, 469) with delta (0, 0)
Screenshot: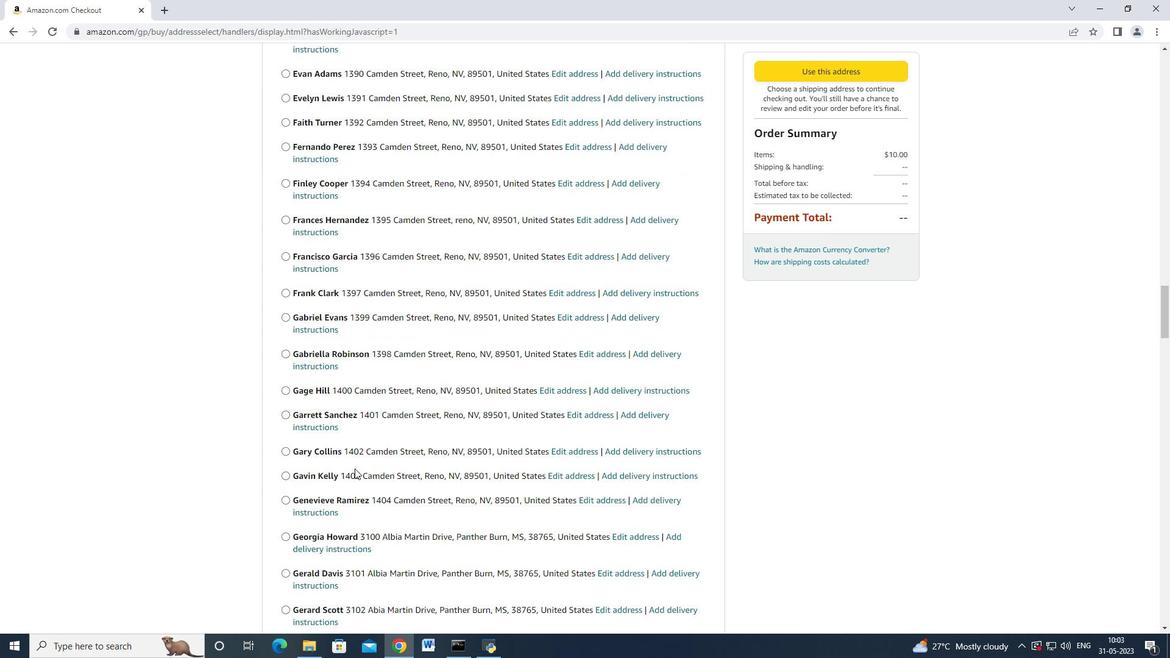 
Action: Mouse moved to (355, 471)
Screenshot: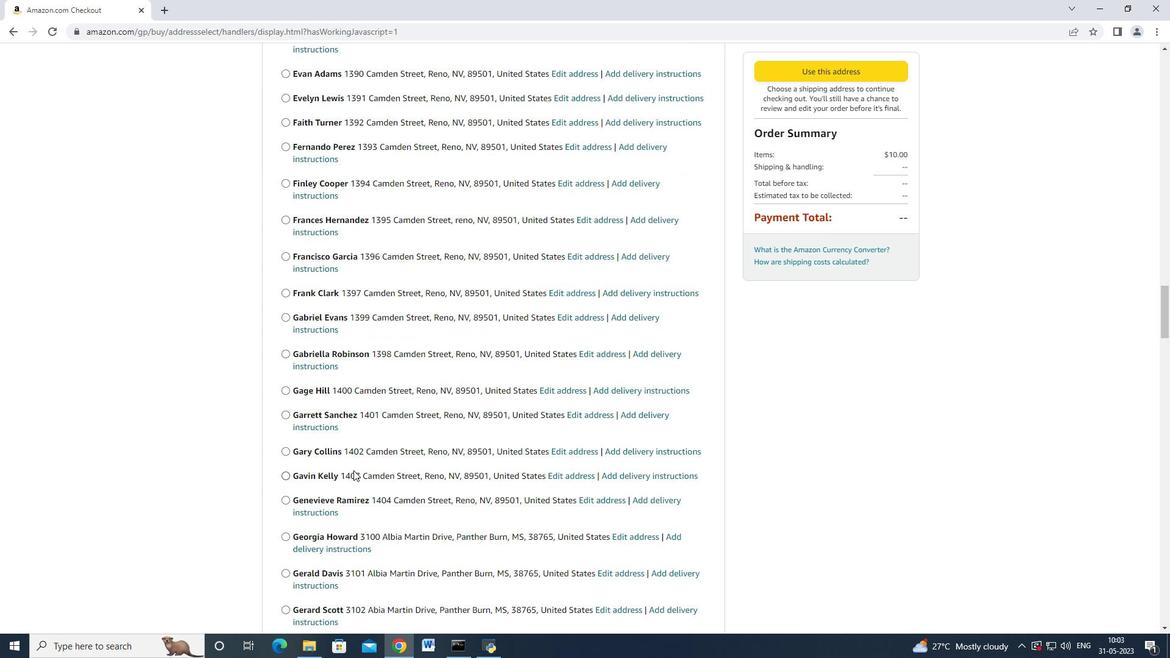 
Action: Mouse scrolled (356, 468) with delta (0, -1)
Screenshot: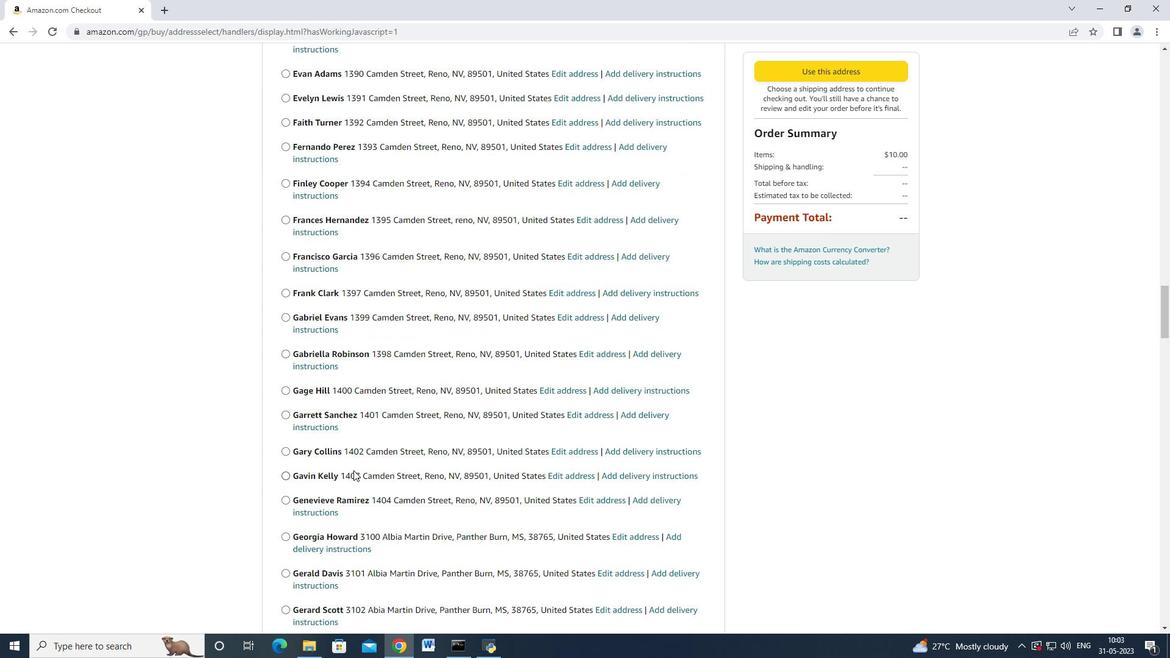 
Action: Mouse scrolled (355, 470) with delta (0, 0)
Screenshot: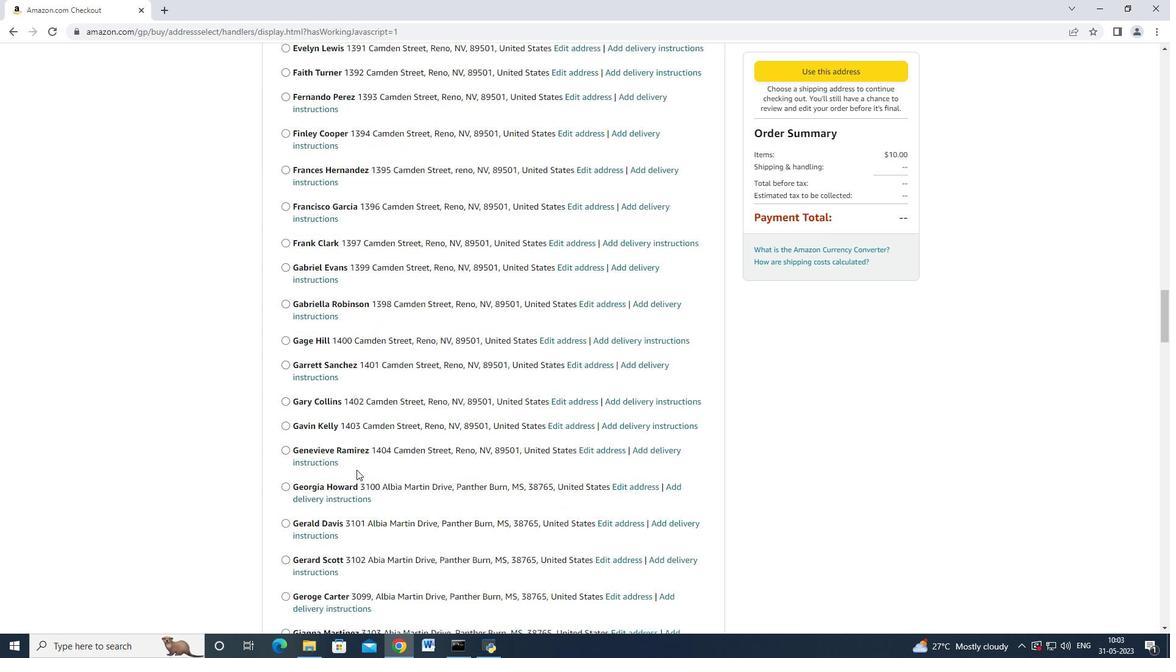 
Action: Mouse moved to (355, 469)
Screenshot: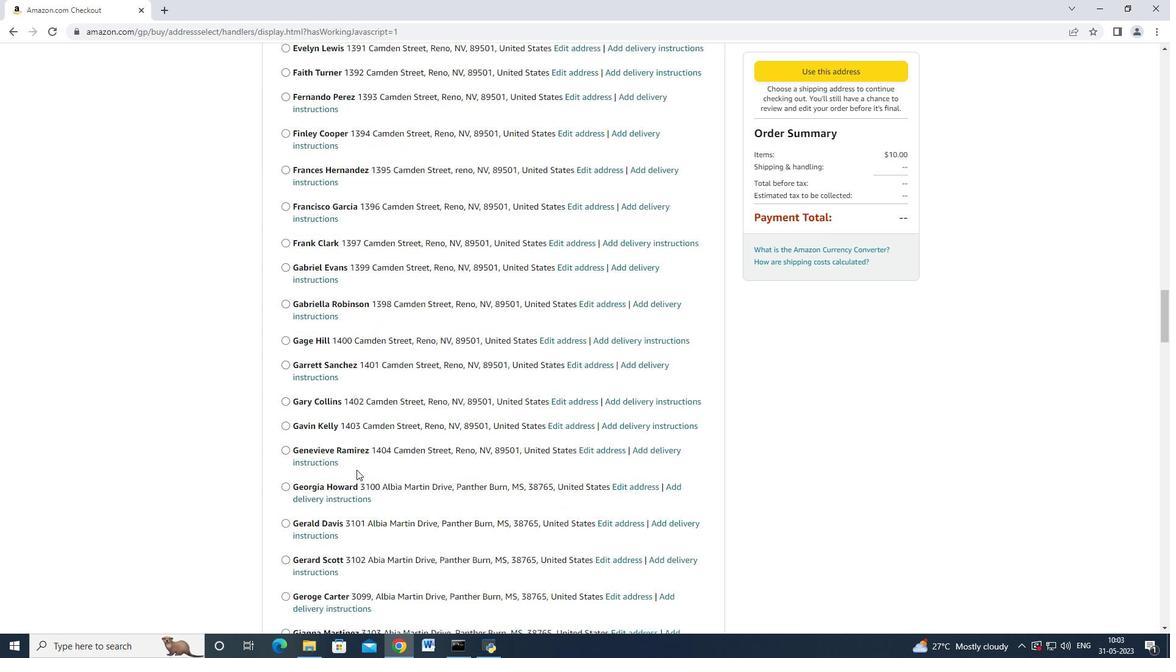 
Action: Mouse pressed middle at (355, 471)
Screenshot: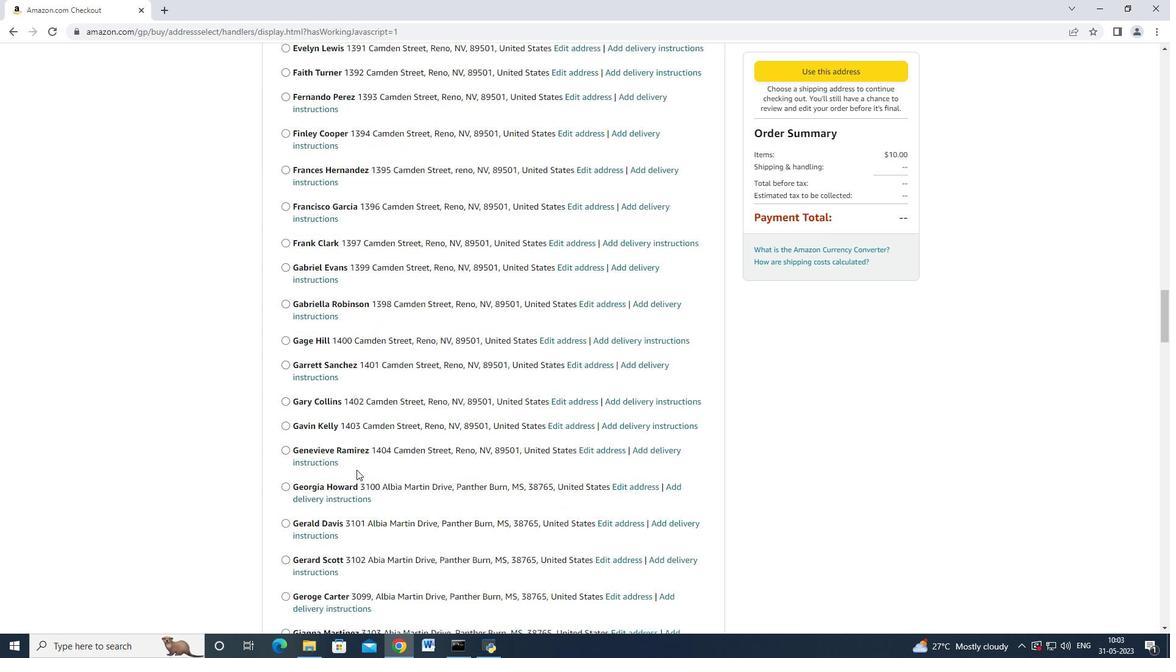 
Action: Mouse moved to (356, 469)
Screenshot: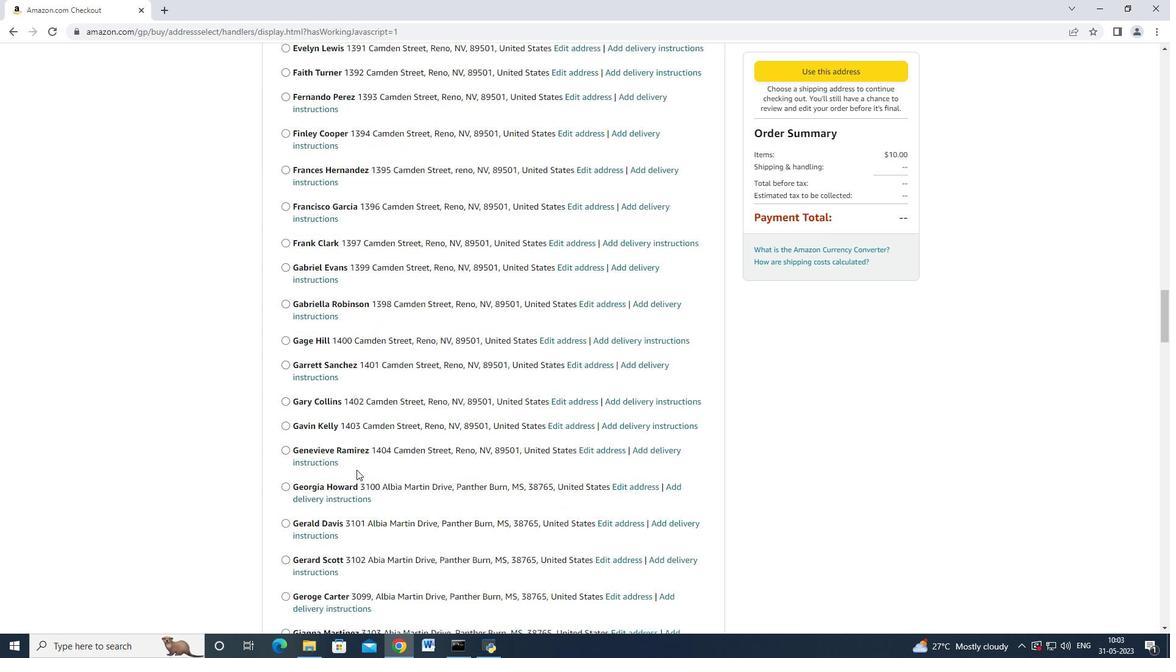 
Action: Mouse scrolled (355, 469) with delta (0, -1)
Screenshot: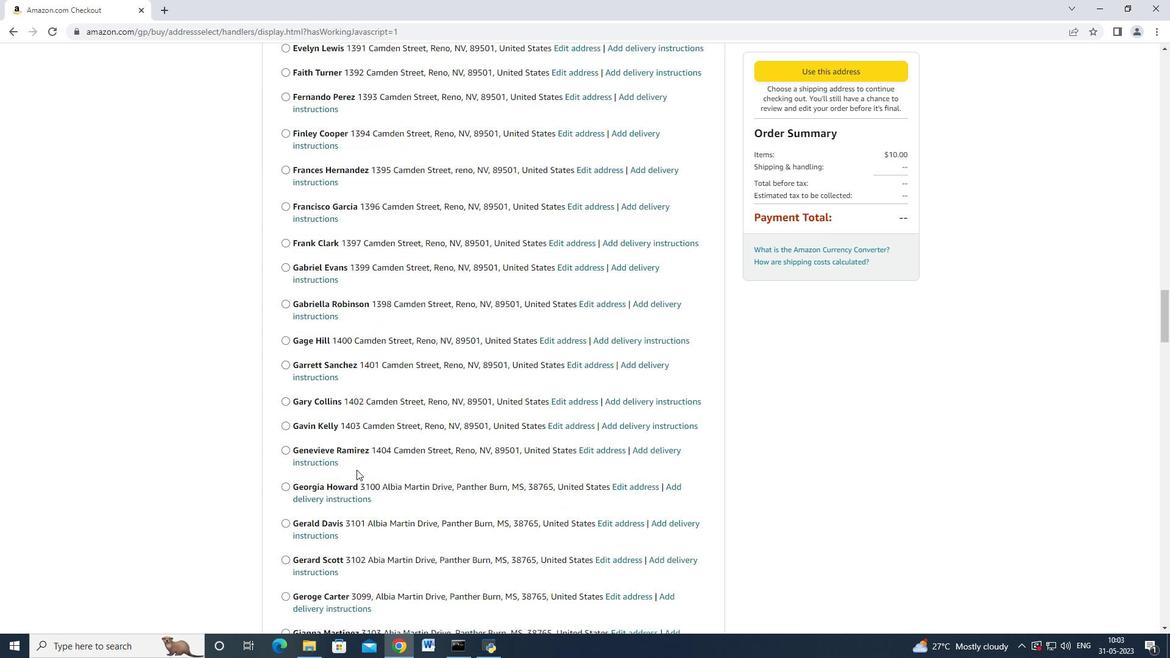 
Action: Mouse moved to (356, 469)
Screenshot: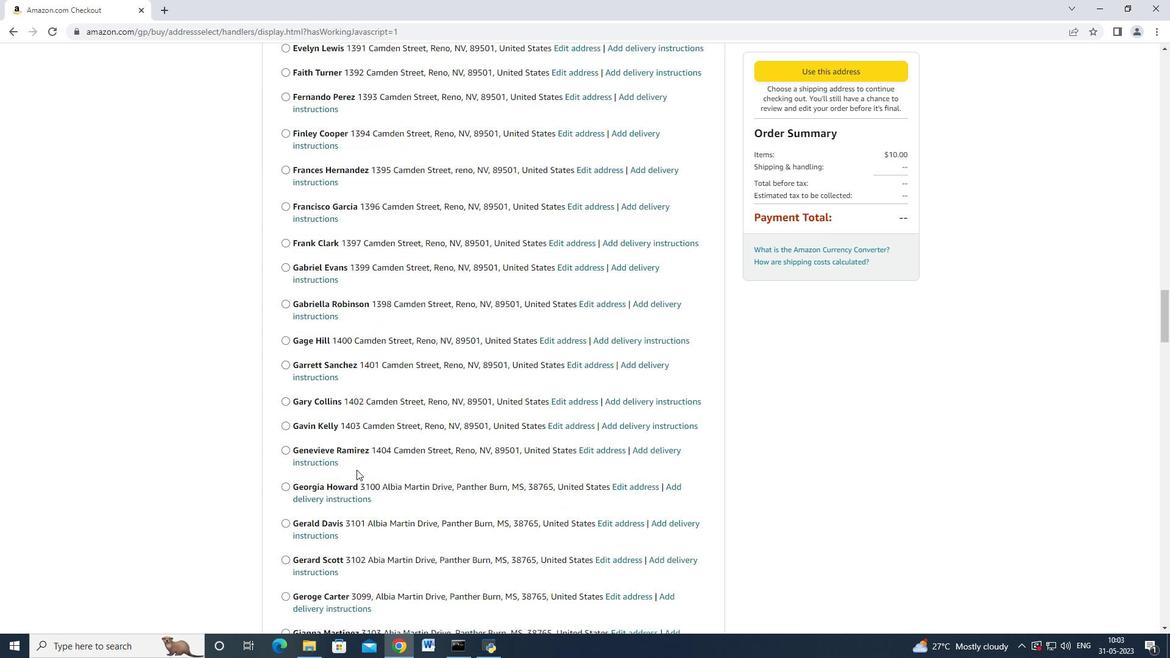 
Action: Mouse scrolled (355, 469) with delta (0, -1)
Screenshot: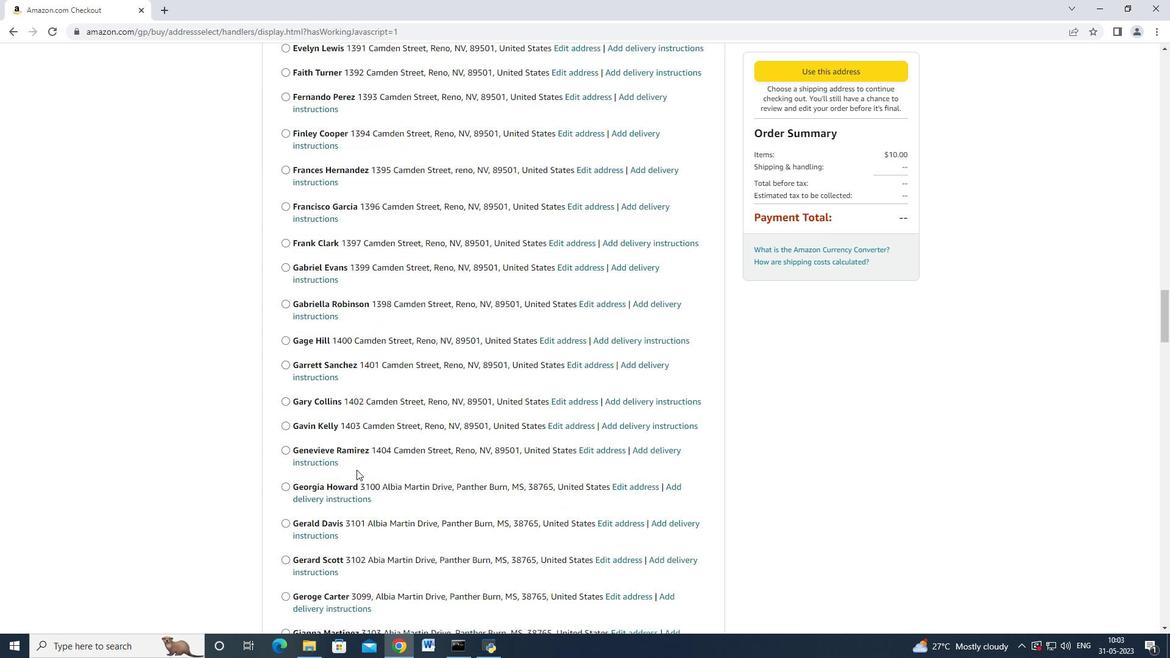 
Action: Mouse scrolled (355, 468) with delta (0, -1)
Screenshot: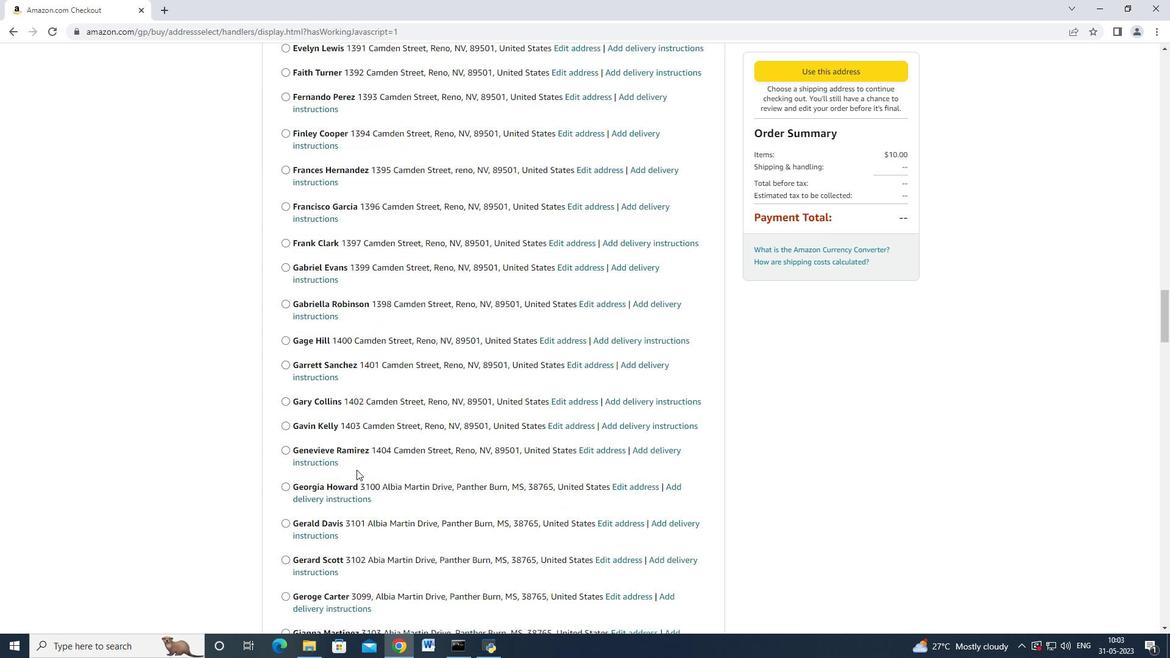
Action: Mouse scrolled (356, 469) with delta (0, 0)
Screenshot: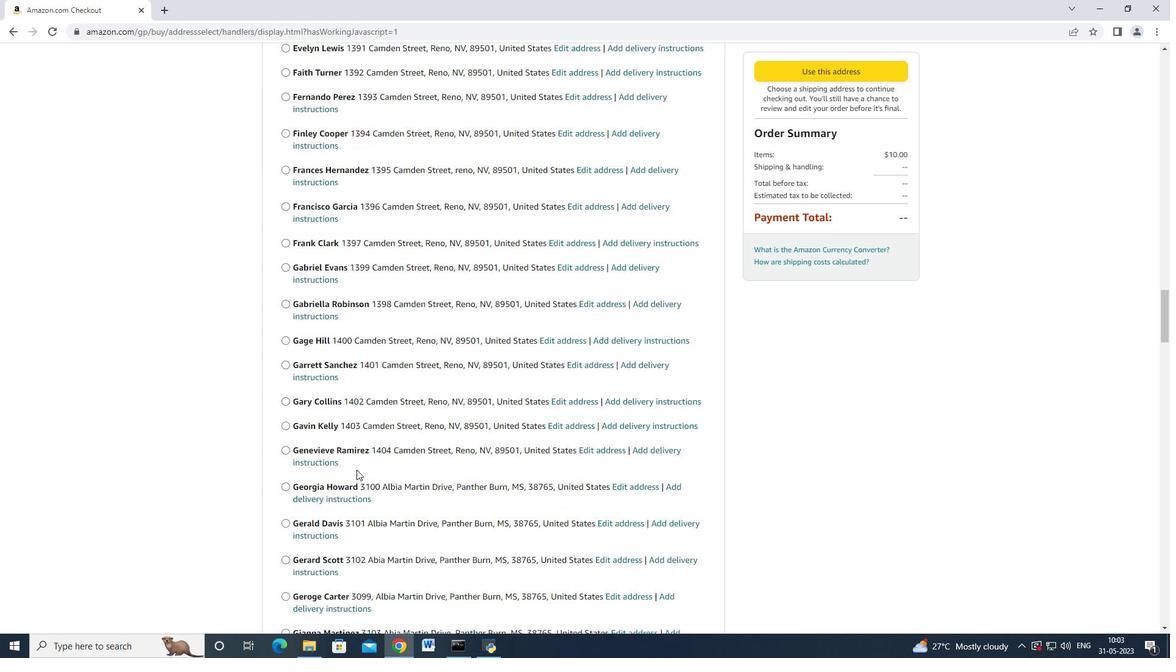 
Action: Mouse moved to (356, 469)
Screenshot: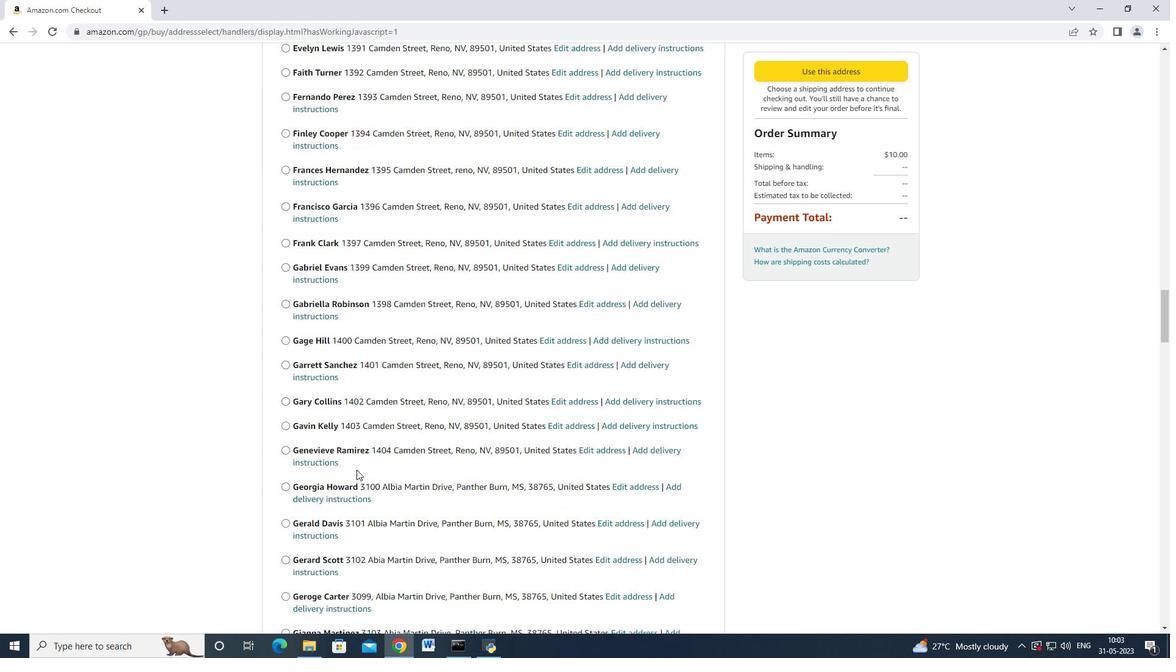 
Action: Mouse scrolled (356, 468) with delta (0, 0)
Screenshot: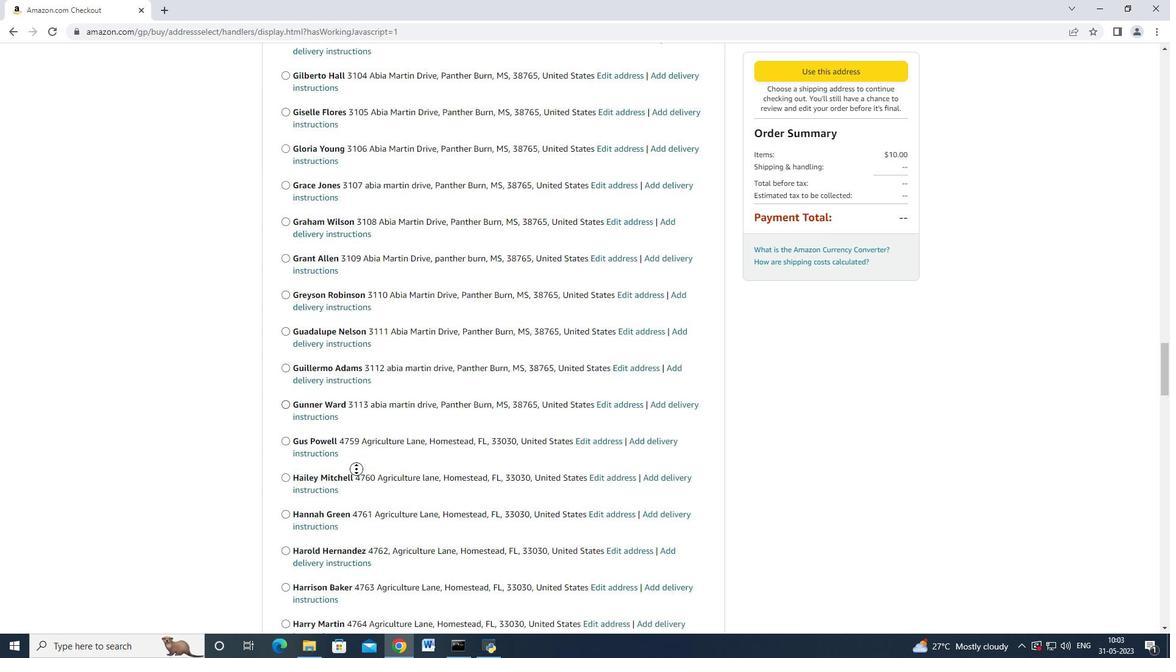 
Action: Mouse scrolled (356, 468) with delta (0, 0)
Screenshot: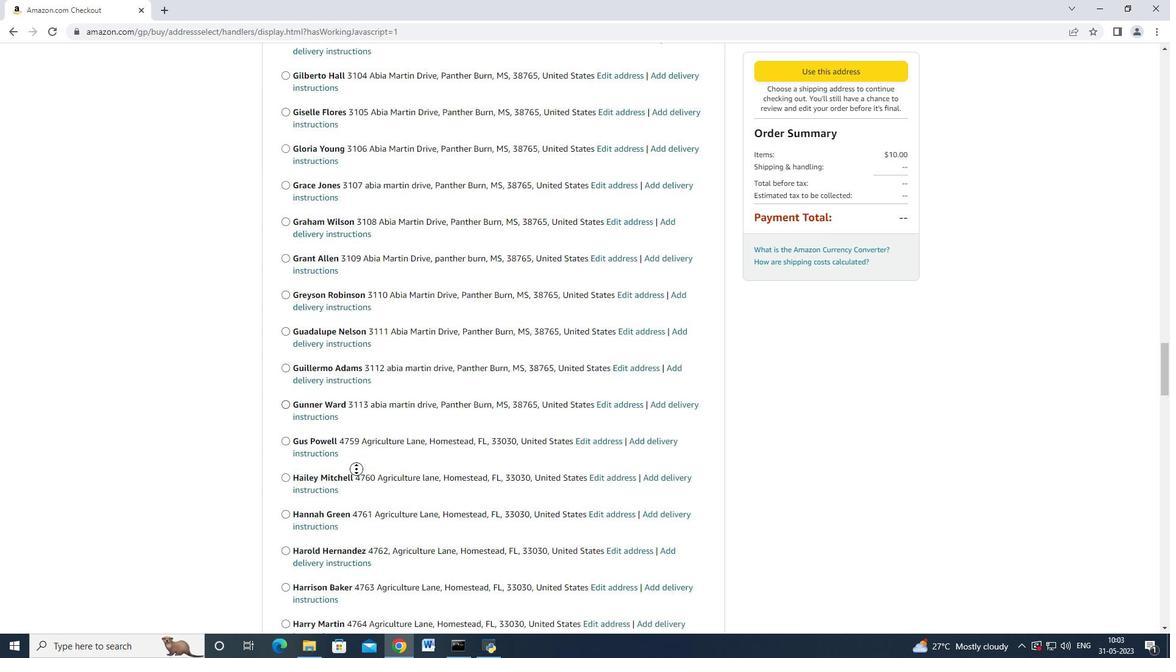 
Action: Mouse scrolled (356, 468) with delta (0, -1)
Screenshot: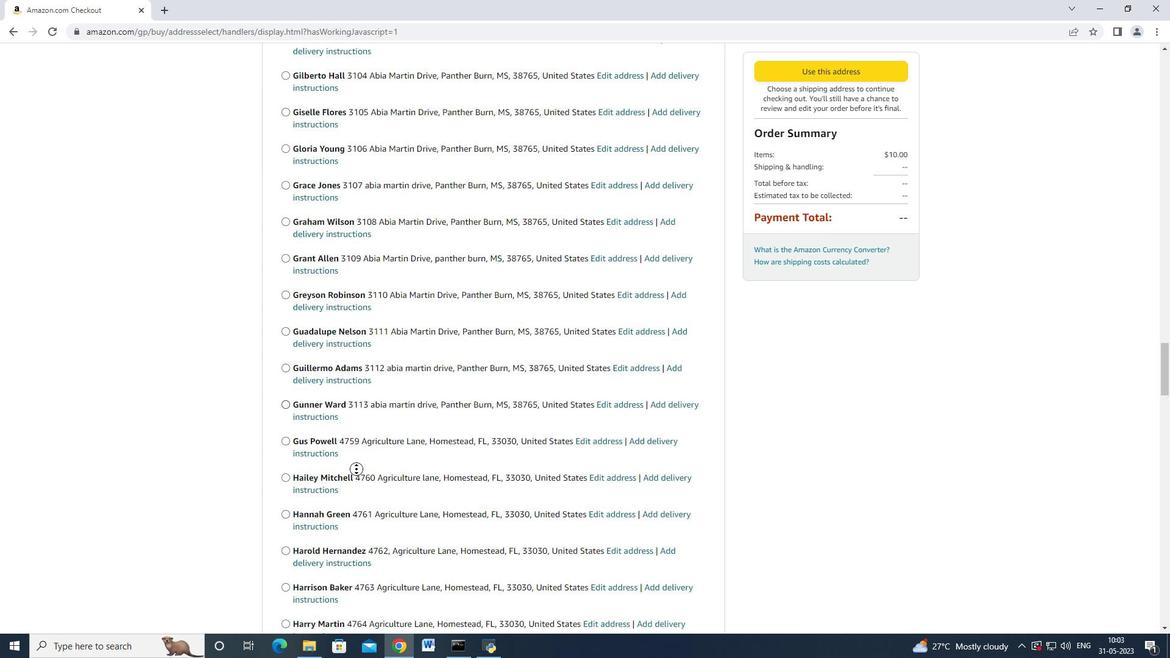 
Action: Mouse scrolled (356, 468) with delta (0, 0)
Screenshot: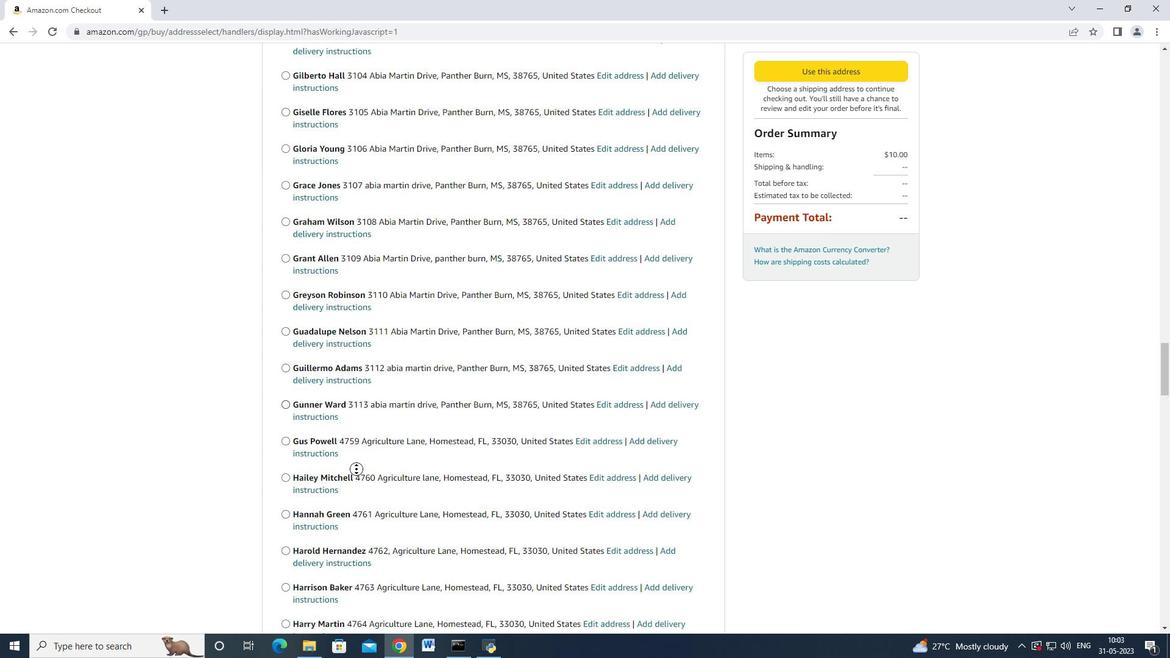 
Action: Mouse moved to (356, 469)
Screenshot: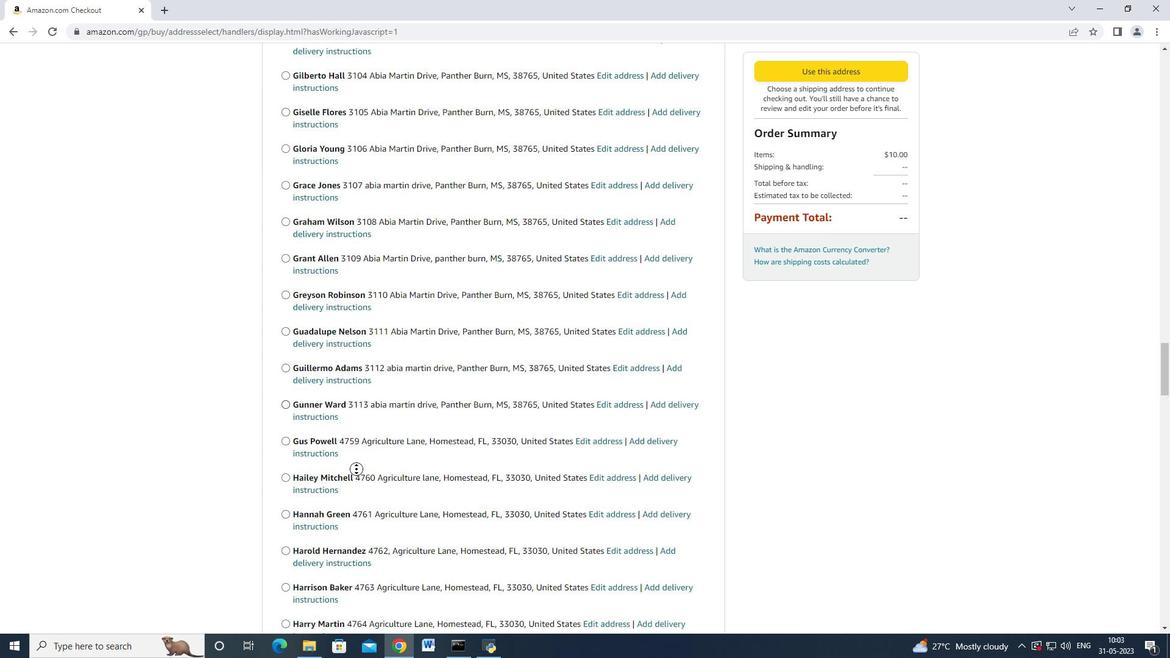 
Action: Mouse scrolled (356, 468) with delta (0, -1)
Screenshot: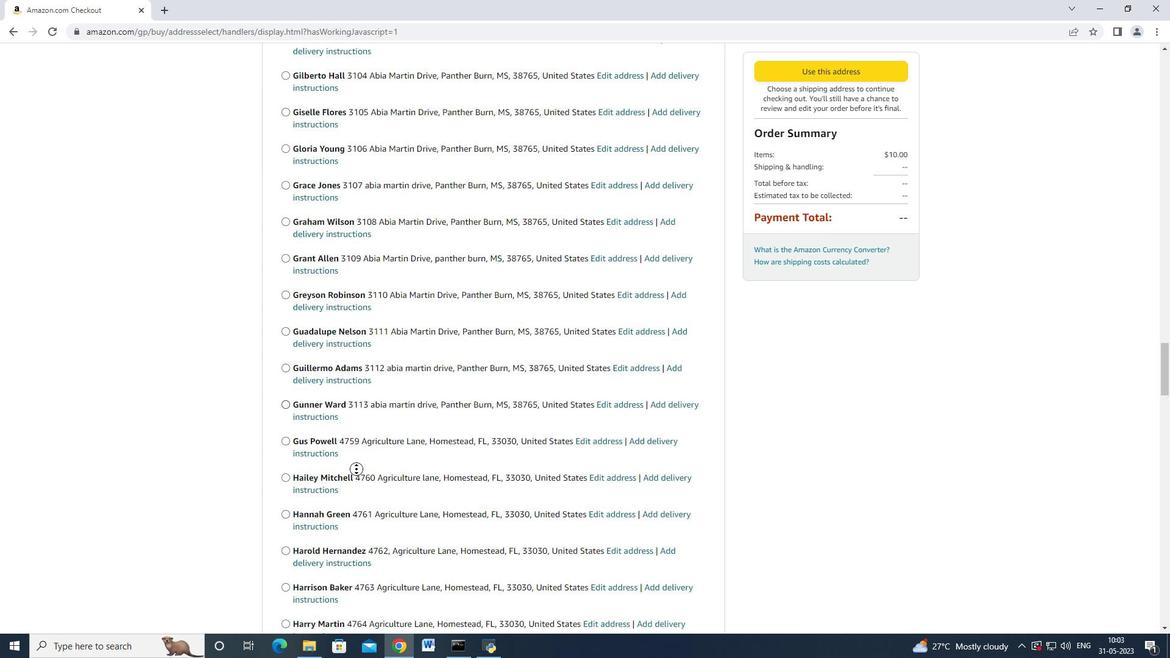 
Action: Mouse scrolled (356, 468) with delta (0, 0)
Screenshot: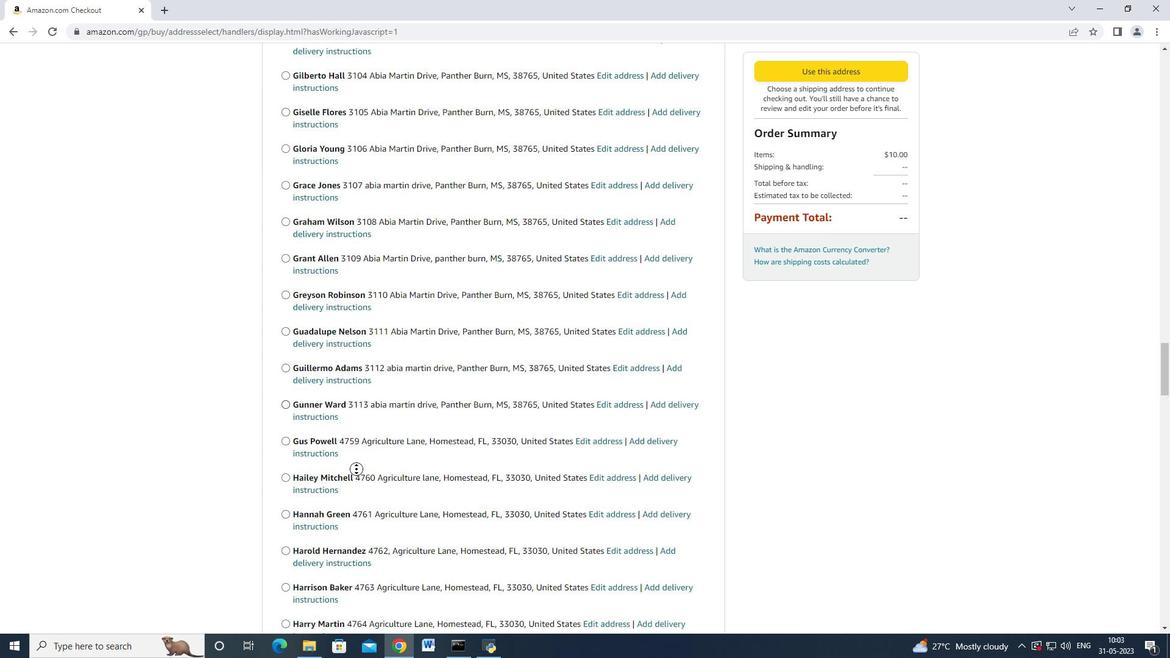 
Action: Mouse moved to (356, 466)
Screenshot: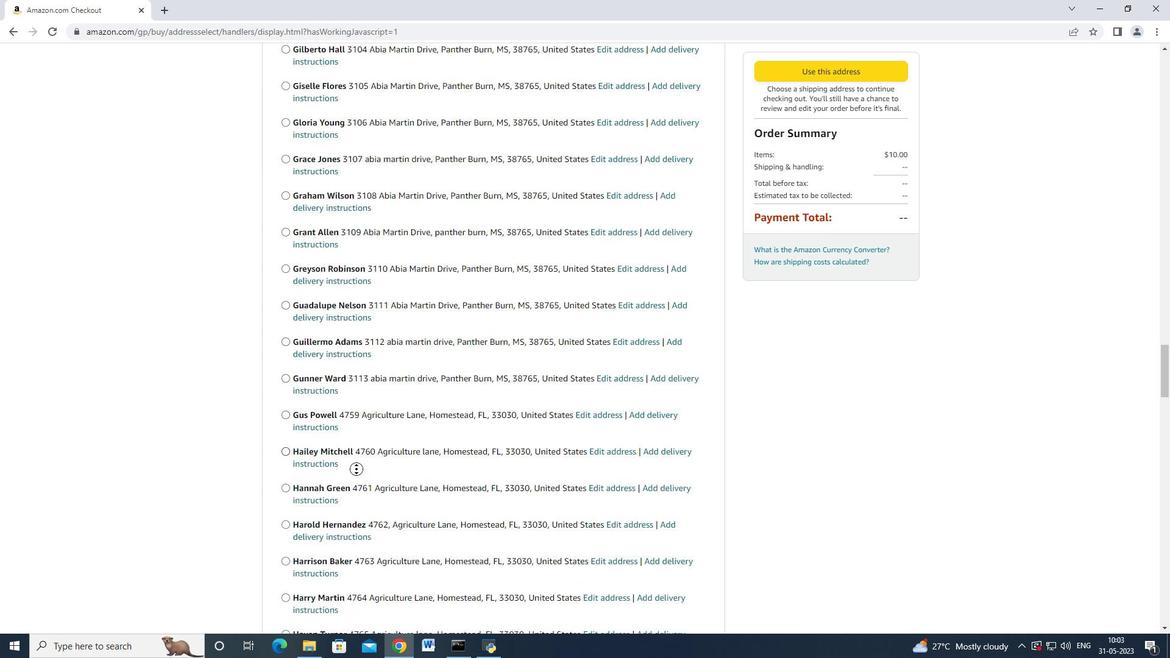 
Action: Mouse scrolled (356, 465) with delta (0, 0)
Screenshot: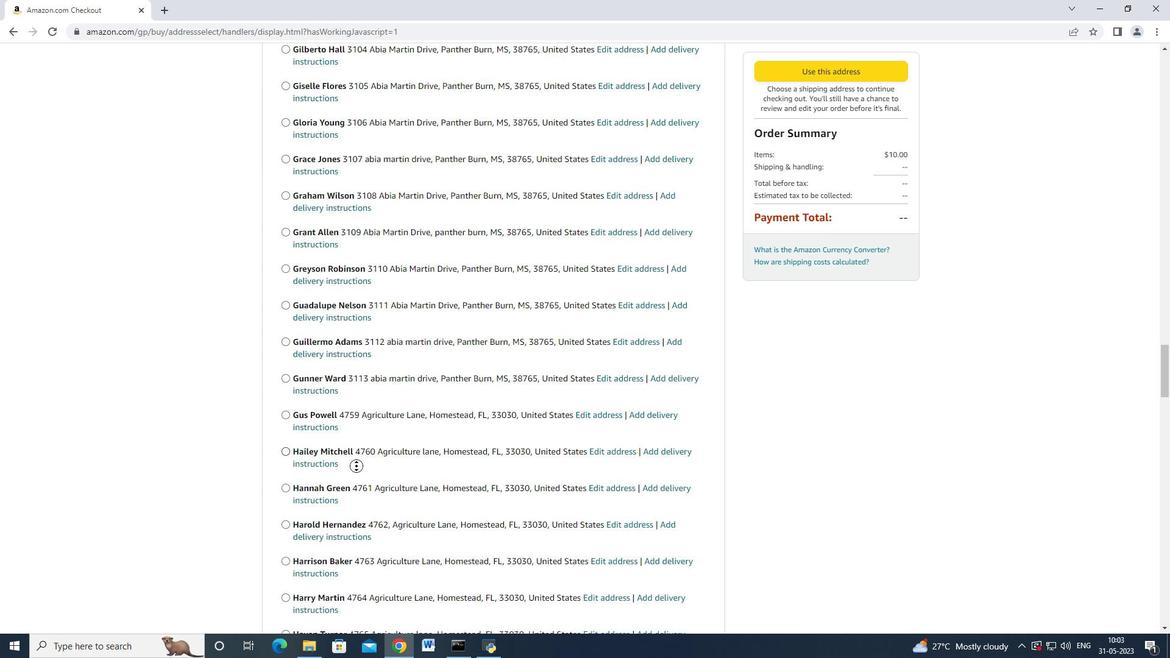 
Action: Mouse scrolled (356, 465) with delta (0, 0)
Screenshot: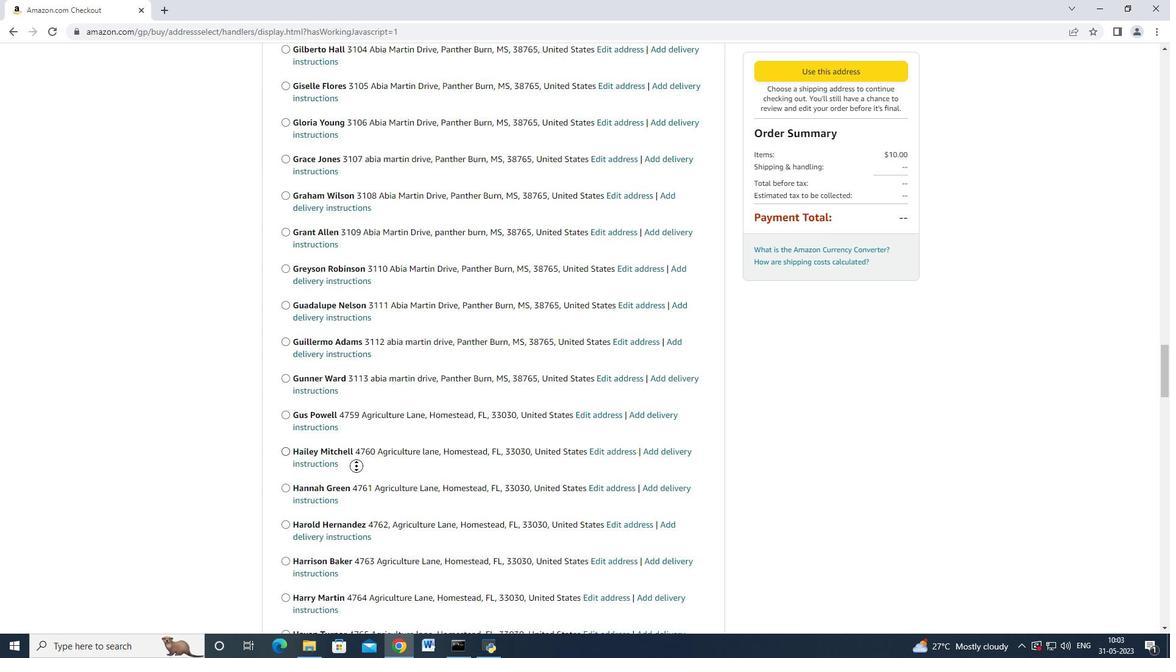 
Action: Mouse scrolled (356, 465) with delta (0, 0)
Screenshot: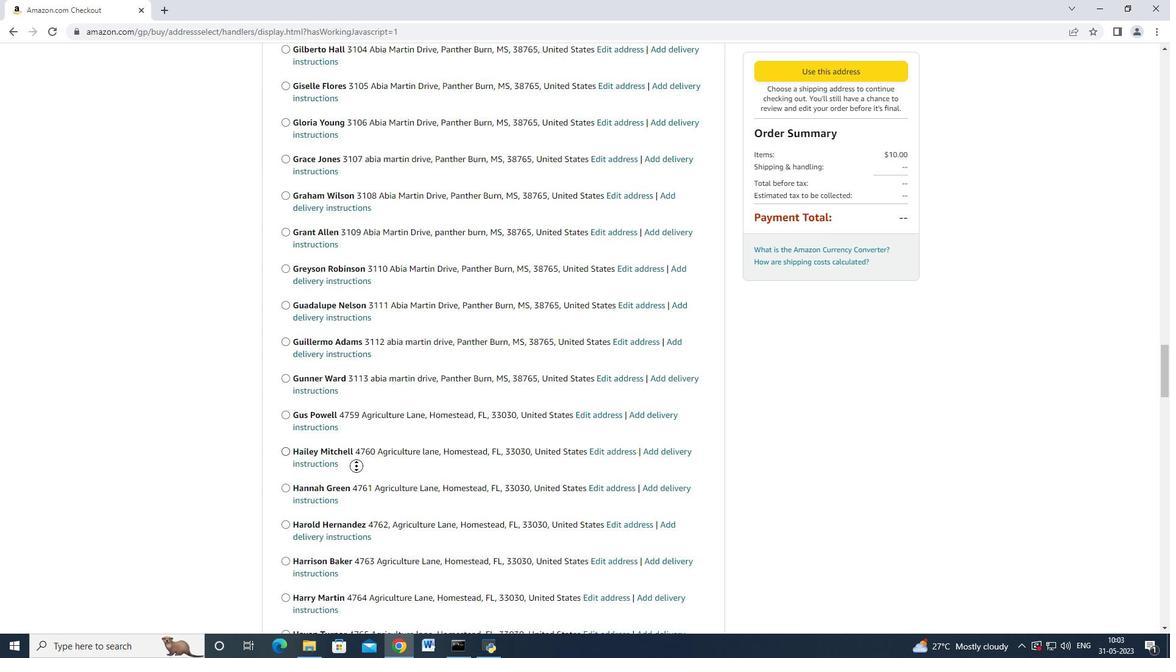 
Action: Mouse scrolled (356, 465) with delta (0, -1)
Screenshot: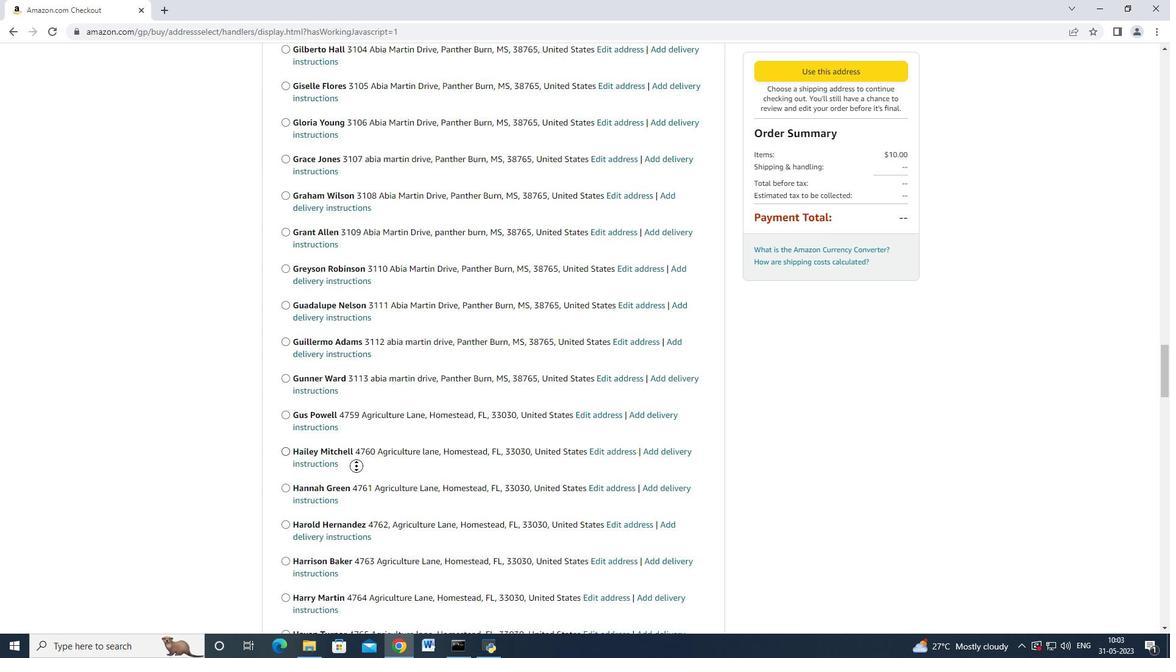 
Action: Mouse scrolled (356, 465) with delta (0, -1)
Screenshot: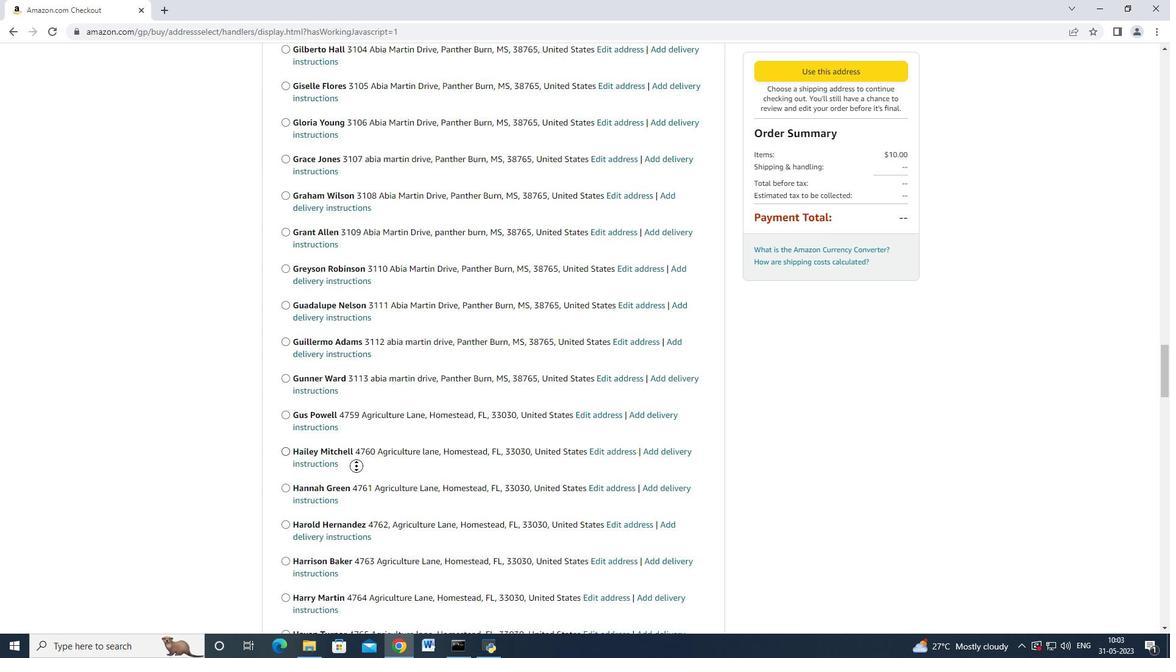 
Action: Mouse scrolled (356, 465) with delta (0, -1)
Screenshot: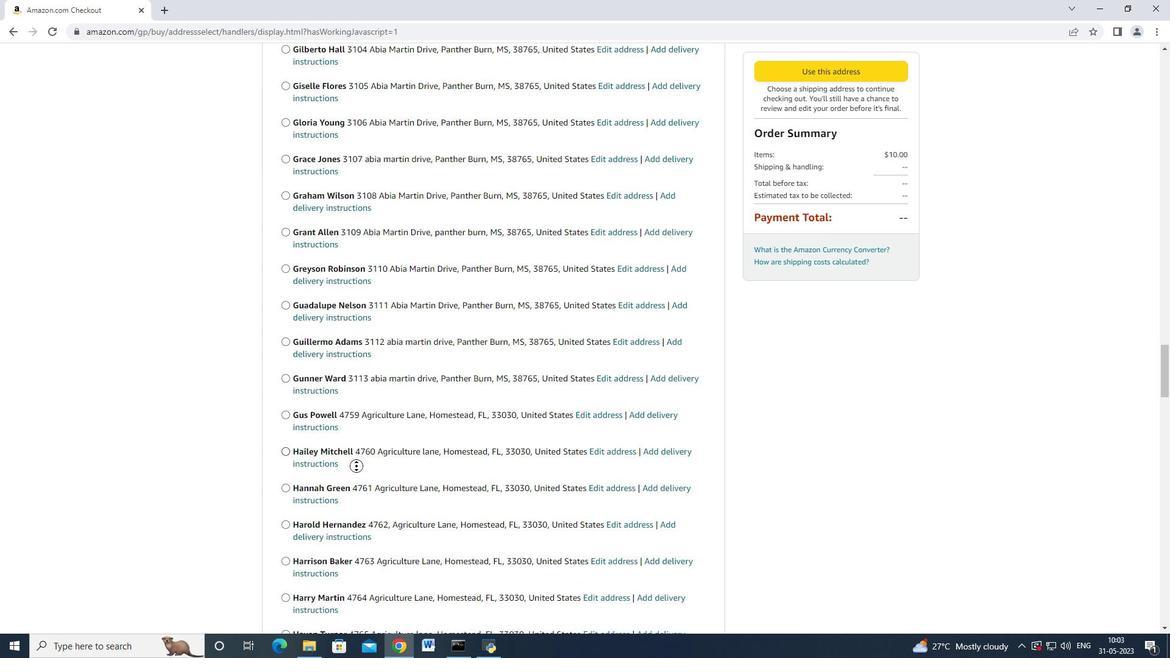 
Action: Mouse moved to (357, 464)
Screenshot: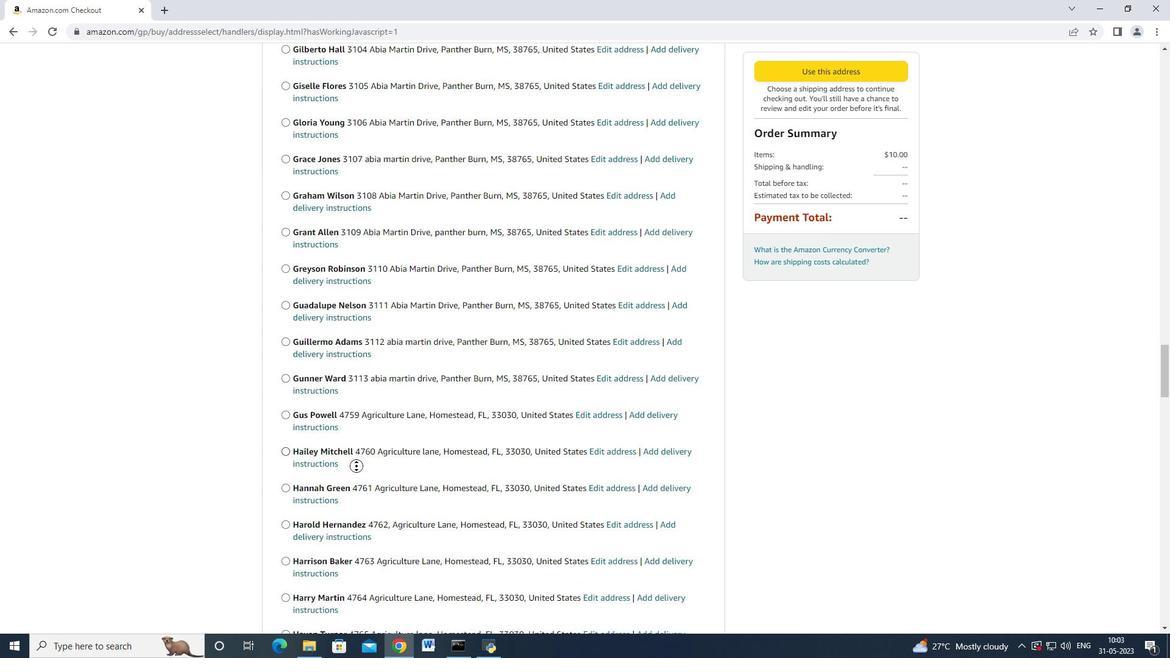 
Action: Mouse scrolled (357, 463) with delta (0, 0)
Screenshot: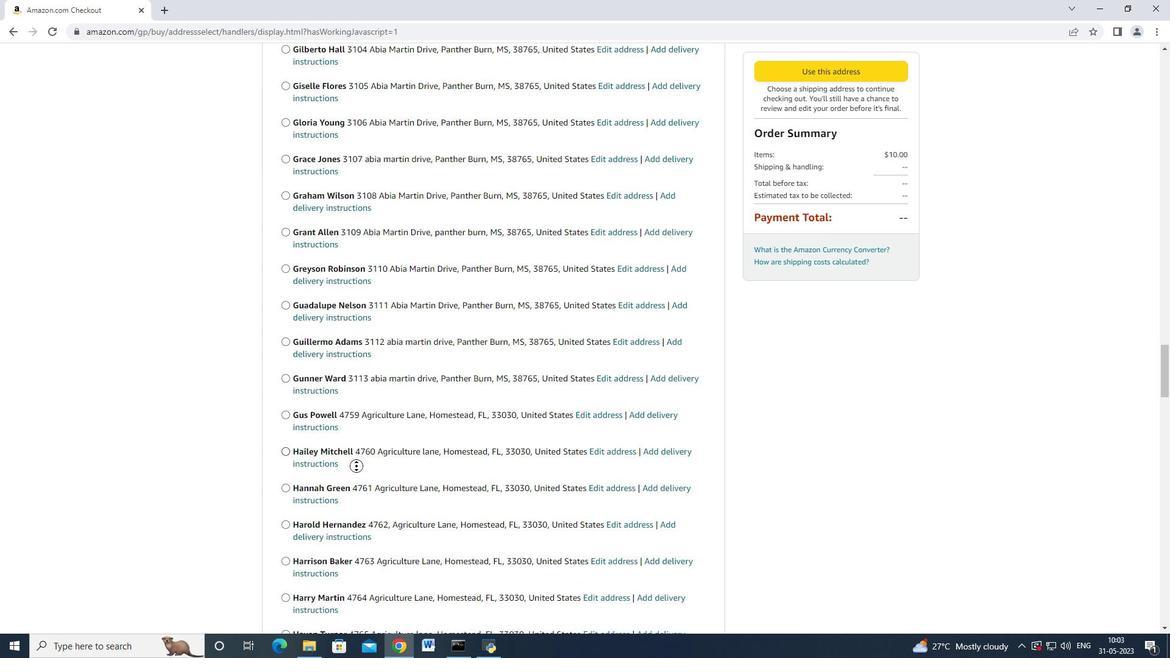 
Action: Mouse moved to (357, 463)
Screenshot: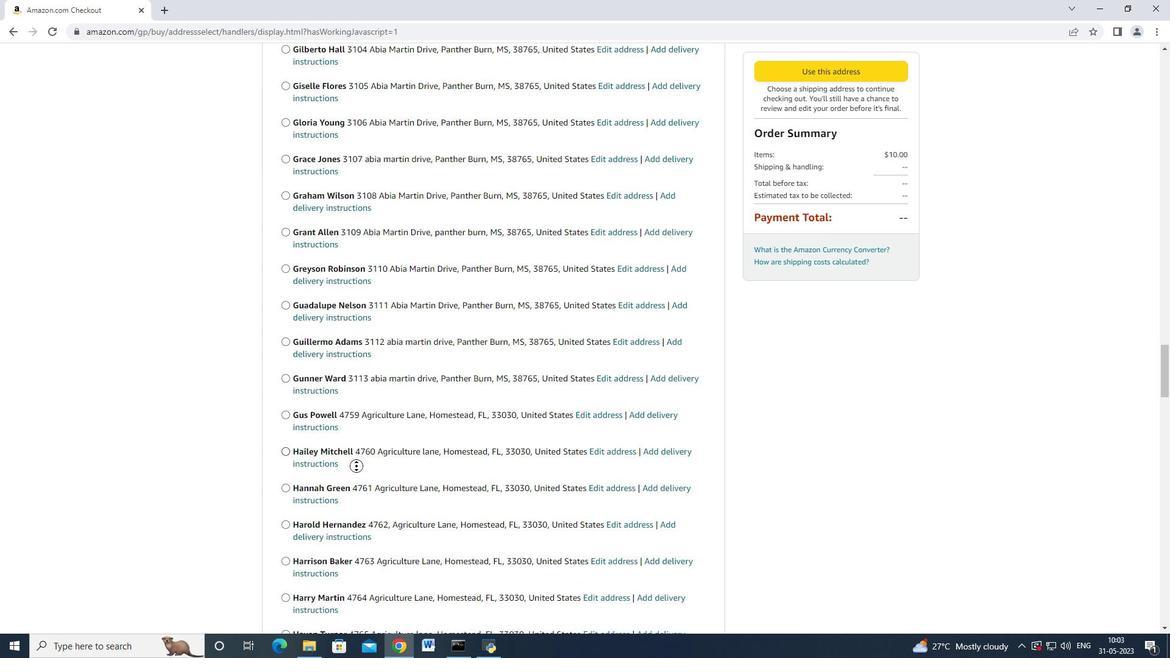 
Action: Mouse scrolled (357, 463) with delta (0, 0)
Screenshot: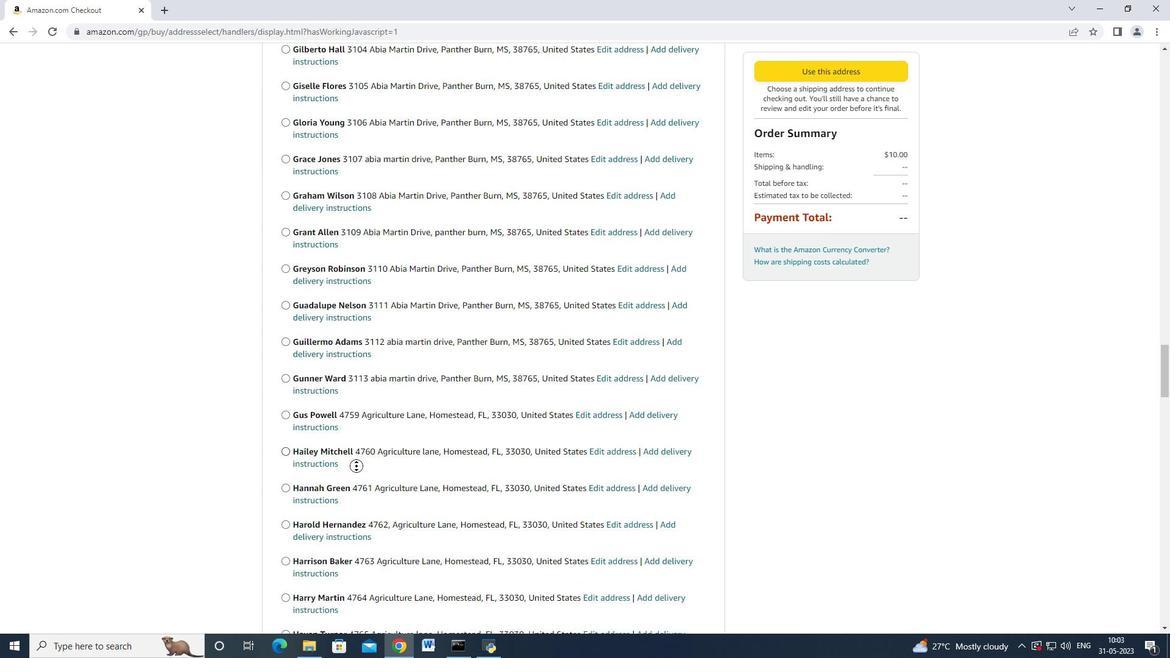 
Action: Mouse moved to (358, 463)
Screenshot: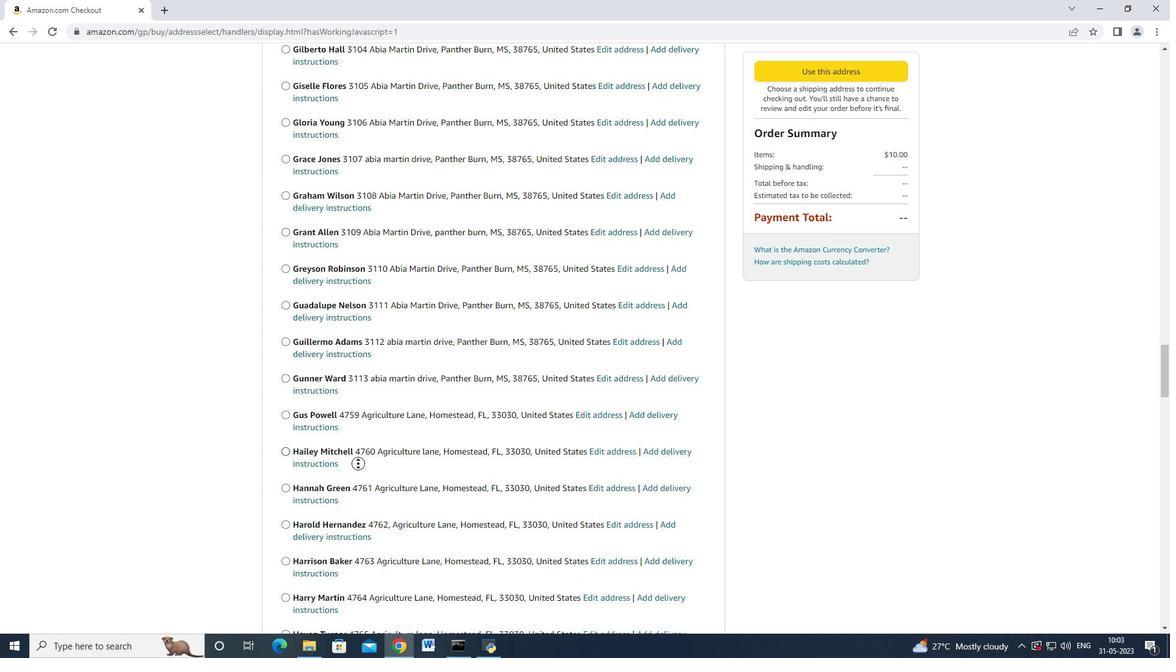 
Action: Mouse scrolled (358, 462) with delta (0, 0)
Screenshot: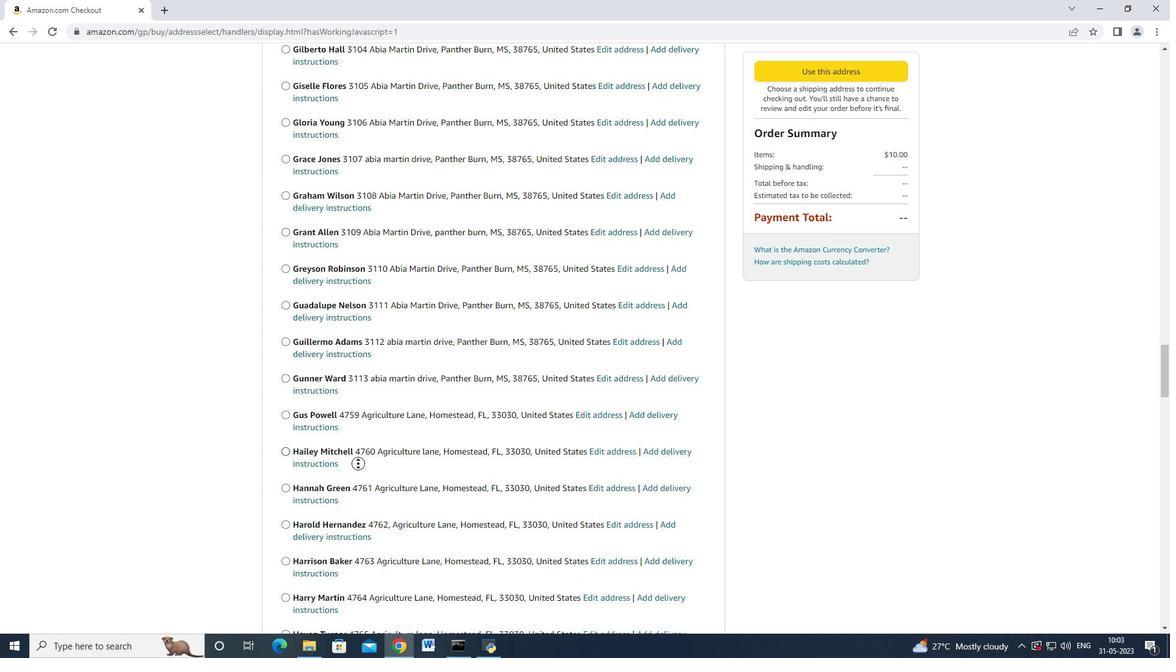 
Action: Mouse moved to (358, 462)
Screenshot: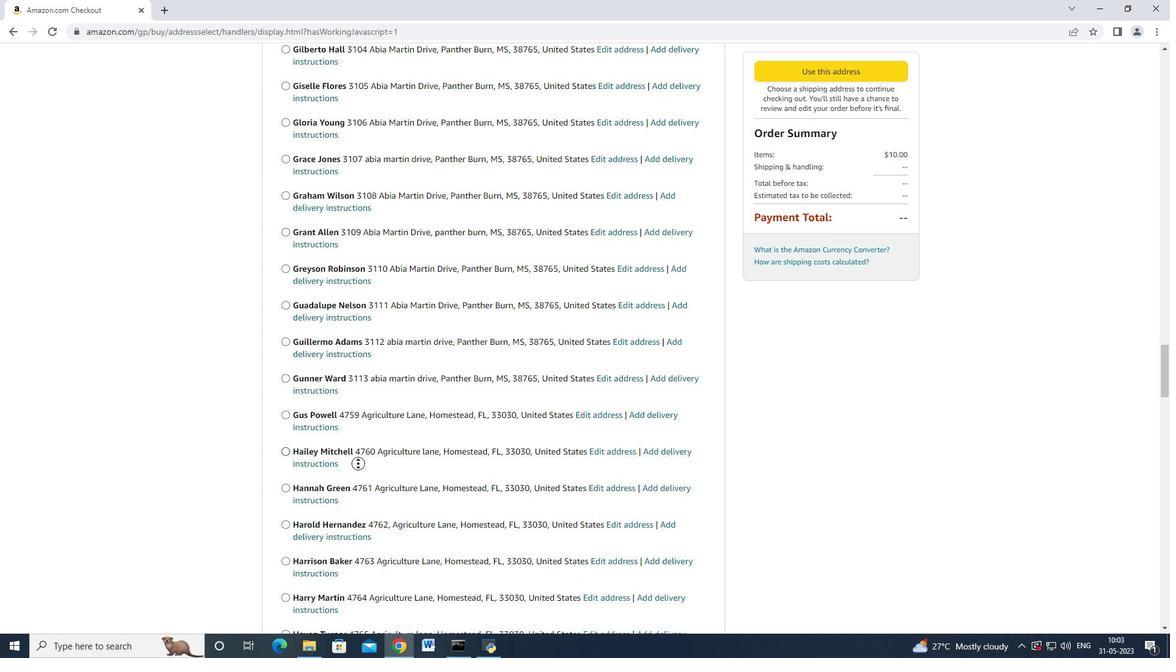 
Action: Mouse scrolled (358, 462) with delta (0, -1)
Screenshot: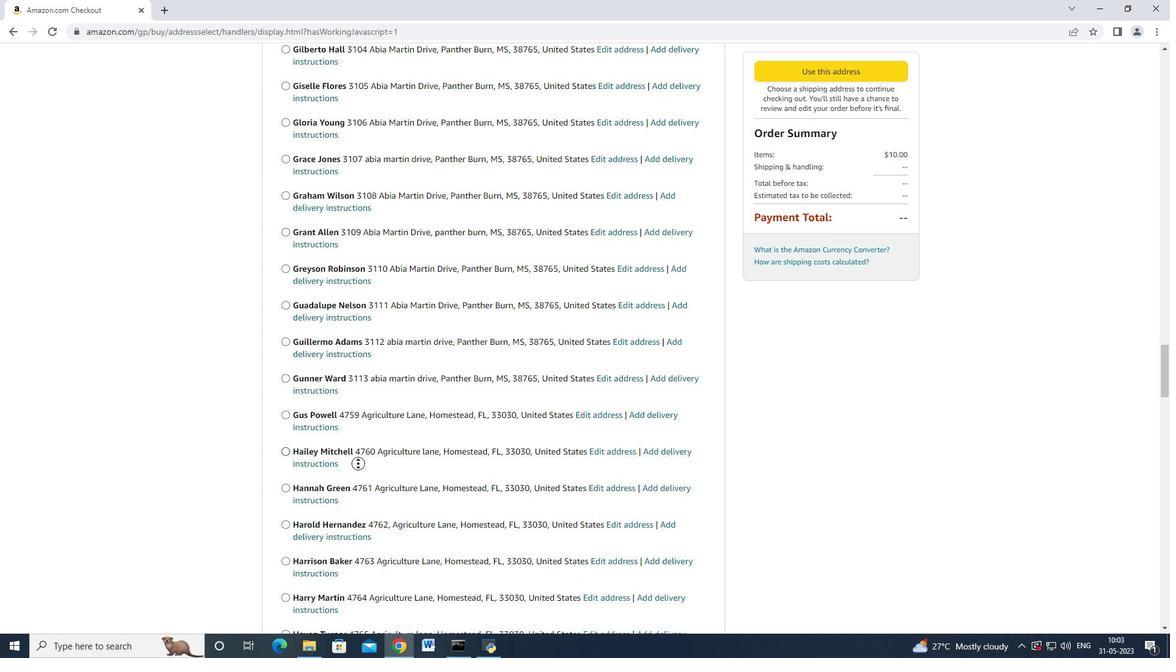 
Action: Mouse scrolled (358, 462) with delta (0, 0)
Screenshot: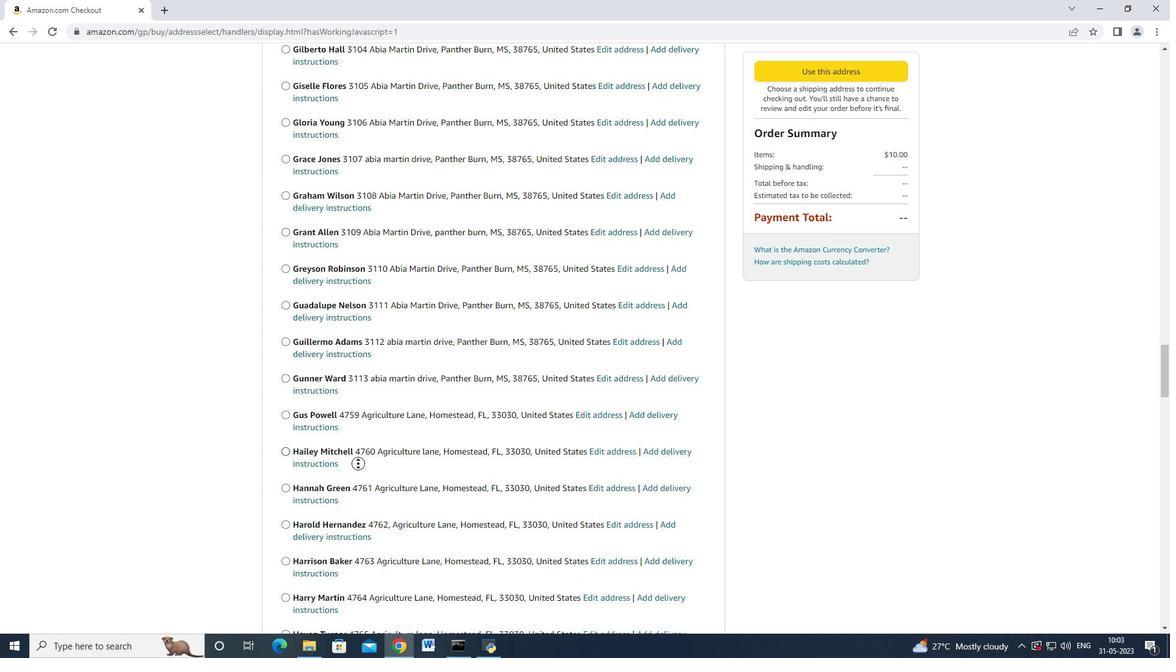 
Action: Mouse scrolled (358, 462) with delta (0, -1)
Screenshot: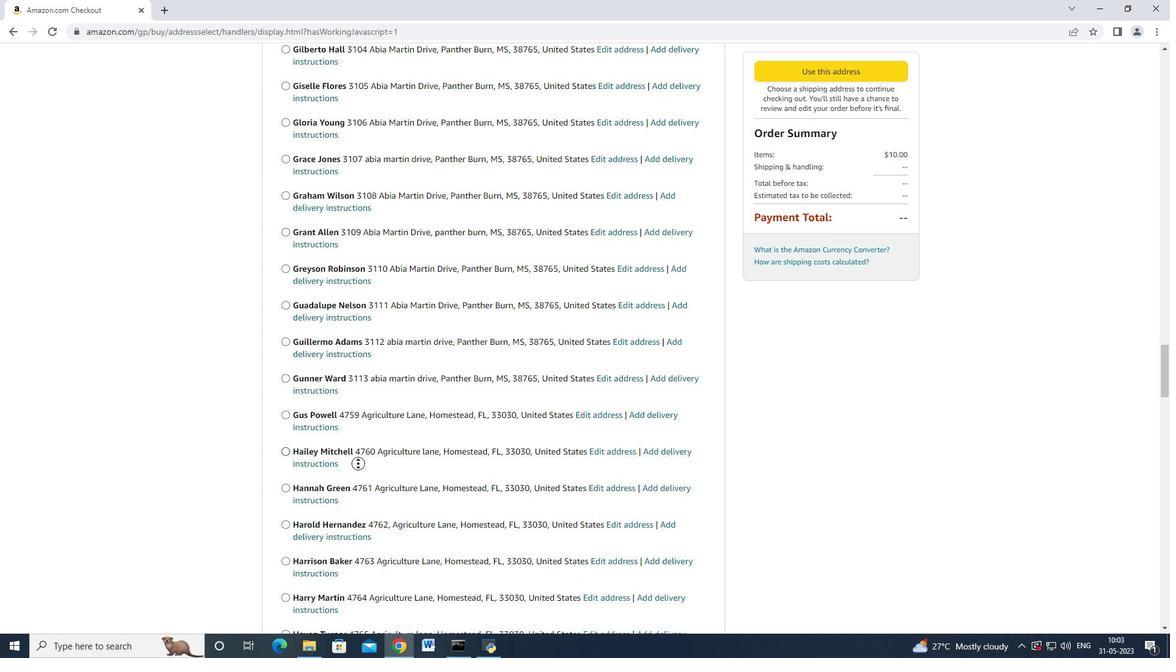 
Action: Mouse scrolled (358, 462) with delta (0, 0)
Screenshot: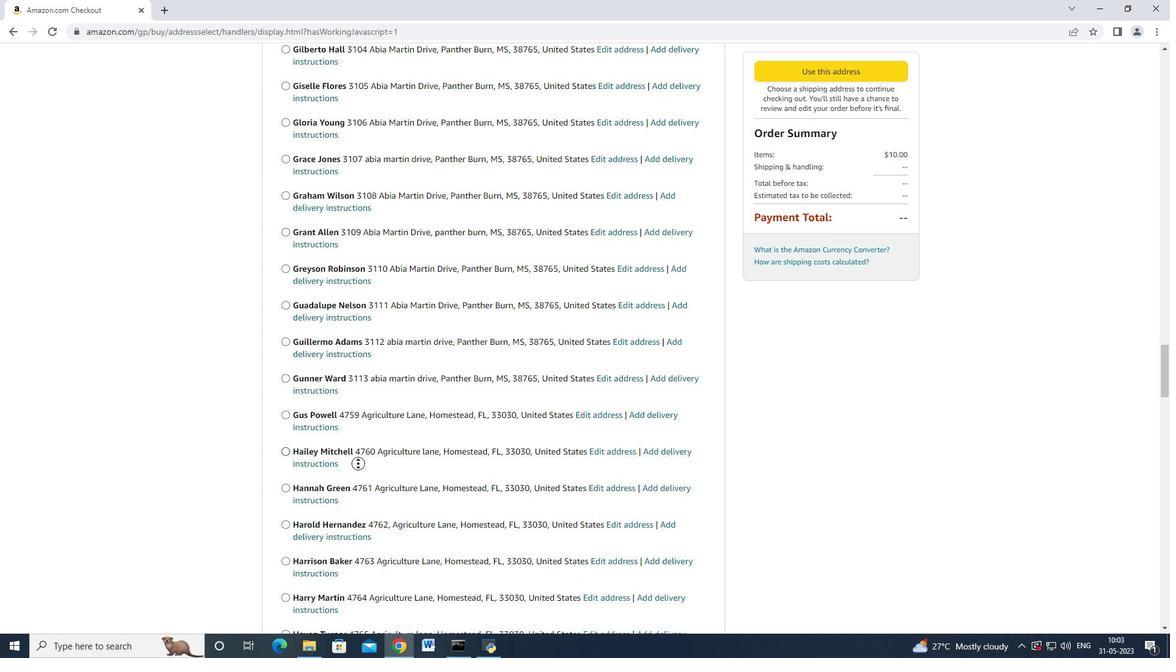 
Action: Mouse scrolled (358, 462) with delta (0, 0)
Screenshot: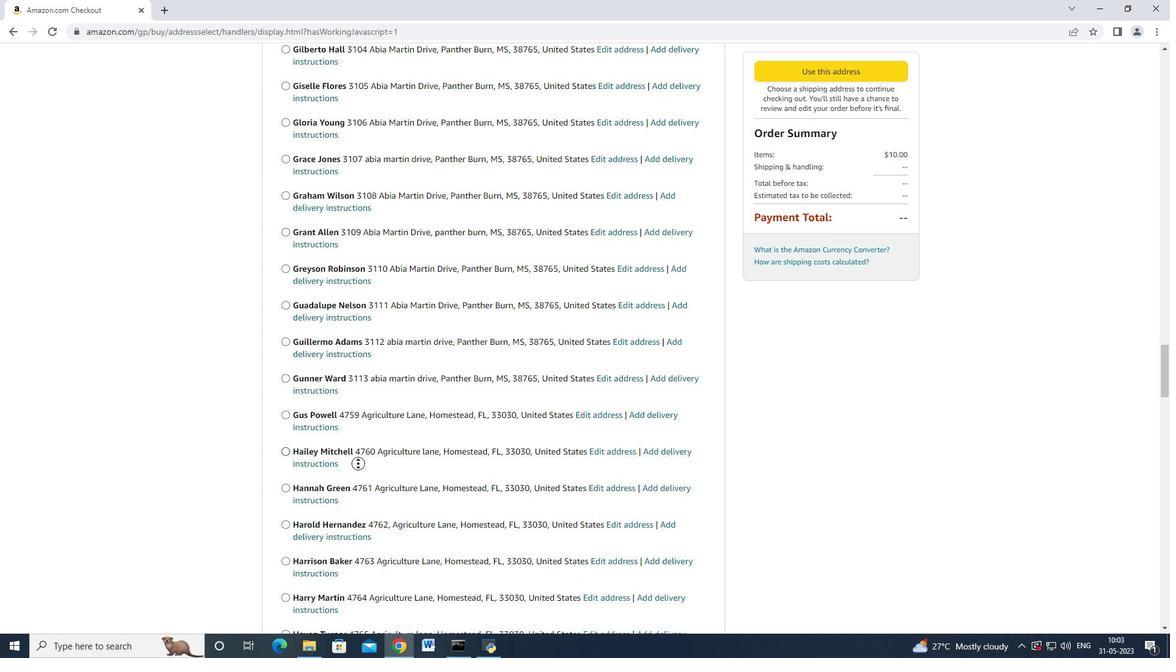 
Action: Mouse scrolled (358, 461) with delta (0, 0)
Screenshot: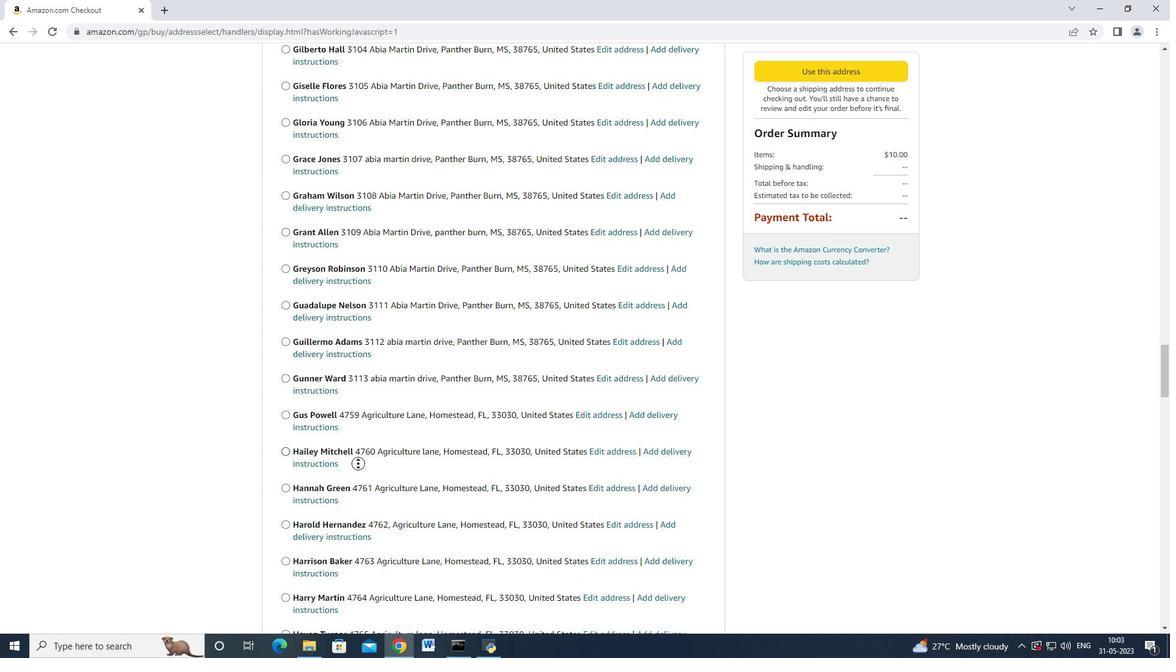 
Action: Mouse scrolled (358, 461) with delta (0, 0)
Screenshot: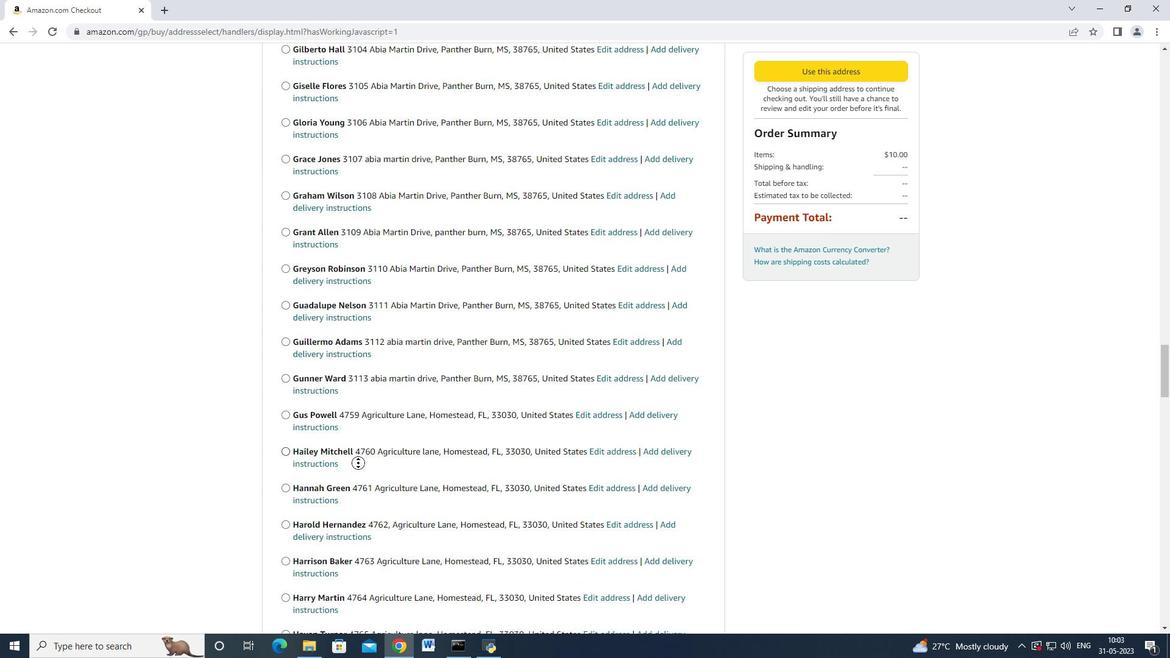 
Action: Mouse scrolled (358, 460) with delta (0, -1)
Screenshot: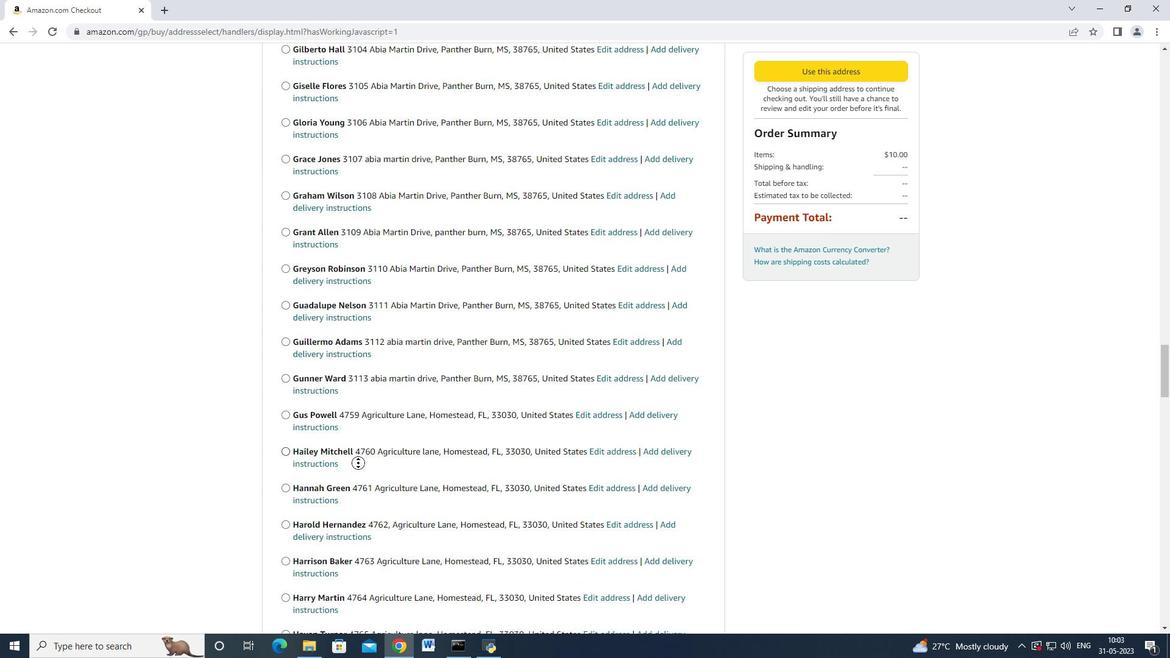 
Action: Mouse moved to (358, 462)
Screenshot: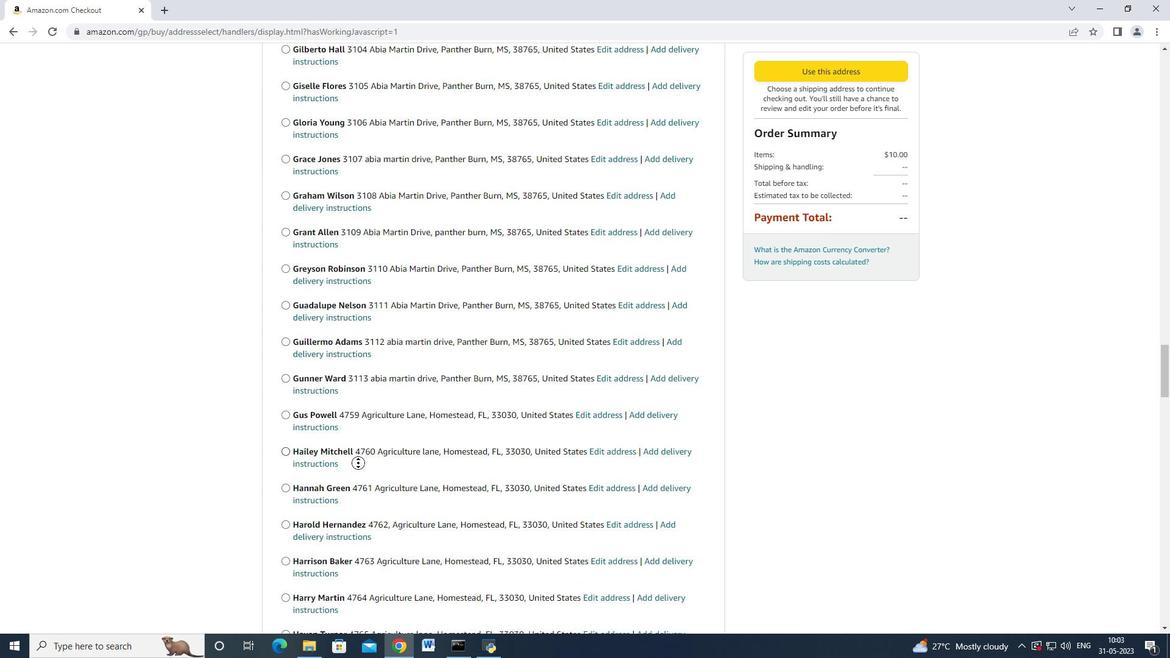 
Action: Mouse scrolled (358, 461) with delta (0, 0)
Screenshot: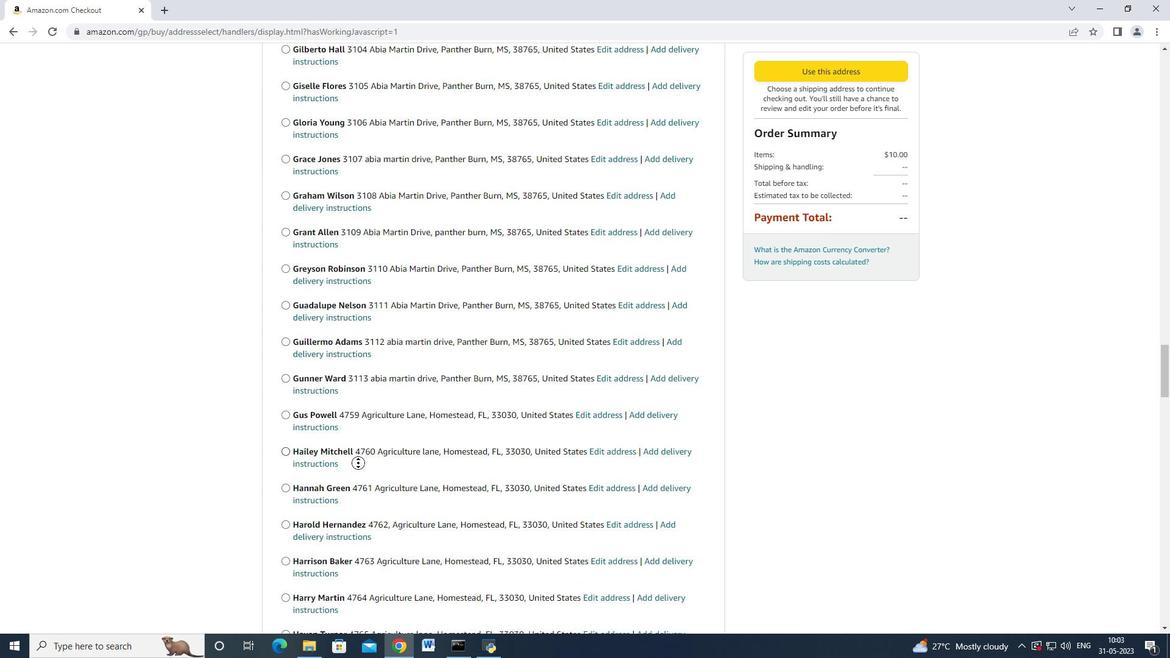 
Action: Mouse scrolled (358, 461) with delta (0, 0)
Screenshot: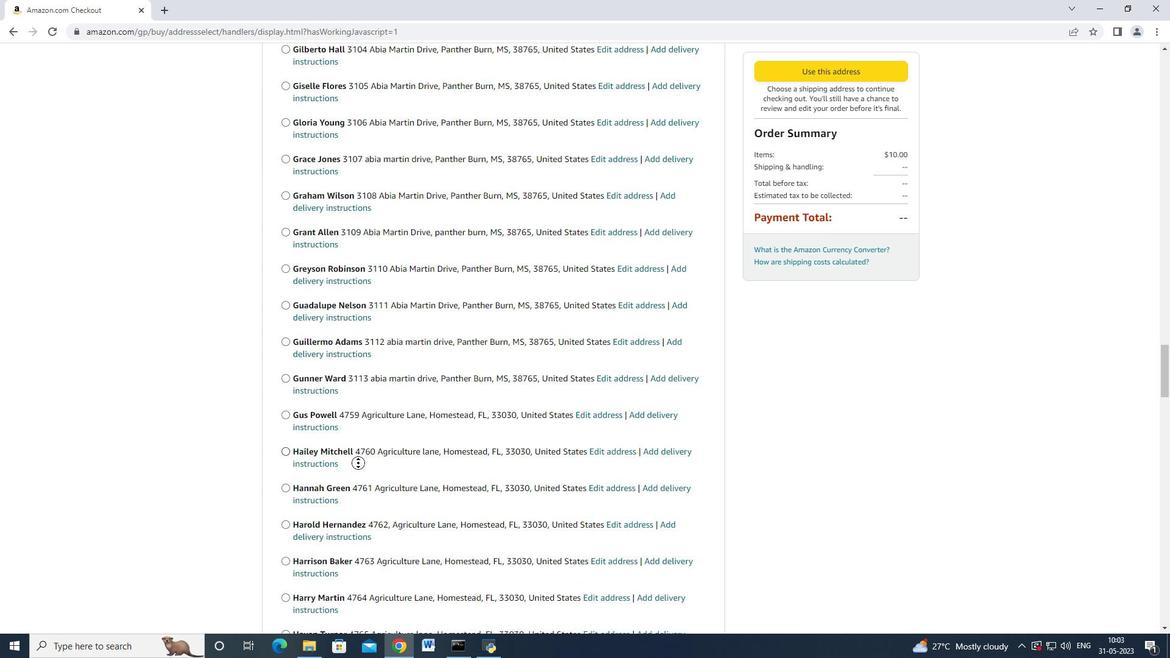
Action: Mouse scrolled (358, 461) with delta (0, 0)
Screenshot: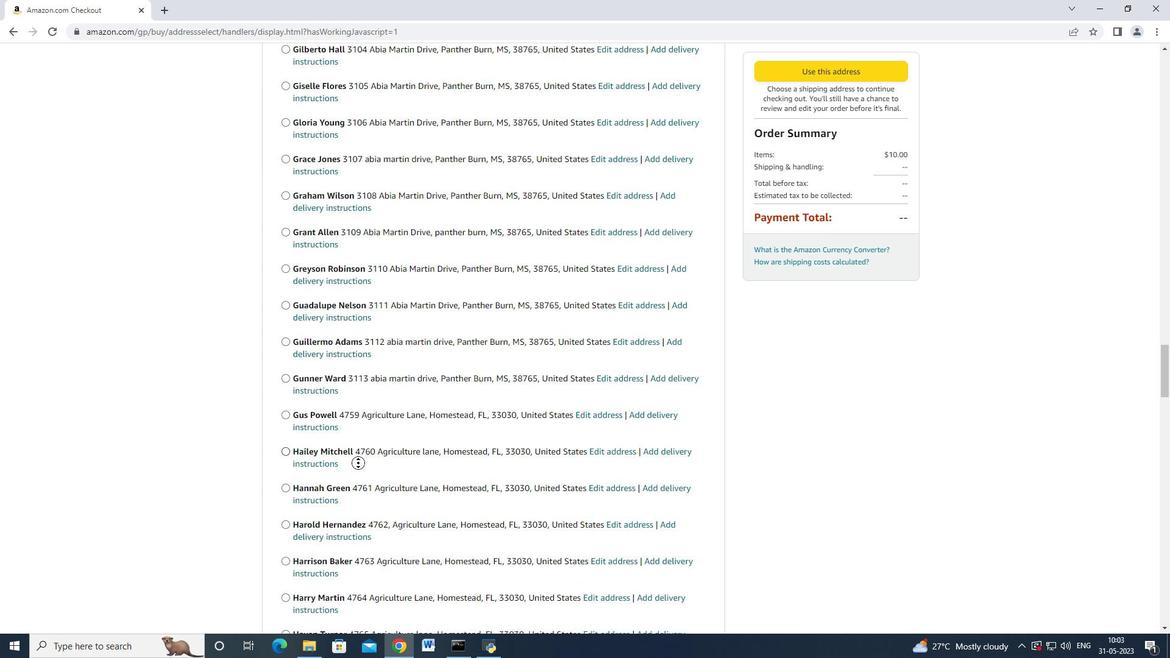 
Action: Mouse scrolled (358, 461) with delta (0, 0)
Screenshot: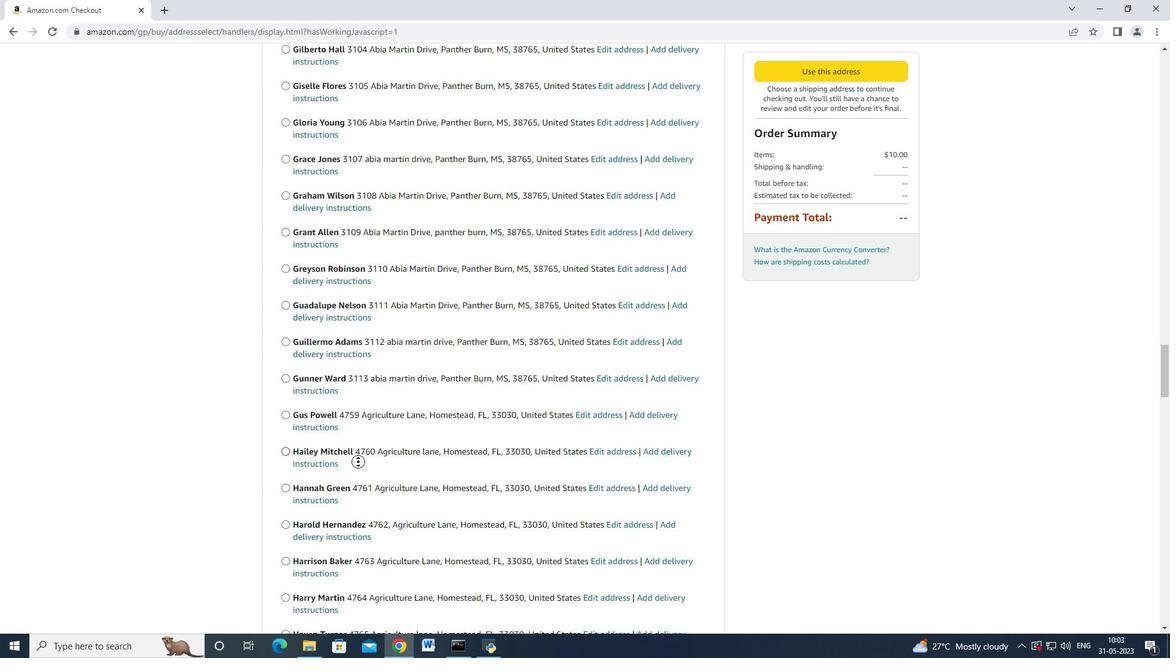 
Action: Mouse scrolled (358, 460) with delta (0, -1)
Screenshot: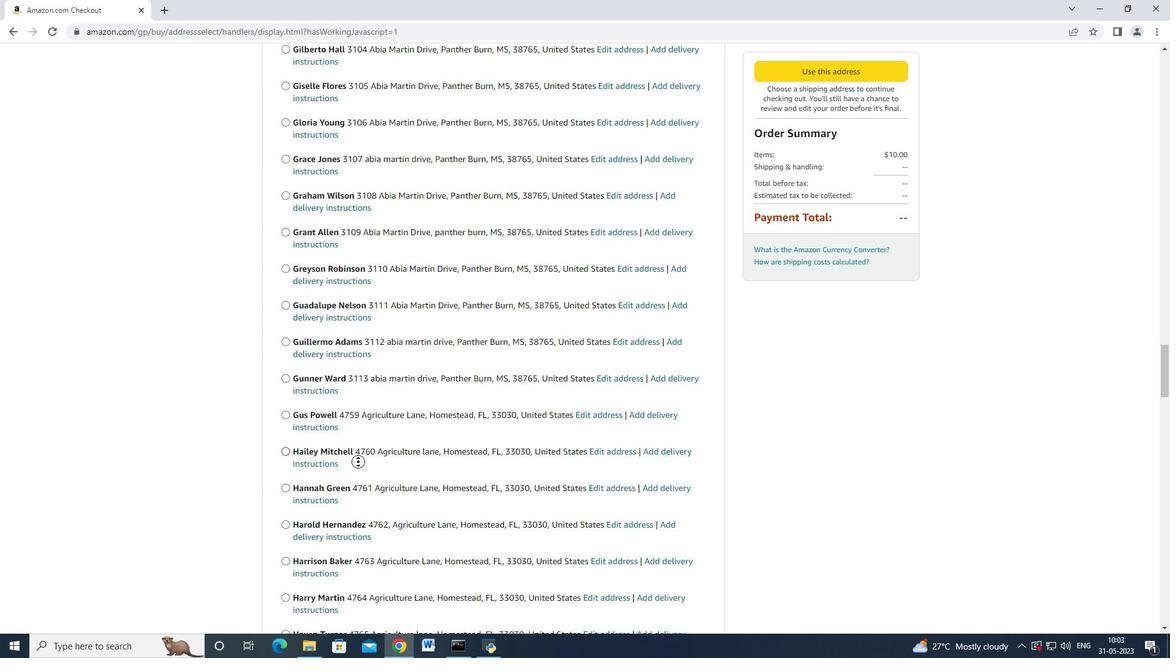 
Action: Mouse moved to (358, 462)
Screenshot: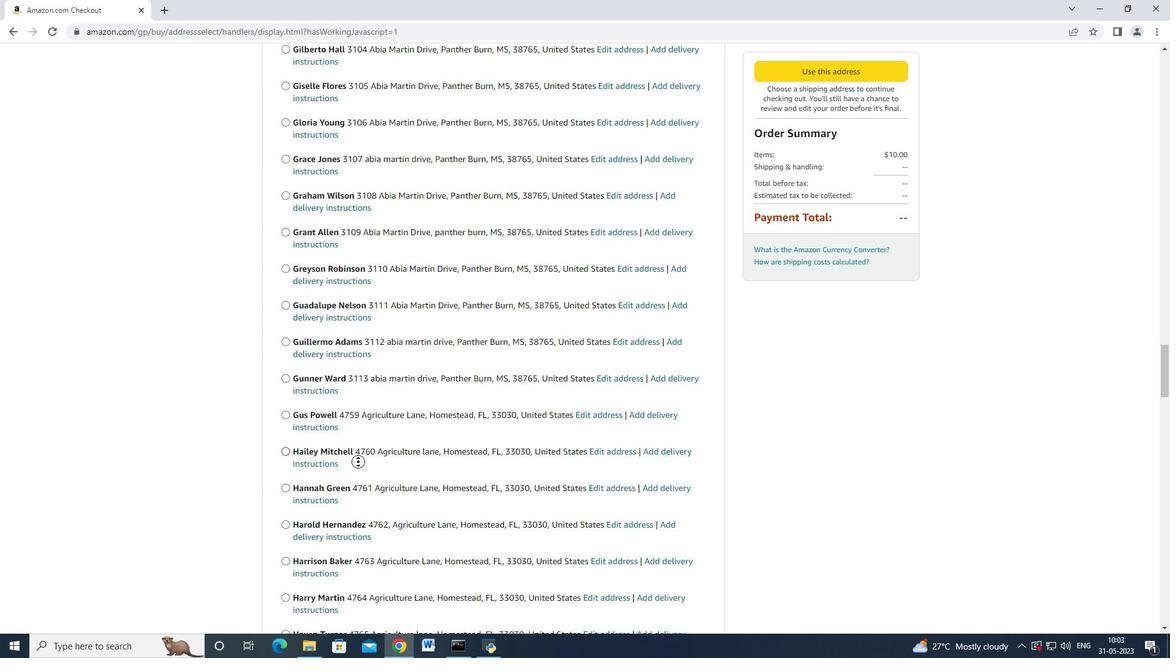 
Action: Mouse scrolled (358, 461) with delta (0, 0)
Screenshot: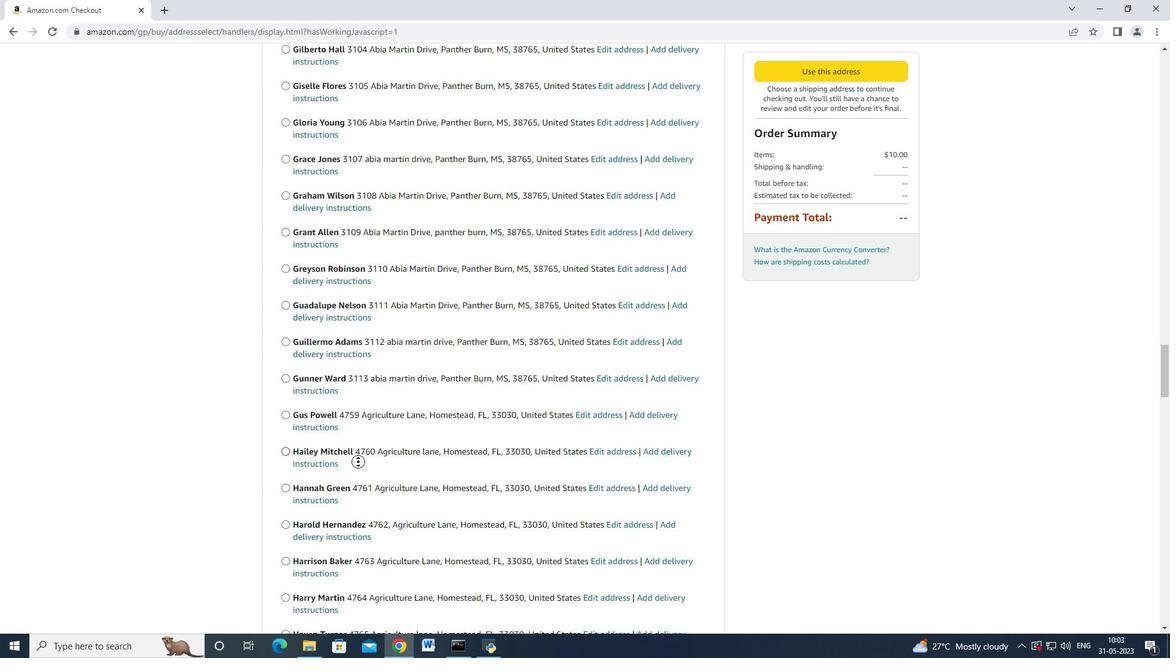 
Action: Mouse scrolled (358, 460) with delta (0, -1)
Screenshot: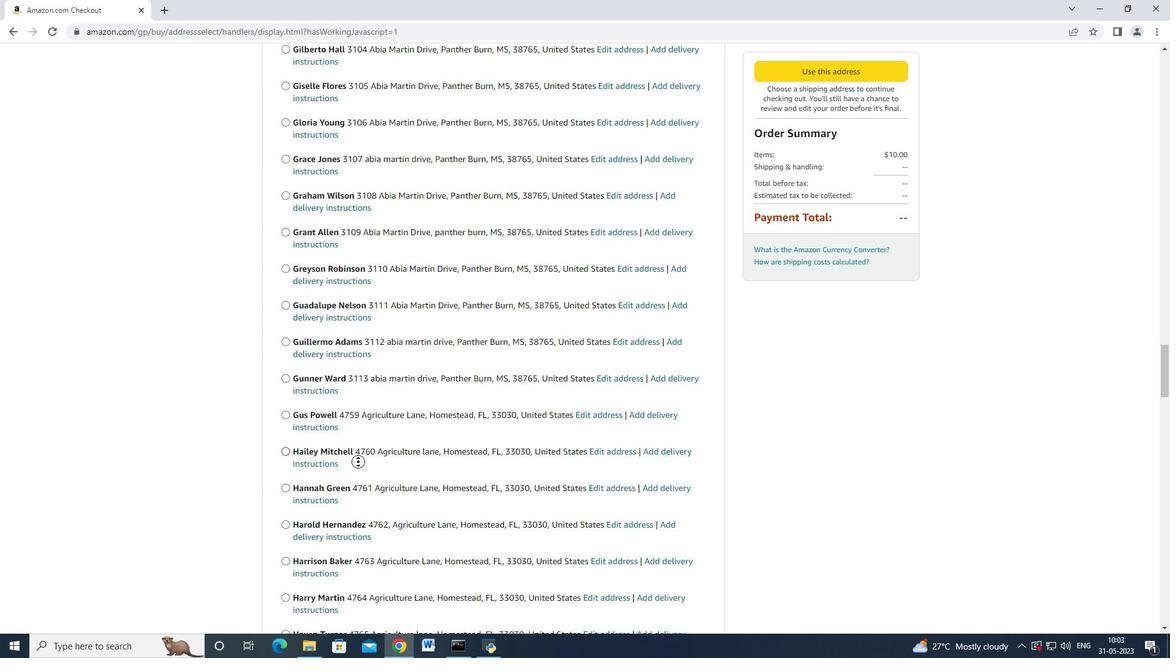 
Action: Mouse scrolled (358, 461) with delta (0, 0)
Screenshot: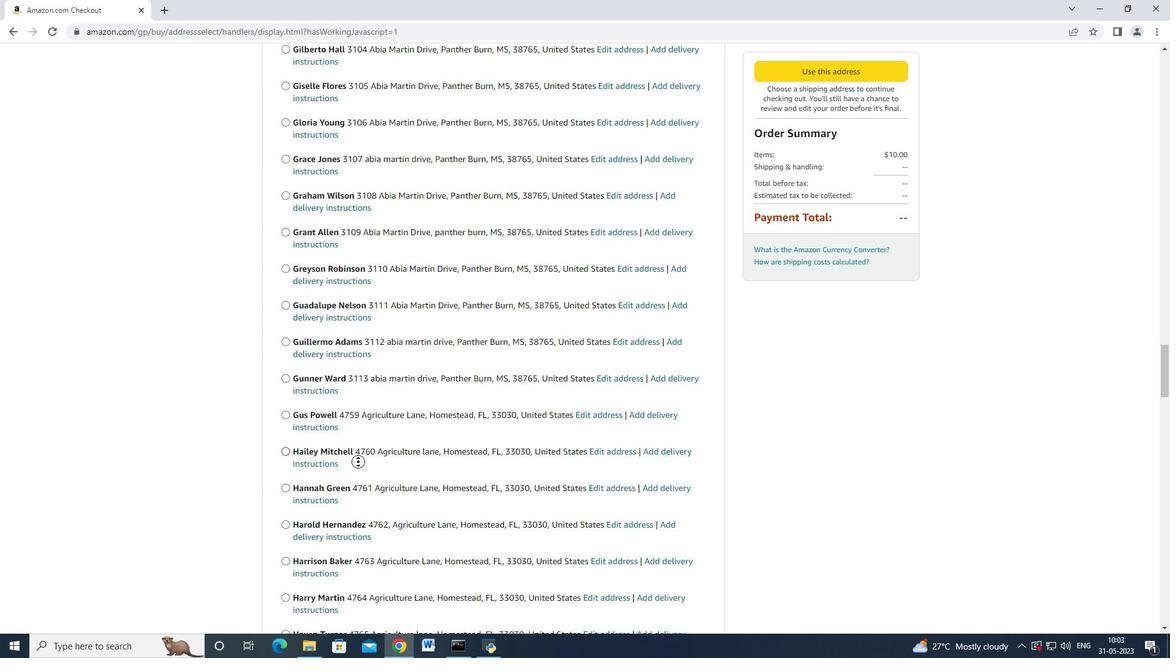 
Action: Mouse moved to (357, 462)
Screenshot: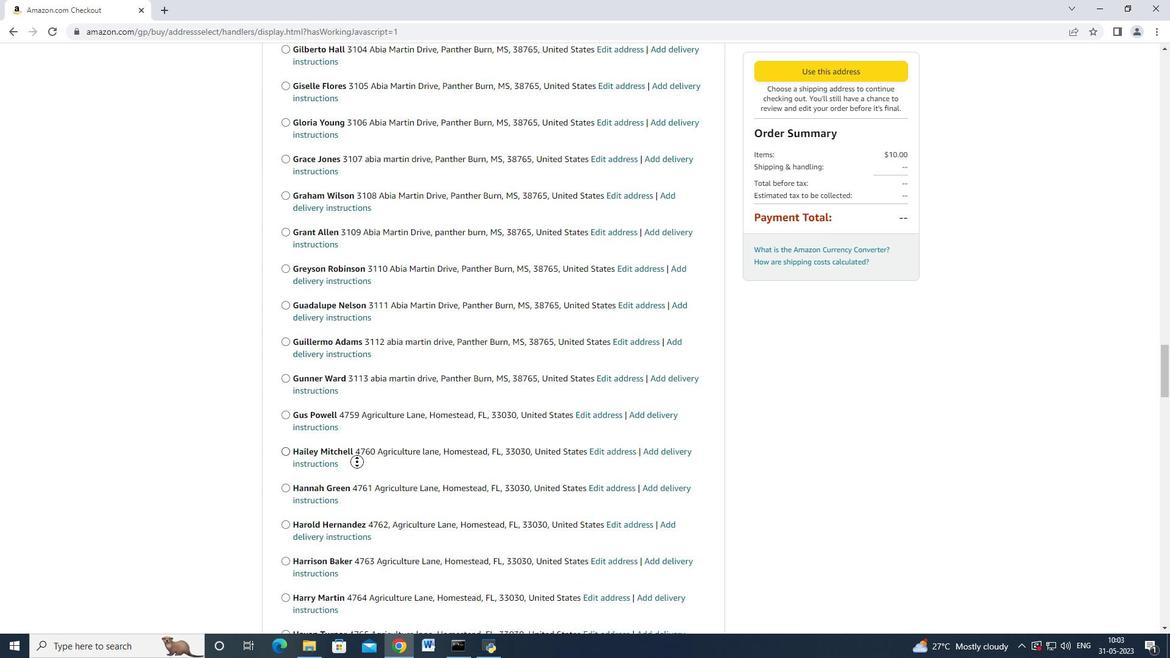 
Action: Mouse scrolled (357, 462) with delta (0, 0)
Screenshot: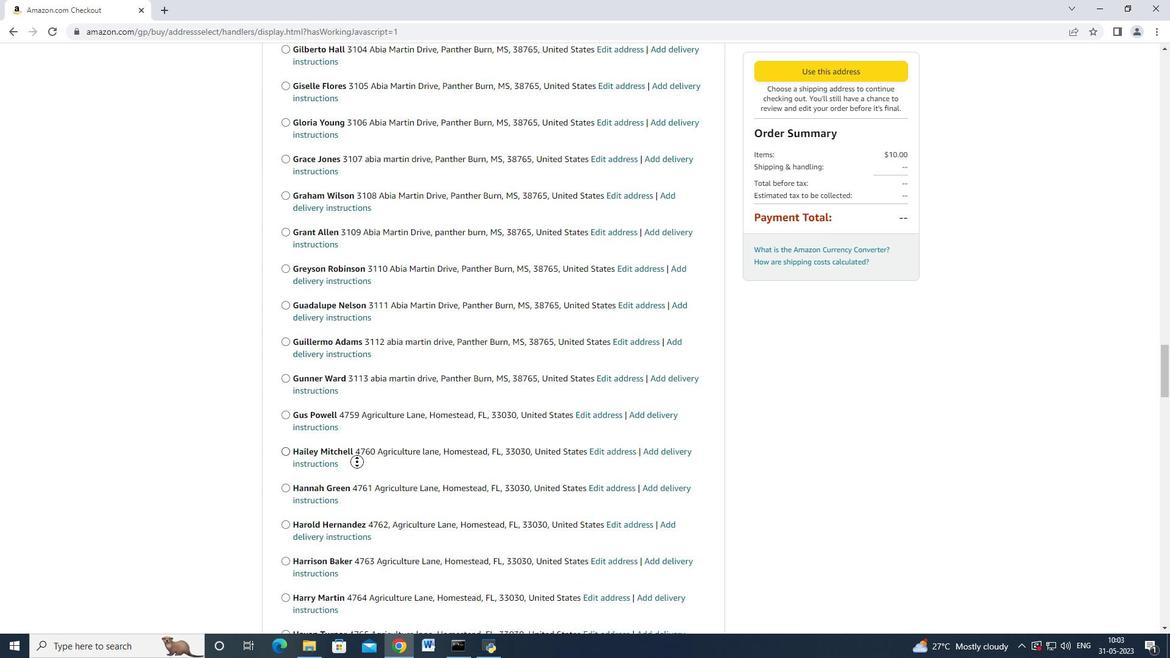 
Action: Mouse moved to (356, 463)
Screenshot: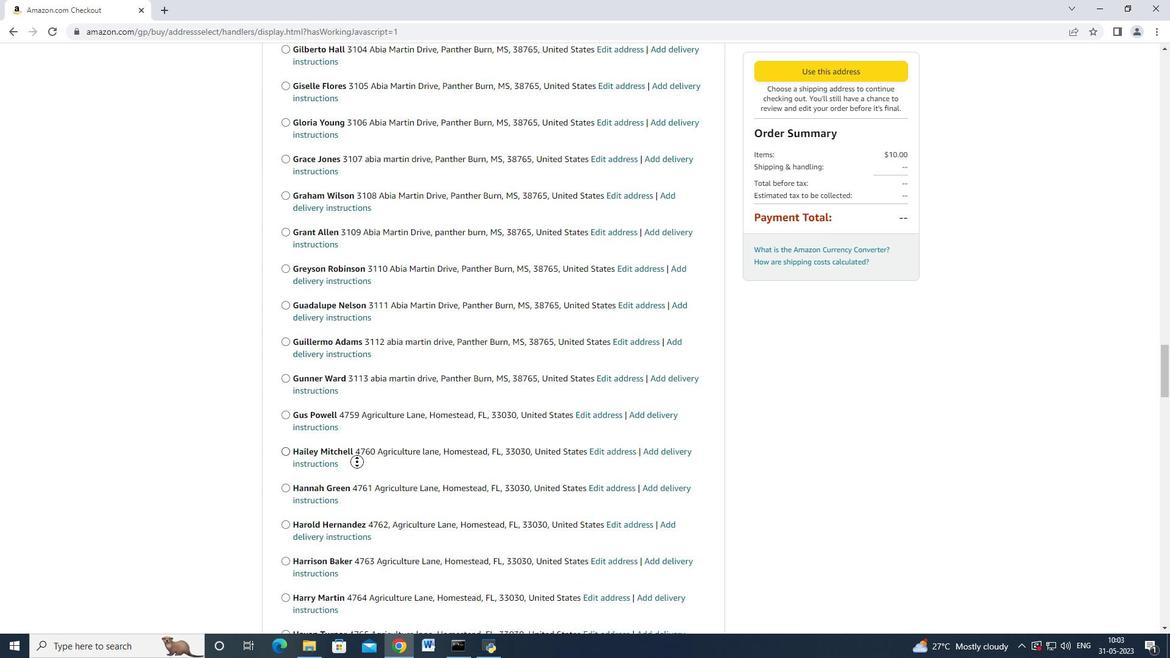 
Action: Mouse scrolled (356, 462) with delta (0, 0)
Screenshot: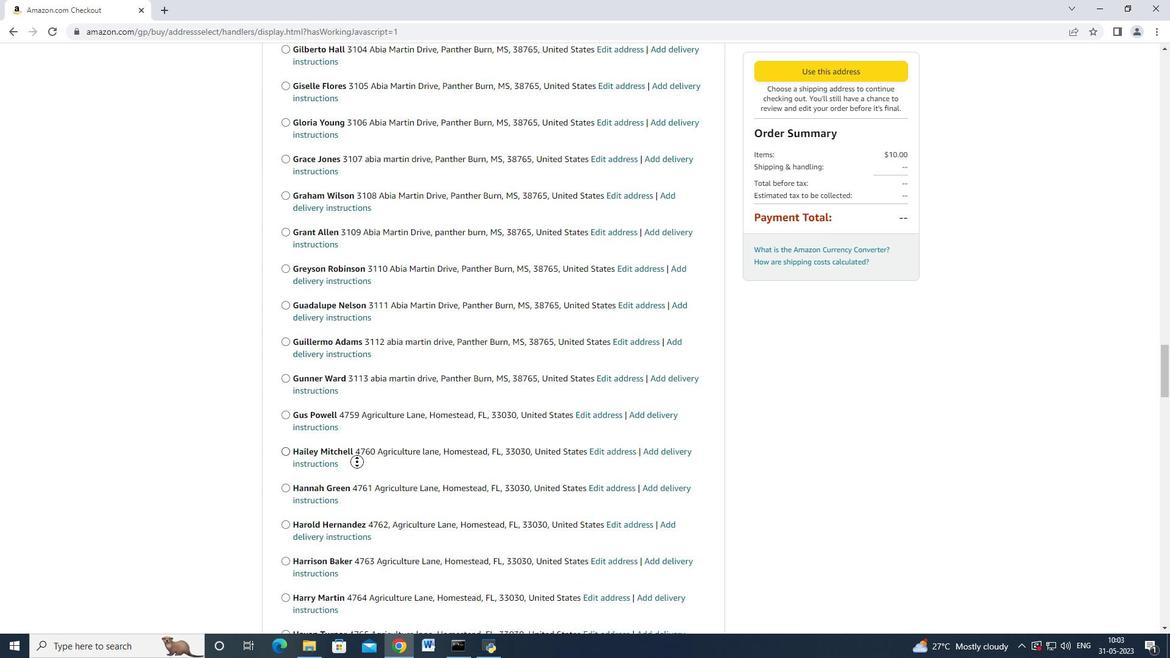 
Action: Mouse scrolled (356, 462) with delta (0, -1)
Screenshot: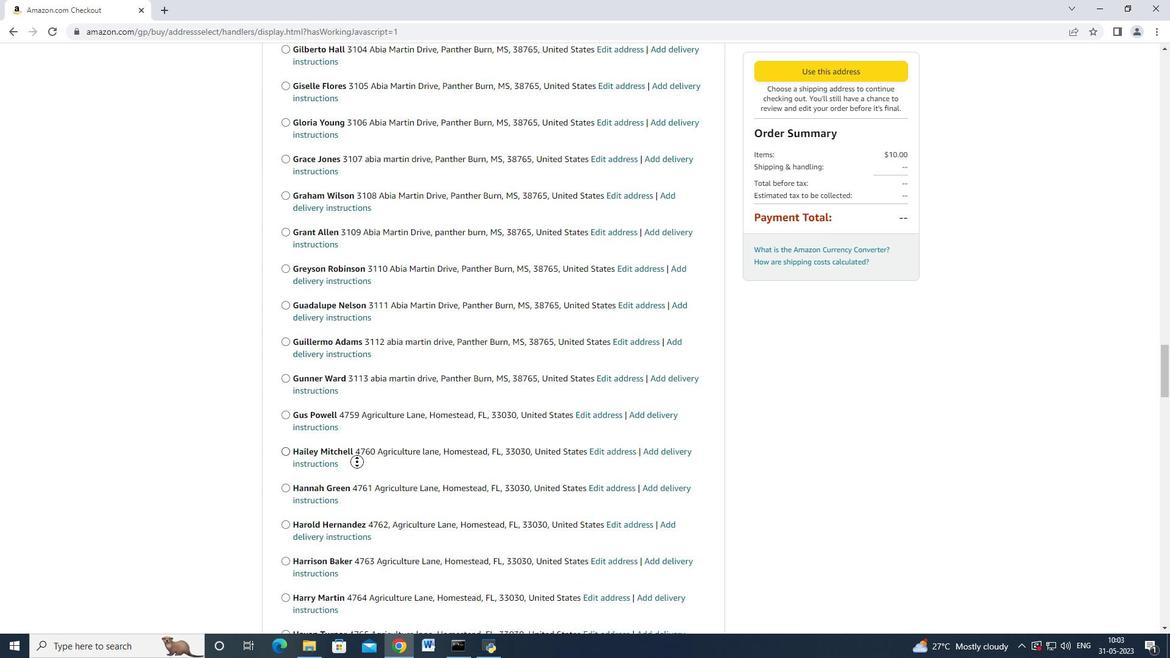 
Action: Mouse moved to (356, 463)
Screenshot: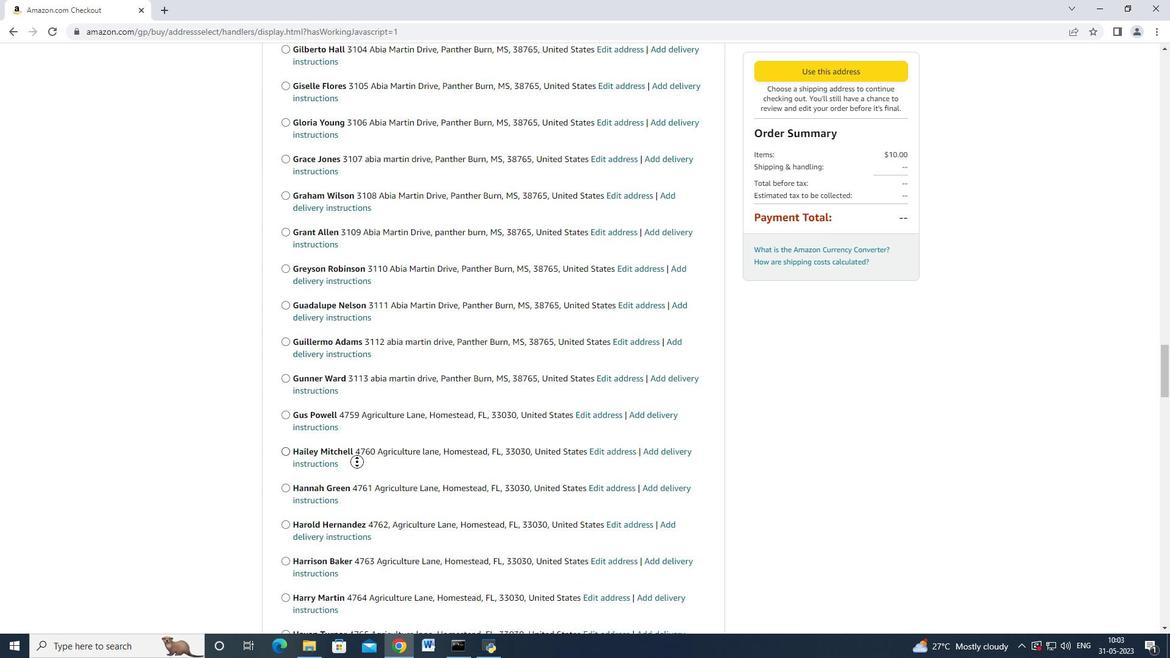 
Action: Mouse scrolled (356, 462) with delta (0, 0)
Screenshot: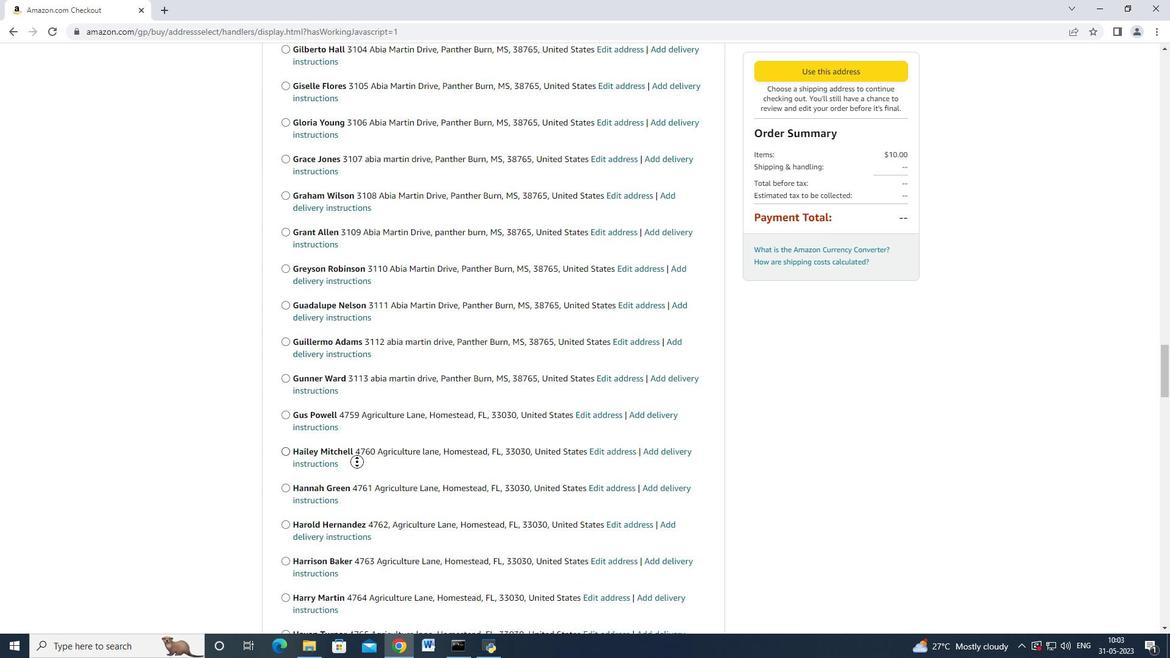 
Action: Mouse scrolled (356, 462) with delta (0, -1)
Screenshot: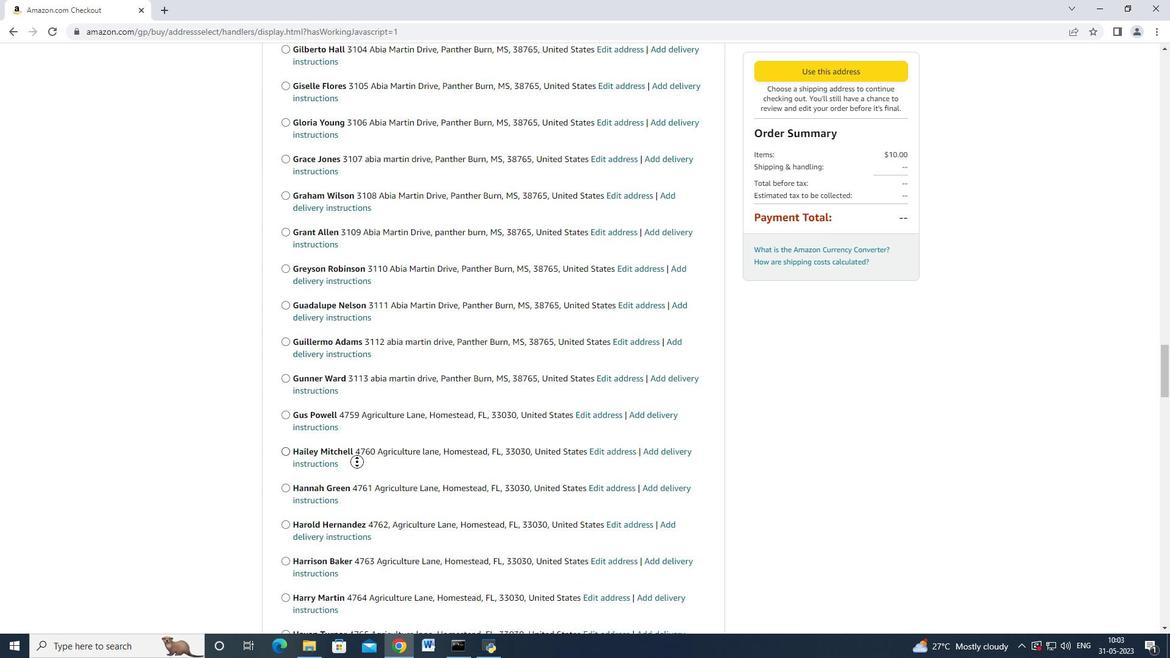 
Action: Mouse scrolled (356, 462) with delta (0, 0)
Screenshot: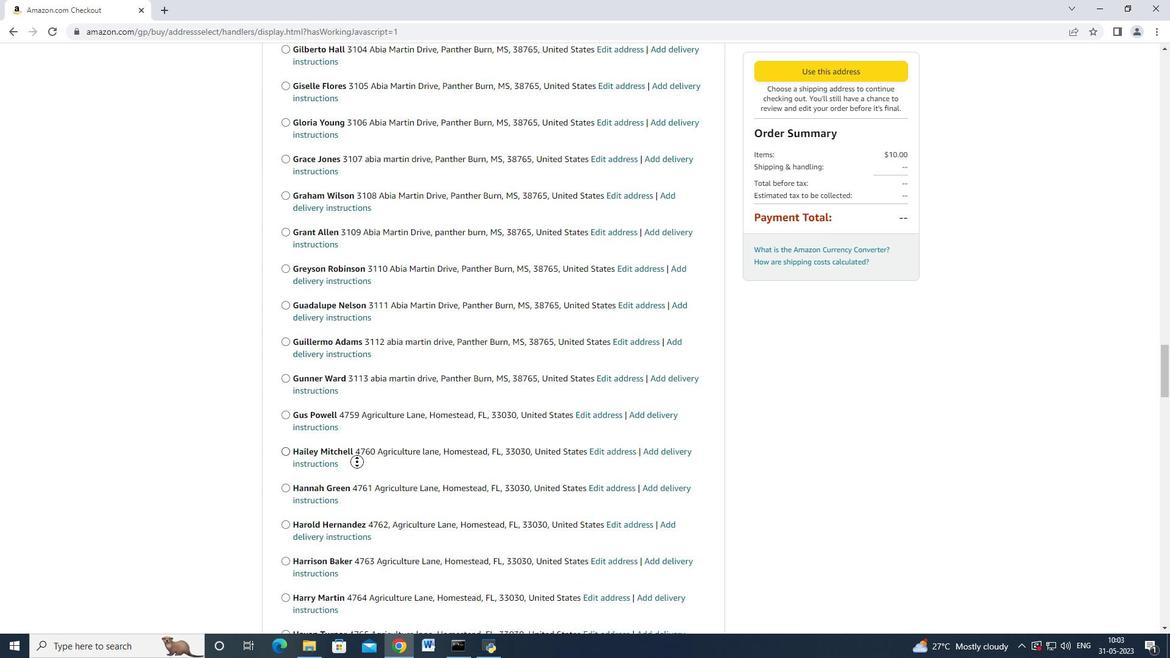 
Action: Mouse scrolled (356, 462) with delta (0, 0)
Screenshot: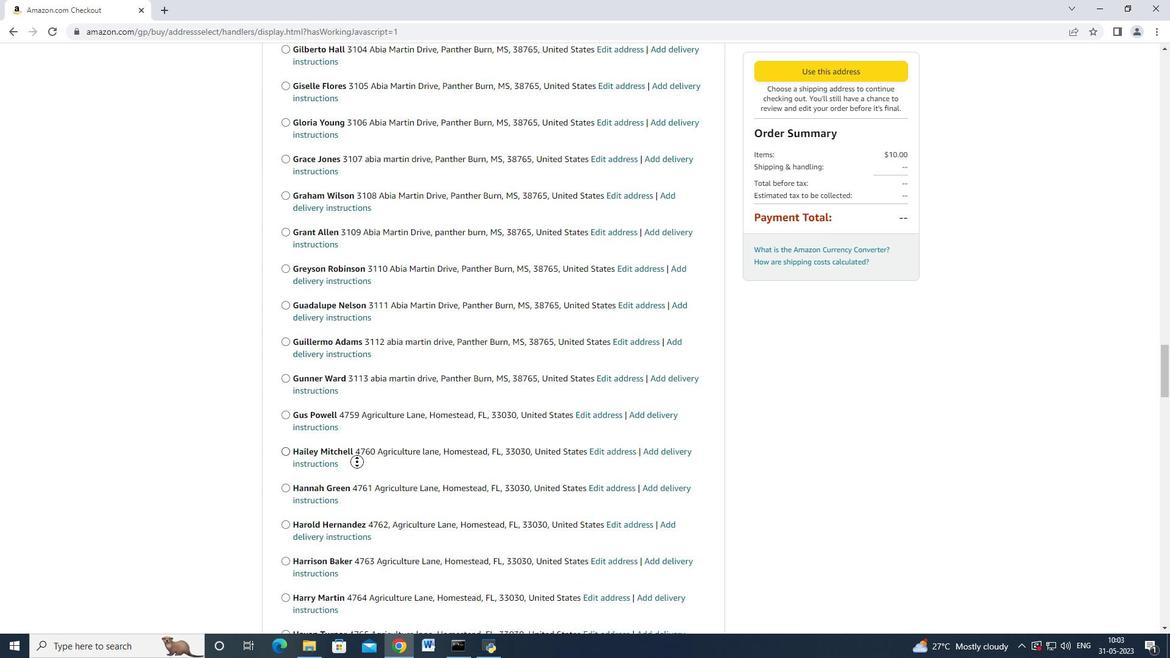 
Action: Mouse moved to (562, 464)
Screenshot: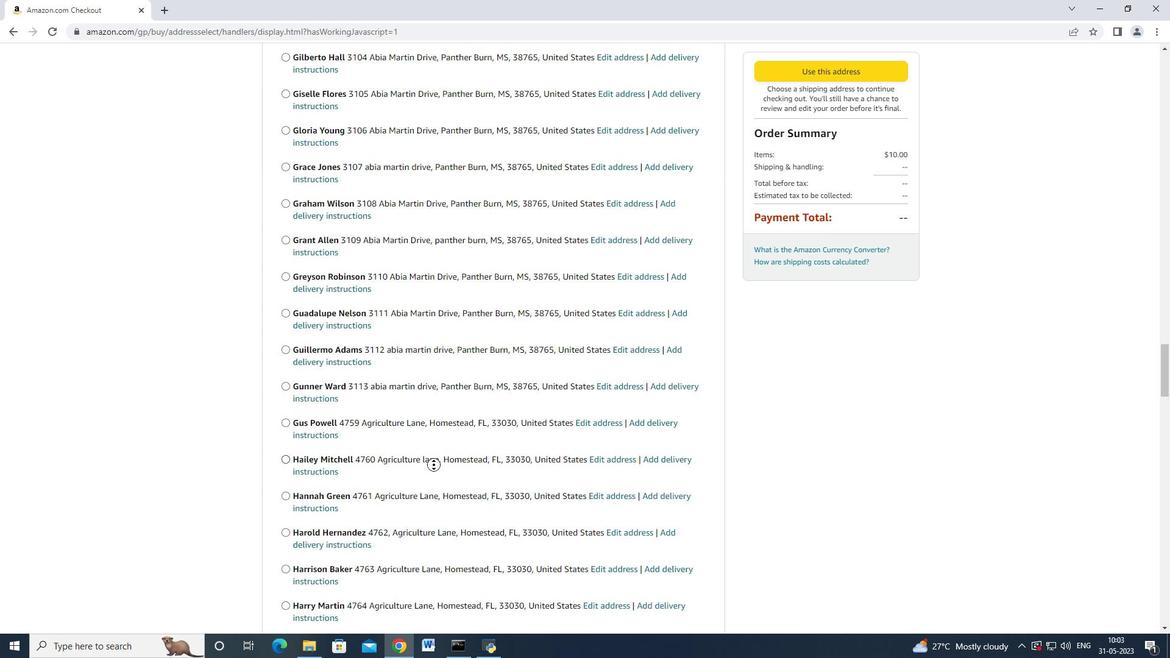 
Action: Mouse pressed middle at (562, 464)
Screenshot: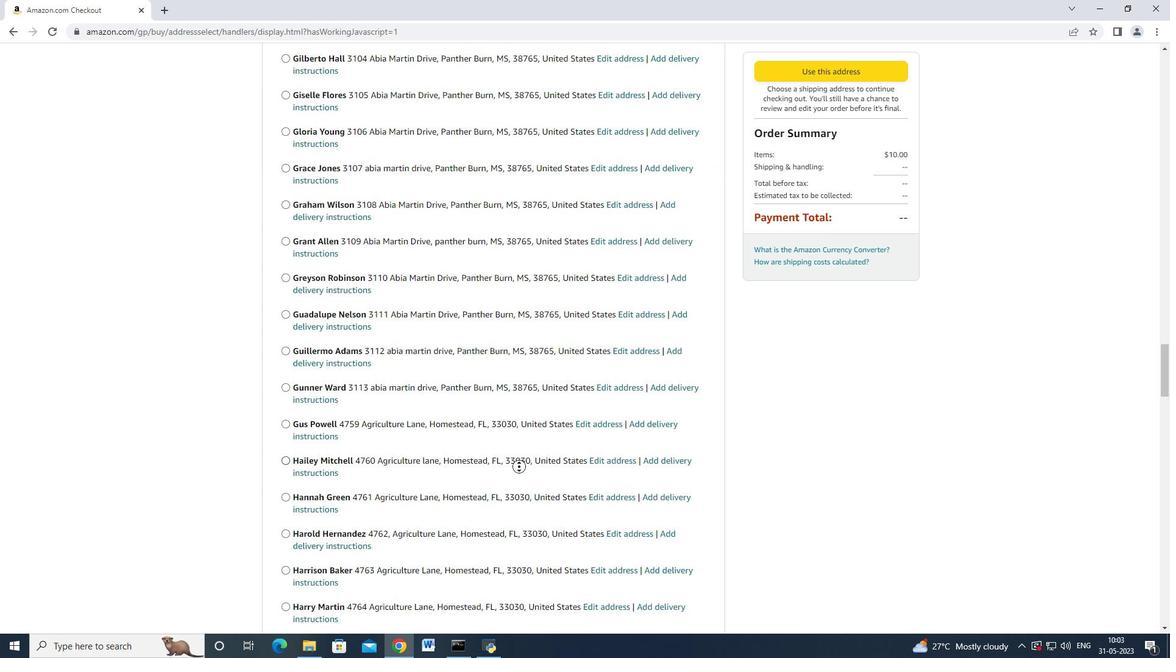 
Action: Mouse moved to (562, 464)
Screenshot: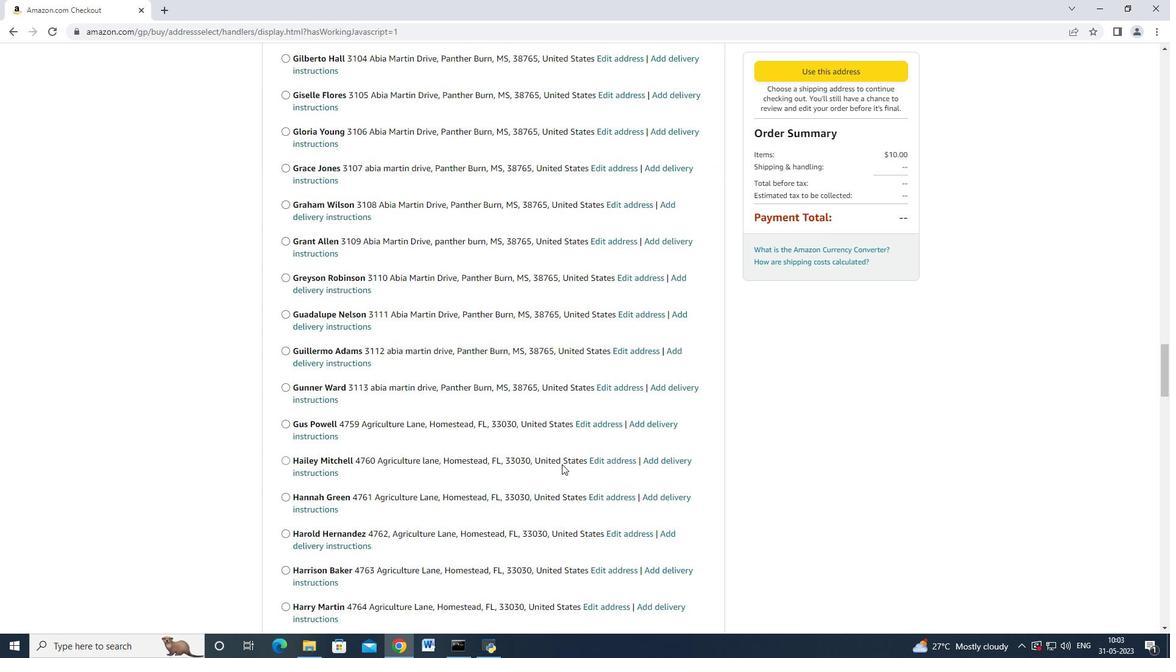 
Action: Mouse scrolled (562, 463) with delta (0, 0)
Screenshot: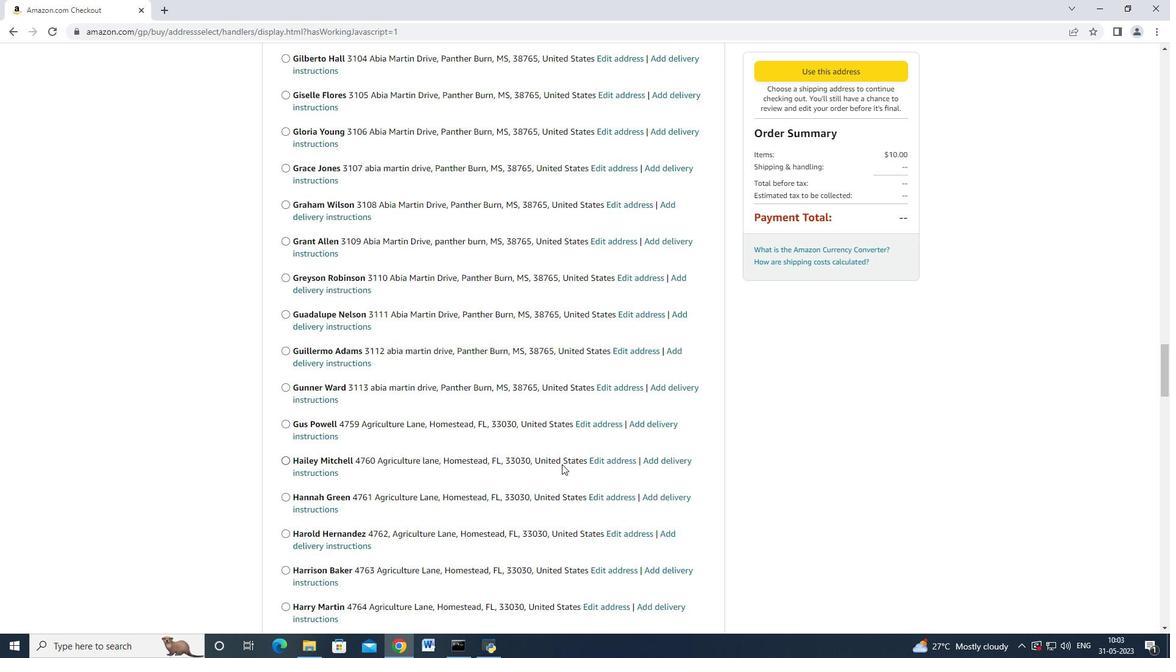 
Action: Mouse scrolled (562, 463) with delta (0, 0)
Screenshot: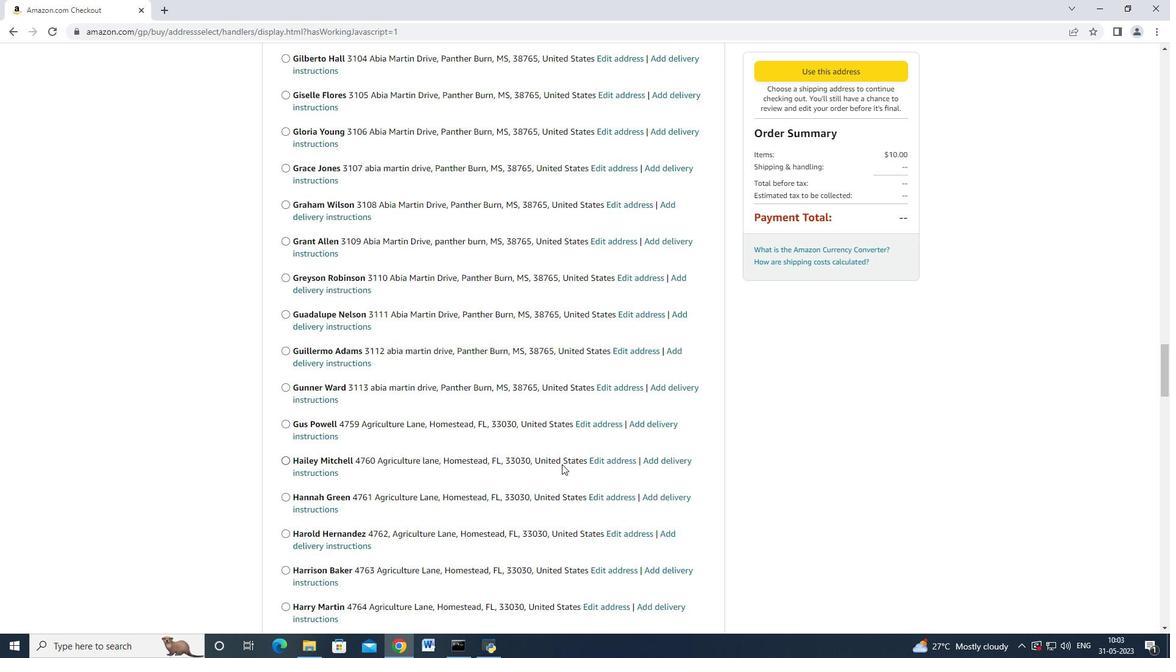 
Action: Mouse scrolled (562, 463) with delta (0, 0)
Screenshot: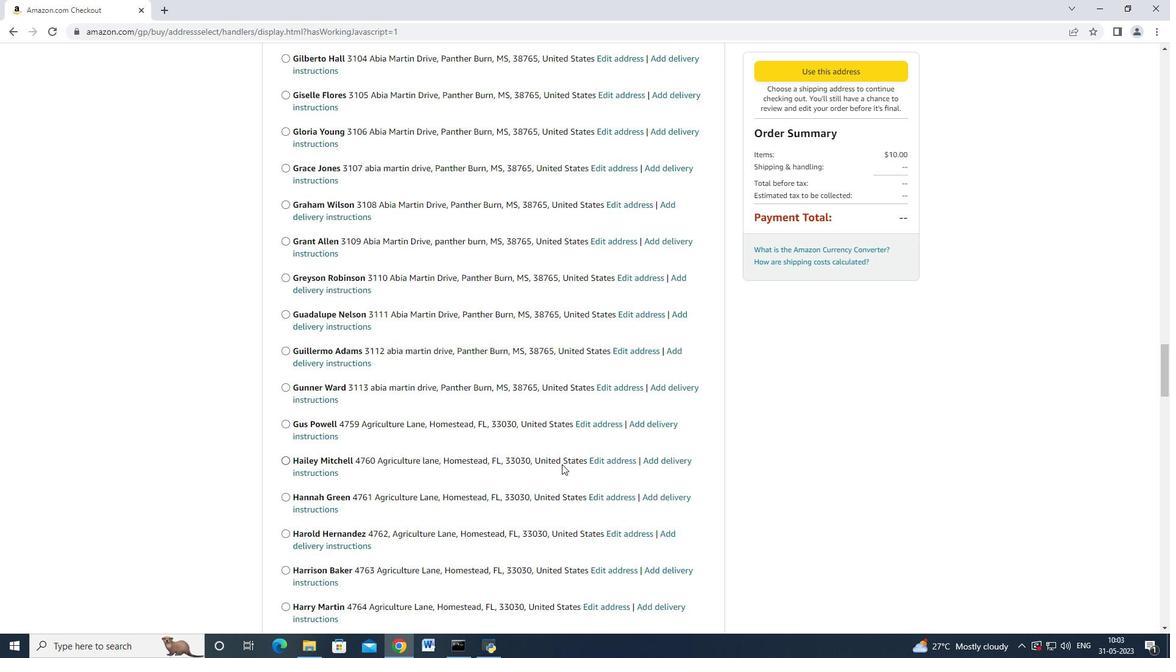 
Action: Mouse scrolled (562, 463) with delta (0, 0)
